 Task: Look for space in Vicenza, Italy from 12th July, 2023 to 16th July, 2023 for 8 adults in price range Rs.10000 to Rs.16000. Place can be private room with 8 bedrooms having 8 beds and 8 bathrooms. Property type can be house, flat, guest house, hotel. Amenities needed are: wifi, TV, free parkinig on premises, gym, breakfast. Booking option can be shelf check-in. Required host language is English.
Action: Mouse moved to (518, 109)
Screenshot: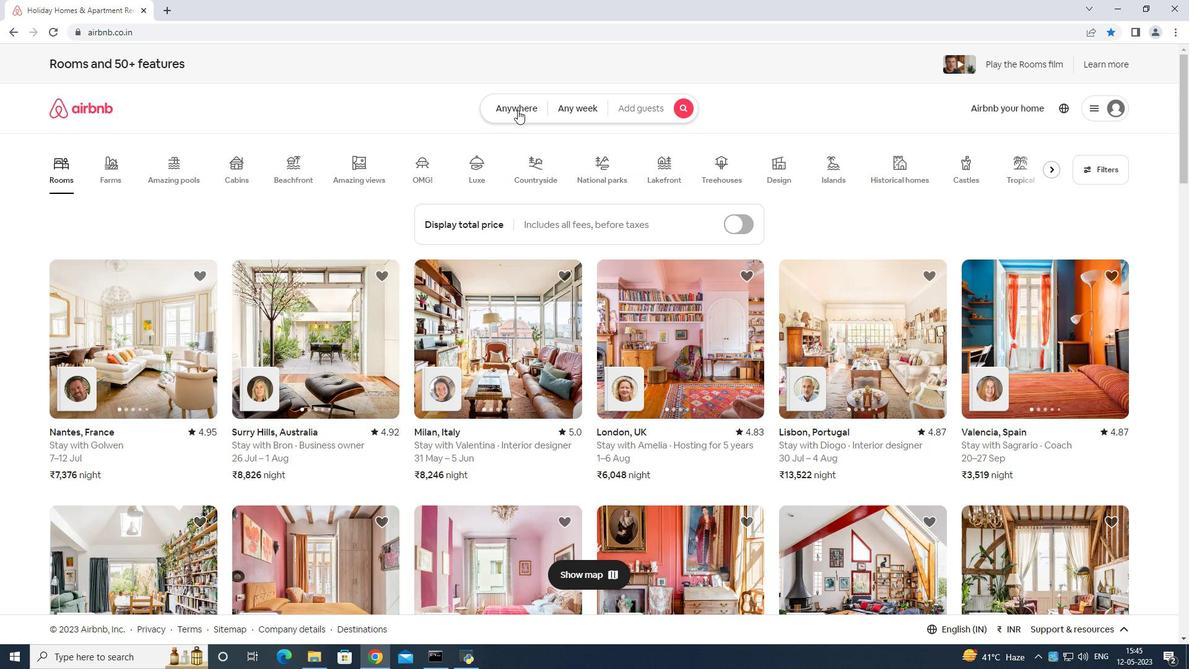 
Action: Mouse pressed left at (518, 109)
Screenshot: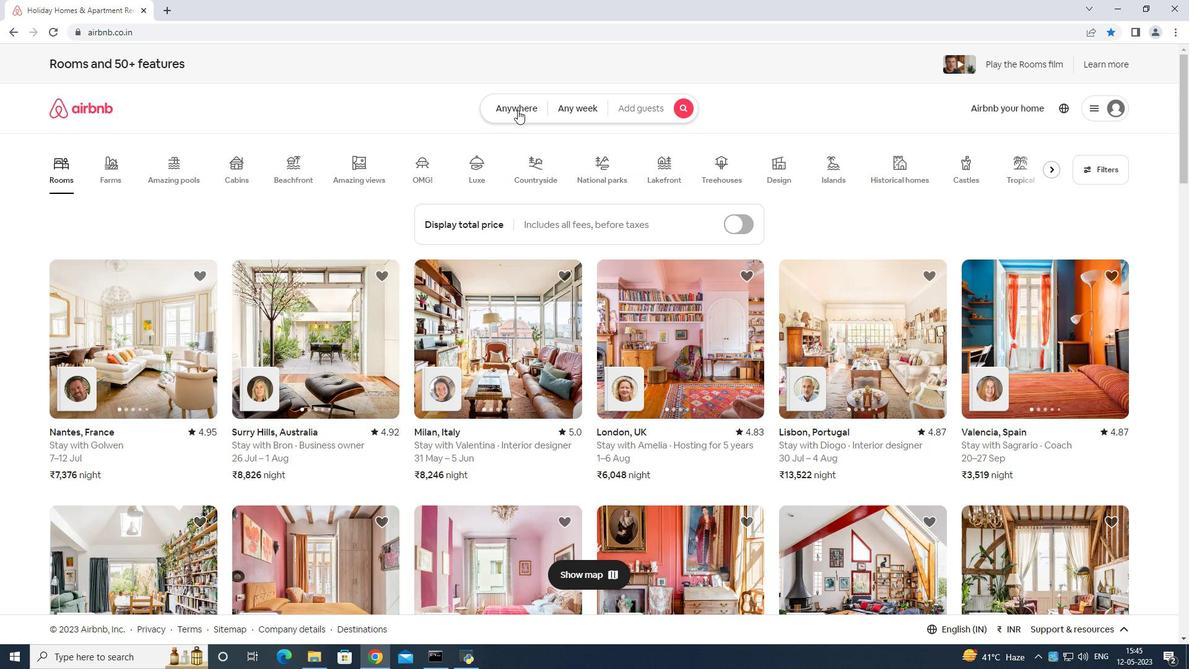 
Action: Mouse moved to (432, 154)
Screenshot: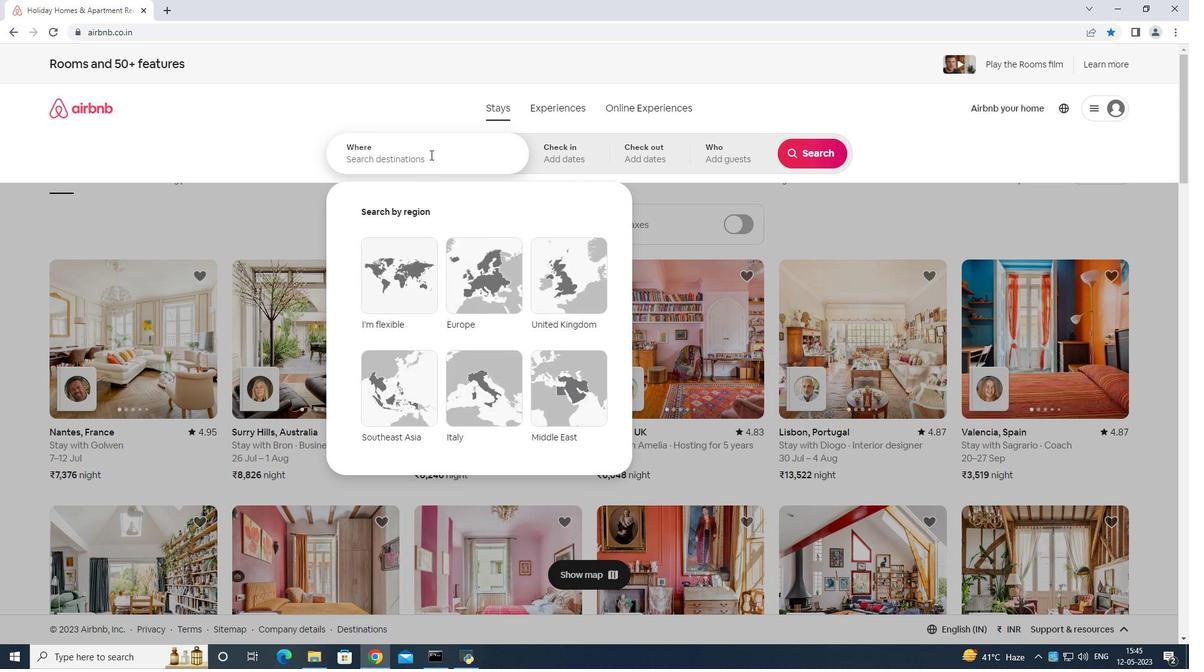 
Action: Mouse pressed left at (432, 154)
Screenshot: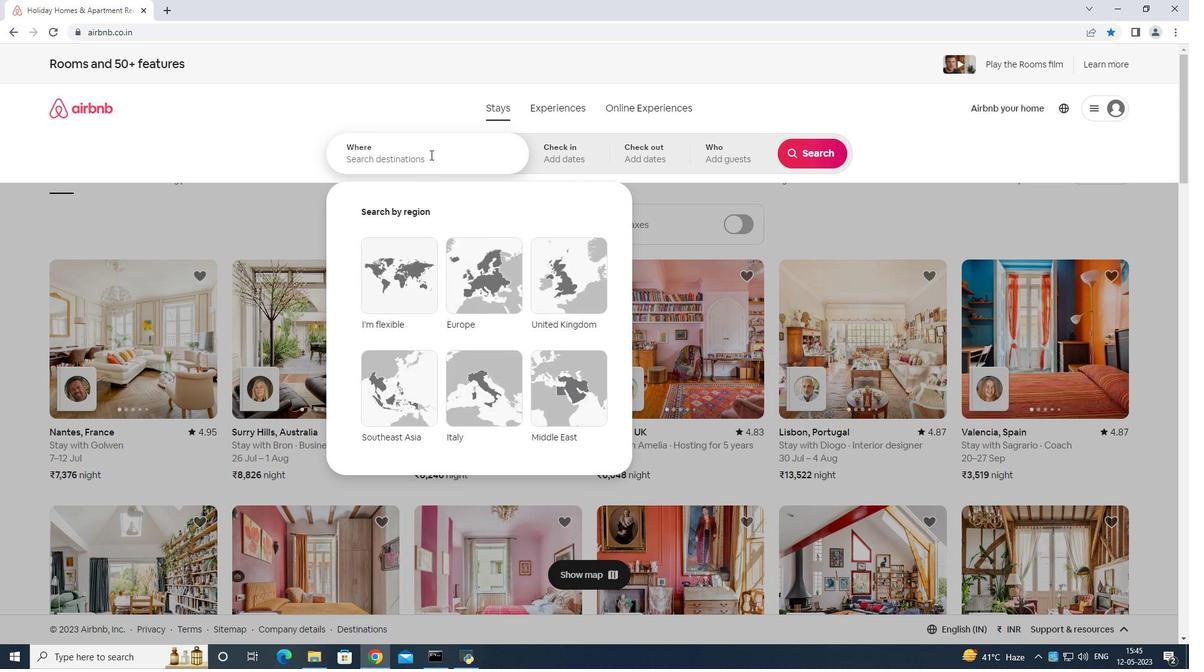 
Action: Mouse moved to (437, 158)
Screenshot: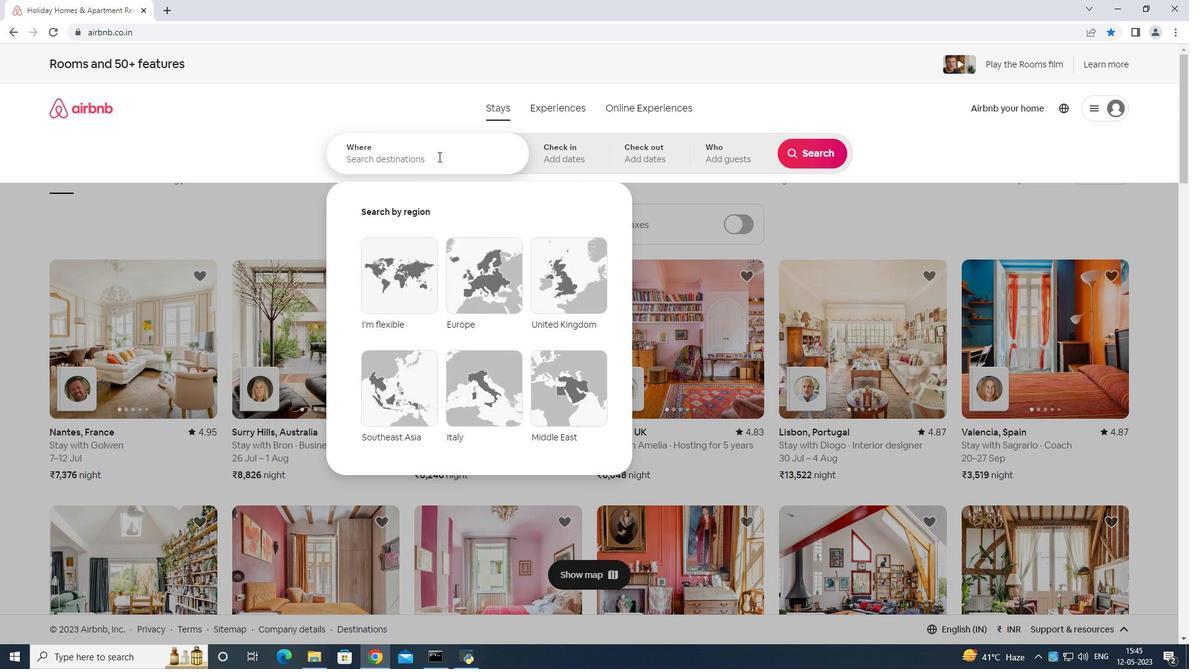 
Action: Key pressed <Key.shift>Vicenza<Key.space>itally<Key.backspace><Key.backspace>y<Key.enter>
Screenshot: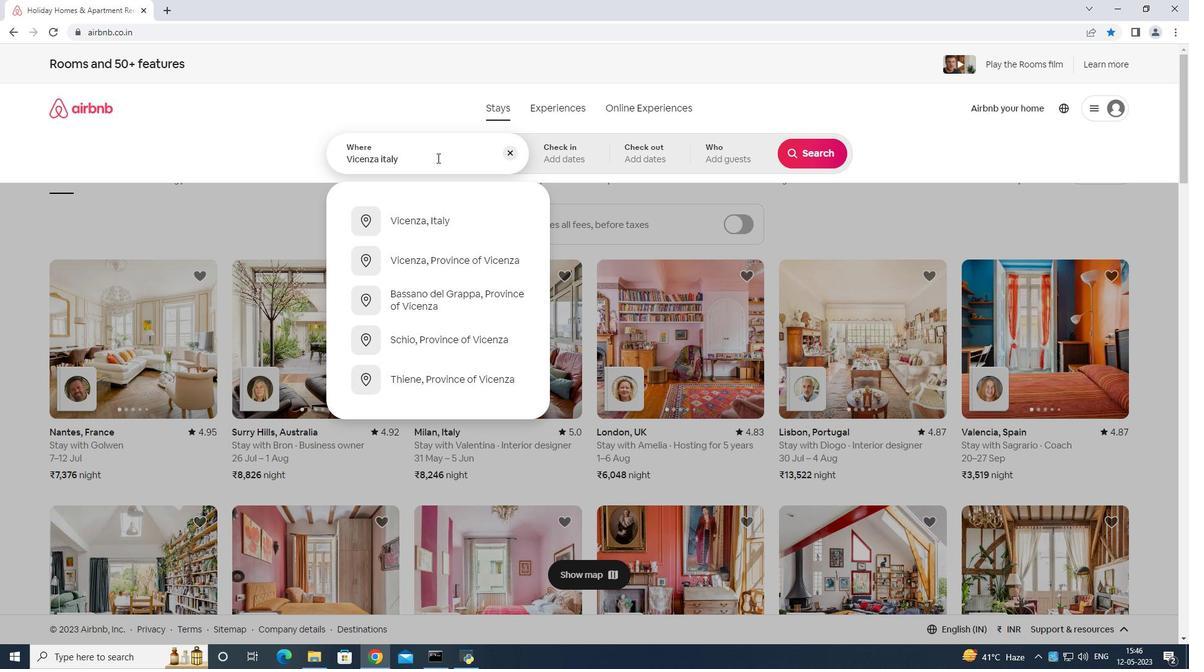 
Action: Mouse moved to (810, 258)
Screenshot: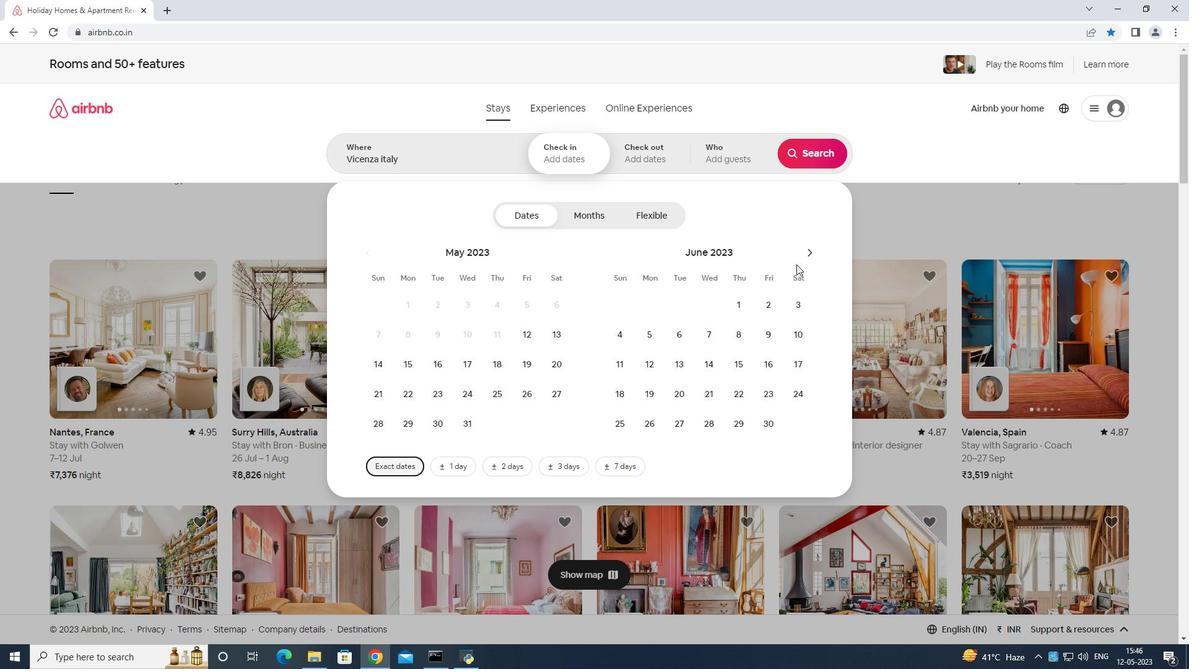 
Action: Mouse pressed left at (810, 258)
Screenshot: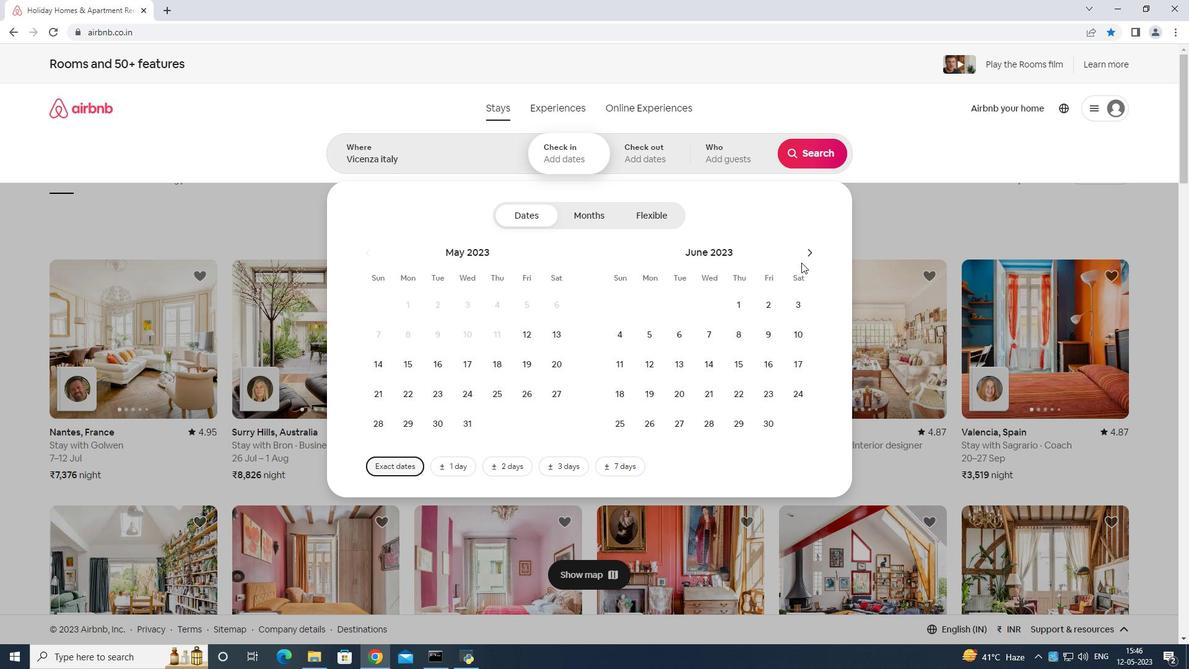 
Action: Mouse moved to (703, 361)
Screenshot: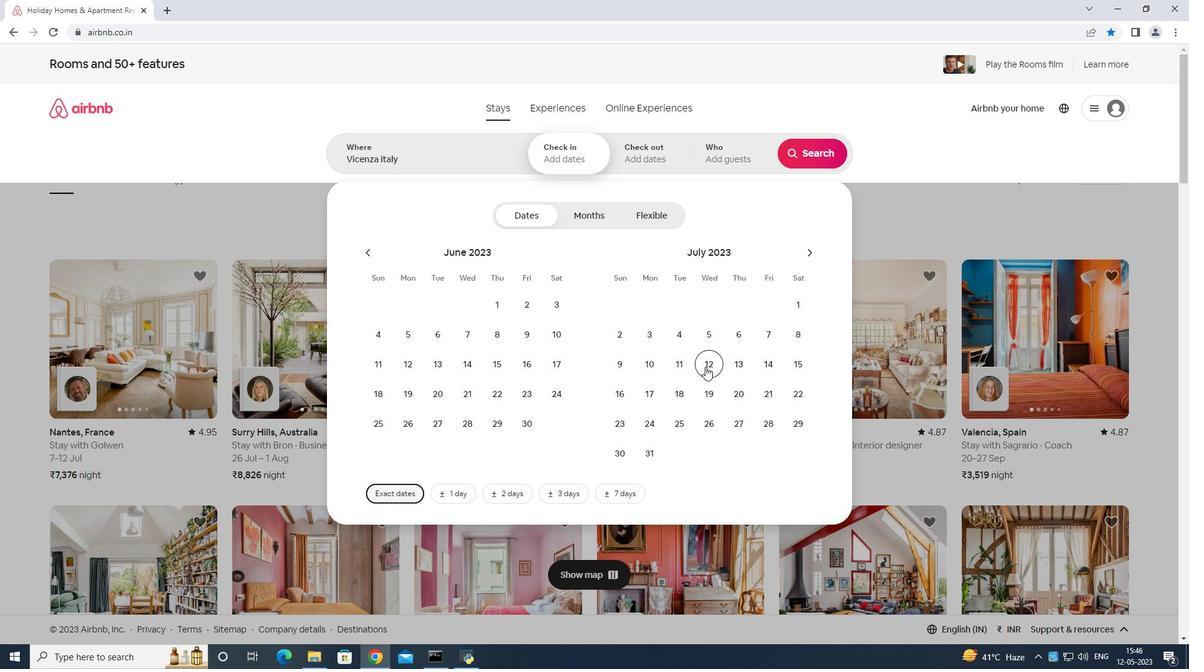 
Action: Mouse pressed left at (703, 361)
Screenshot: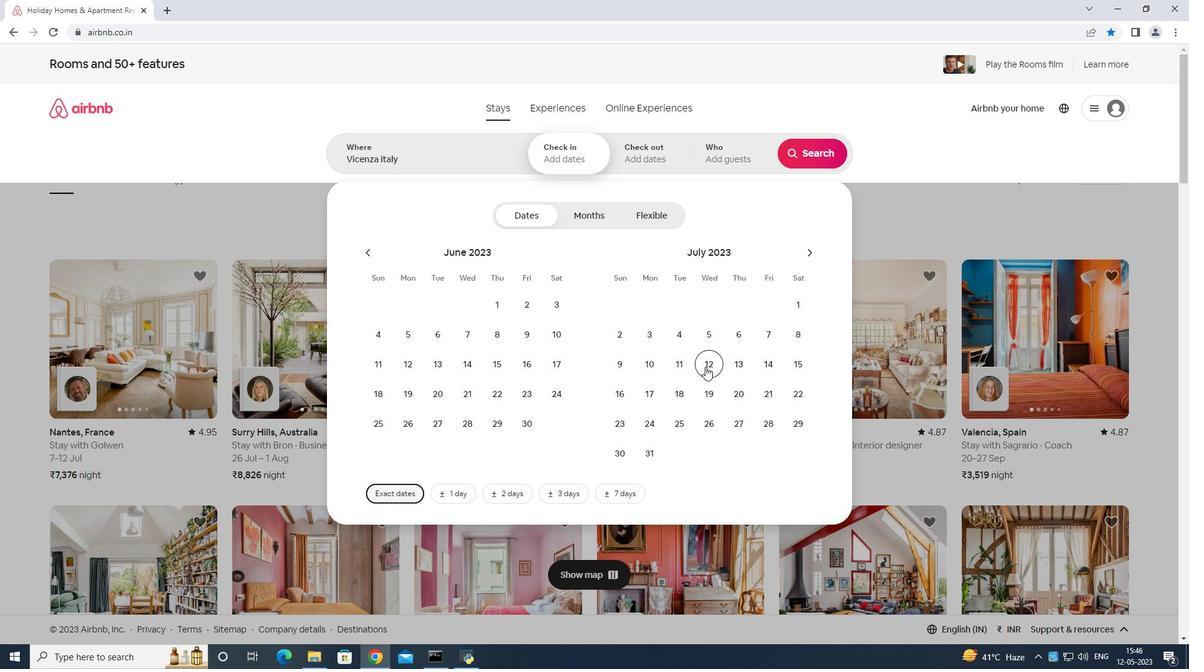 
Action: Mouse moved to (619, 386)
Screenshot: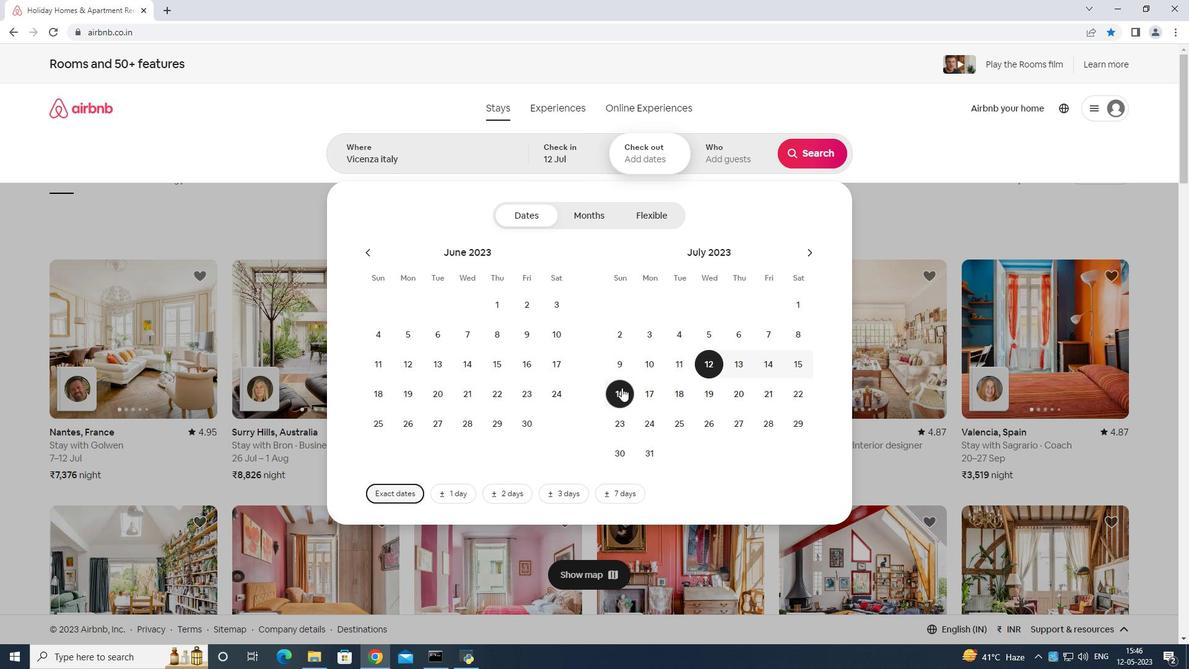
Action: Mouse pressed left at (619, 386)
Screenshot: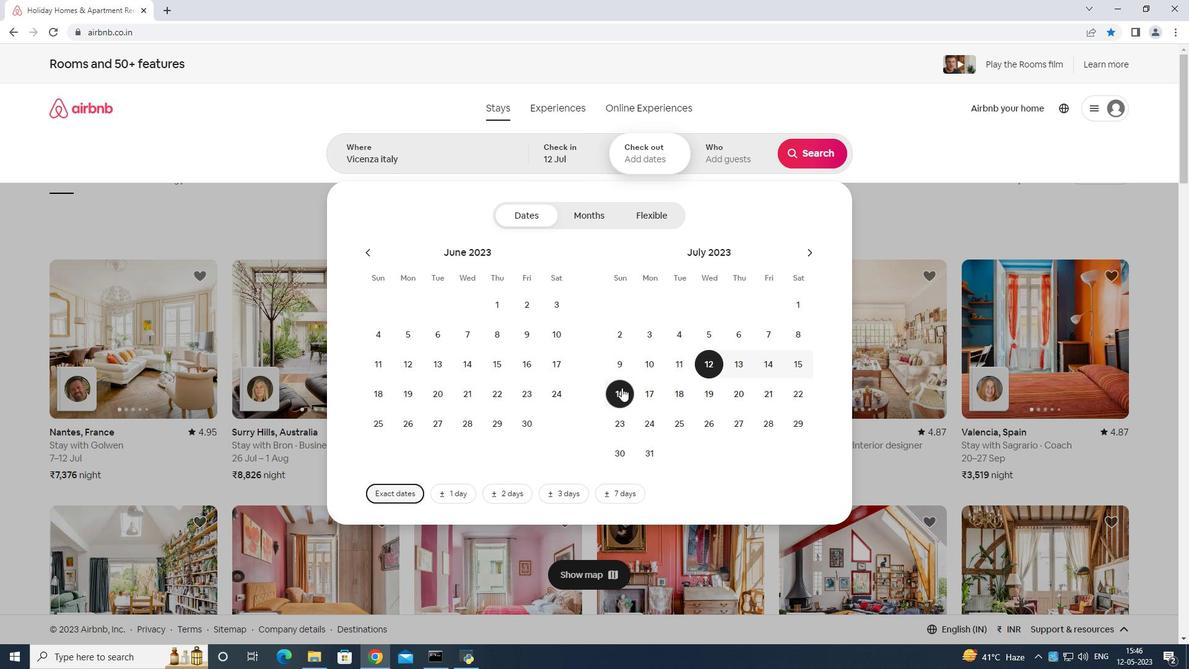 
Action: Mouse moved to (716, 151)
Screenshot: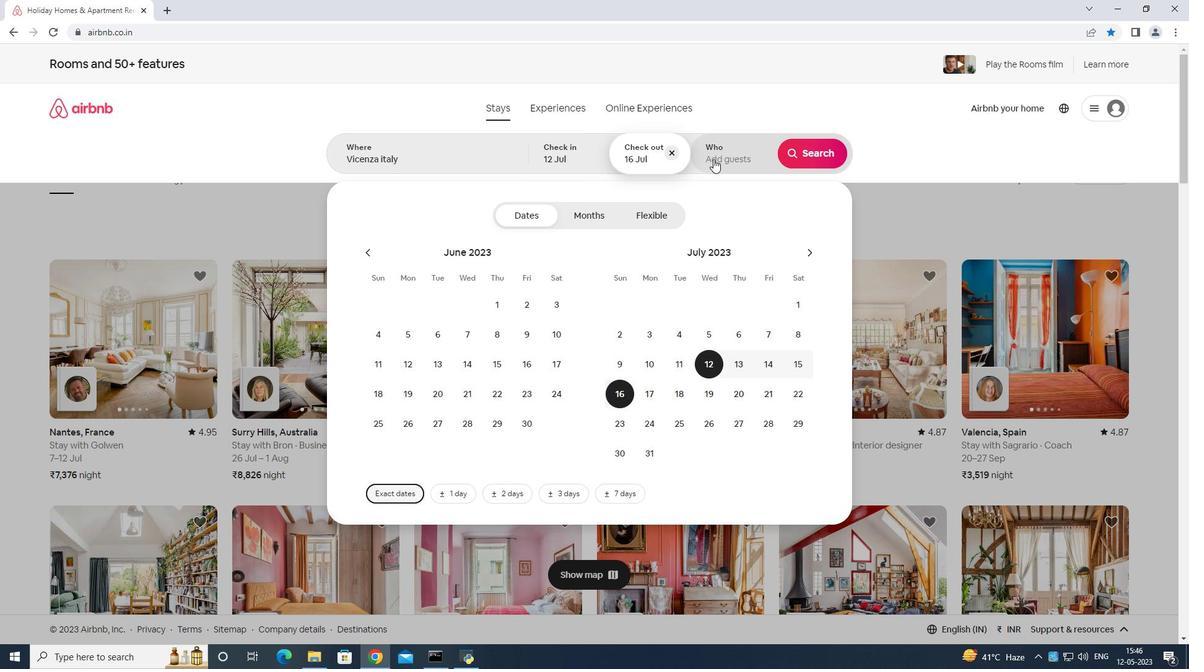 
Action: Mouse pressed left at (716, 151)
Screenshot: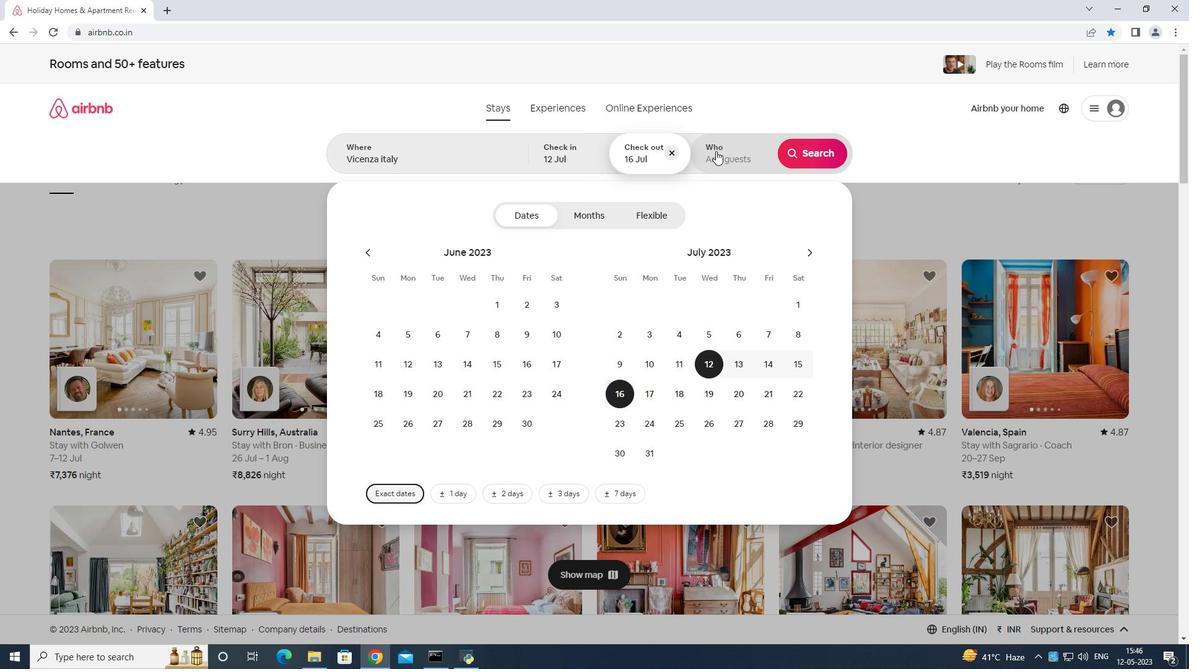 
Action: Mouse moved to (816, 216)
Screenshot: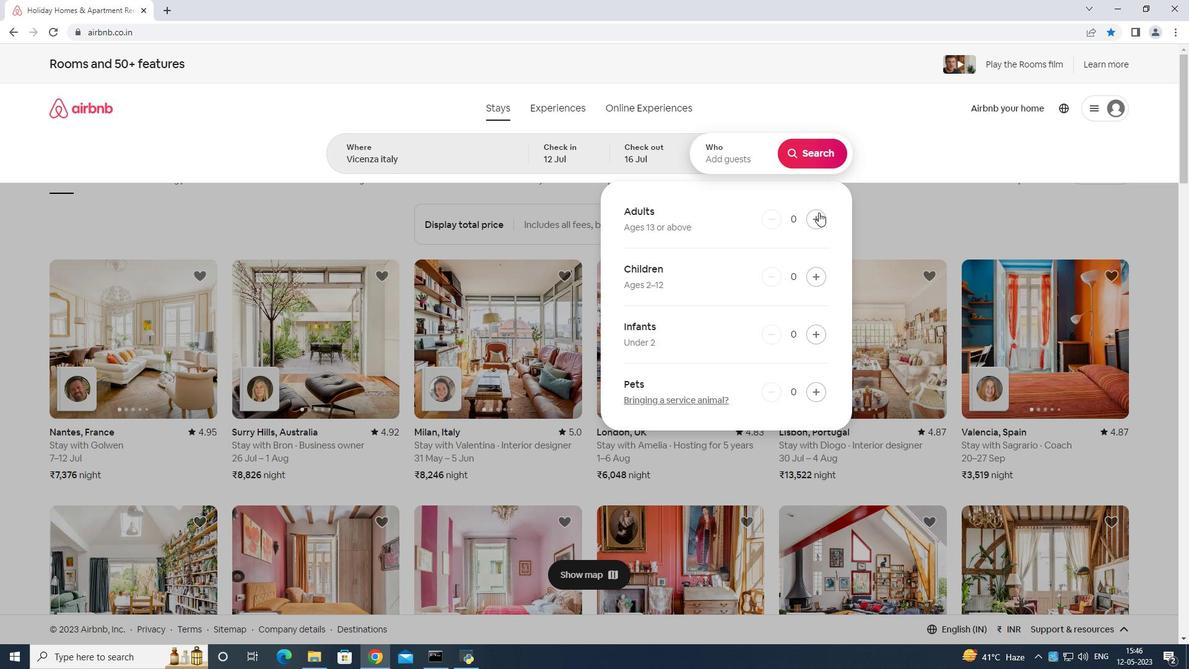 
Action: Mouse pressed left at (816, 216)
Screenshot: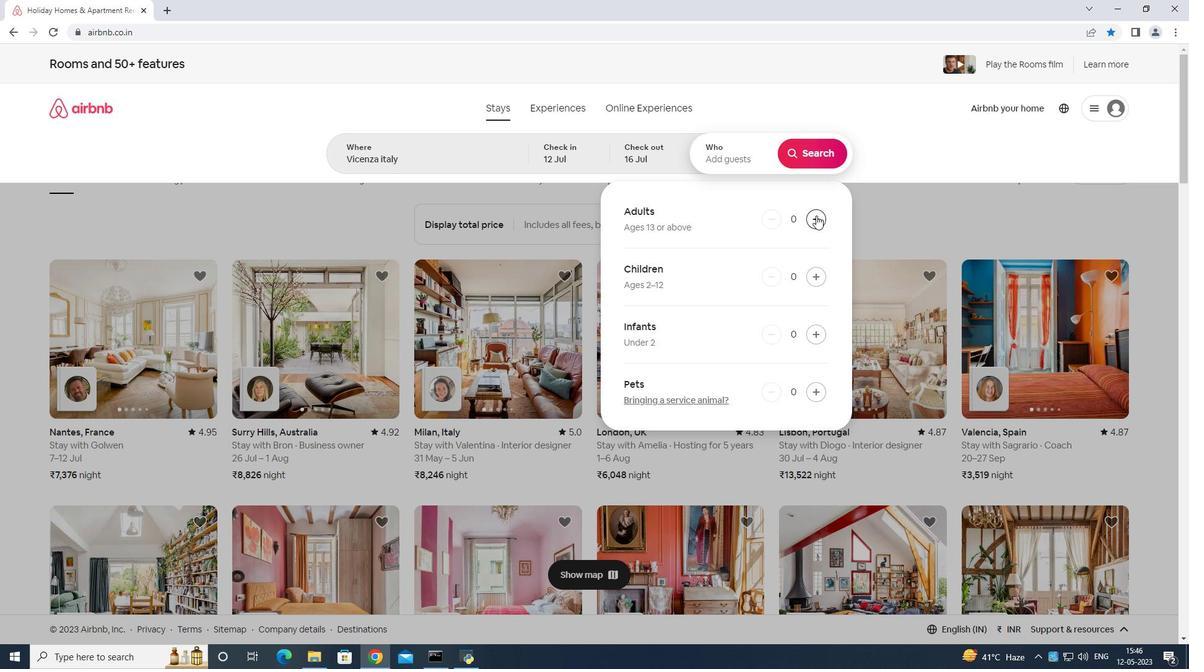 
Action: Mouse moved to (816, 216)
Screenshot: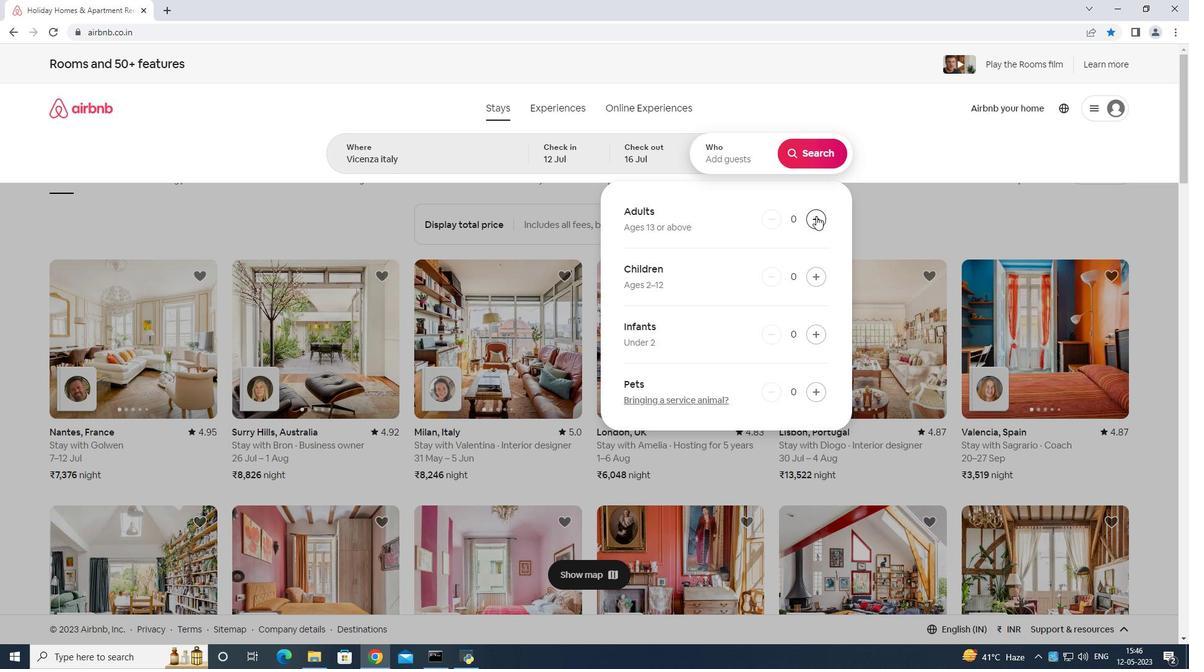 
Action: Mouse pressed left at (816, 216)
Screenshot: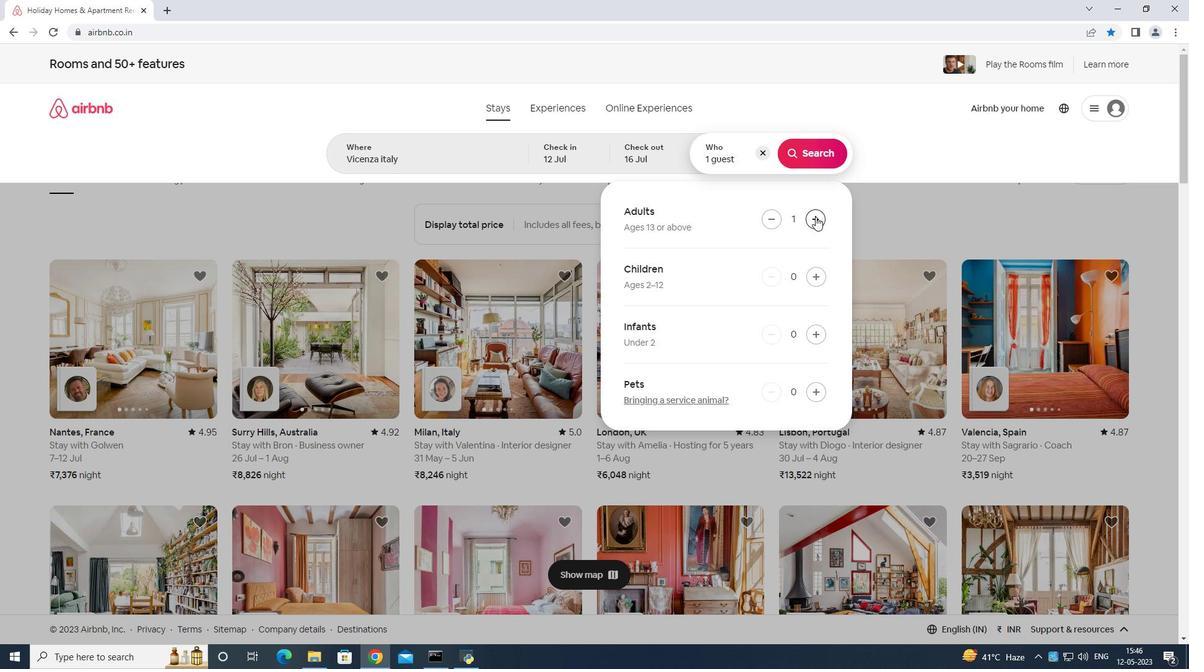 
Action: Mouse moved to (815, 216)
Screenshot: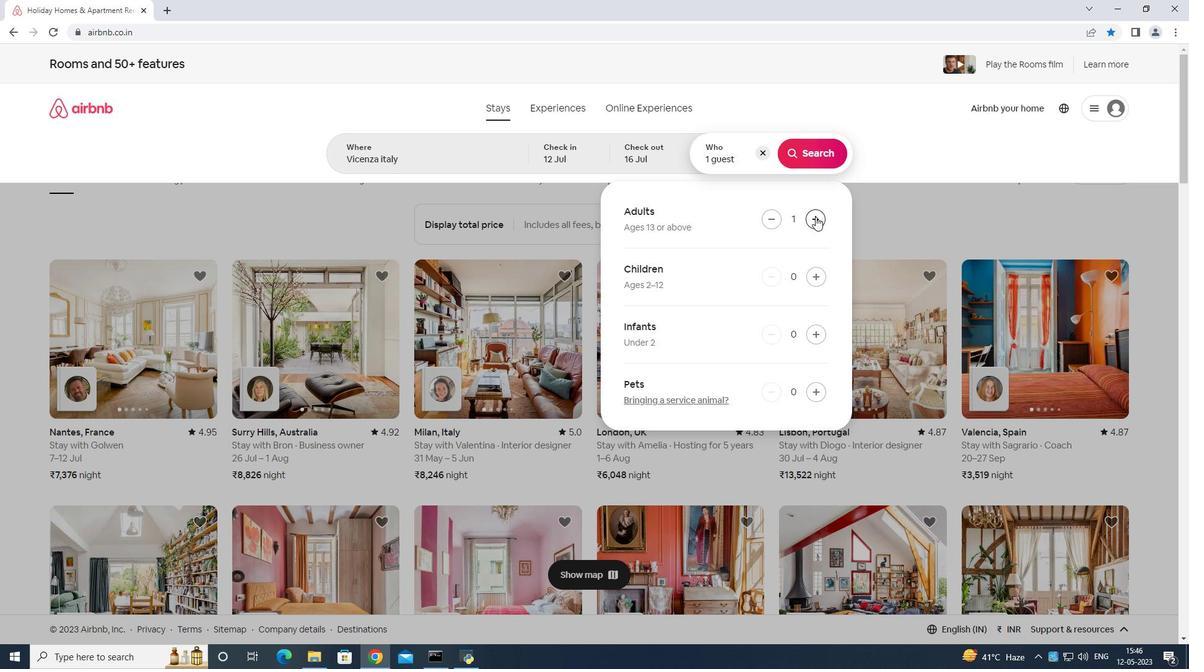 
Action: Mouse pressed left at (815, 216)
Screenshot: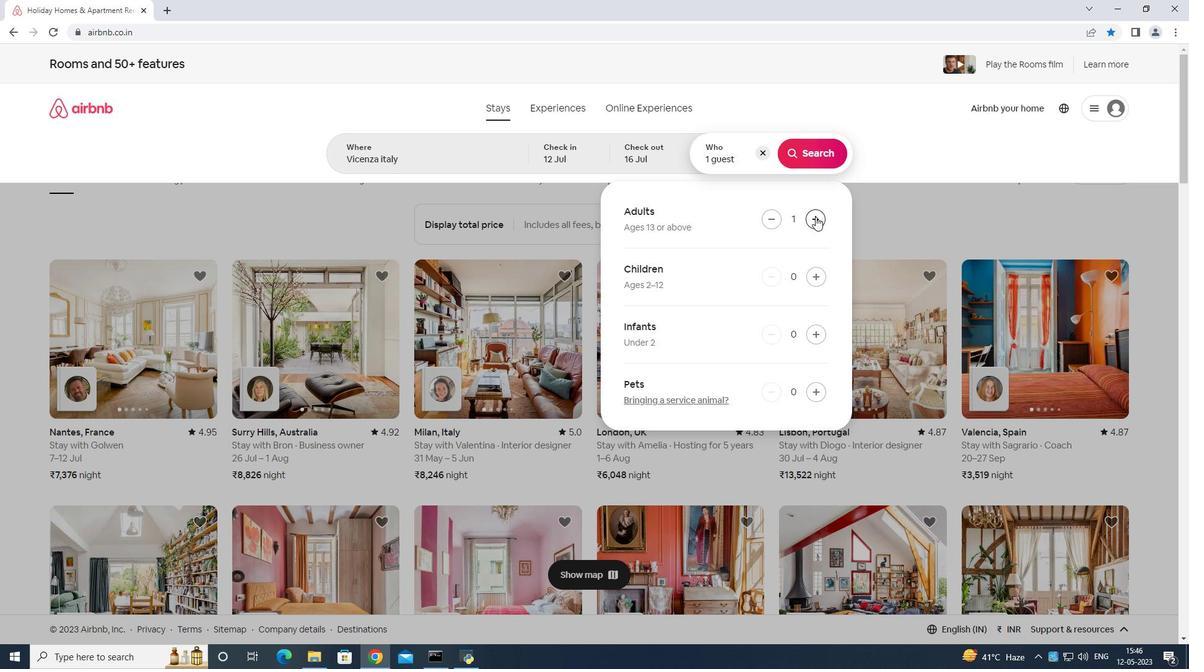 
Action: Mouse pressed left at (815, 216)
Screenshot: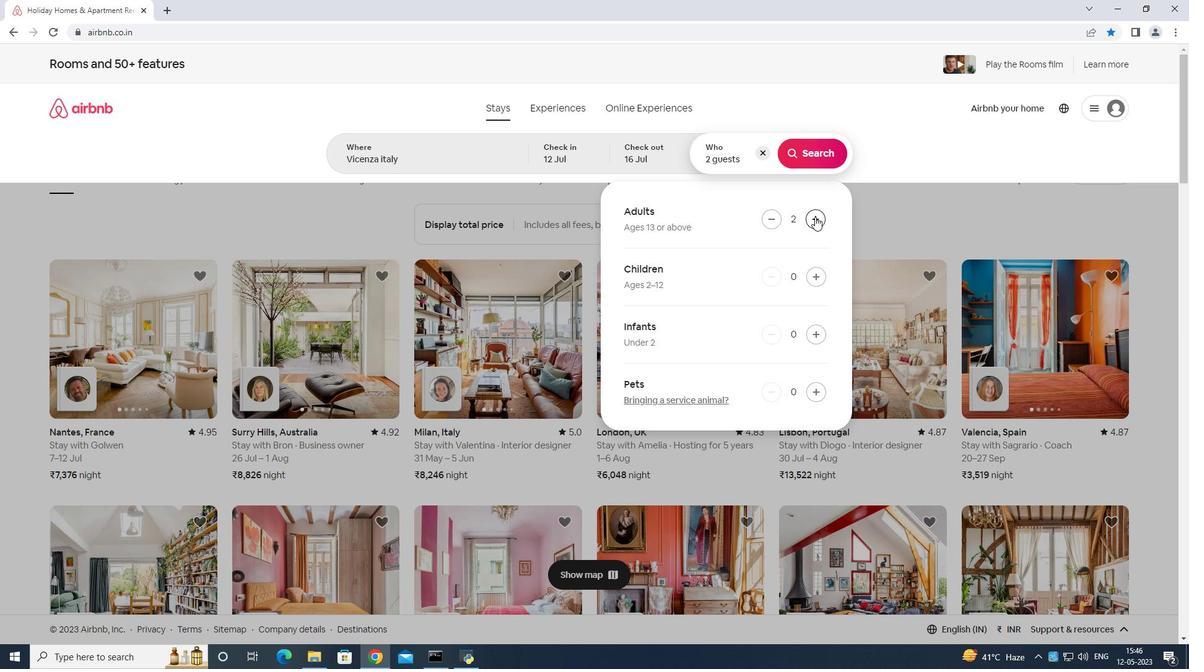 
Action: Mouse moved to (816, 216)
Screenshot: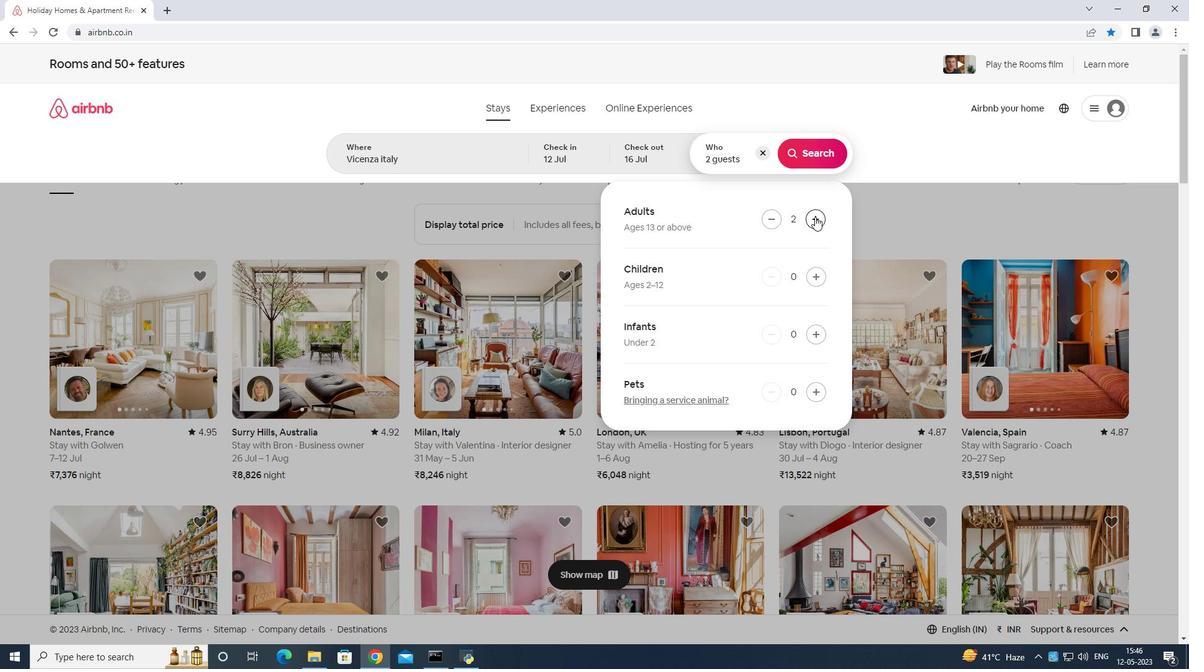 
Action: Mouse pressed left at (816, 216)
Screenshot: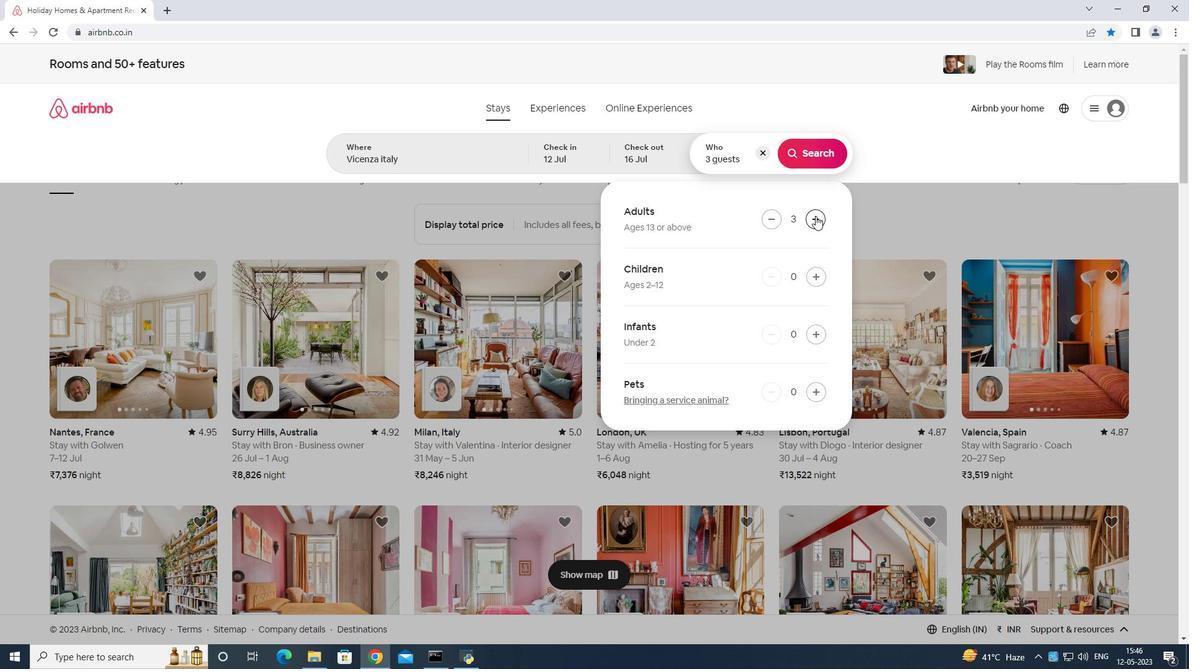 
Action: Mouse moved to (817, 216)
Screenshot: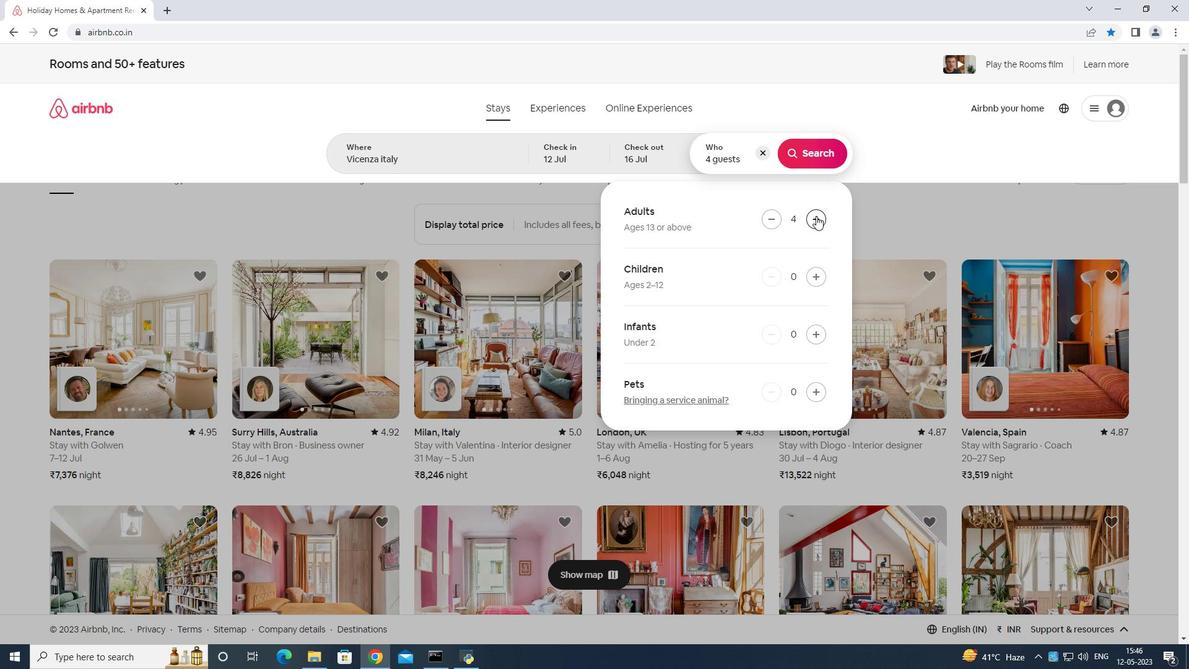 
Action: Mouse pressed left at (817, 216)
Screenshot: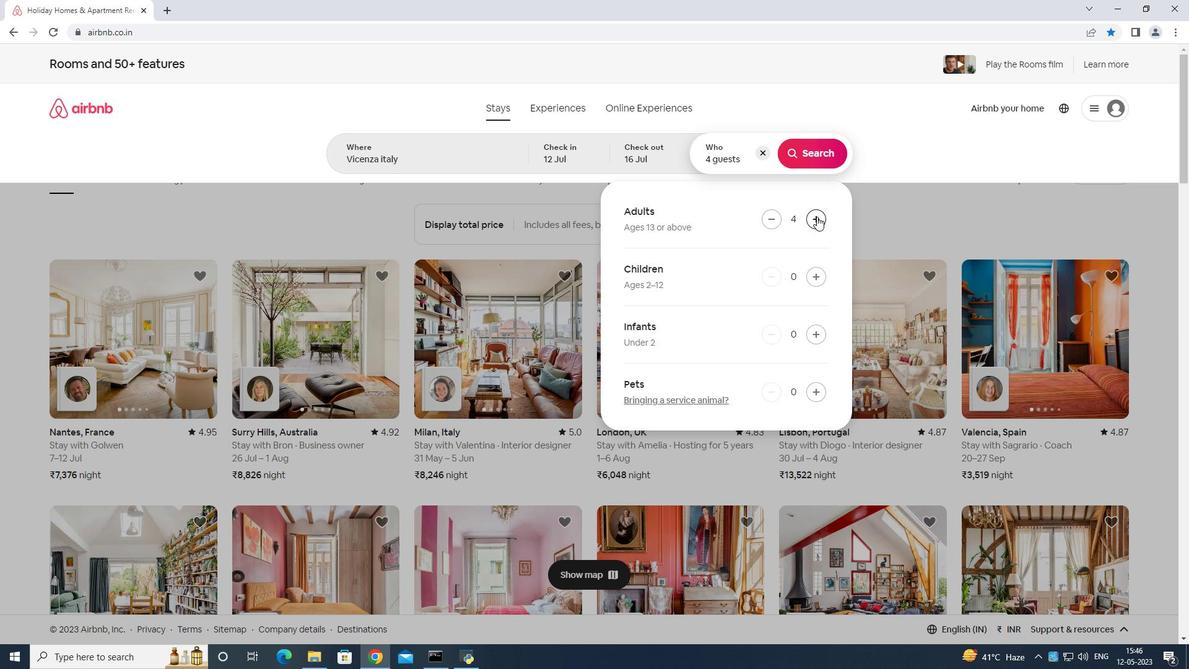 
Action: Mouse pressed left at (817, 216)
Screenshot: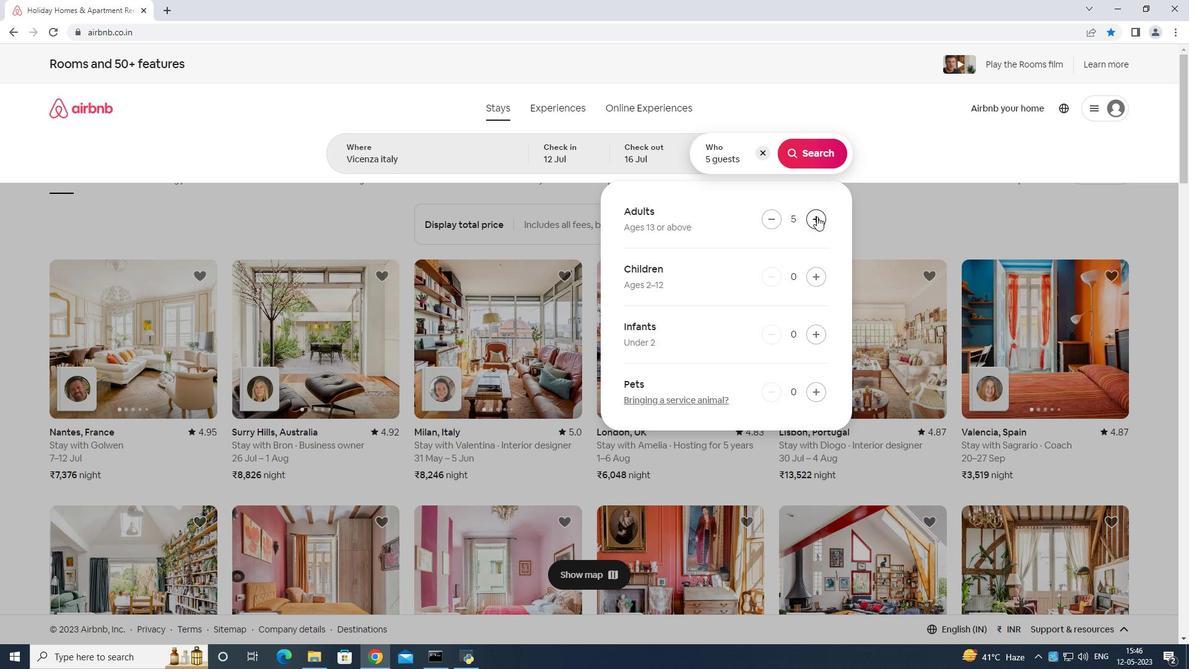 
Action: Mouse pressed left at (817, 216)
Screenshot: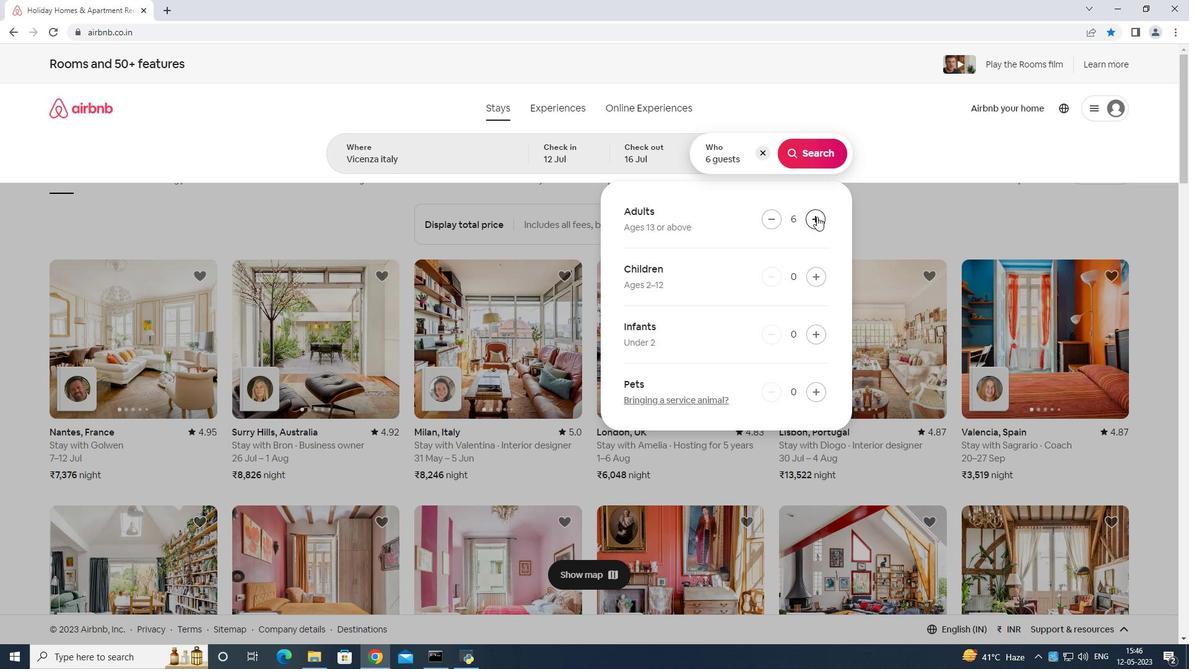 
Action: Mouse moved to (826, 157)
Screenshot: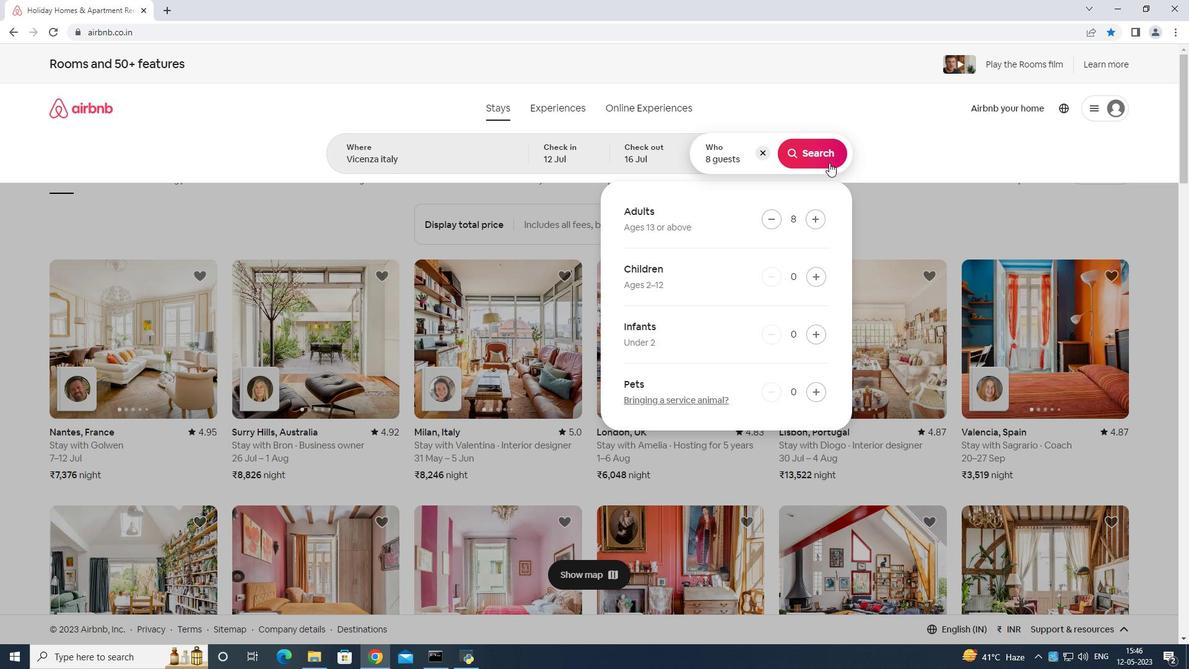 
Action: Mouse pressed left at (826, 157)
Screenshot: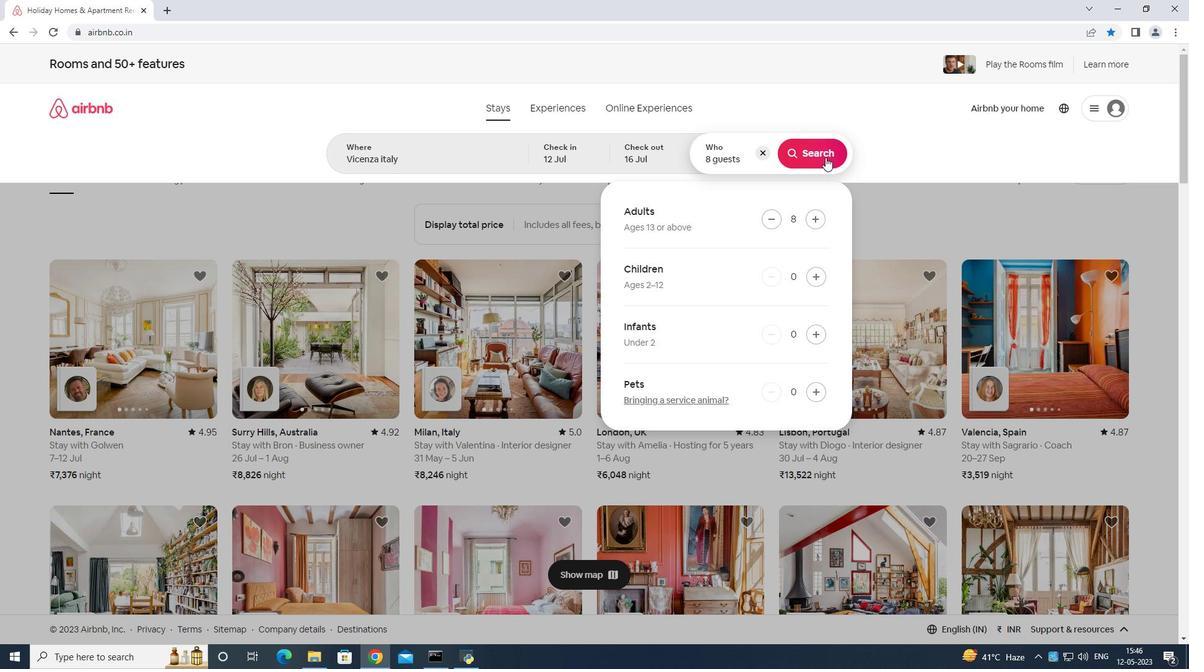 
Action: Mouse moved to (1122, 118)
Screenshot: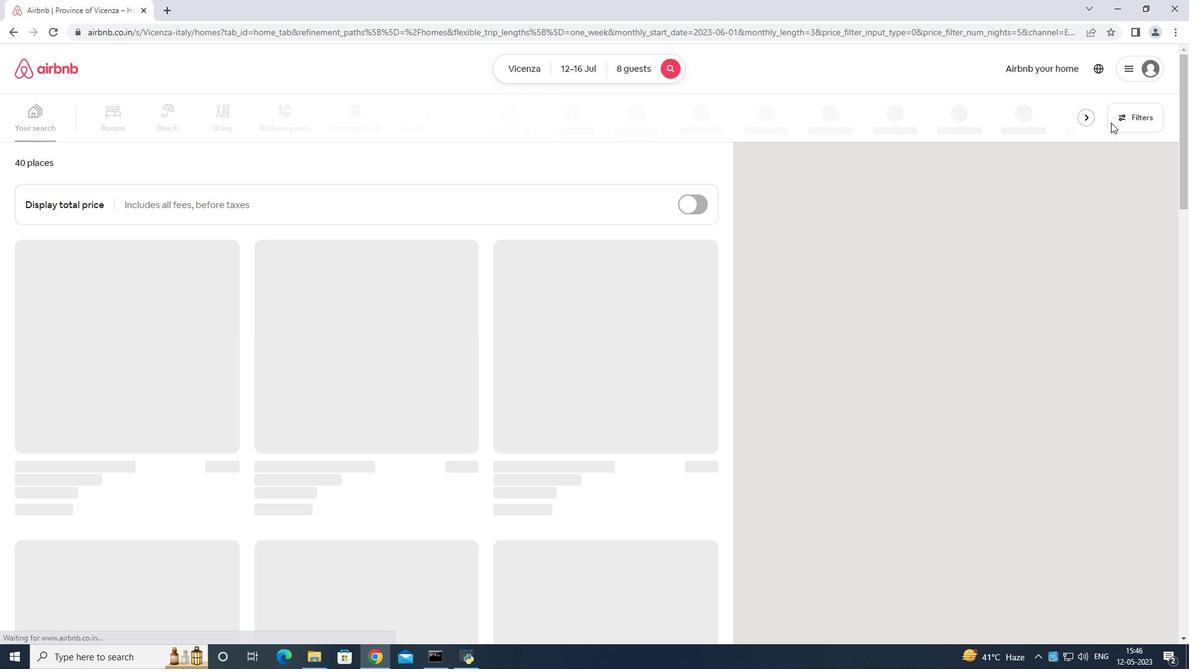 
Action: Mouse pressed left at (1122, 118)
Screenshot: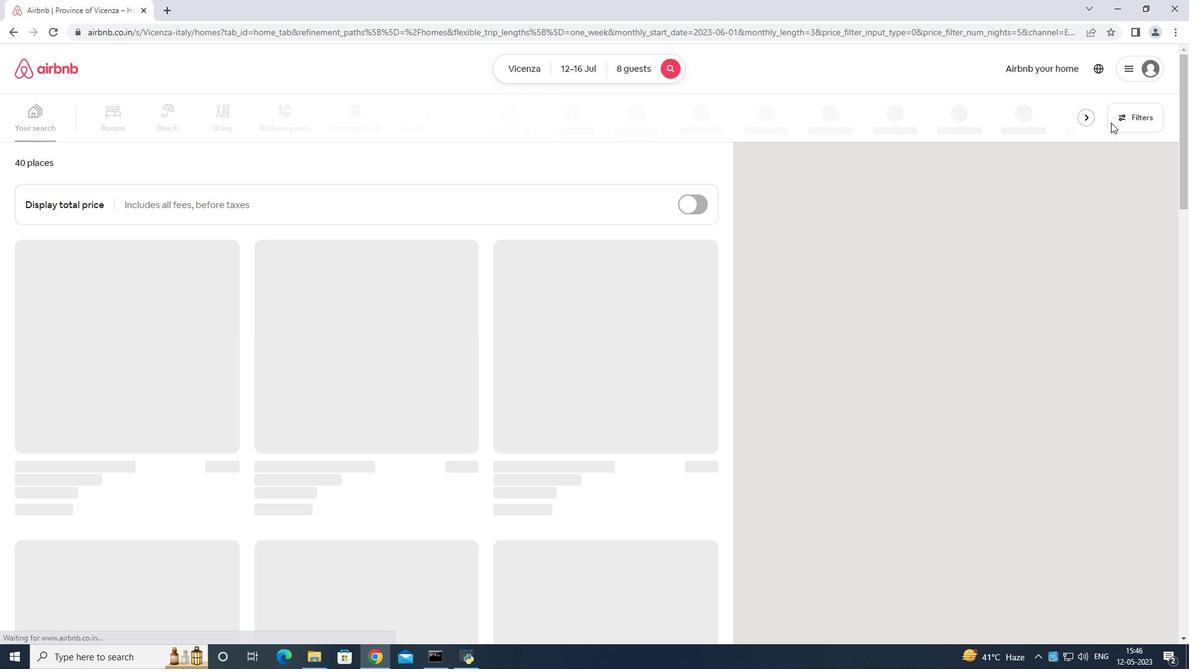 
Action: Mouse moved to (531, 405)
Screenshot: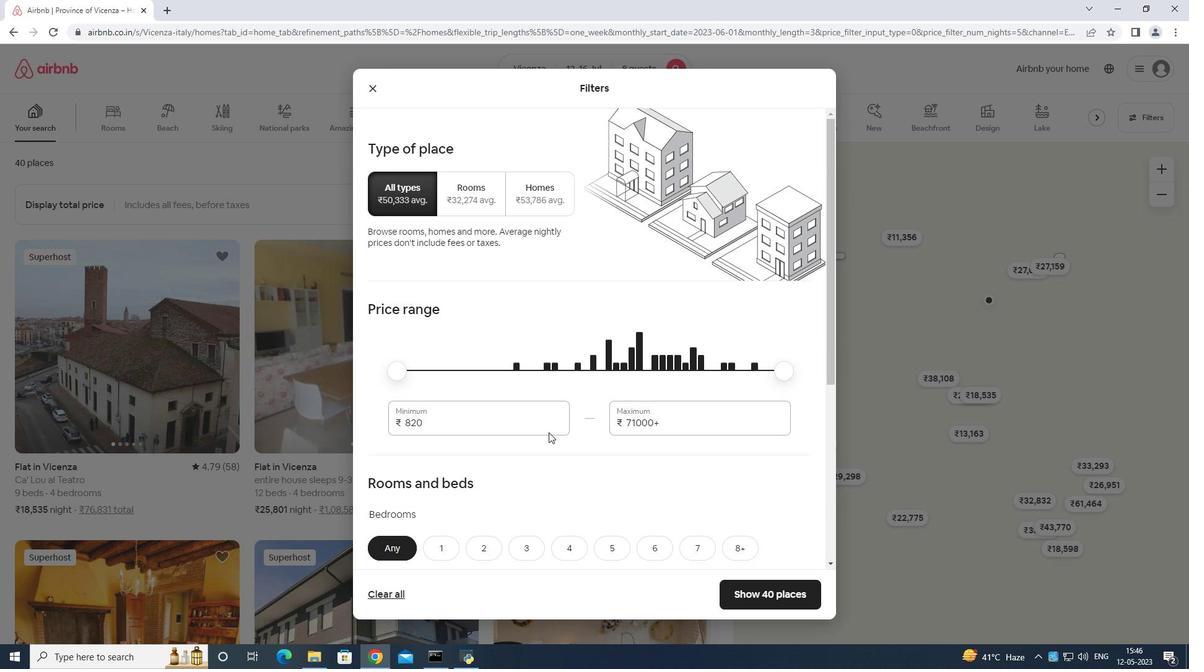 
Action: Mouse pressed left at (531, 405)
Screenshot: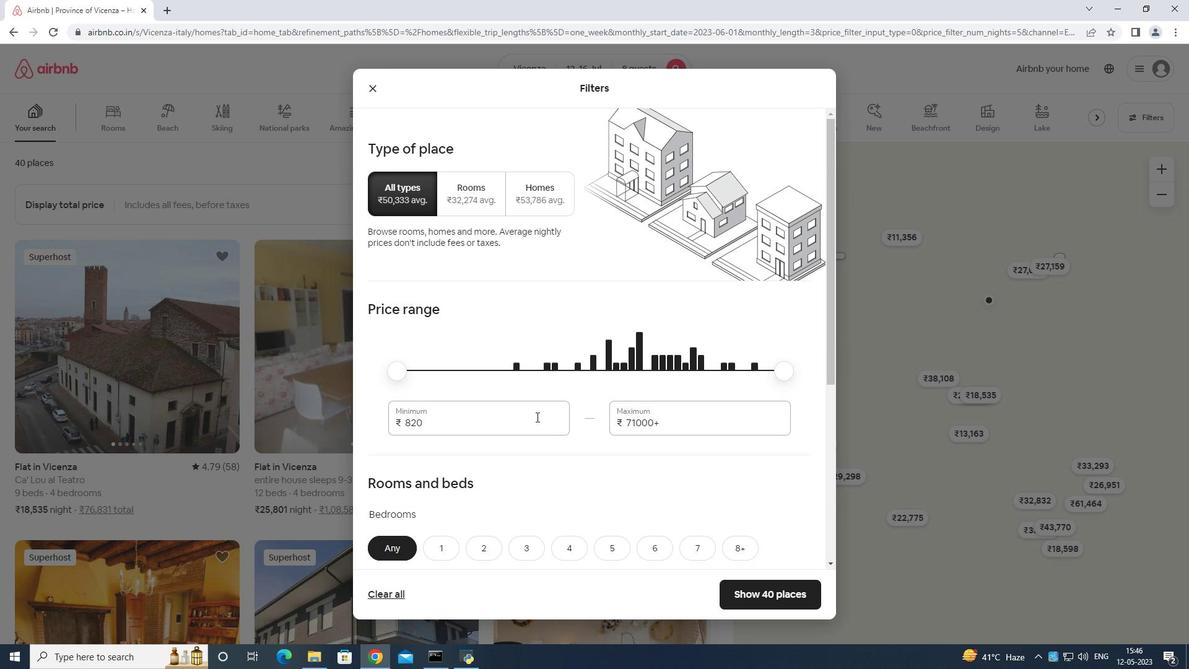 
Action: Mouse moved to (531, 404)
Screenshot: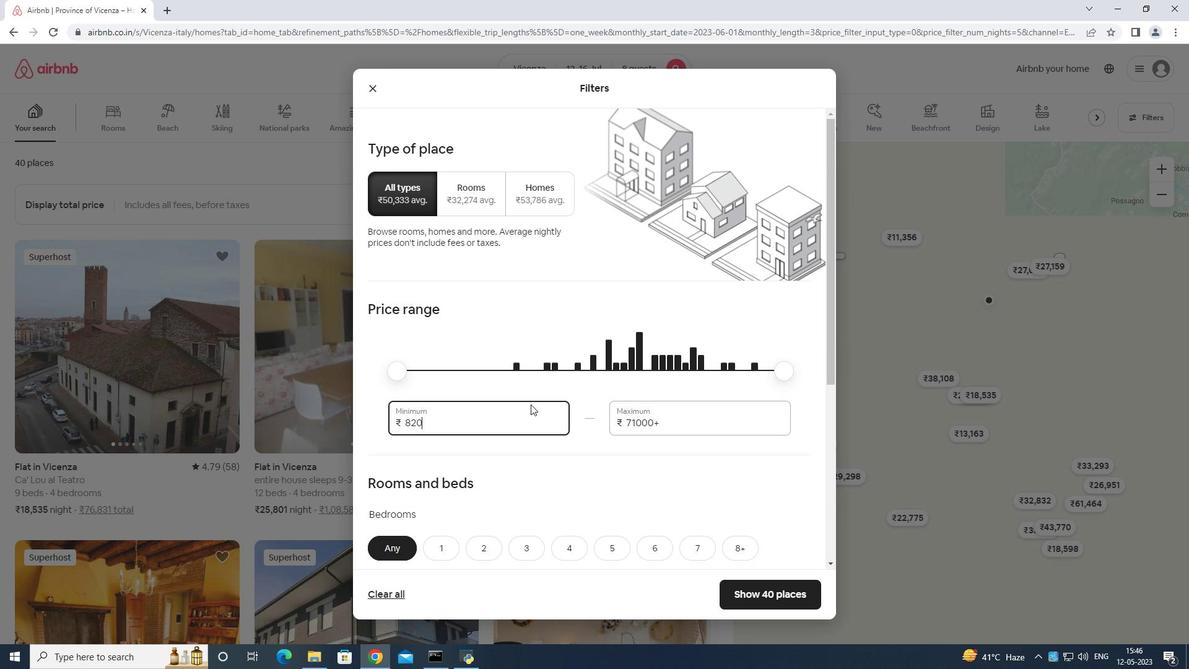 
Action: Key pressed <Key.backspace><Key.backspace><Key.backspace><Key.backspace><Key.backspace><Key.backspace><Key.backspace><Key.backspace><Key.backspace><Key.backspace><Key.backspace><Key.backspace><Key.backspace><Key.backspace>1
Screenshot: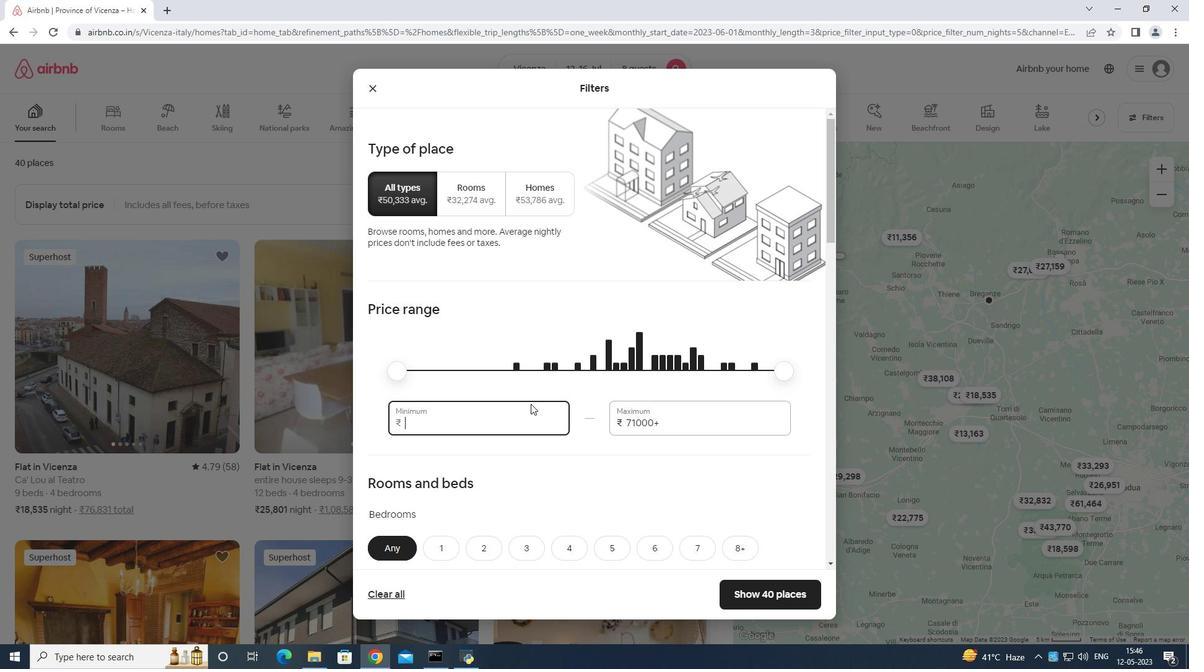 
Action: Mouse moved to (535, 401)
Screenshot: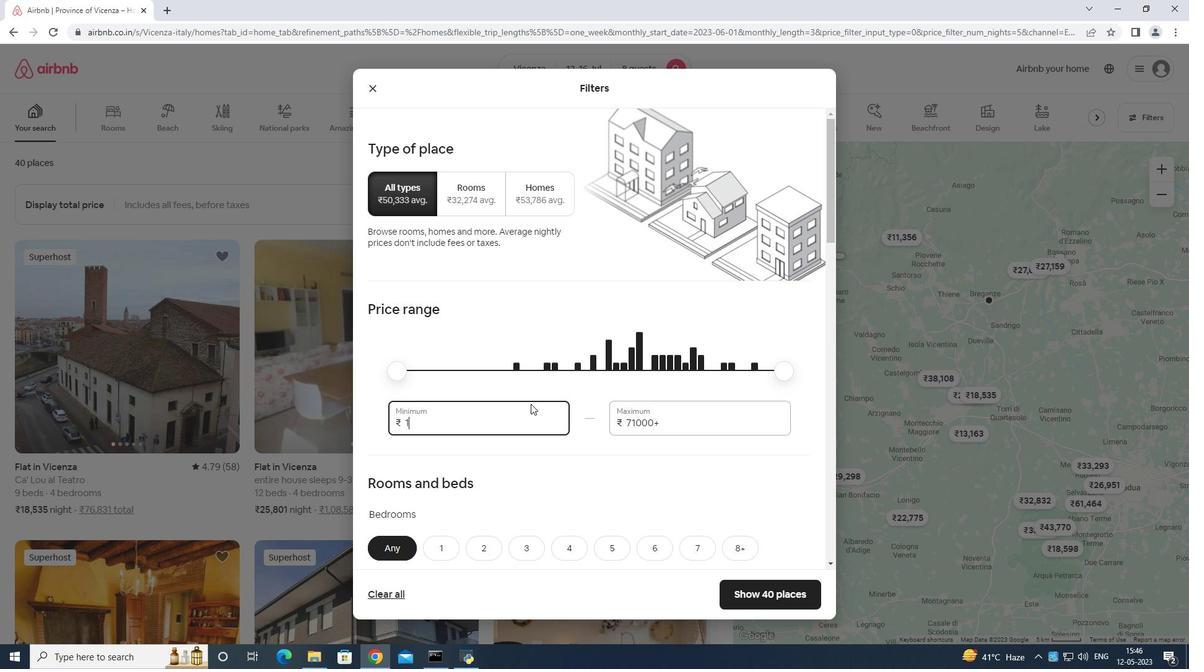 
Action: Key pressed 0000
Screenshot: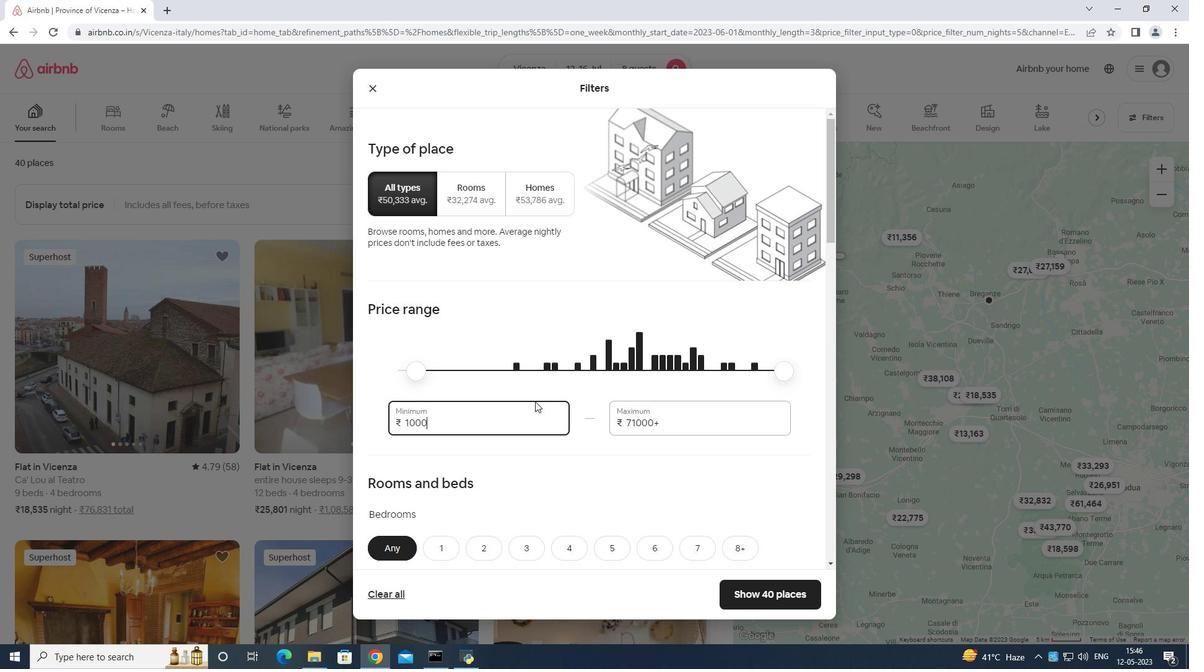 
Action: Mouse moved to (687, 419)
Screenshot: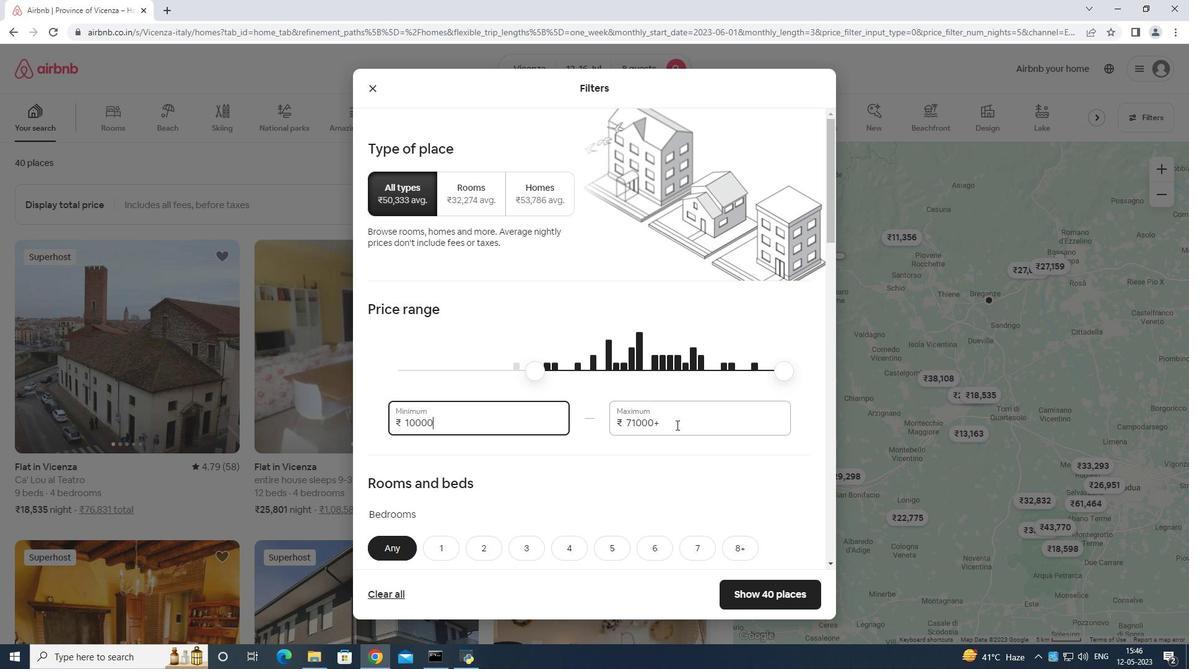 
Action: Mouse pressed left at (687, 419)
Screenshot: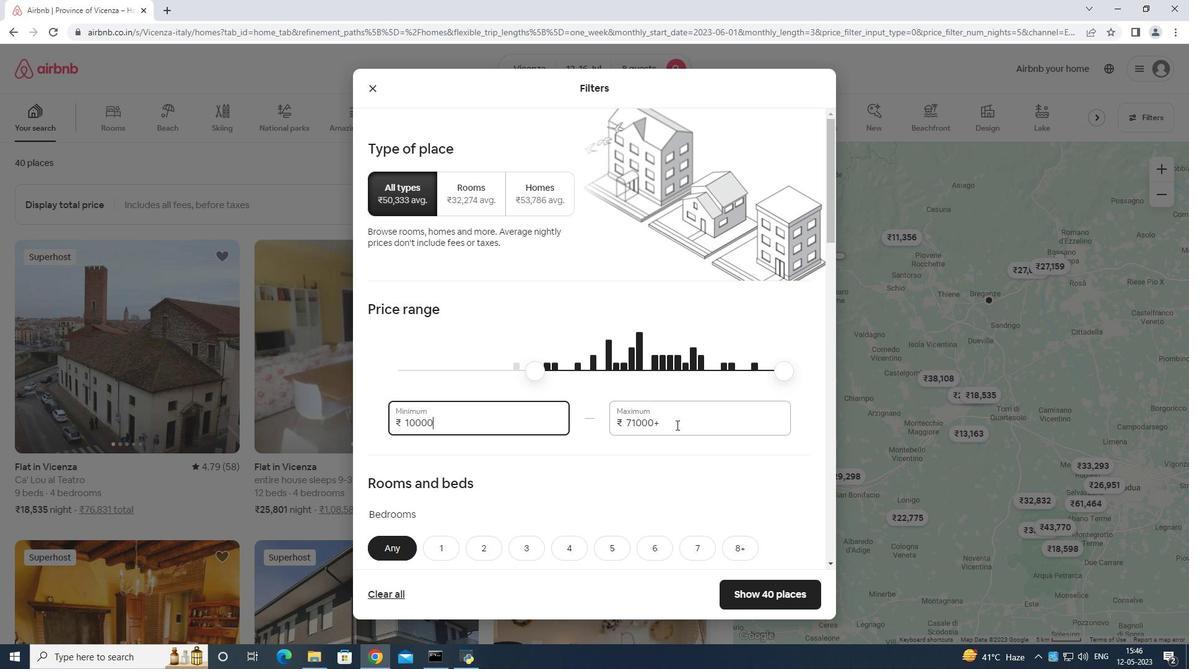 
Action: Mouse moved to (690, 408)
Screenshot: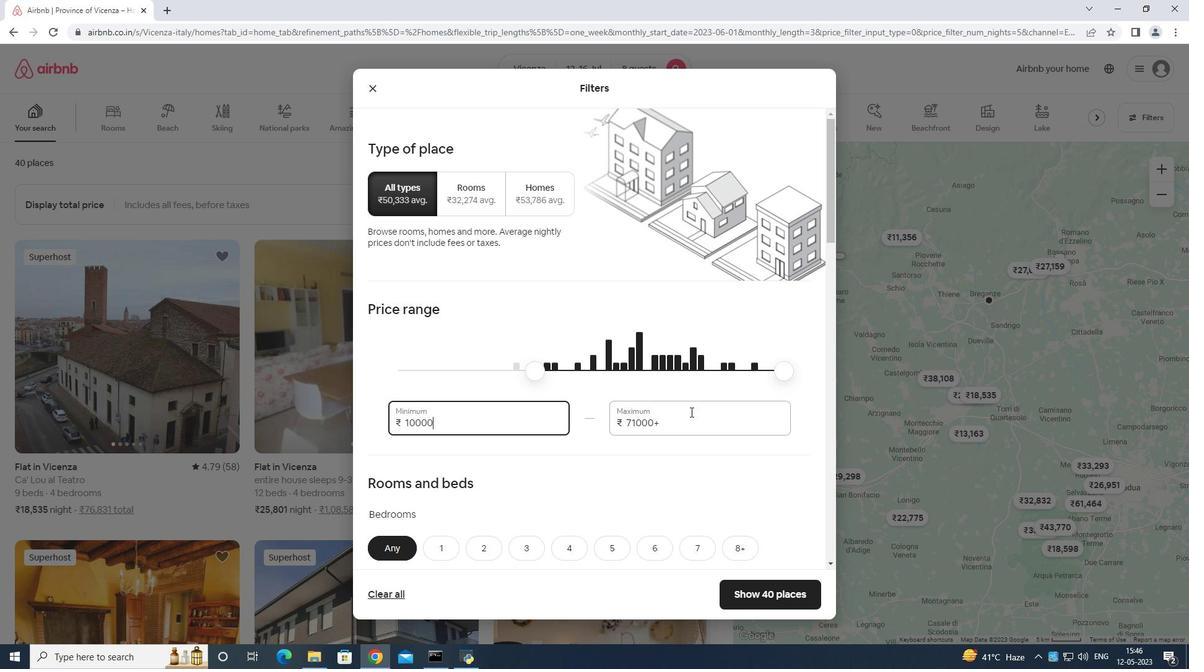 
Action: Key pressed <Key.backspace><Key.backspace><Key.backspace><Key.backspace><Key.backspace><Key.backspace><Key.backspace><Key.backspace><Key.backspace><Key.backspace><Key.backspace><Key.backspace>
Screenshot: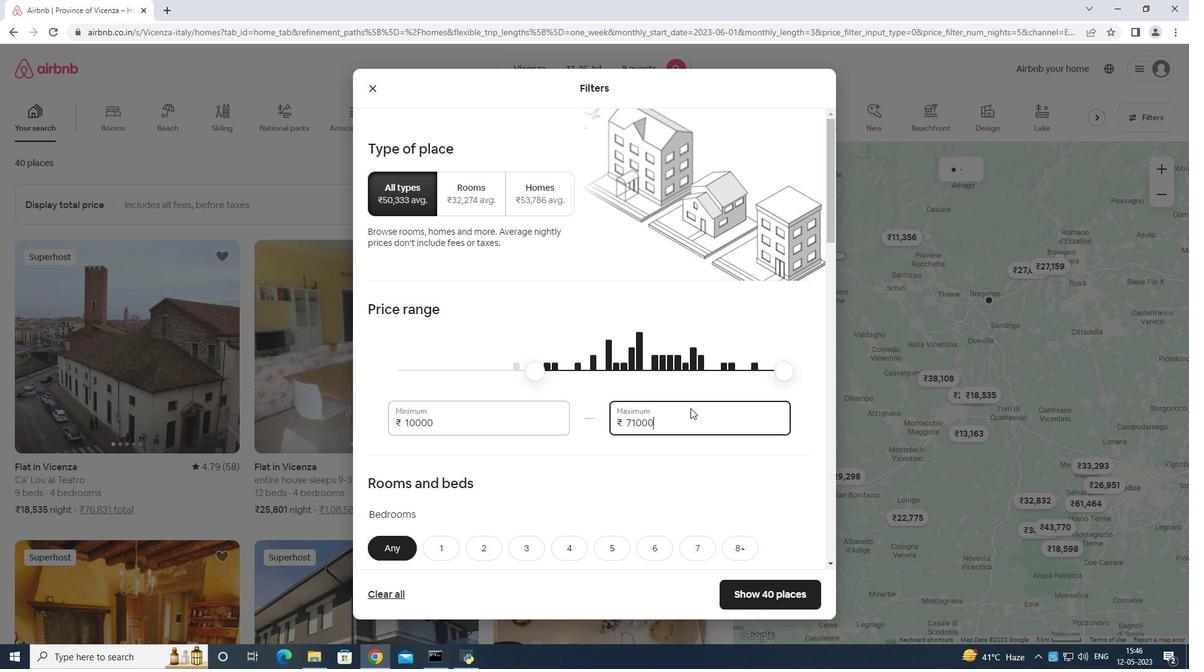 
Action: Mouse moved to (691, 407)
Screenshot: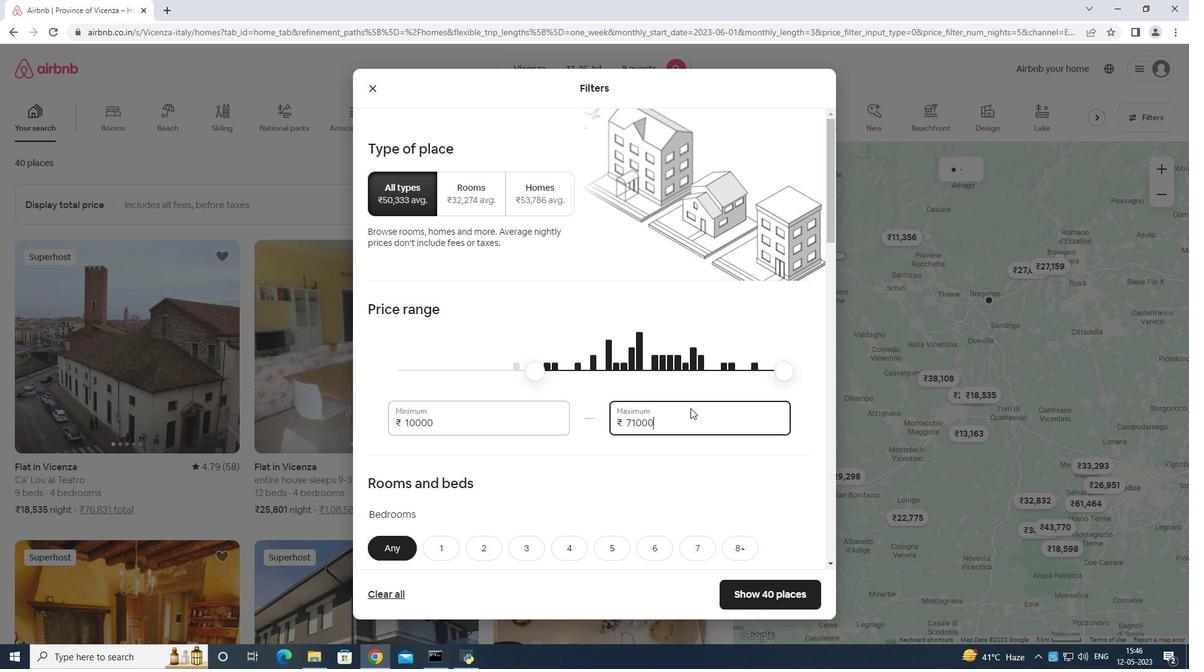 
Action: Key pressed <Key.backspace>
Screenshot: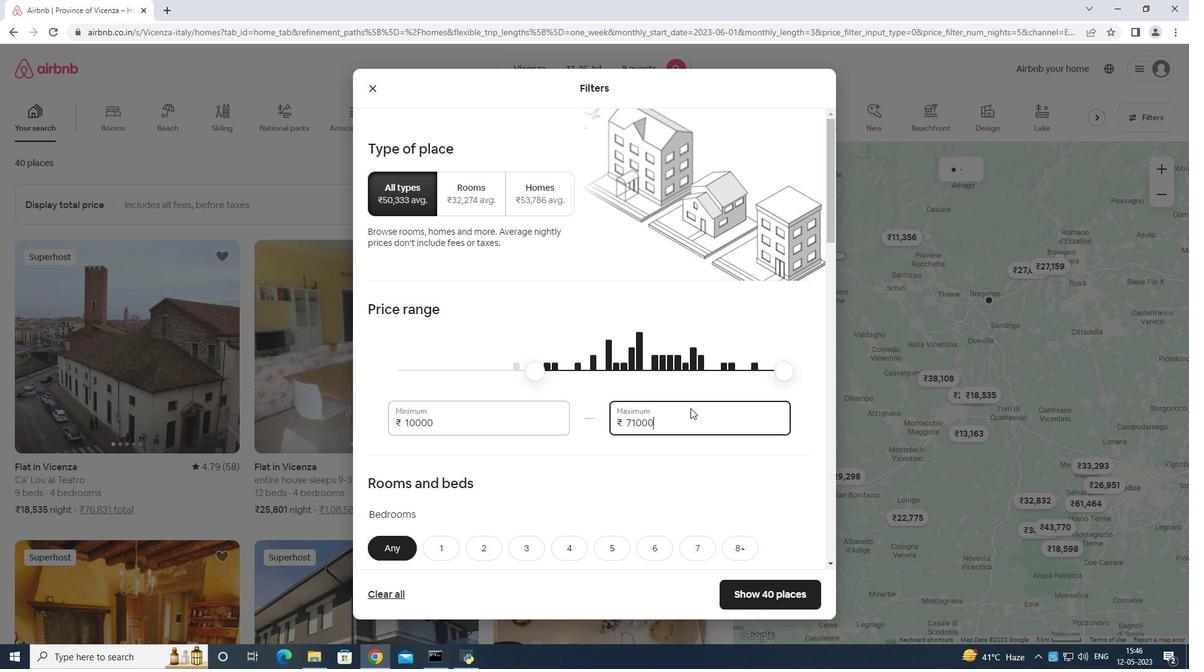 
Action: Mouse moved to (692, 407)
Screenshot: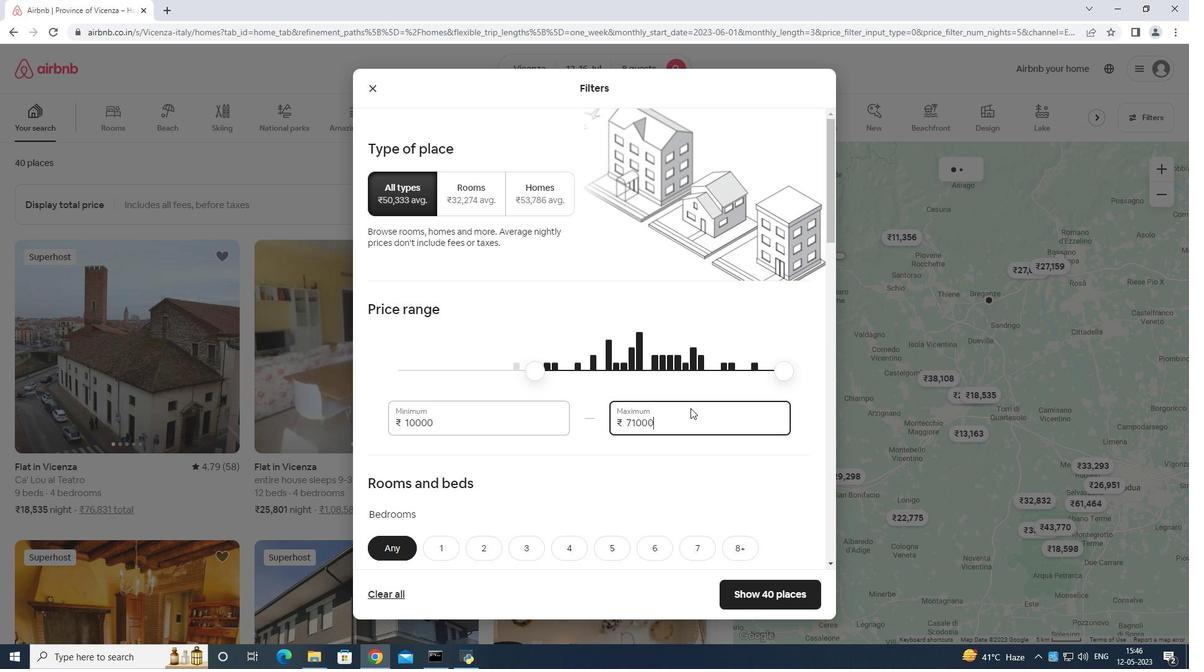 
Action: Key pressed 1
Screenshot: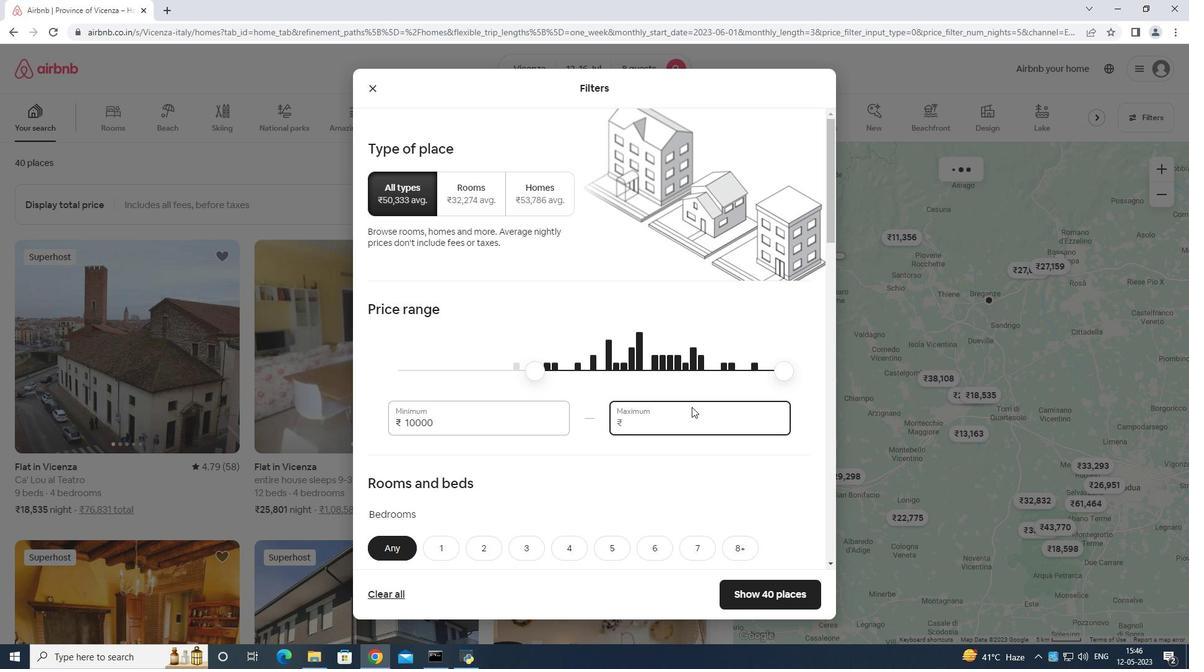 
Action: Mouse moved to (692, 406)
Screenshot: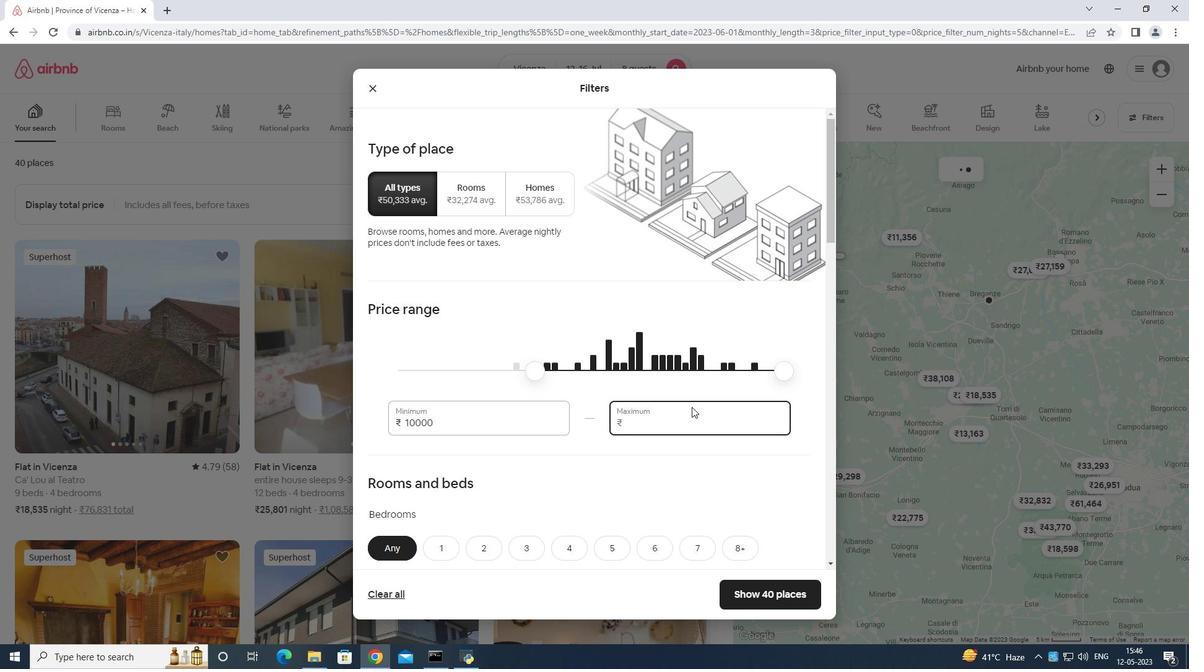 
Action: Key pressed 6
Screenshot: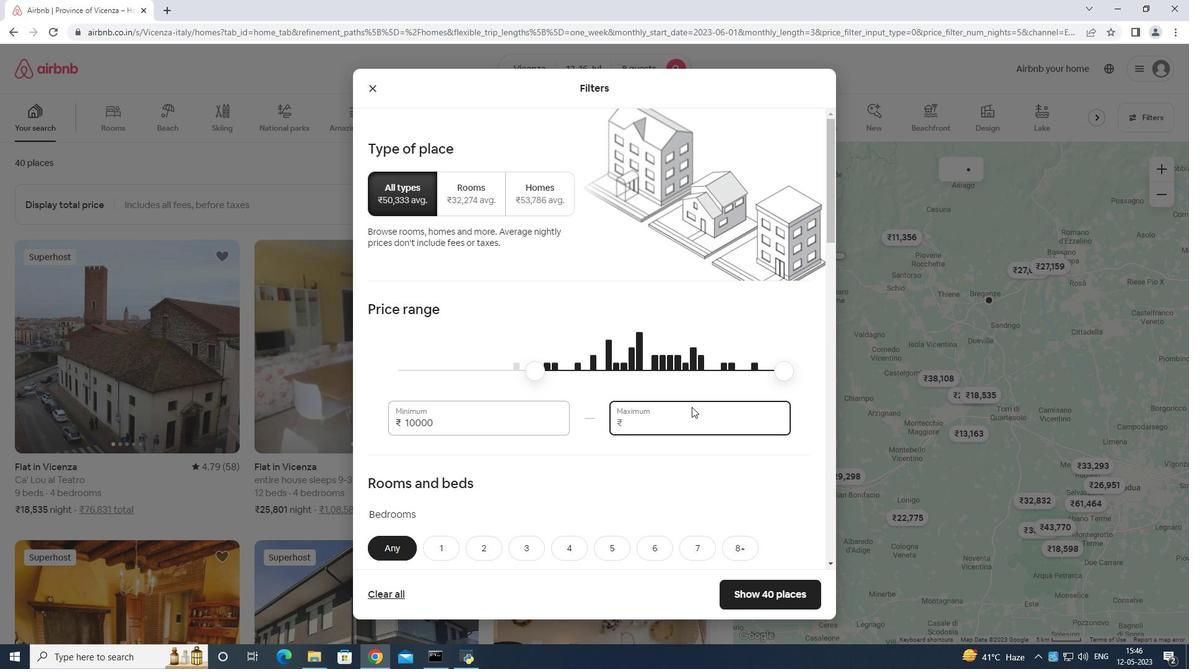 
Action: Mouse moved to (694, 406)
Screenshot: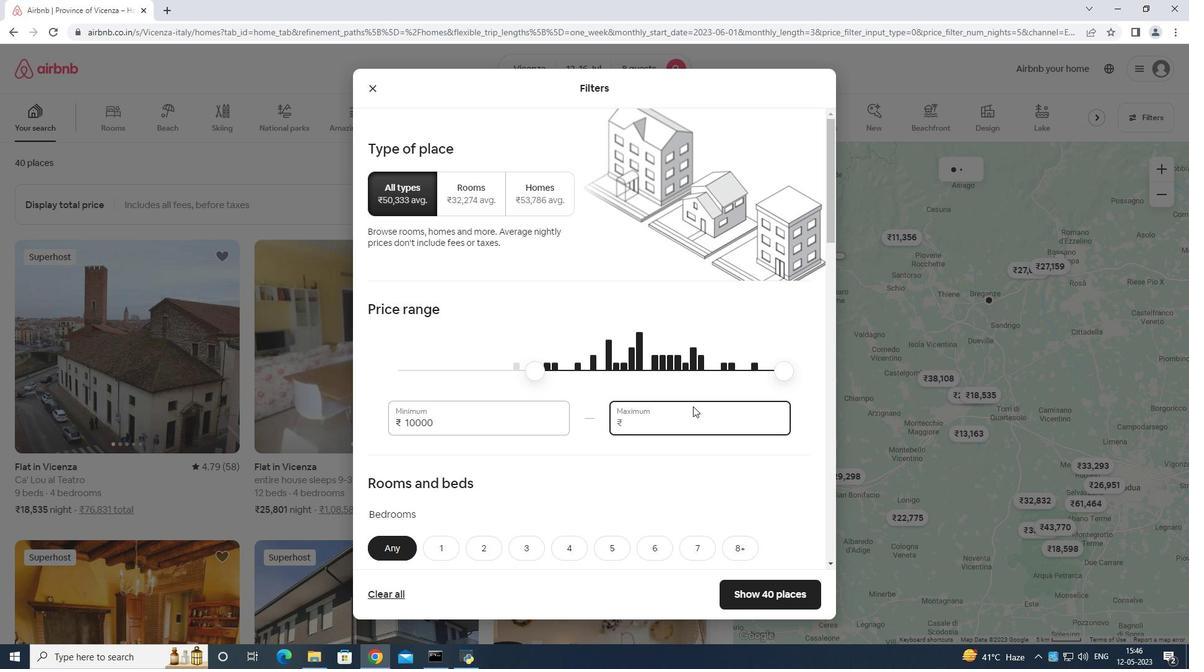 
Action: Key pressed 000
Screenshot: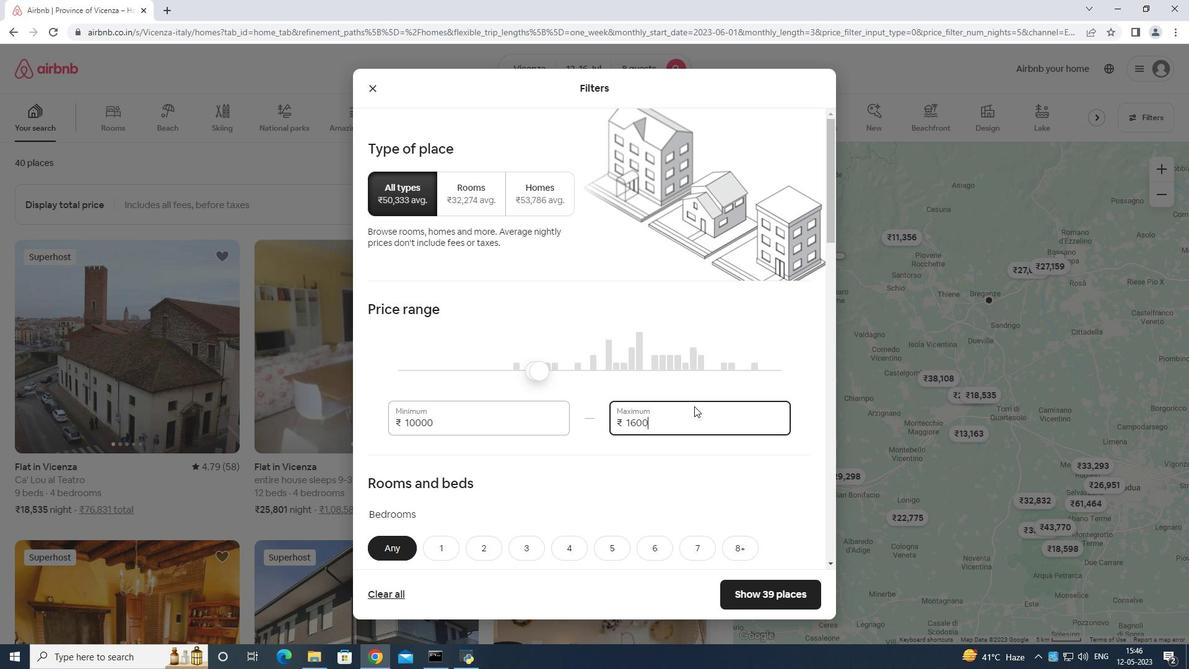 
Action: Mouse moved to (693, 405)
Screenshot: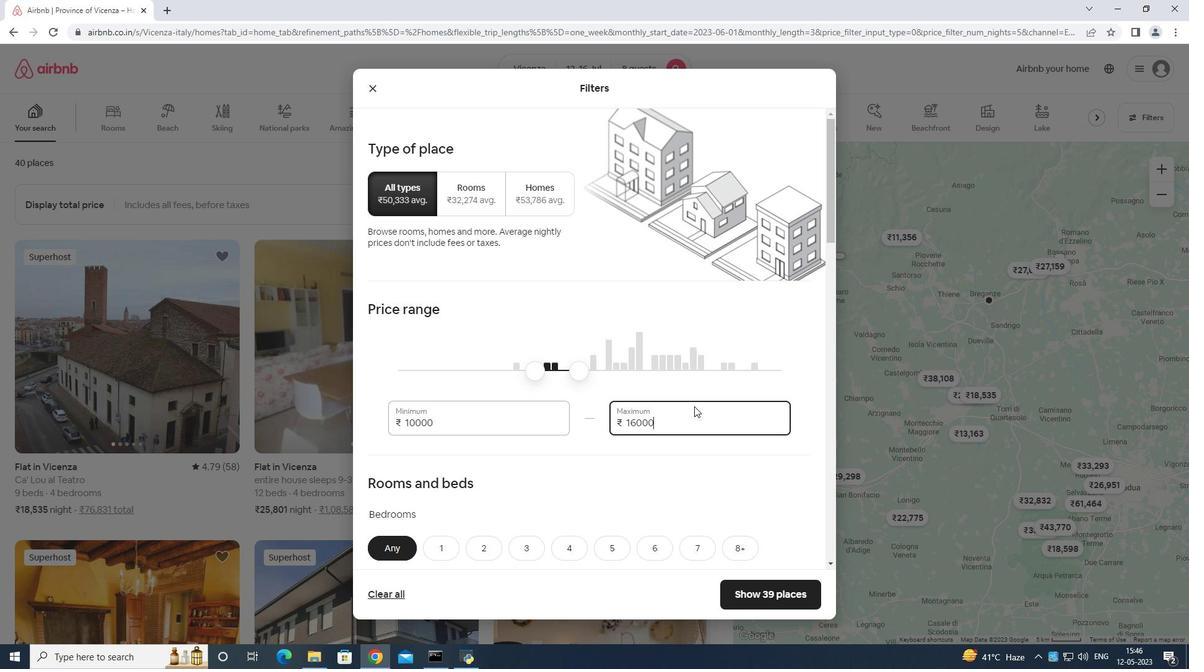 
Action: Mouse scrolled (693, 405) with delta (0, 0)
Screenshot: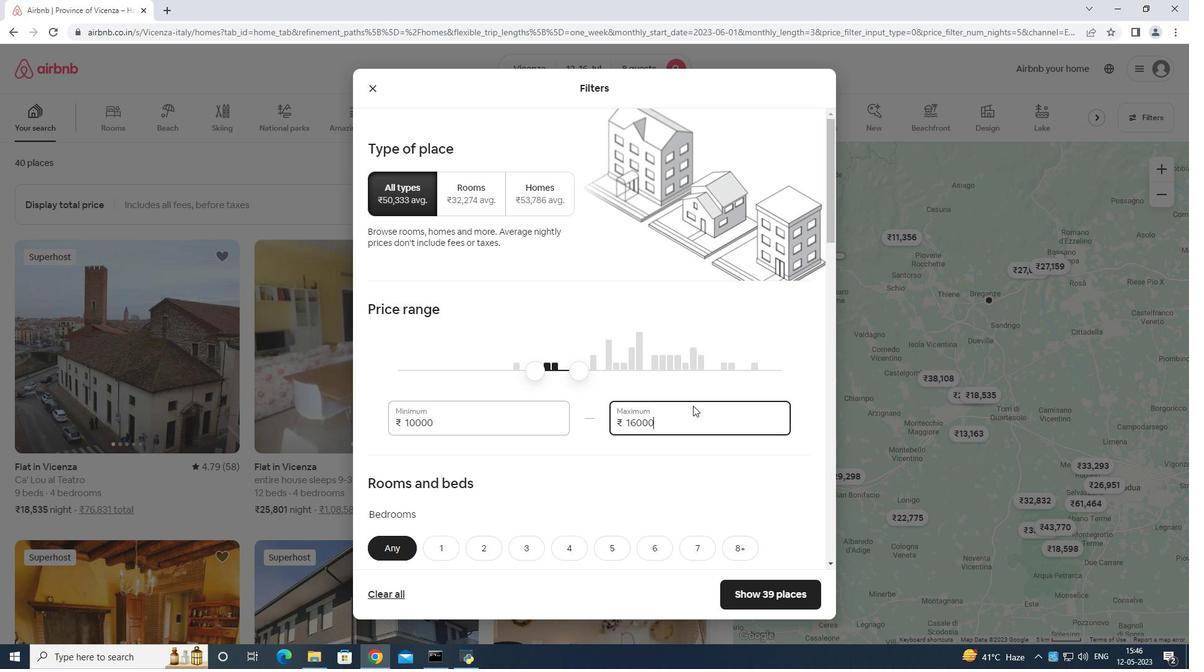 
Action: Mouse scrolled (693, 405) with delta (0, 0)
Screenshot: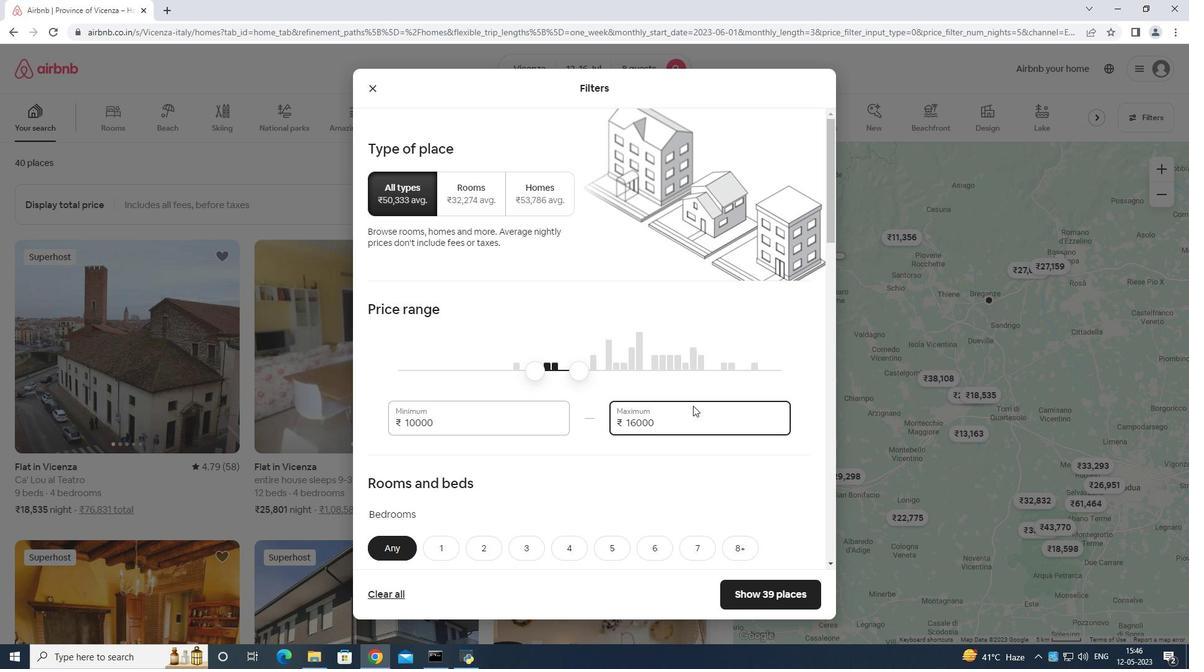 
Action: Mouse scrolled (693, 405) with delta (0, 0)
Screenshot: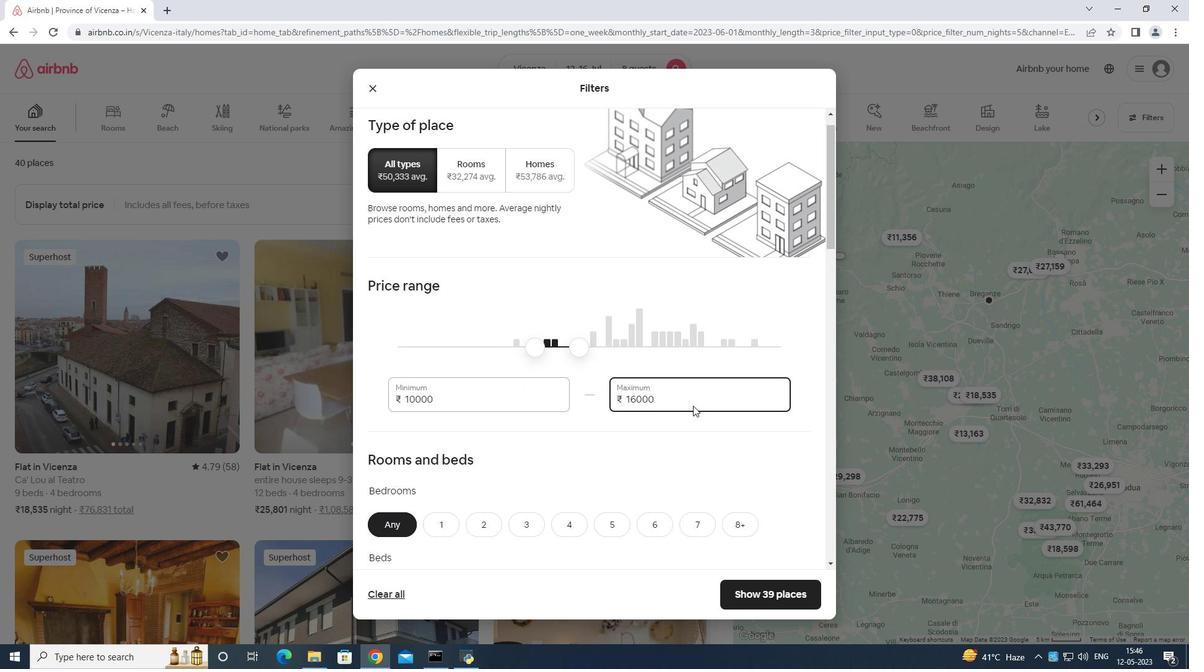 
Action: Mouse moved to (739, 365)
Screenshot: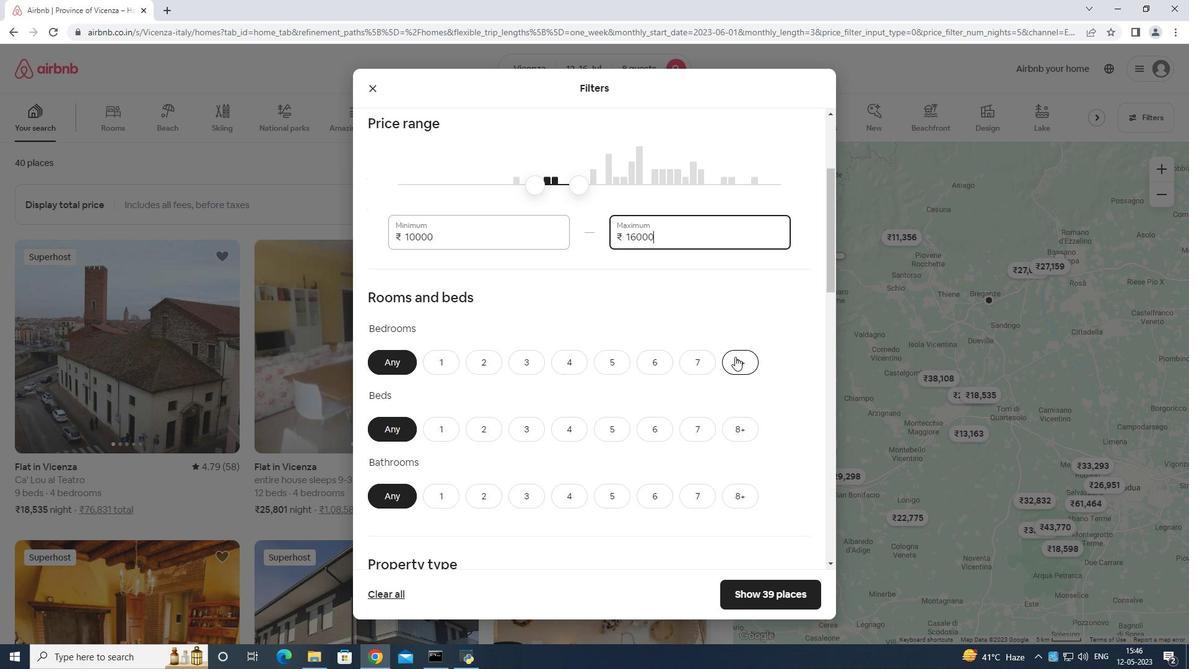 
Action: Mouse pressed left at (739, 365)
Screenshot: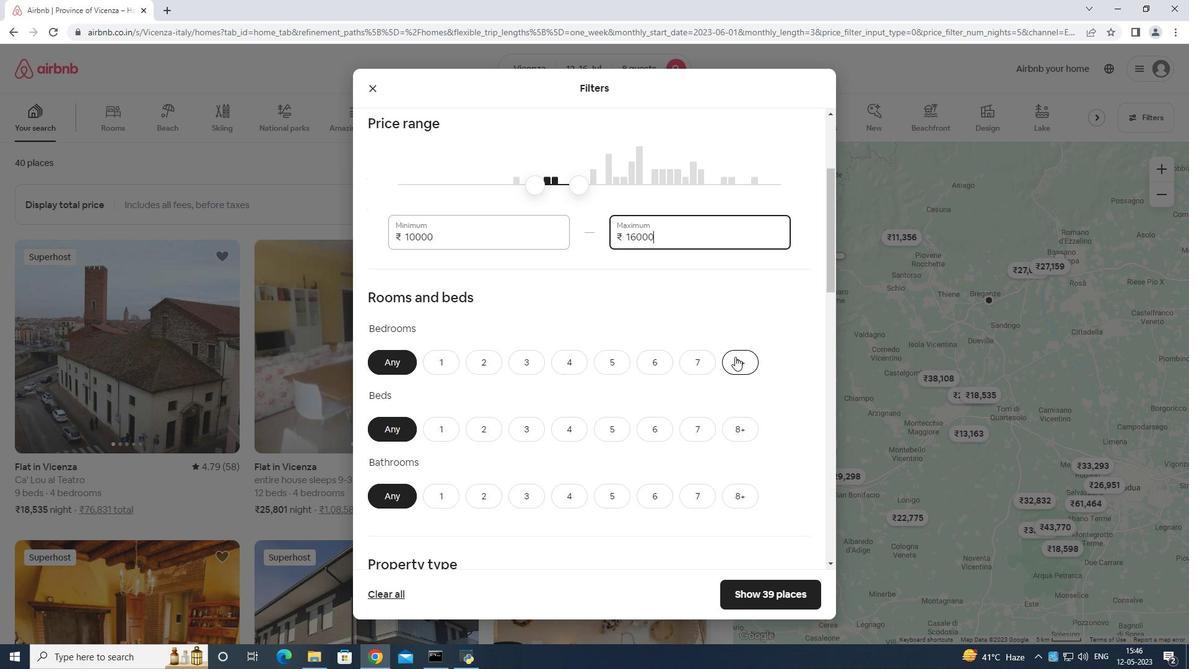 
Action: Mouse moved to (737, 427)
Screenshot: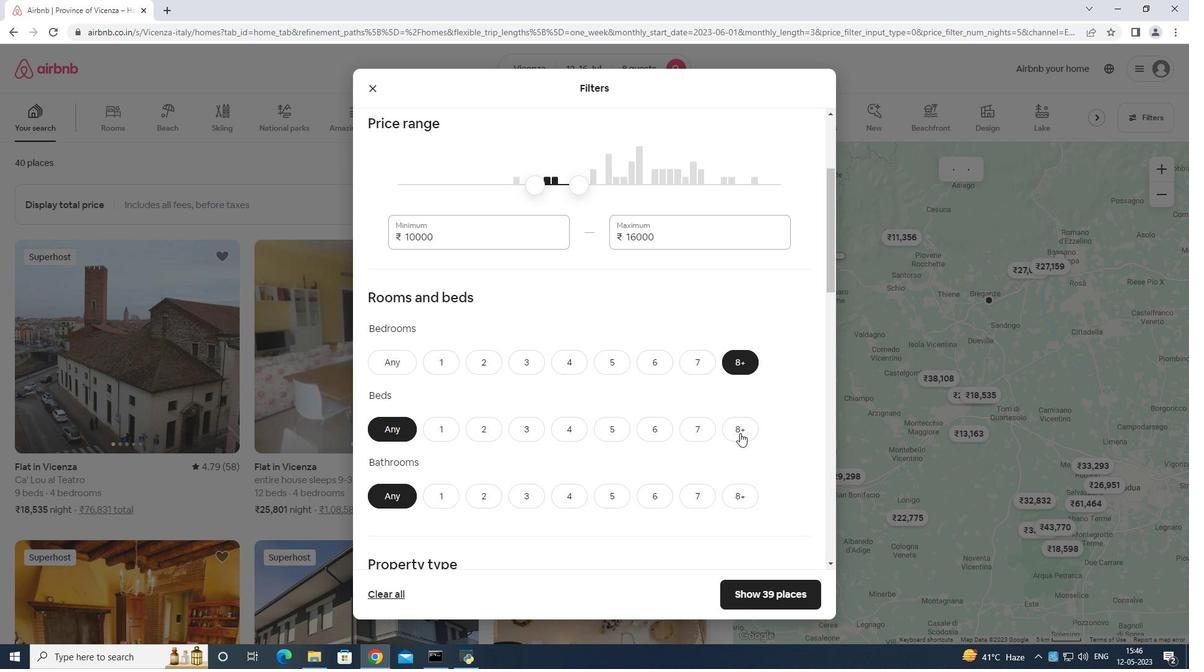
Action: Mouse pressed left at (737, 427)
Screenshot: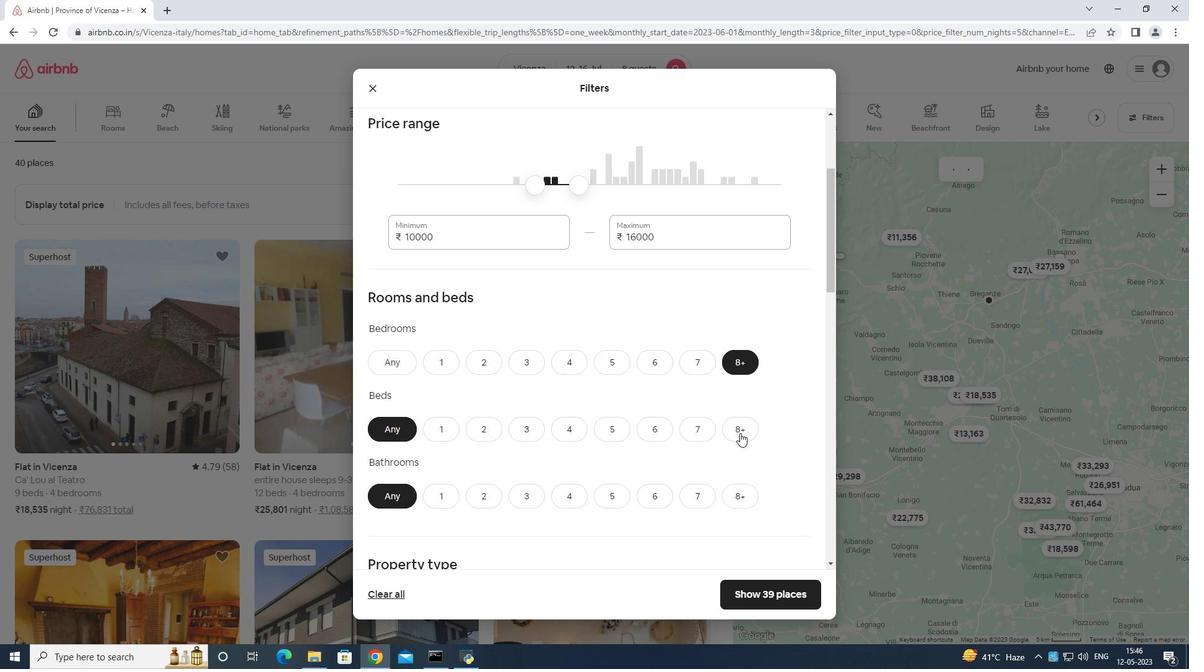 
Action: Mouse moved to (736, 492)
Screenshot: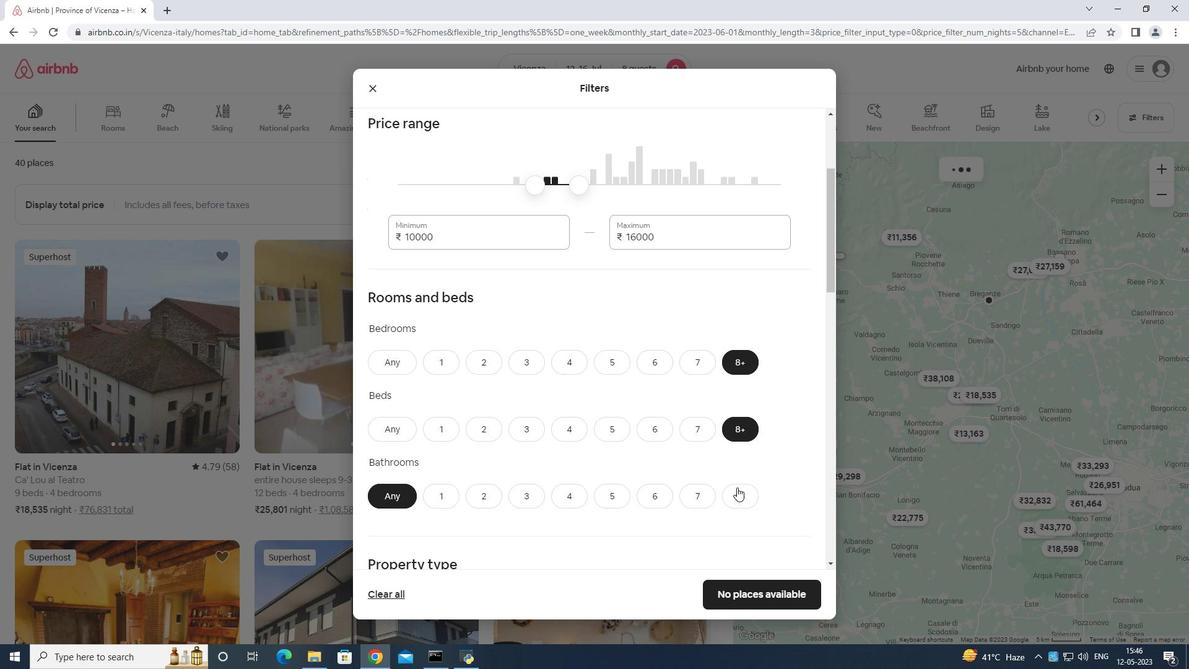 
Action: Mouse pressed left at (736, 492)
Screenshot: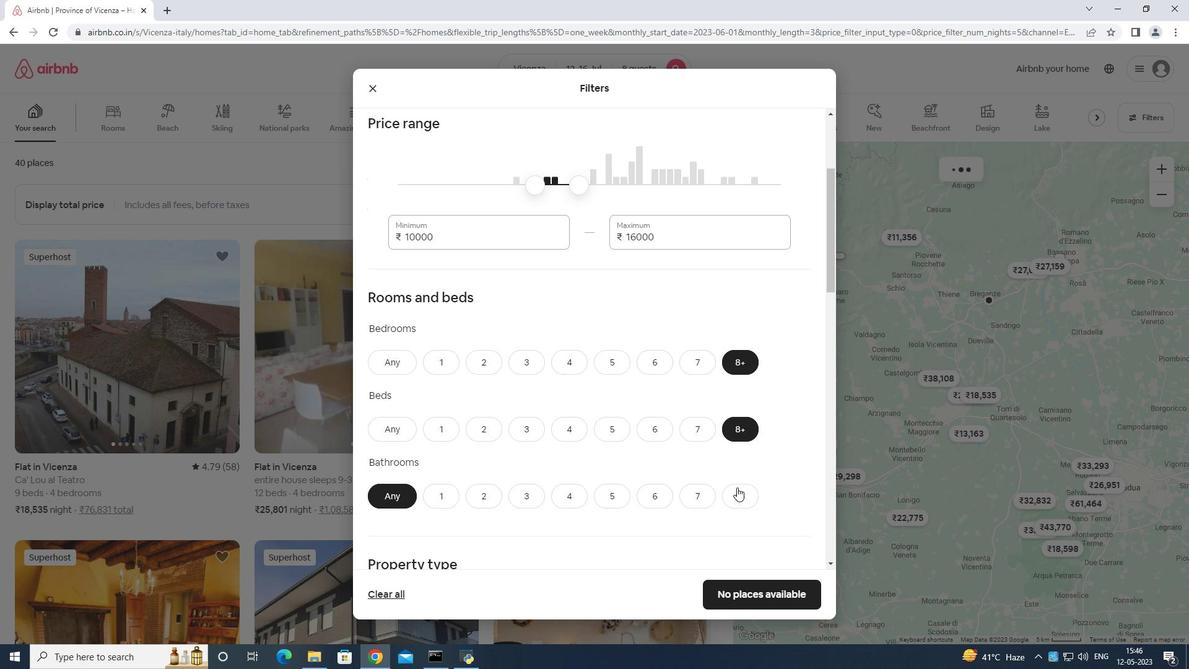 
Action: Mouse moved to (736, 465)
Screenshot: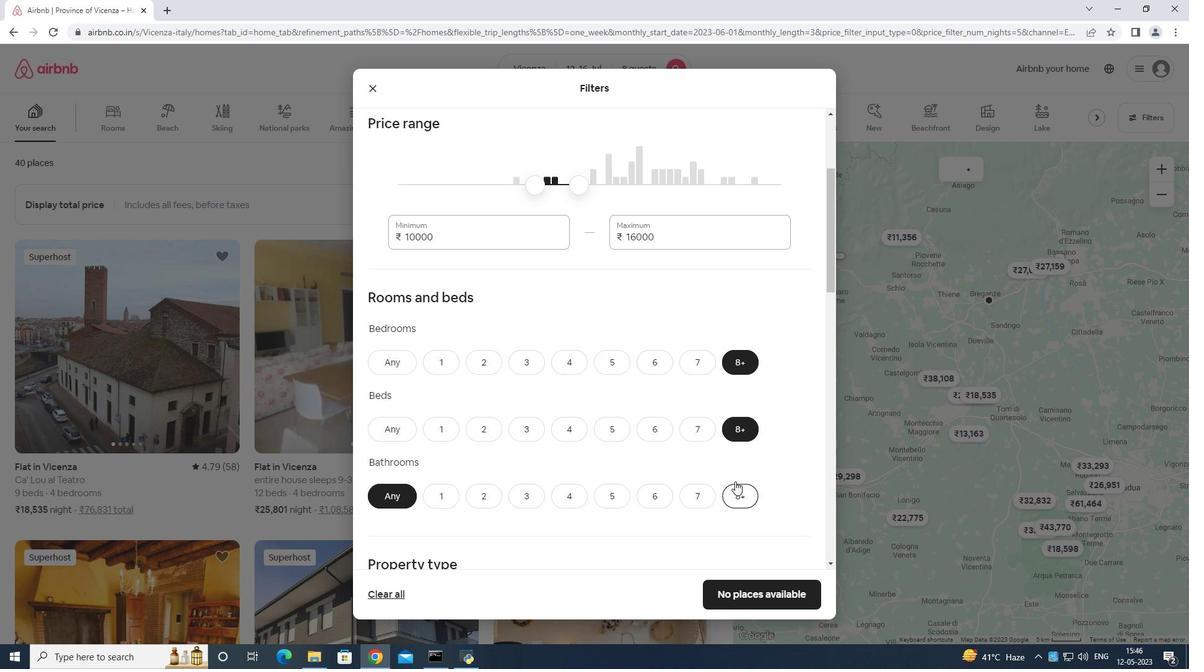 
Action: Mouse scrolled (736, 464) with delta (0, 0)
Screenshot: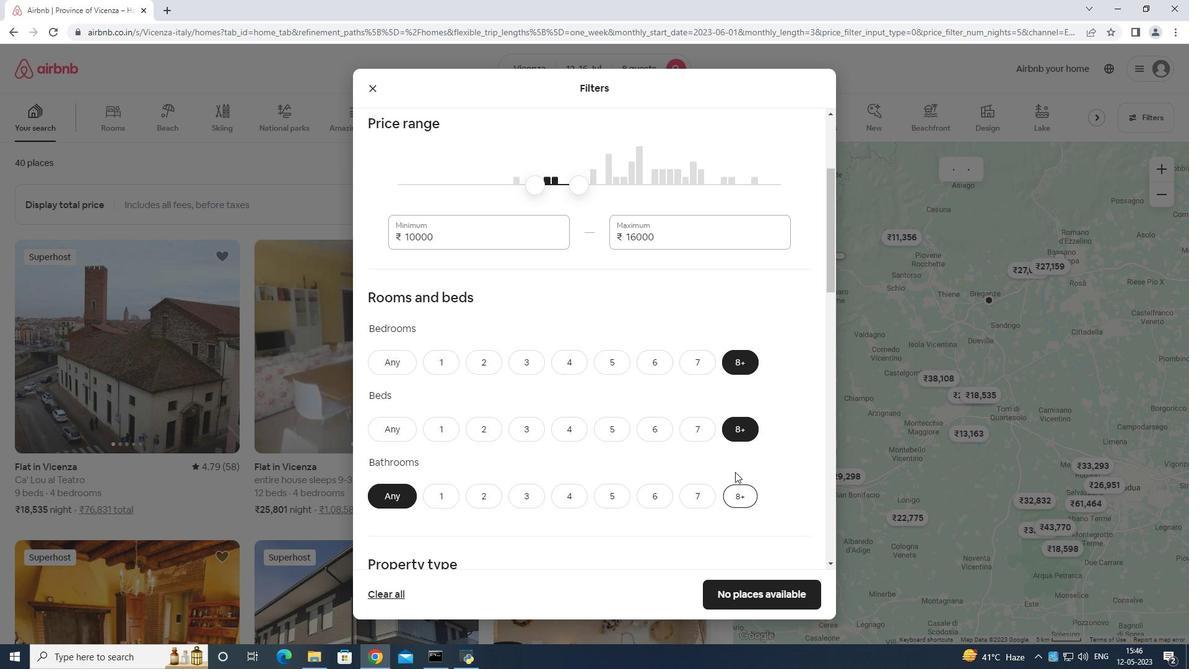 
Action: Mouse scrolled (736, 464) with delta (0, 0)
Screenshot: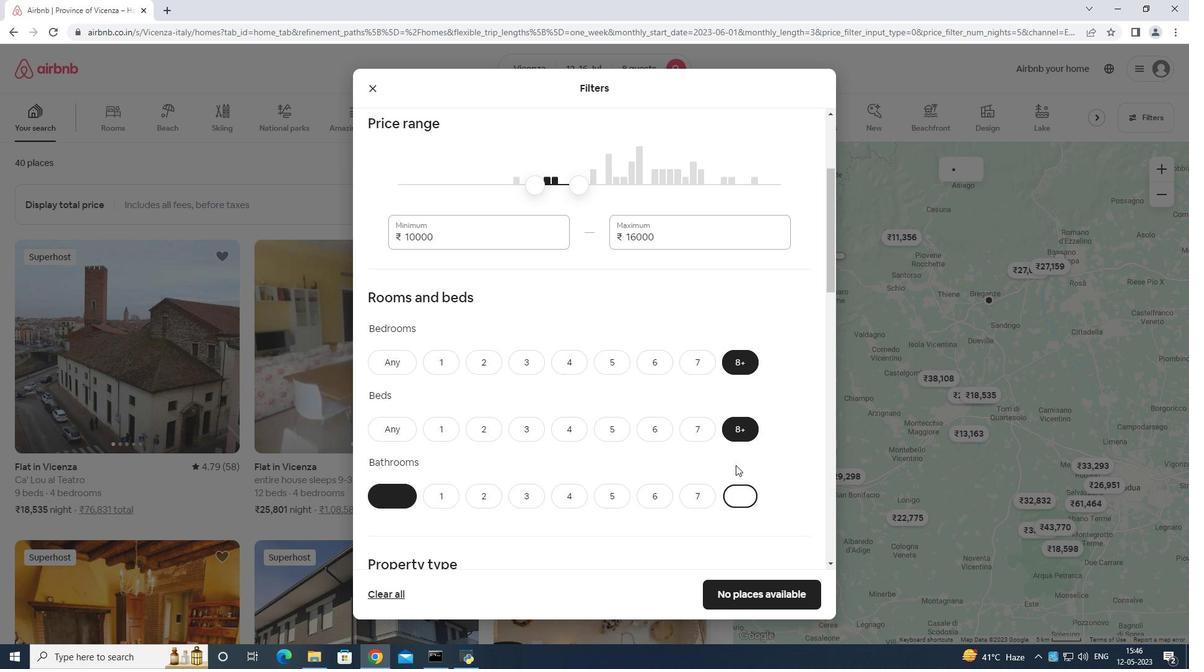 
Action: Mouse moved to (738, 463)
Screenshot: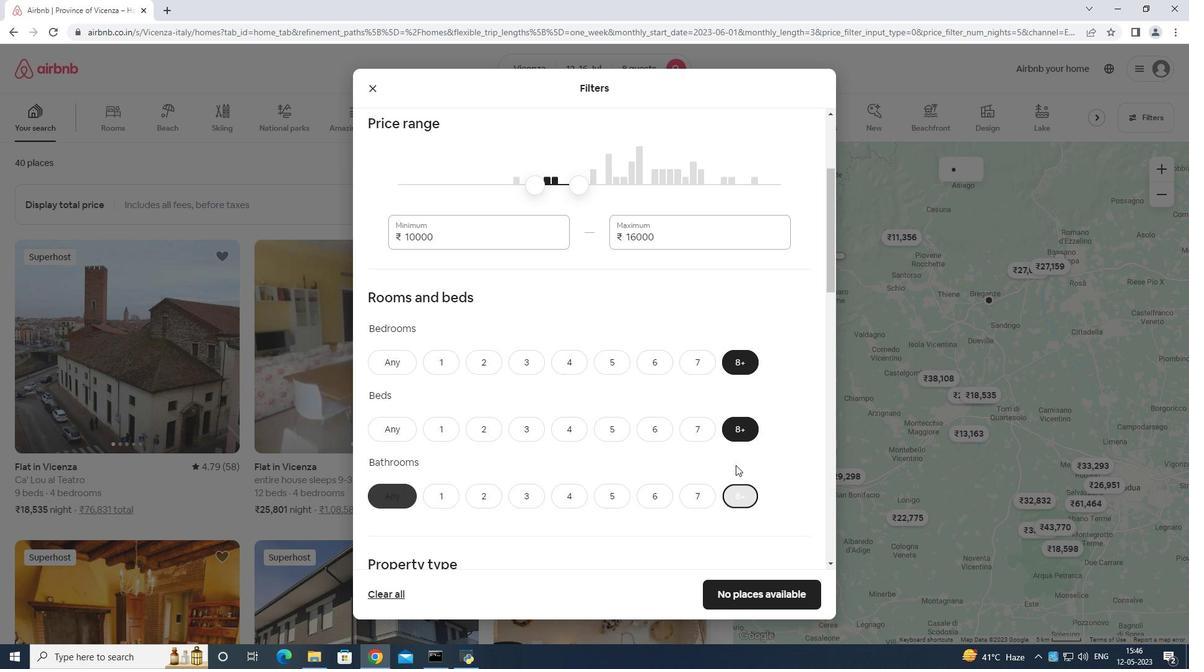 
Action: Mouse scrolled (738, 462) with delta (0, 0)
Screenshot: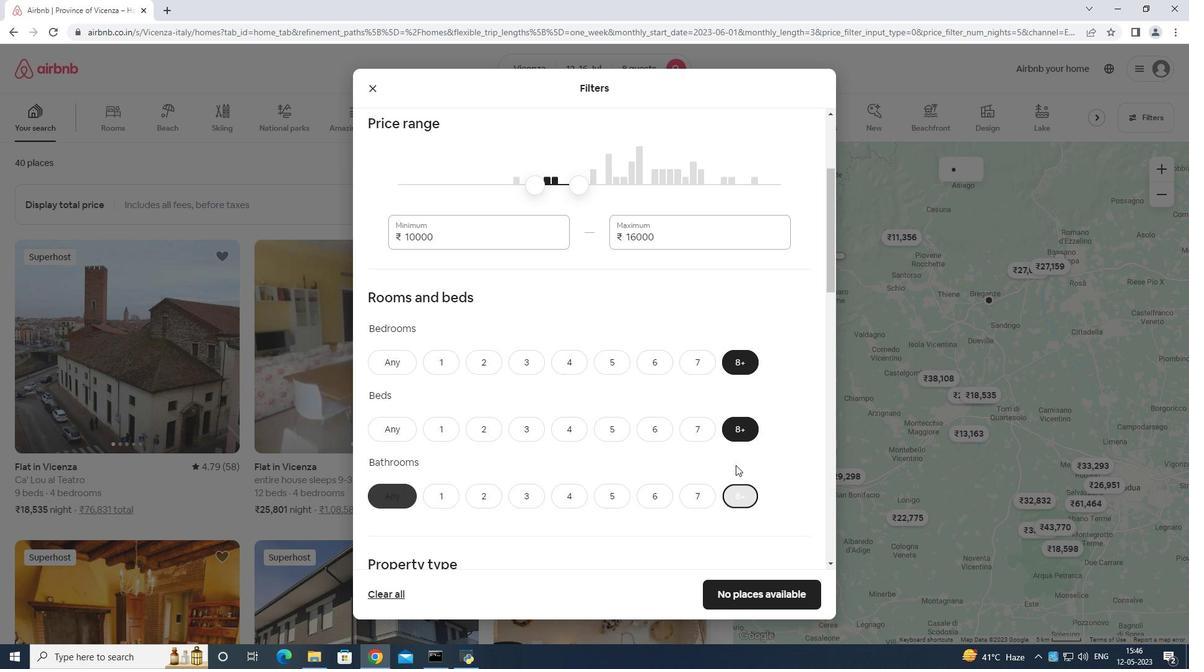 
Action: Mouse moved to (739, 460)
Screenshot: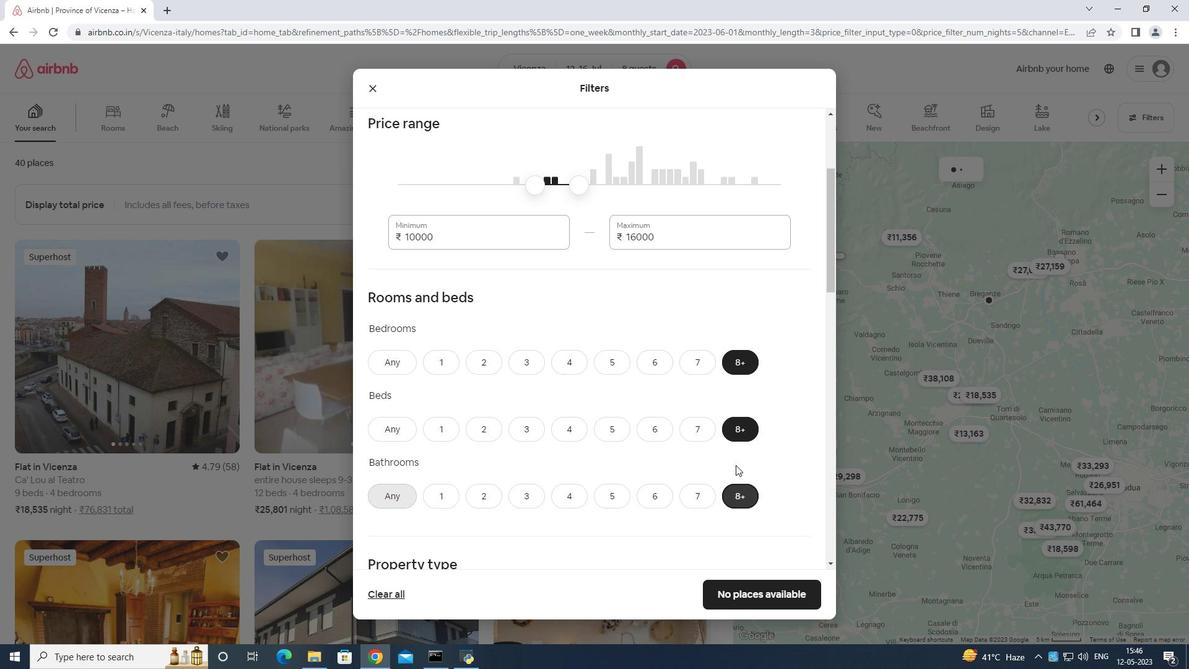 
Action: Mouse scrolled (739, 459) with delta (0, 0)
Screenshot: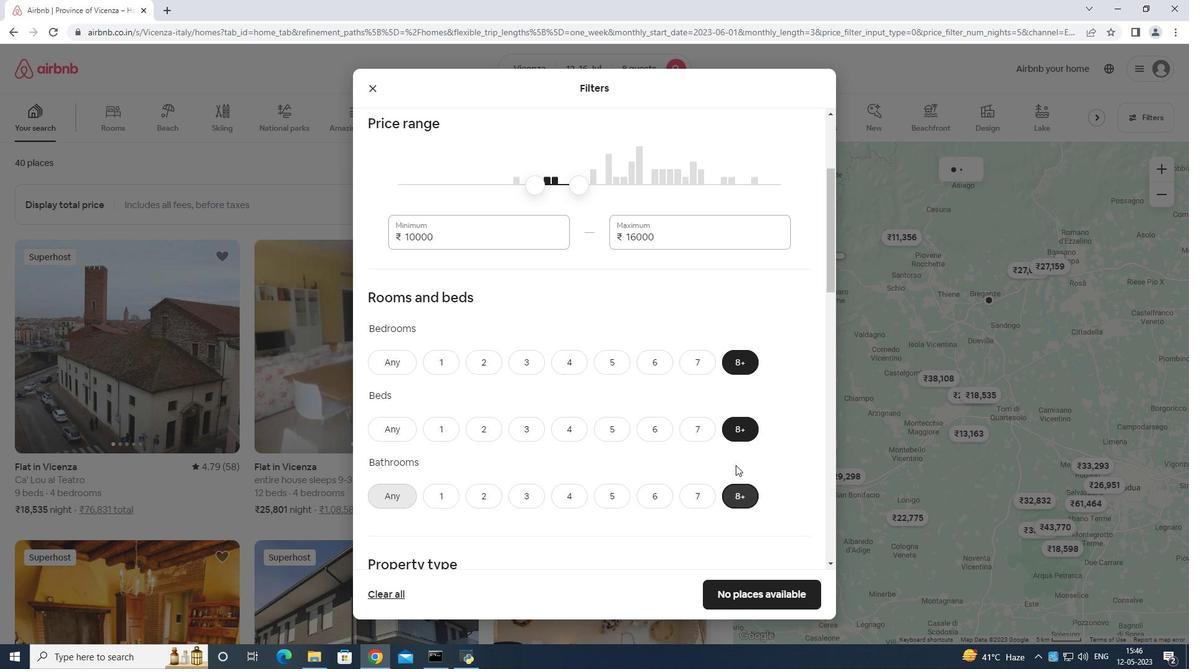 
Action: Mouse moved to (739, 456)
Screenshot: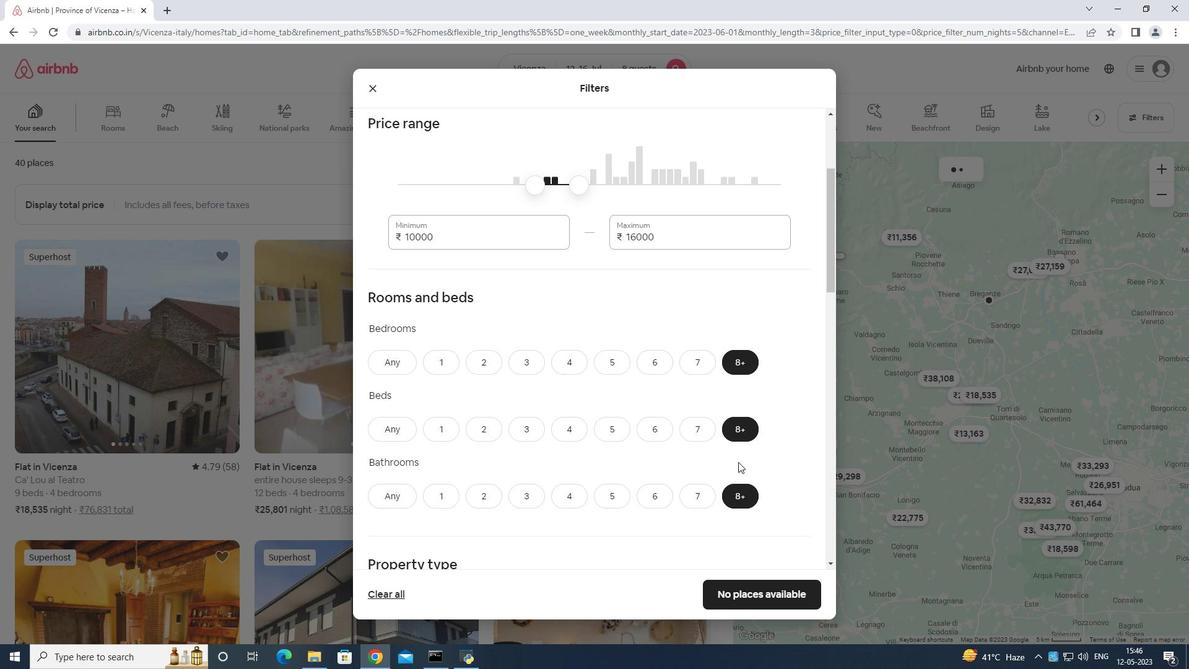 
Action: Mouse scrolled (739, 455) with delta (0, 0)
Screenshot: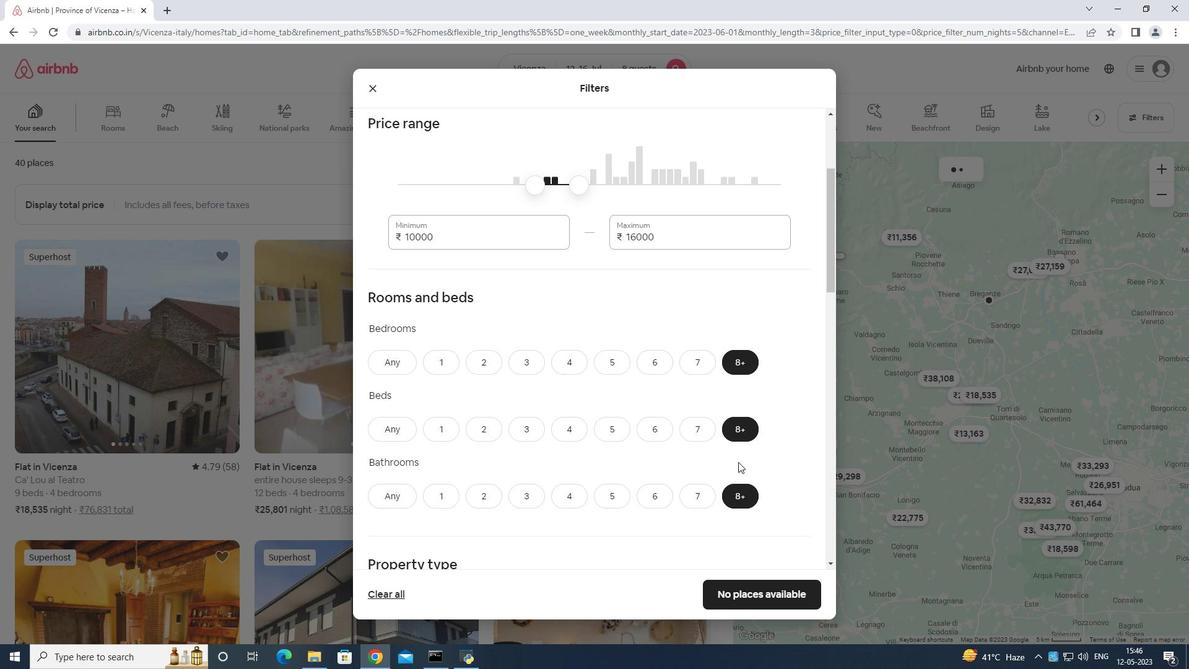 
Action: Mouse moved to (439, 327)
Screenshot: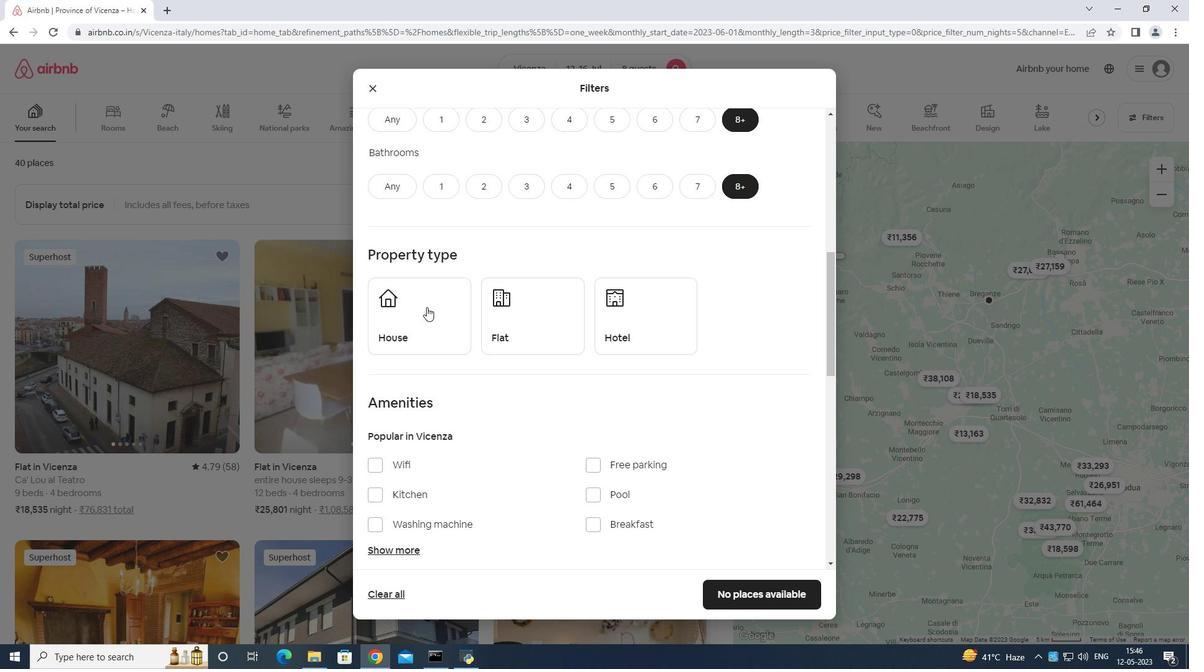
Action: Mouse pressed left at (439, 327)
Screenshot: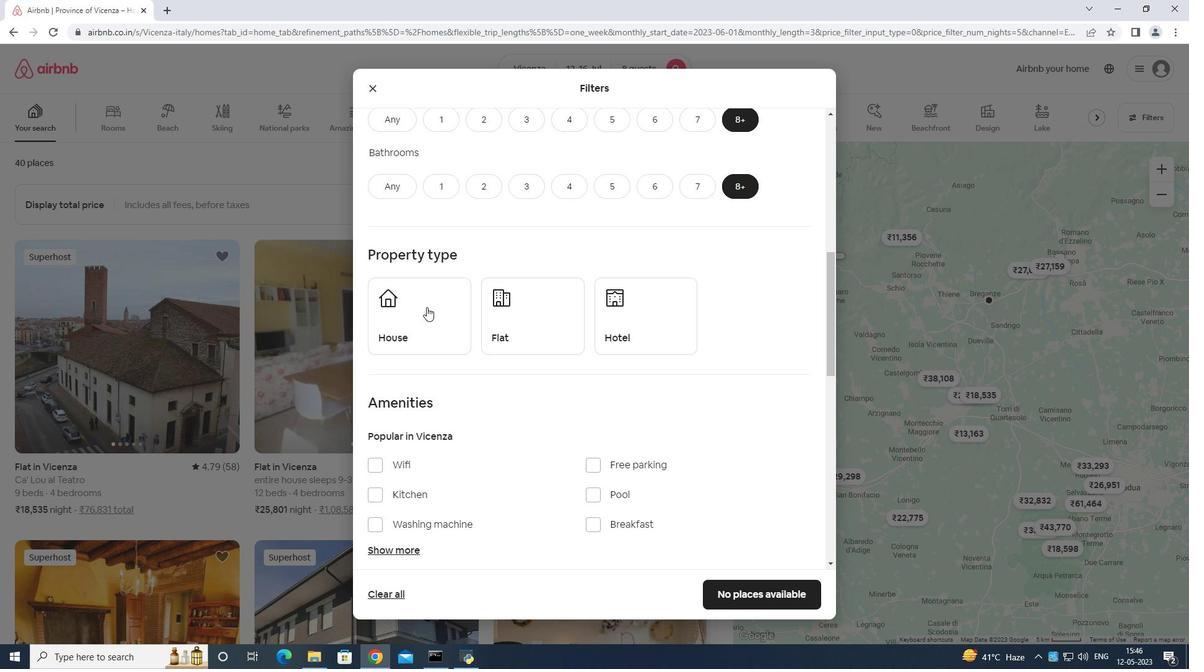 
Action: Mouse moved to (531, 314)
Screenshot: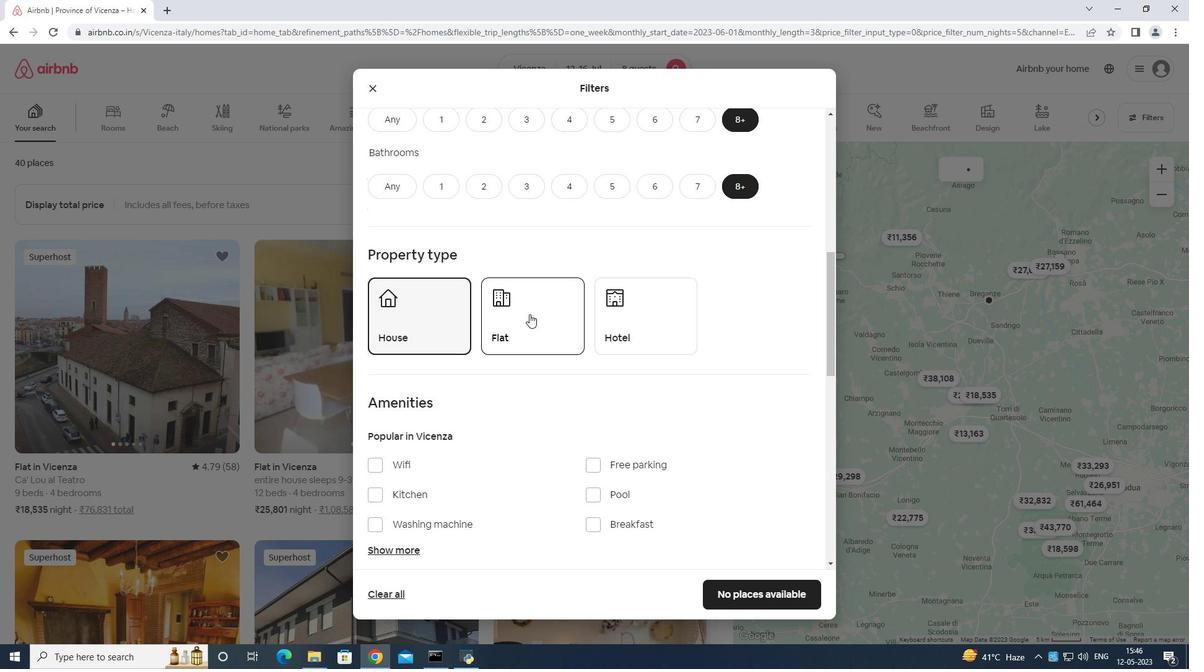 
Action: Mouse pressed left at (531, 314)
Screenshot: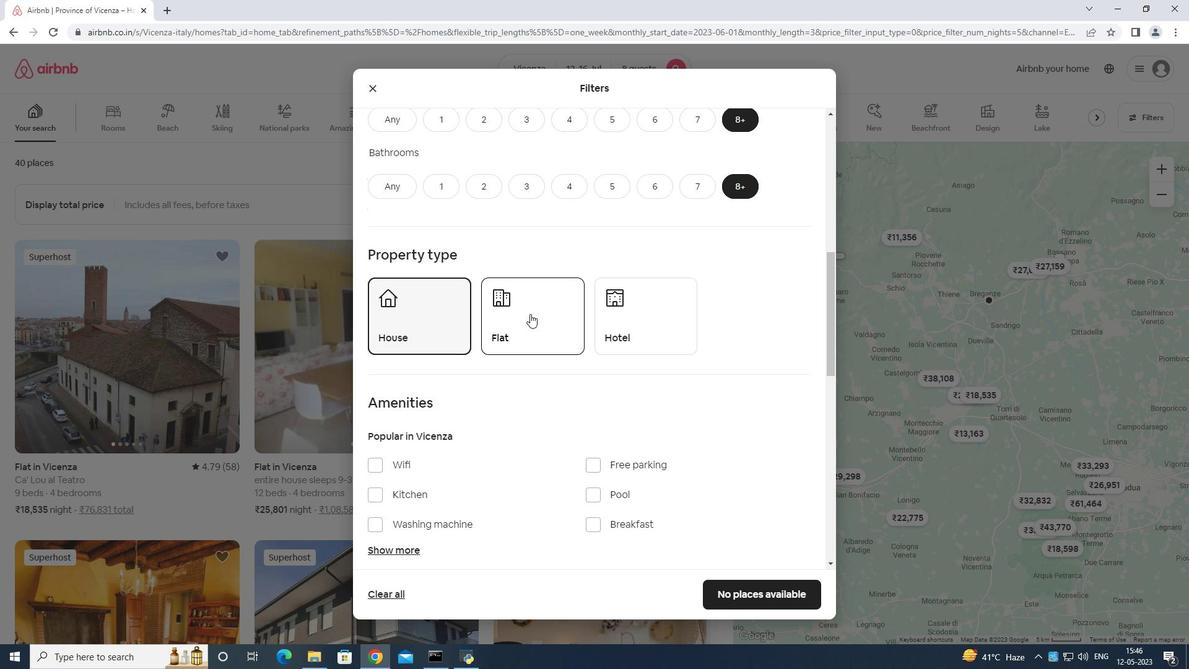 
Action: Mouse moved to (544, 307)
Screenshot: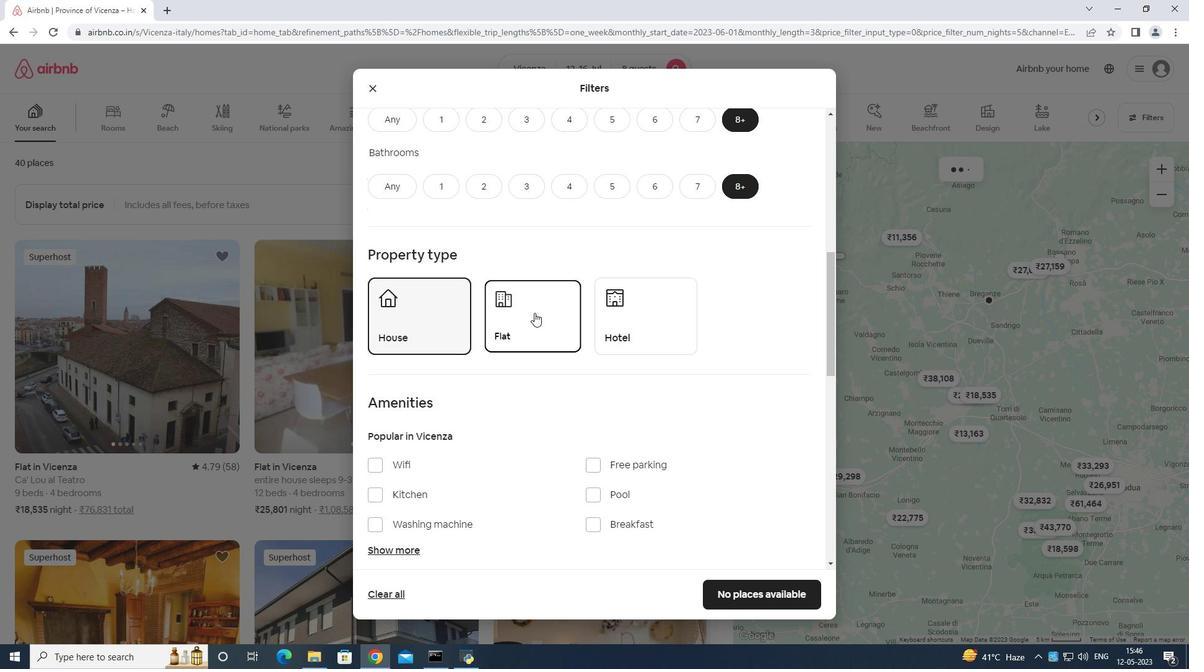 
Action: Mouse scrolled (544, 307) with delta (0, 0)
Screenshot: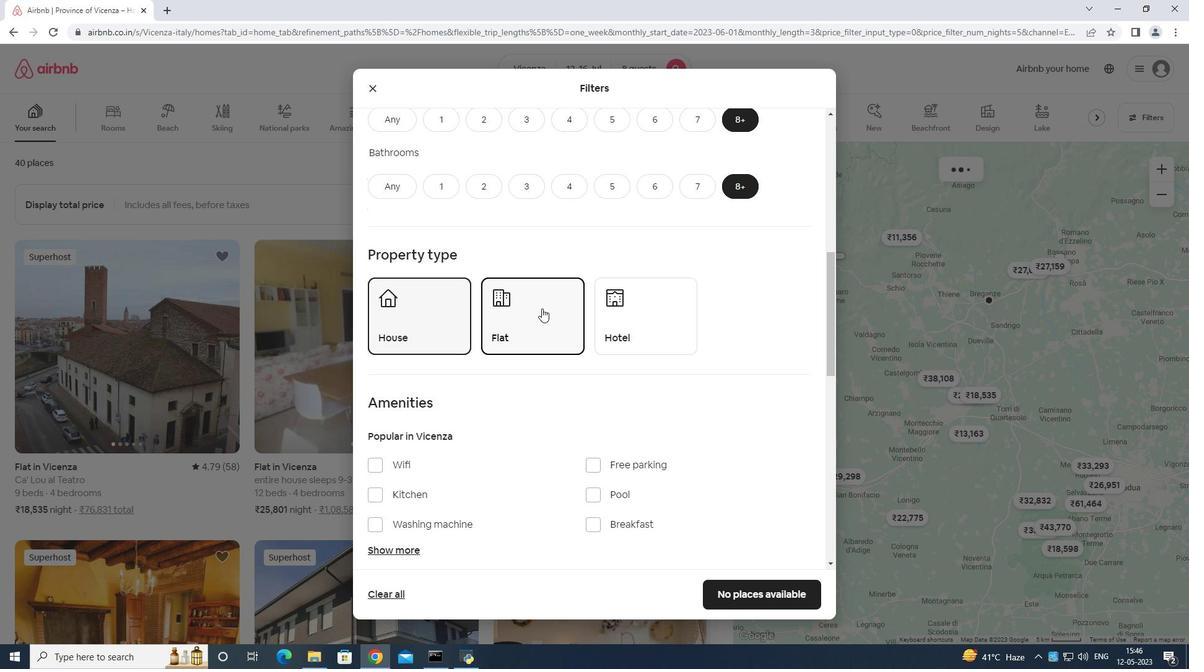 
Action: Mouse scrolled (544, 307) with delta (0, 0)
Screenshot: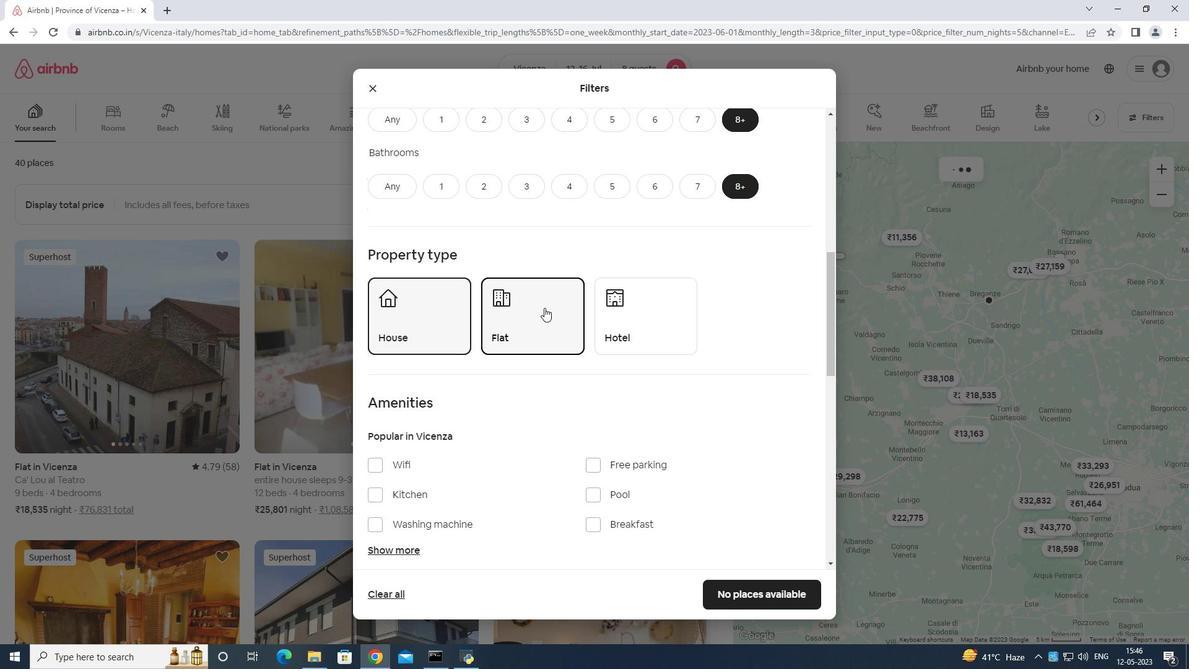 
Action: Mouse scrolled (544, 307) with delta (0, 0)
Screenshot: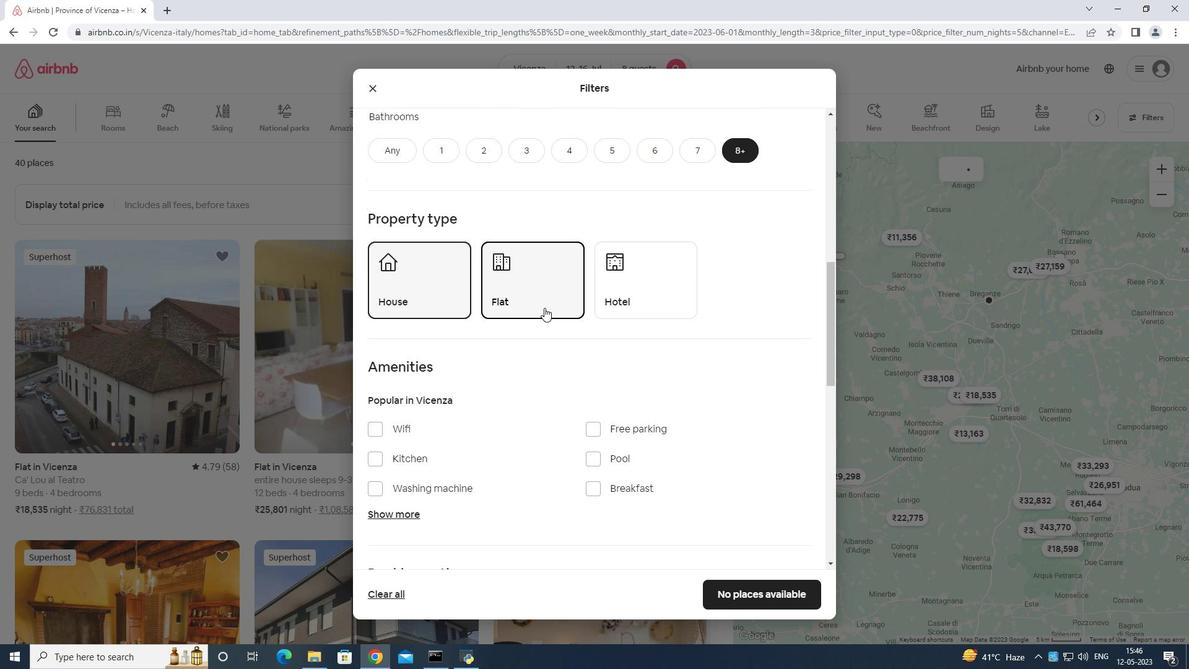 
Action: Mouse moved to (381, 275)
Screenshot: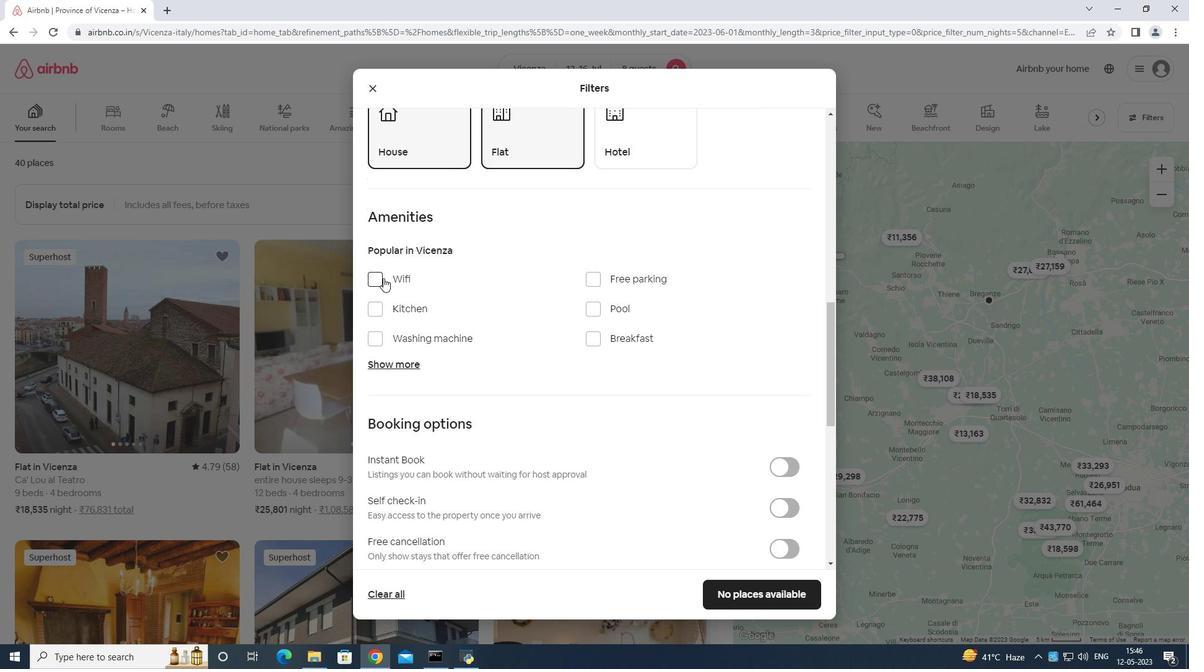 
Action: Mouse pressed left at (381, 275)
Screenshot: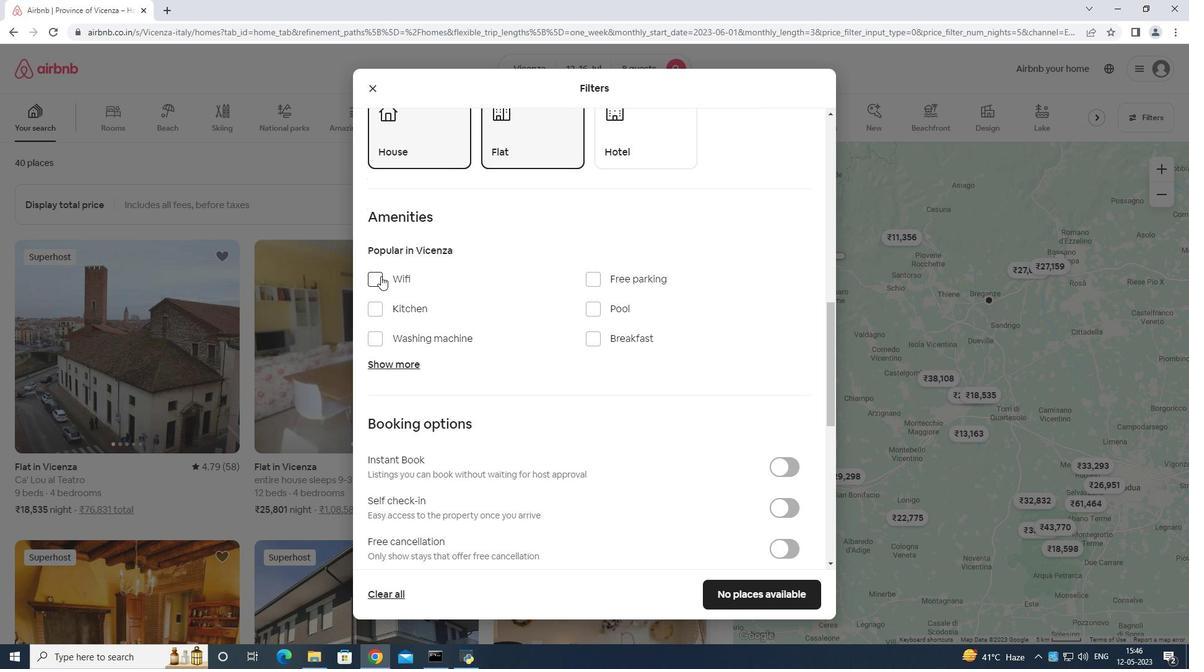 
Action: Mouse moved to (598, 337)
Screenshot: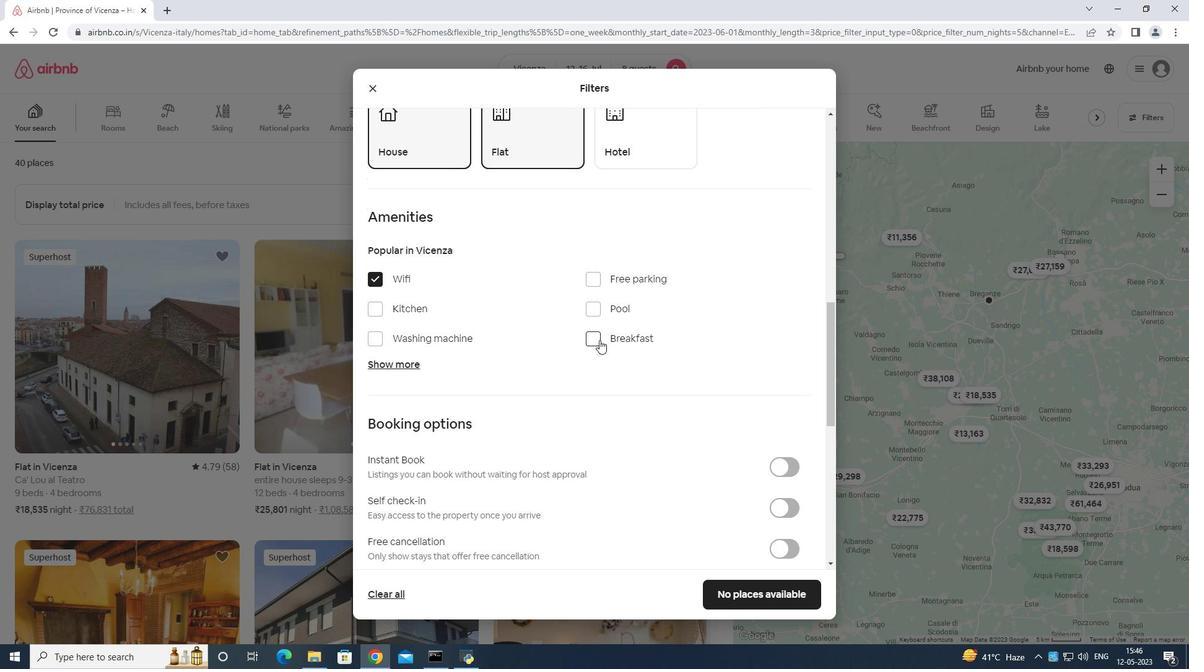 
Action: Mouse pressed left at (598, 337)
Screenshot: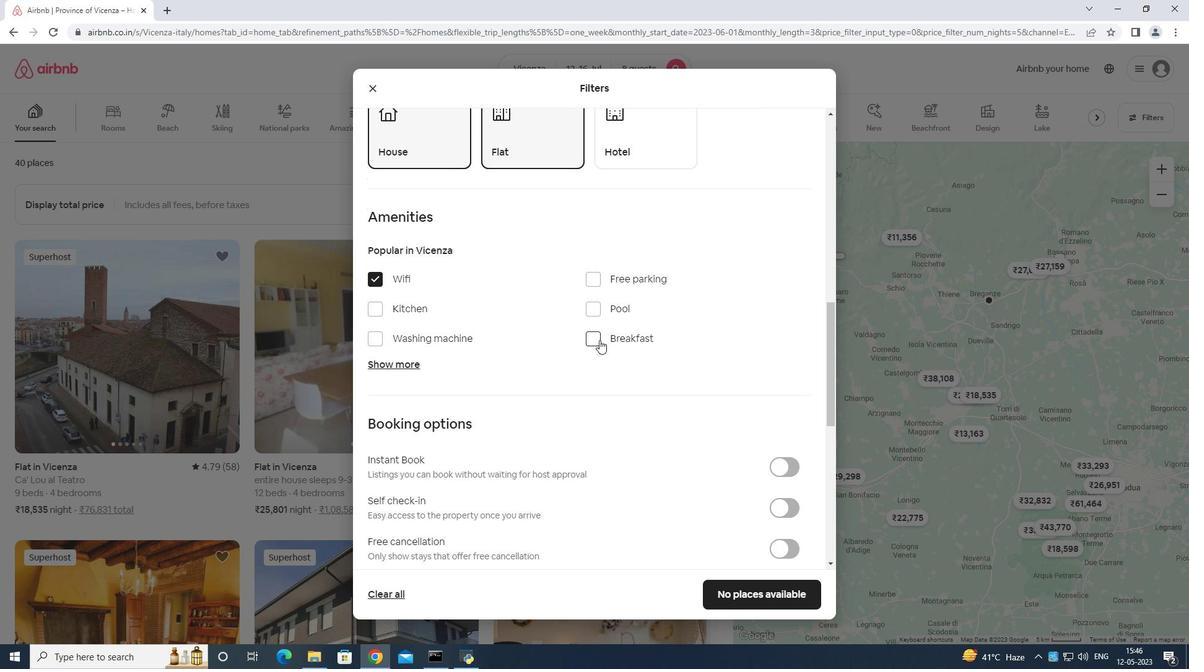 
Action: Mouse moved to (586, 280)
Screenshot: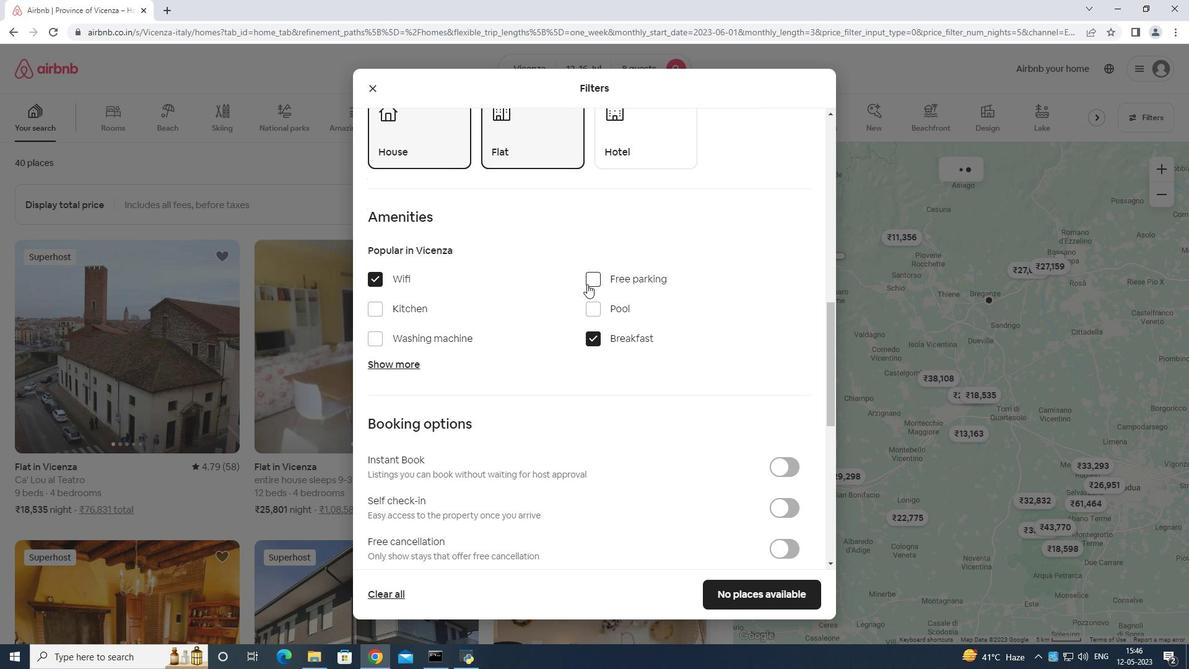 
Action: Mouse pressed left at (586, 280)
Screenshot: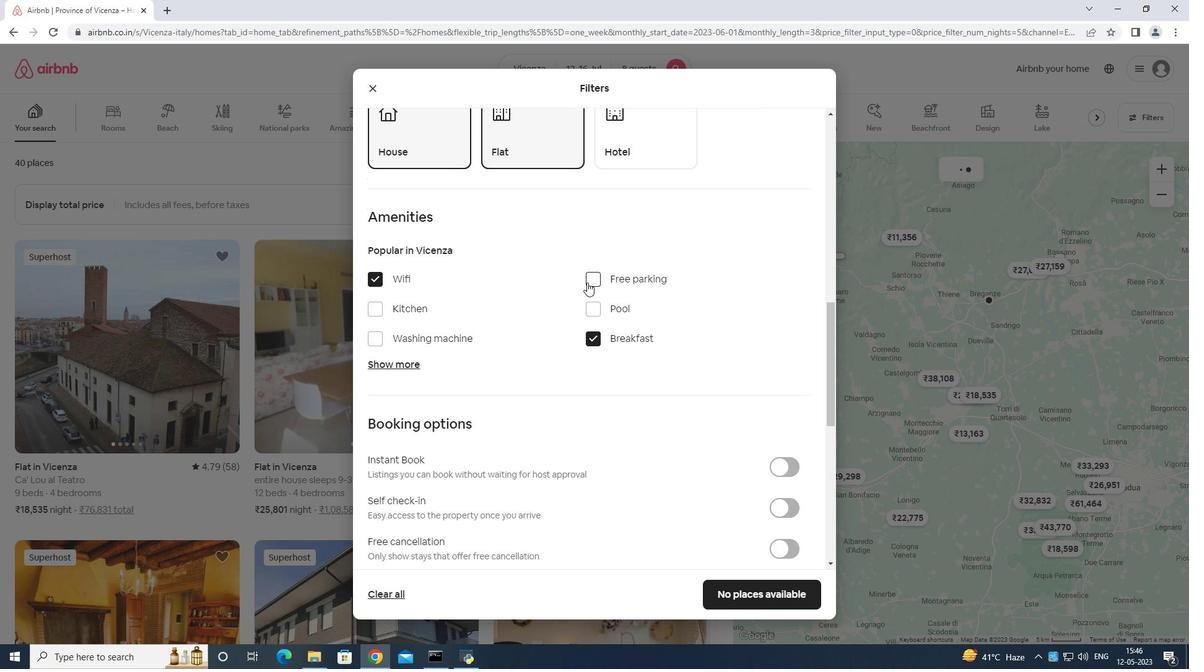 
Action: Mouse moved to (405, 364)
Screenshot: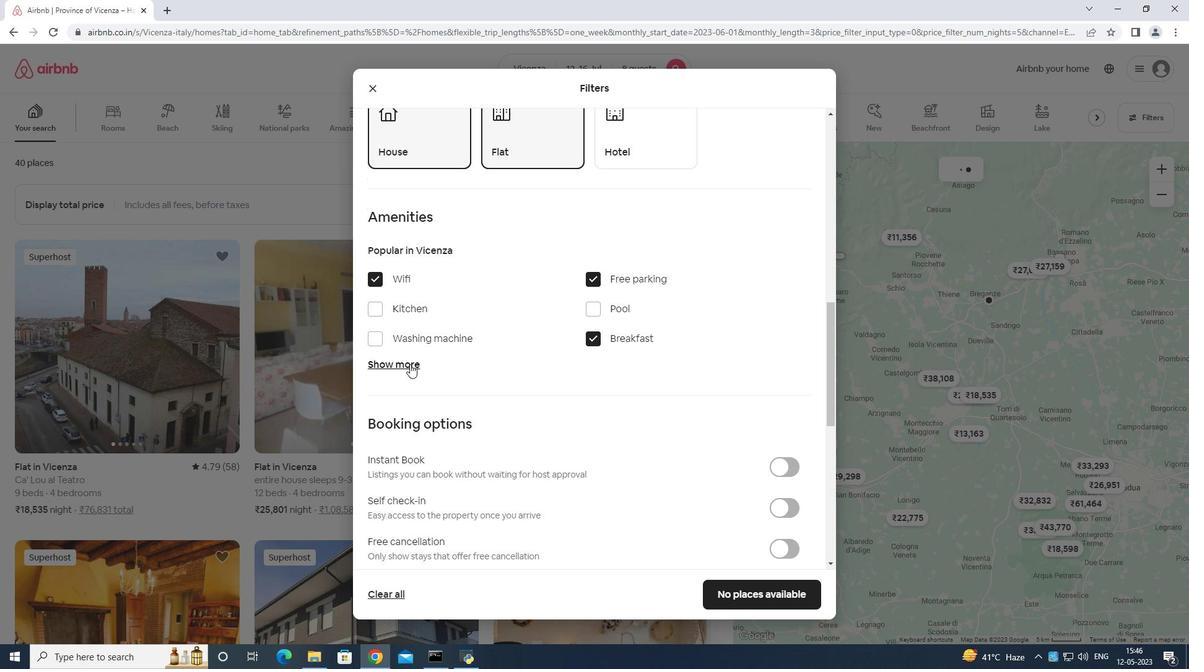 
Action: Mouse pressed left at (405, 364)
Screenshot: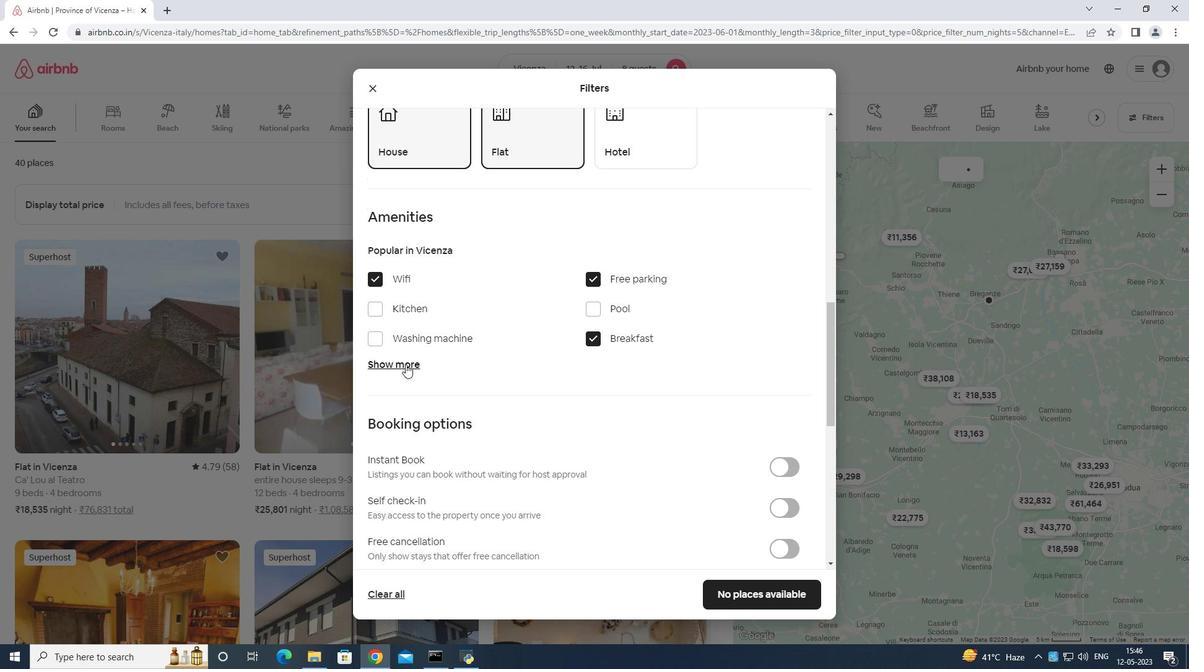 
Action: Mouse moved to (371, 464)
Screenshot: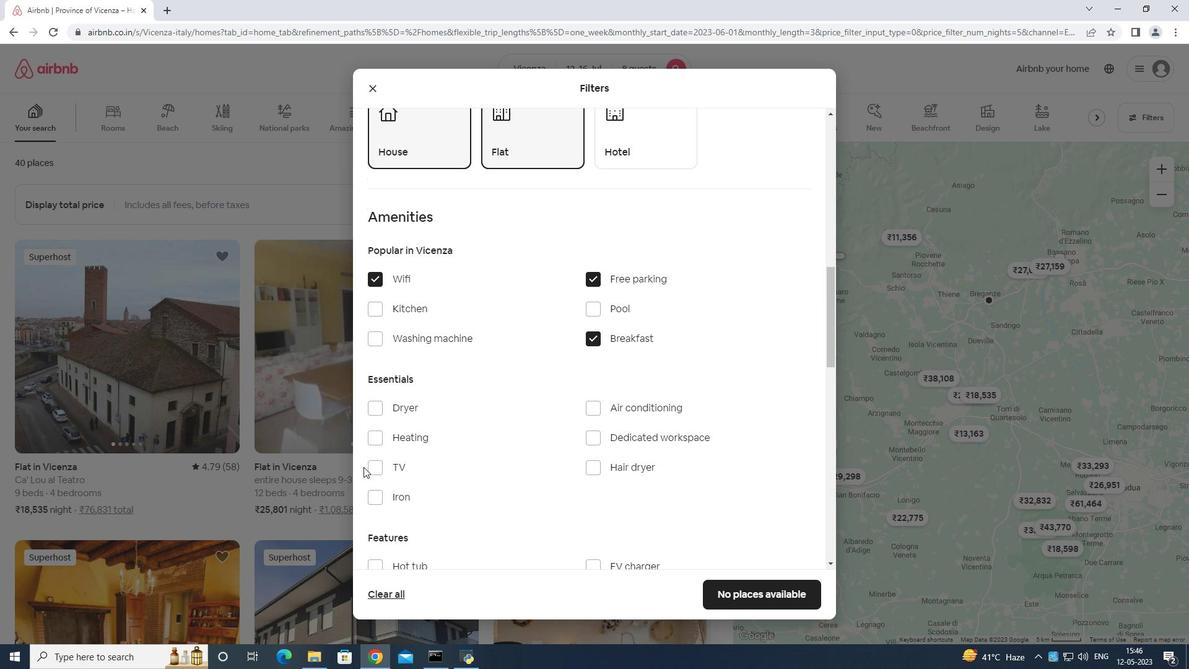
Action: Mouse pressed left at (371, 464)
Screenshot: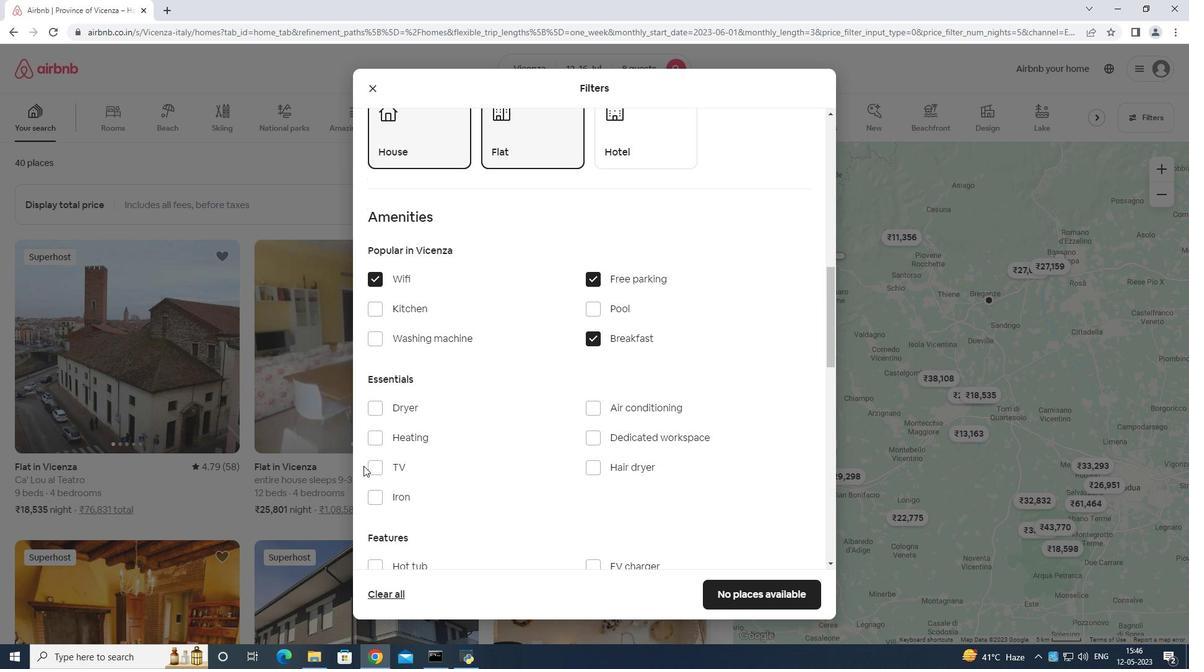 
Action: Mouse moved to (403, 449)
Screenshot: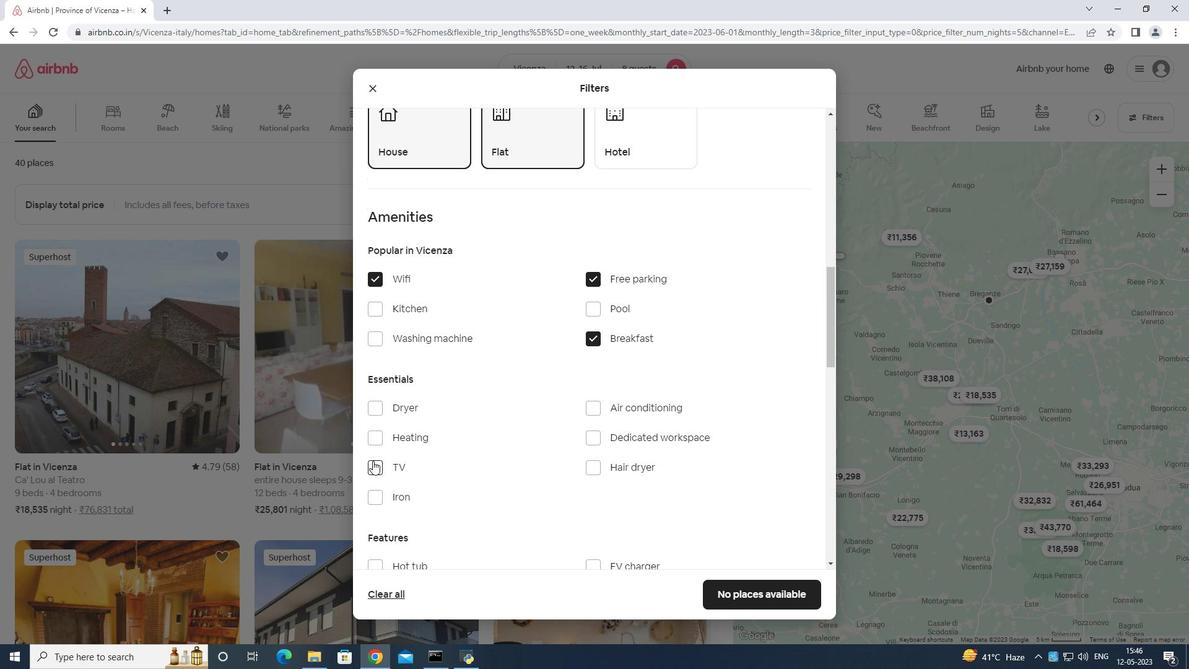 
Action: Mouse scrolled (403, 449) with delta (0, 0)
Screenshot: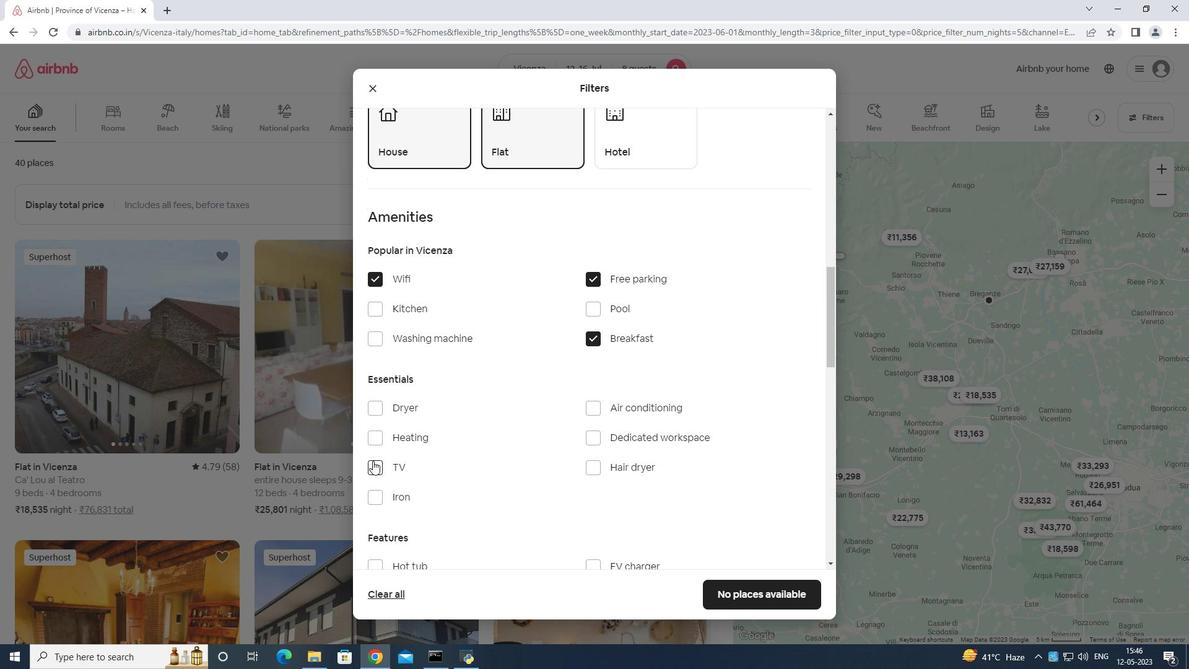 
Action: Mouse moved to (419, 451)
Screenshot: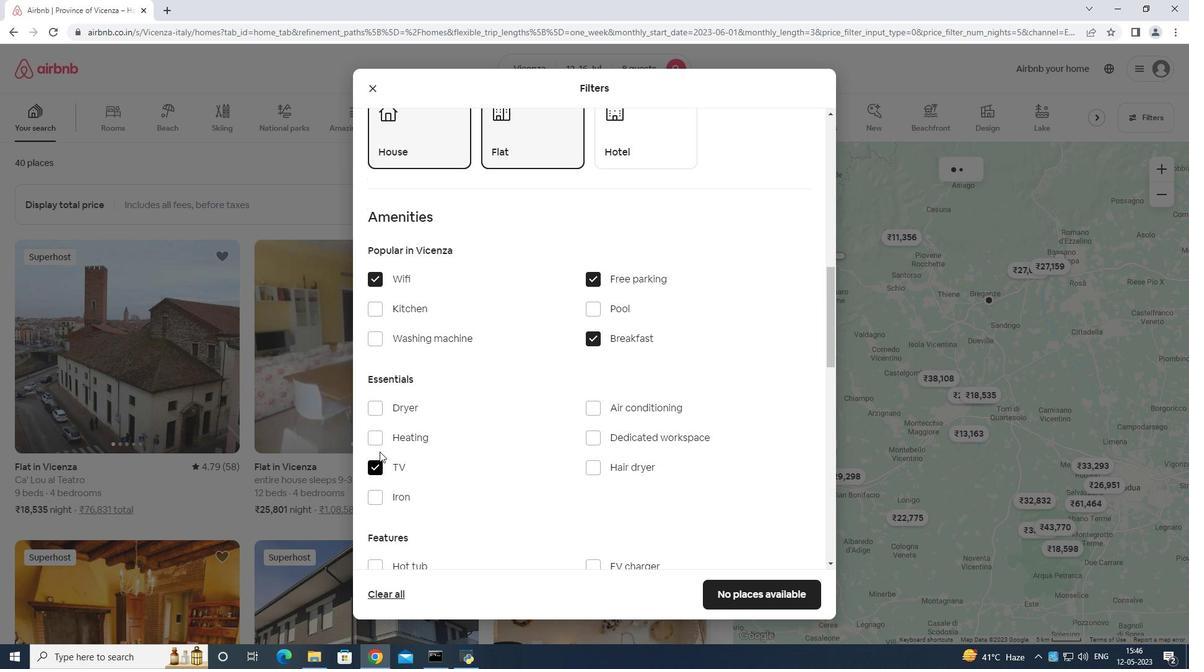 
Action: Mouse scrolled (419, 450) with delta (0, 0)
Screenshot: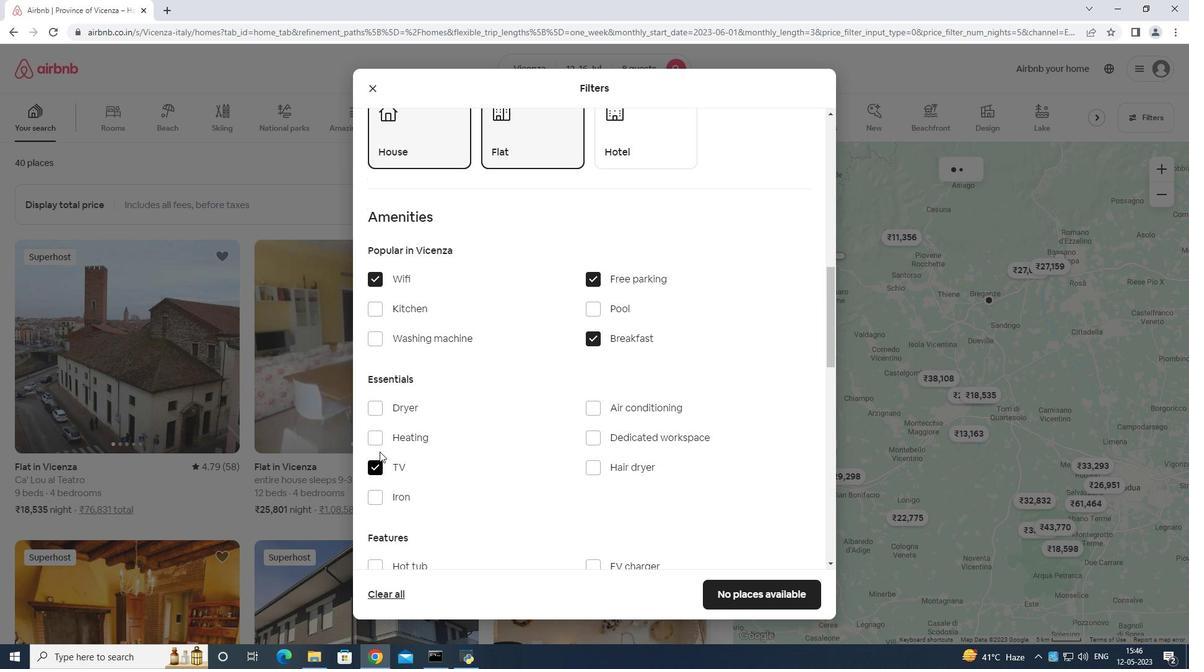 
Action: Mouse moved to (435, 446)
Screenshot: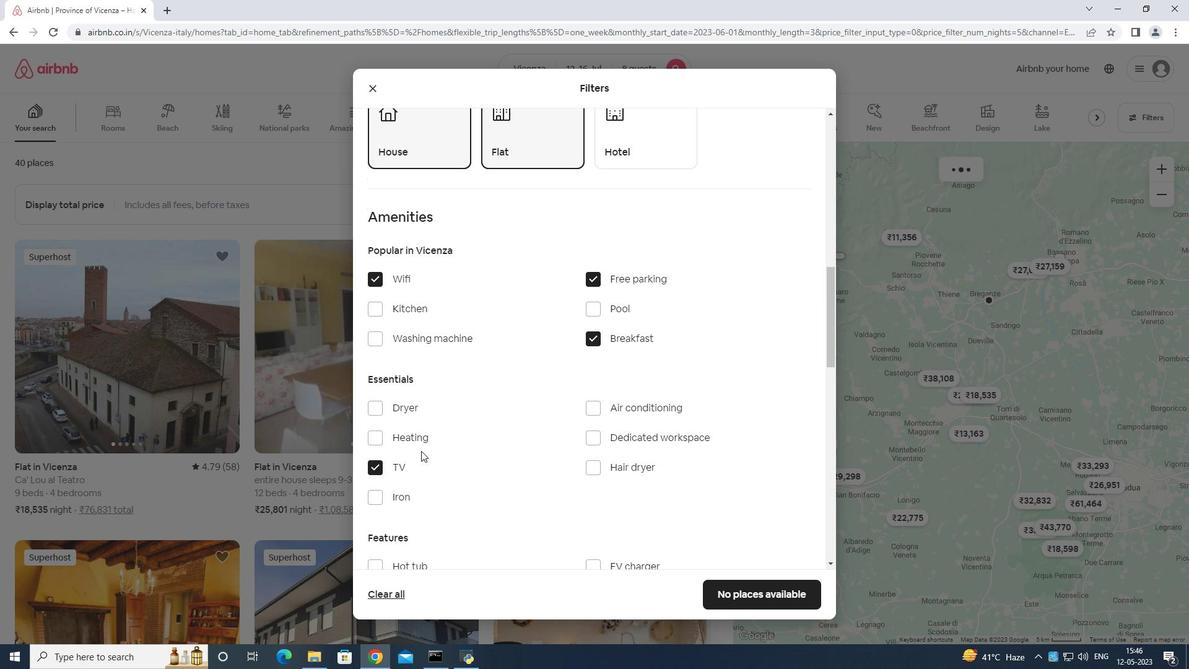 
Action: Mouse scrolled (435, 445) with delta (0, 0)
Screenshot: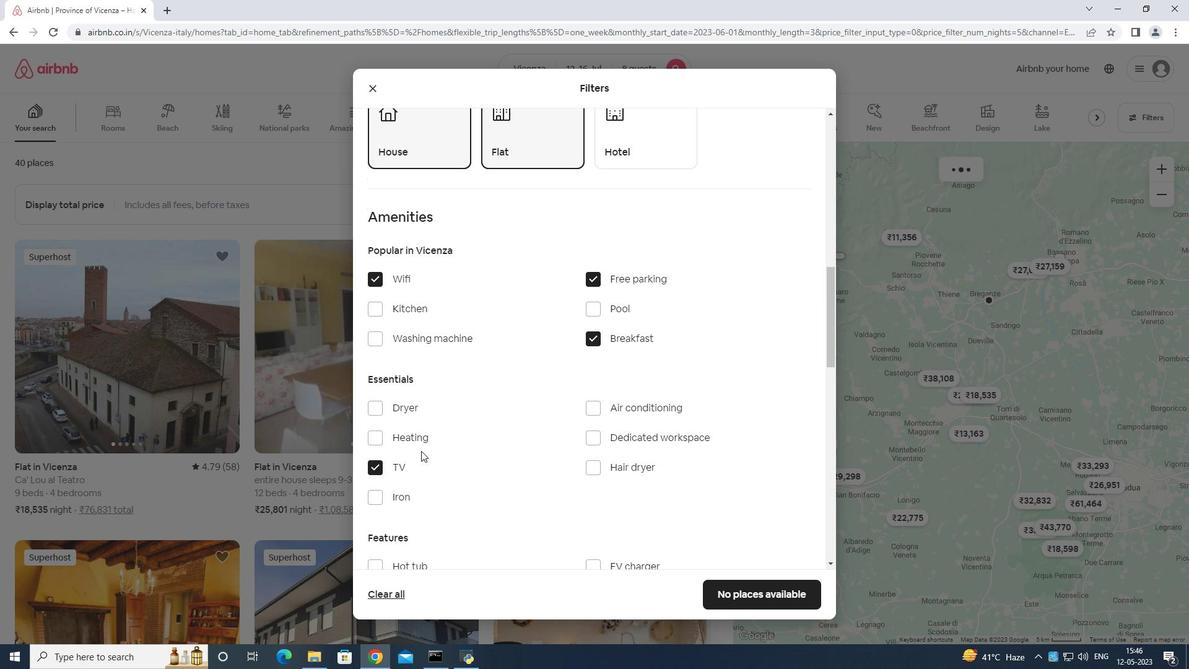 
Action: Mouse moved to (591, 416)
Screenshot: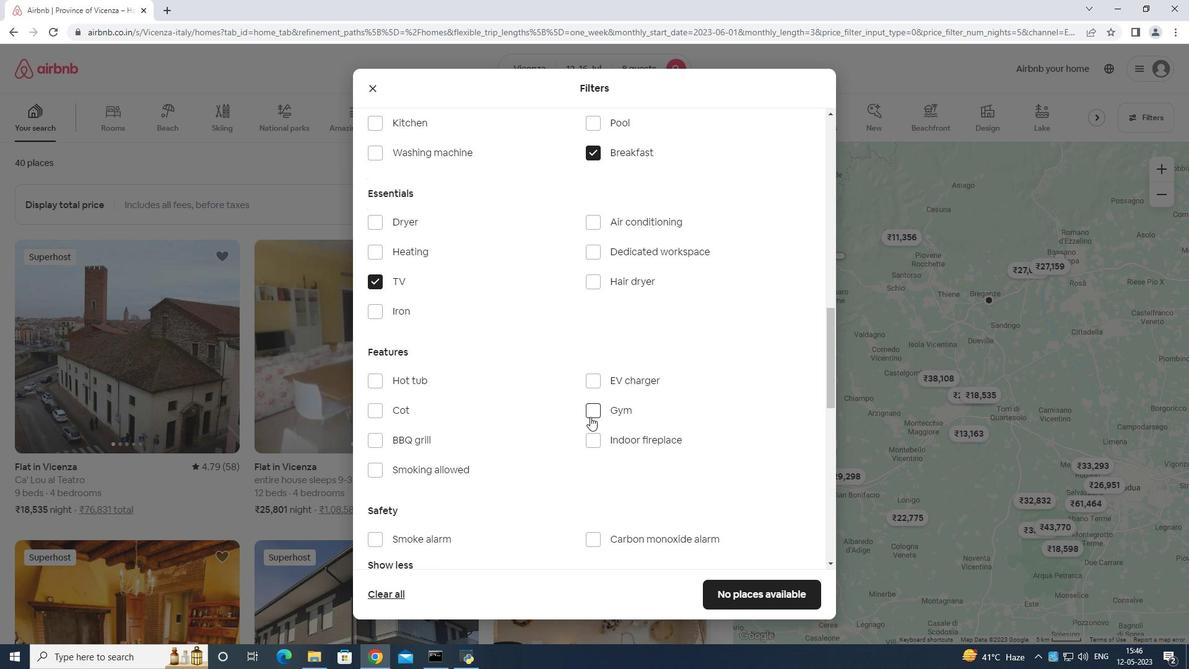 
Action: Mouse pressed left at (591, 416)
Screenshot: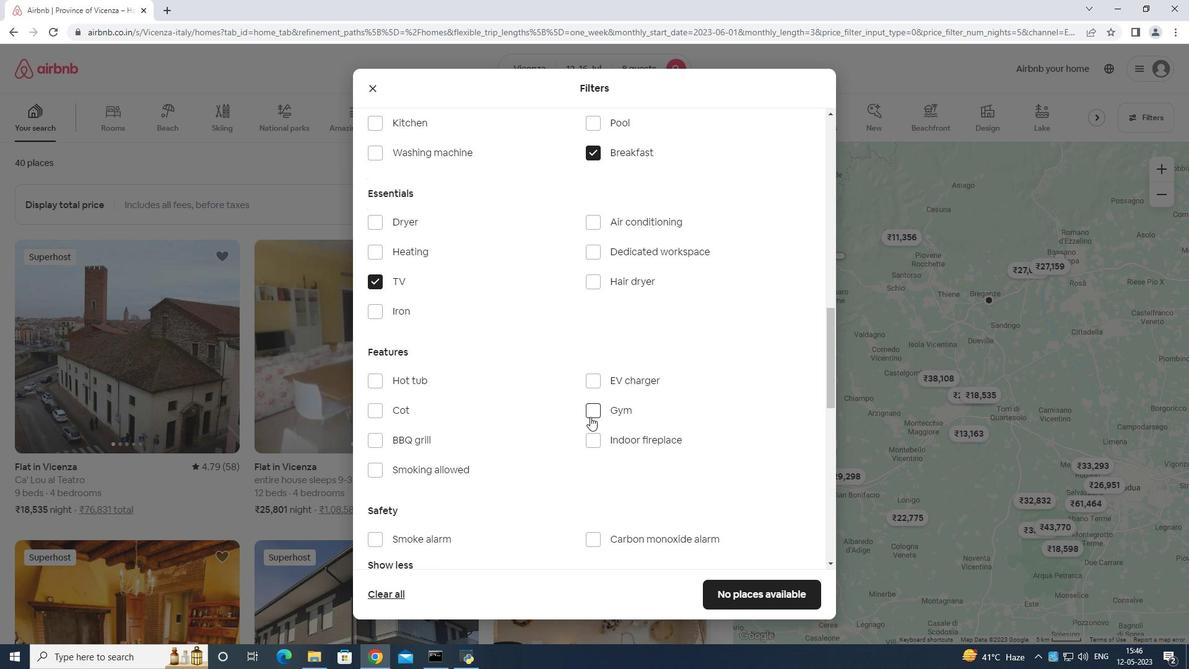 
Action: Mouse moved to (598, 412)
Screenshot: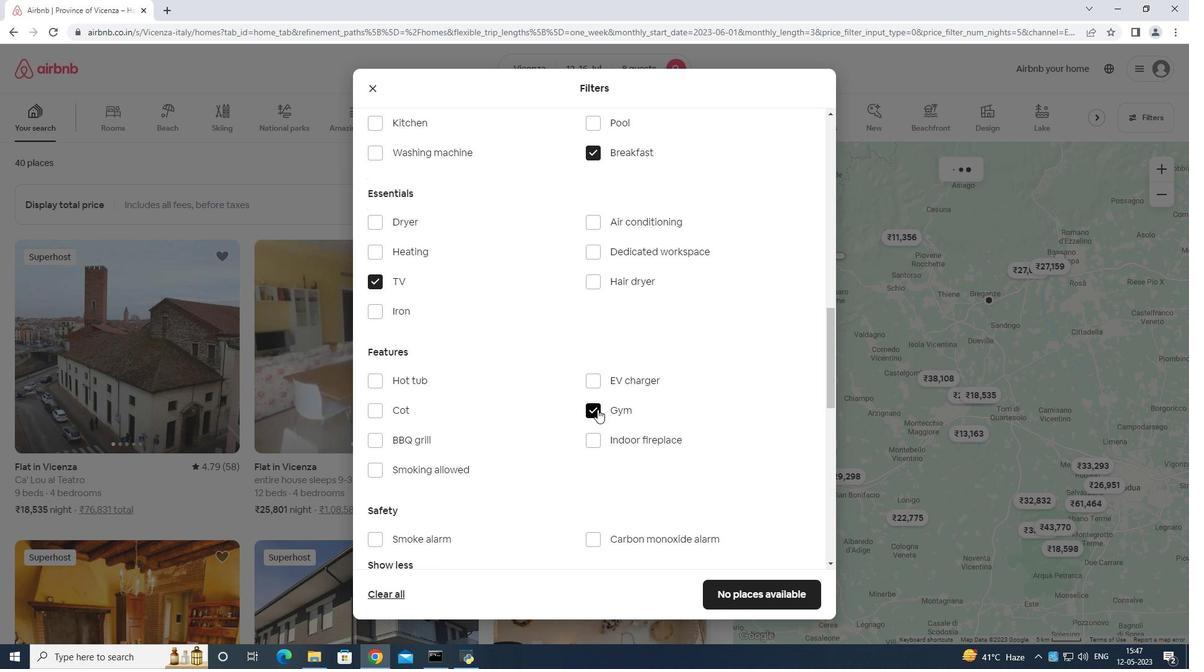 
Action: Mouse scrolled (598, 411) with delta (0, 0)
Screenshot: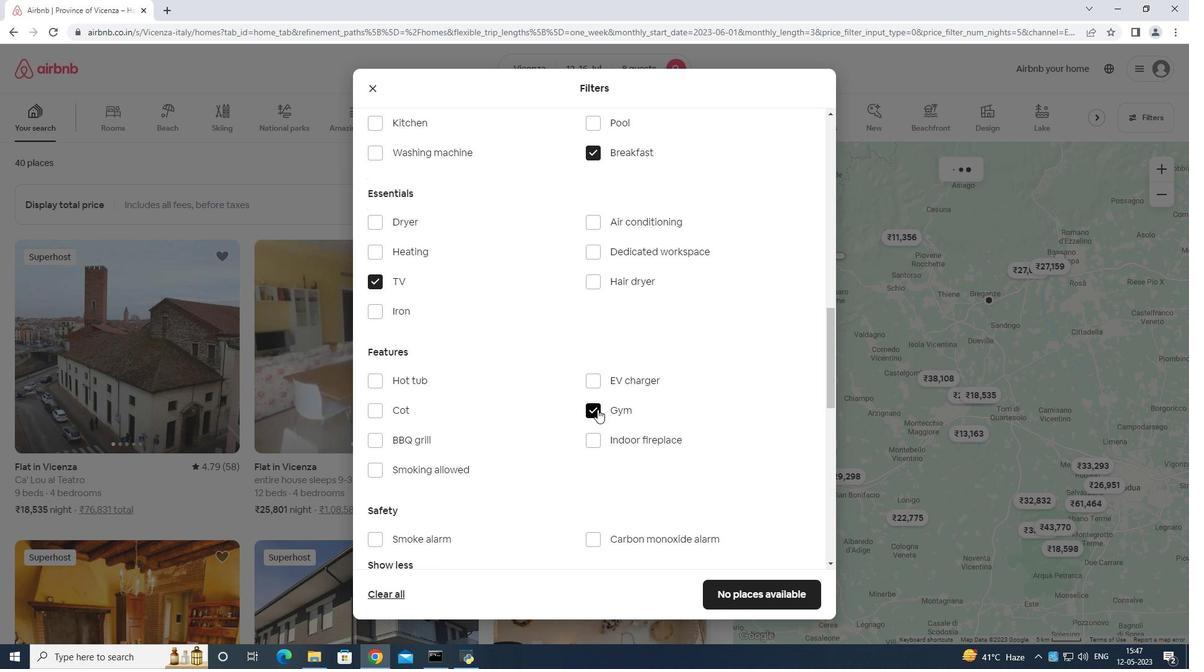 
Action: Mouse moved to (598, 411)
Screenshot: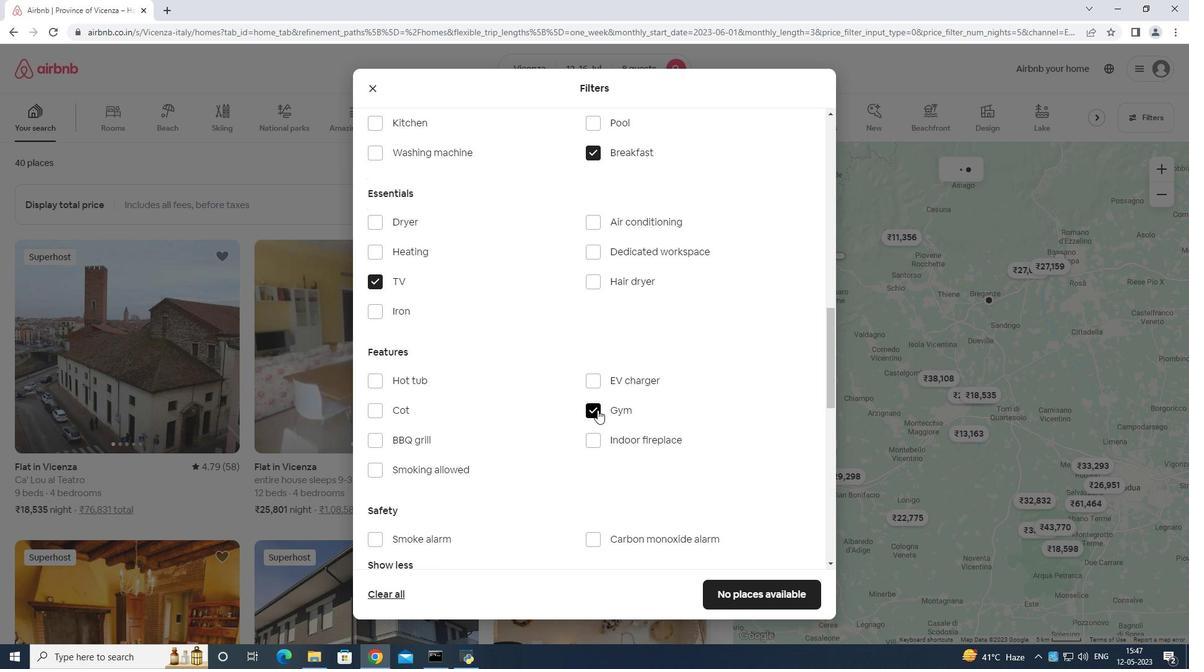 
Action: Mouse scrolled (598, 412) with delta (0, 0)
Screenshot: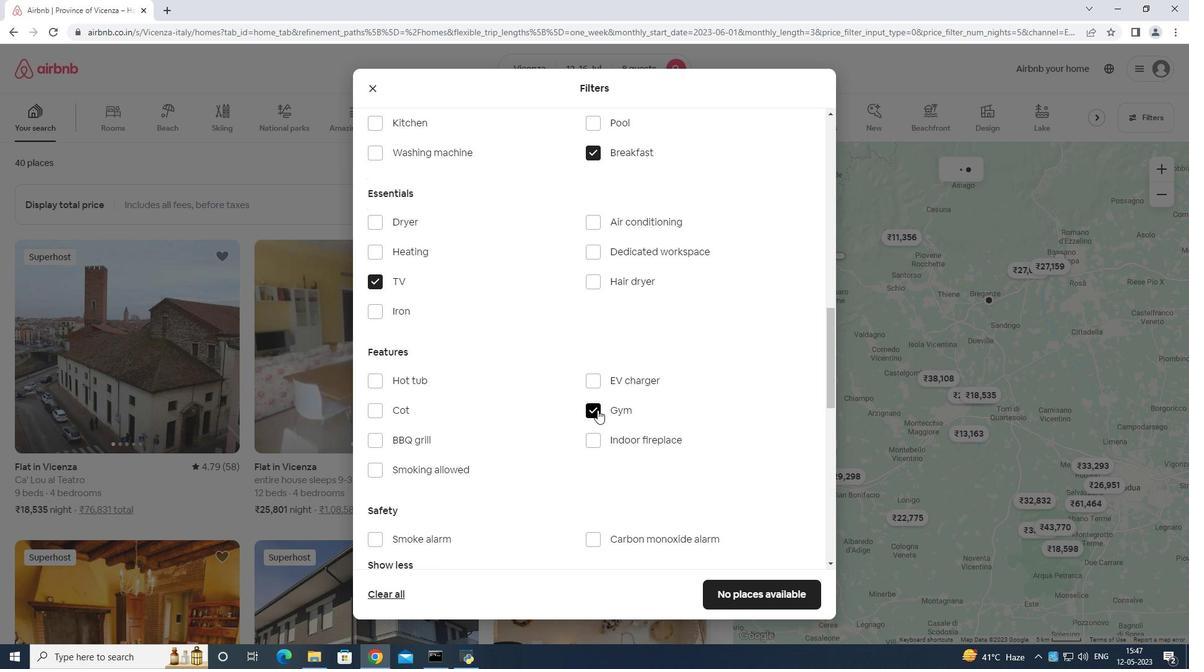 
Action: Mouse moved to (601, 402)
Screenshot: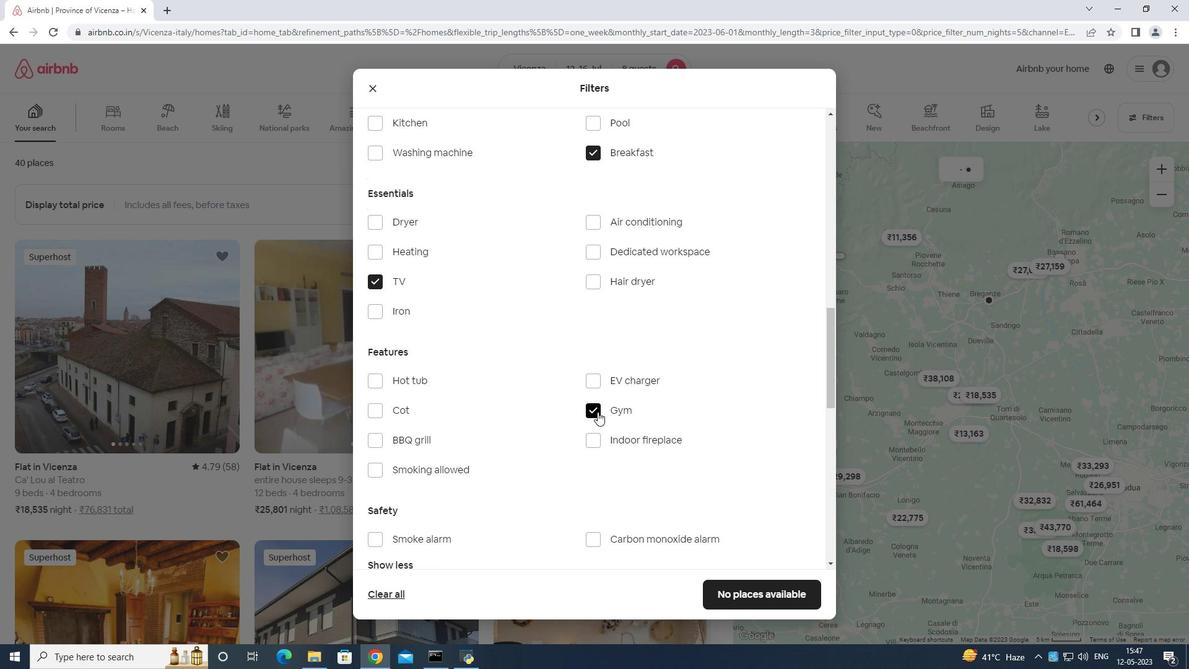 
Action: Mouse scrolled (599, 408) with delta (0, 0)
Screenshot: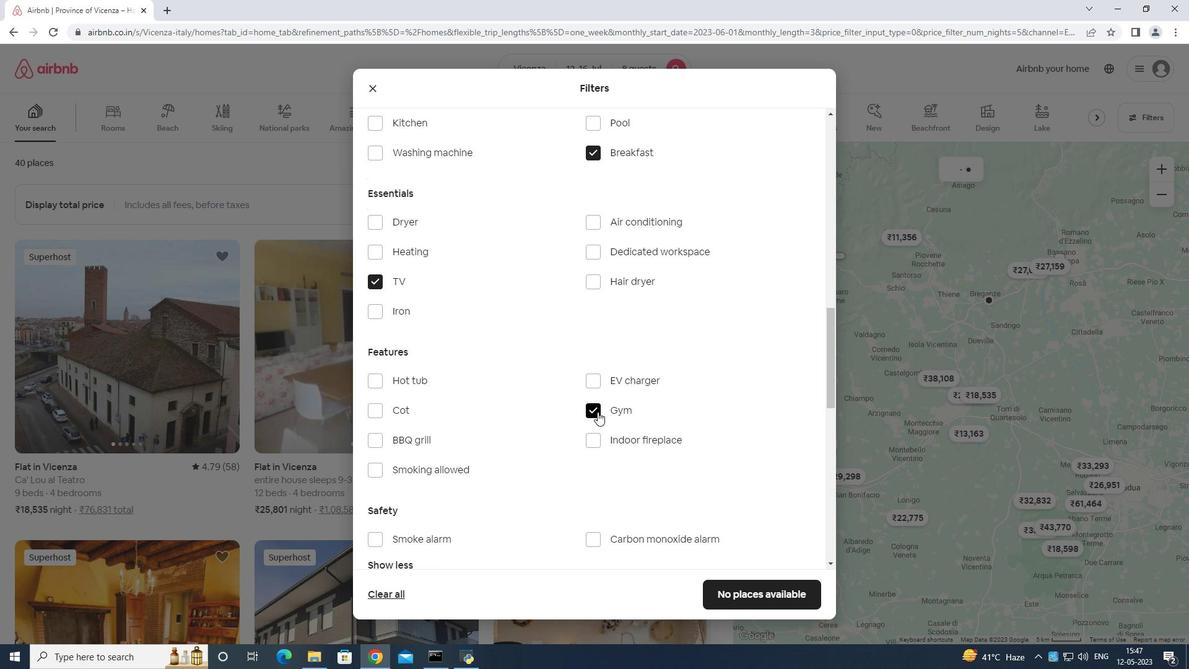 
Action: Mouse moved to (601, 402)
Screenshot: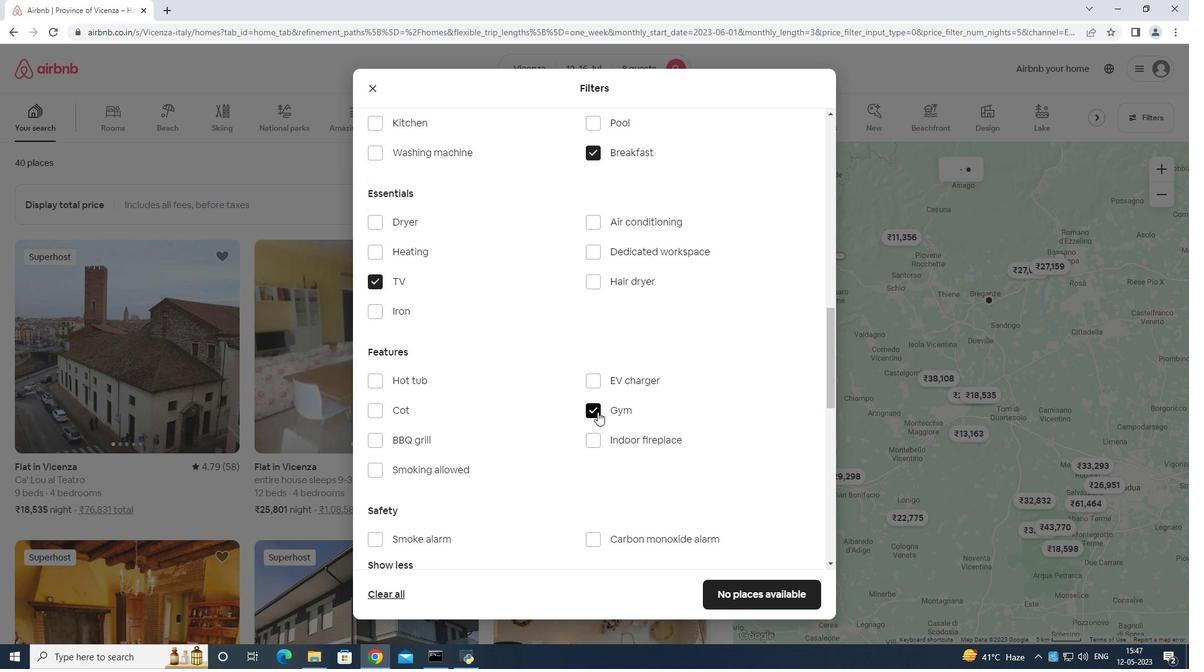 
Action: Mouse scrolled (601, 405) with delta (0, 0)
Screenshot: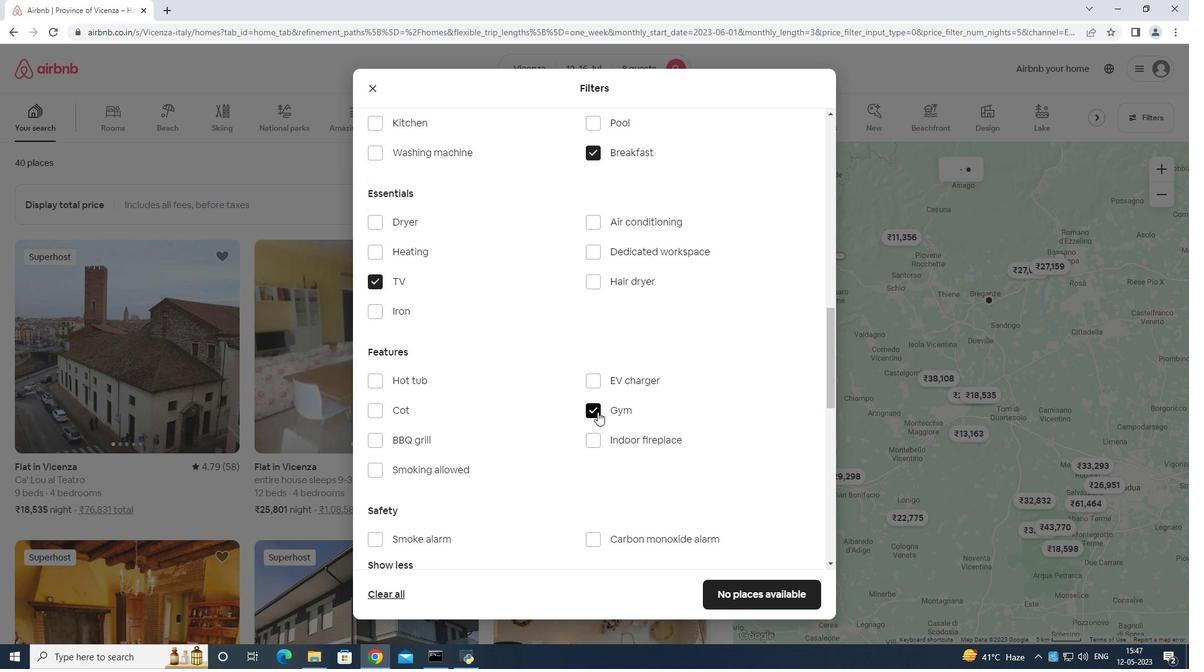 
Action: Mouse moved to (601, 403)
Screenshot: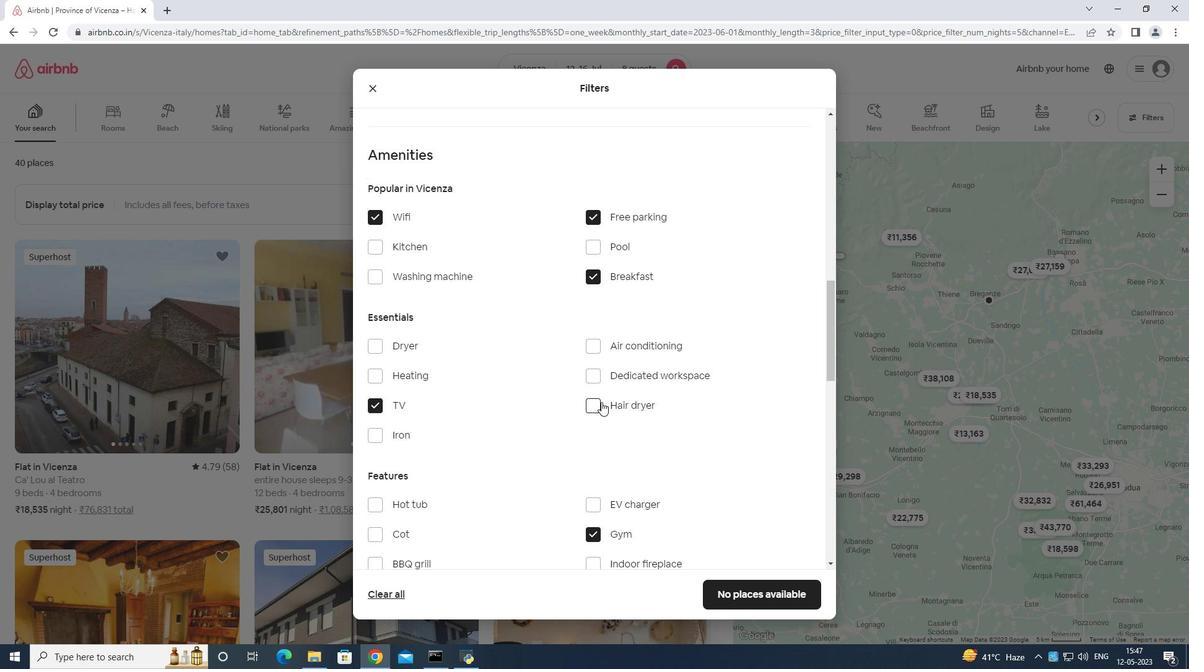 
Action: Mouse scrolled (601, 402) with delta (0, 0)
Screenshot: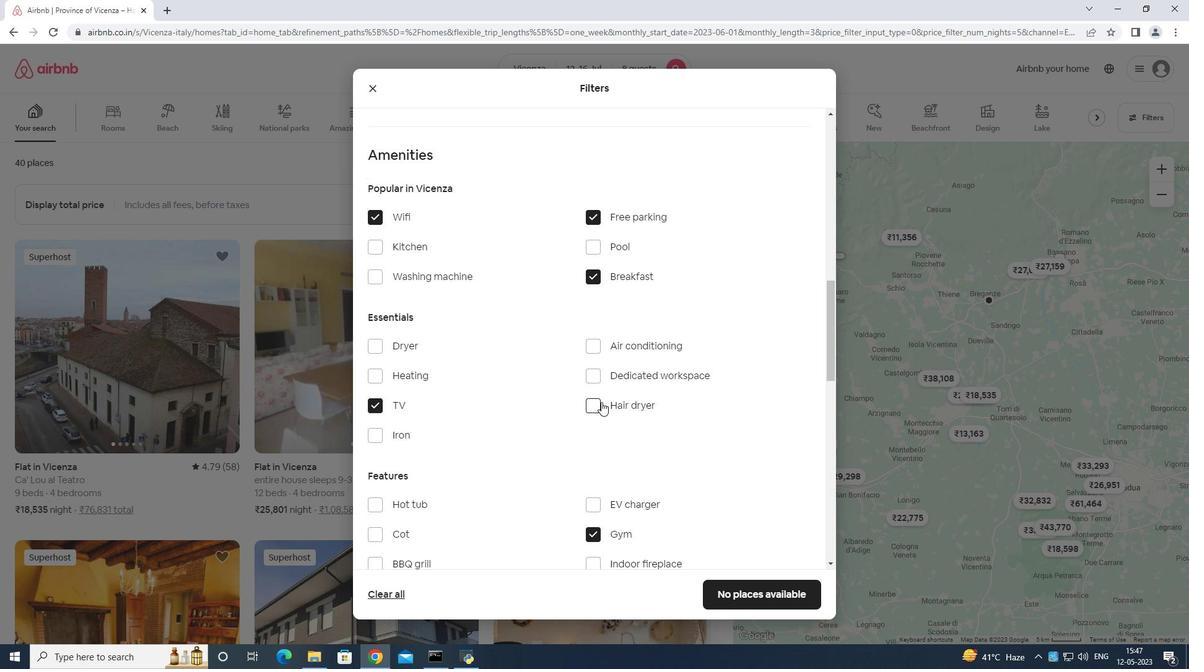 
Action: Mouse scrolled (601, 402) with delta (0, 0)
Screenshot: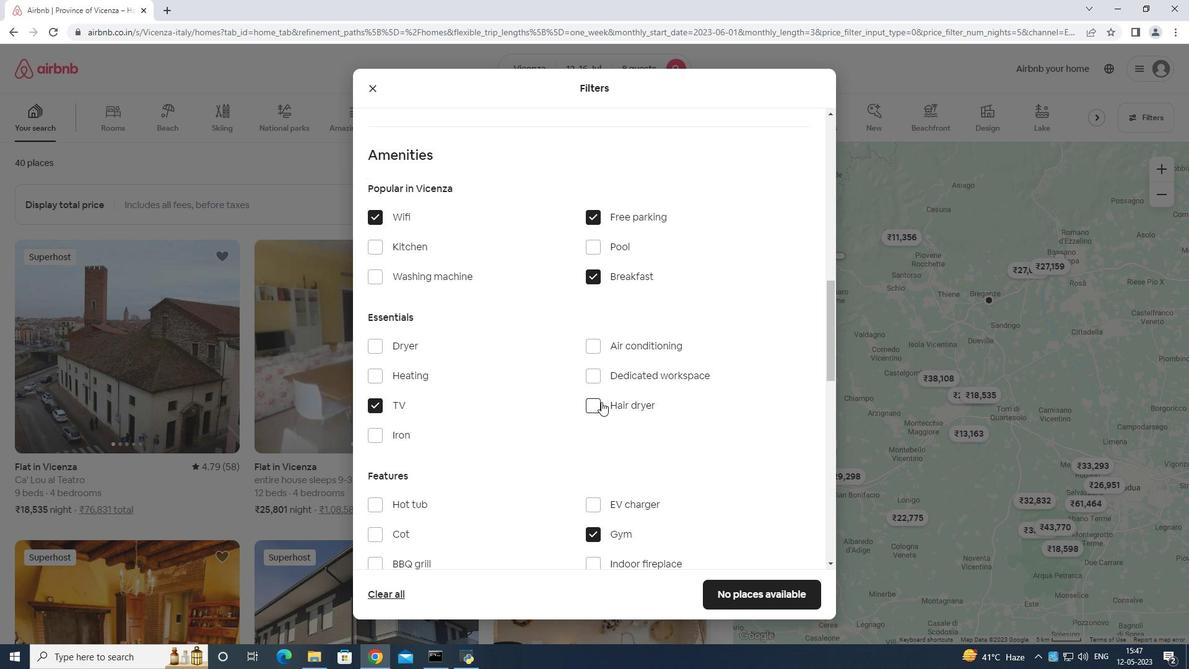 
Action: Mouse scrolled (601, 402) with delta (0, 0)
Screenshot: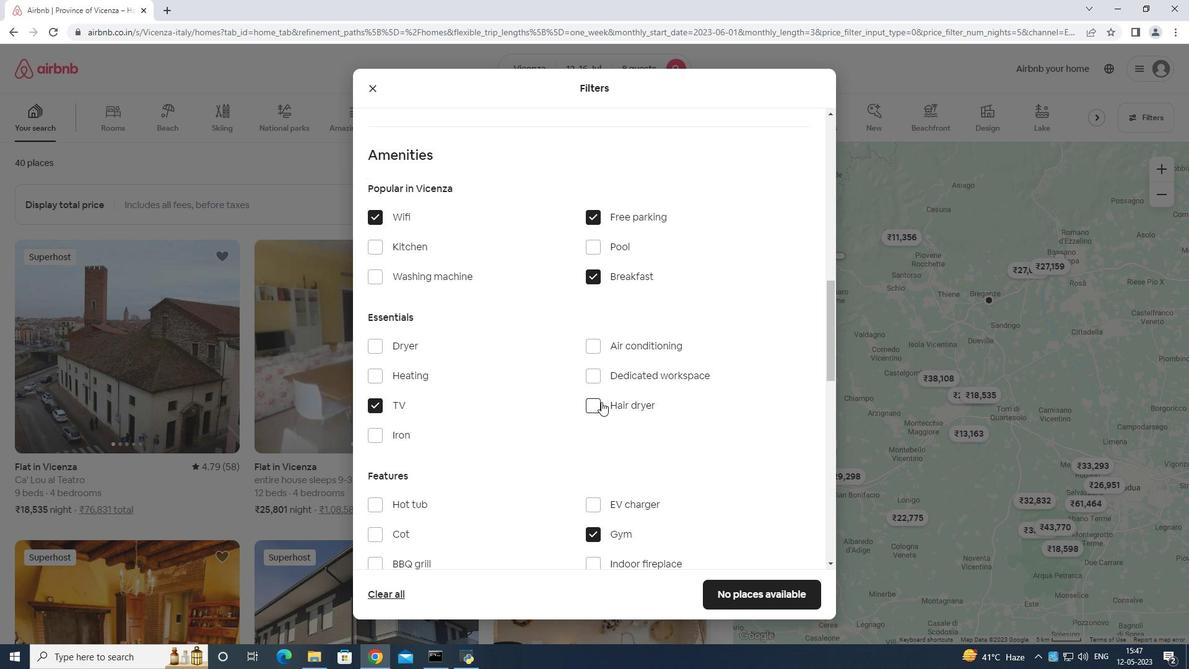 
Action: Mouse moved to (601, 404)
Screenshot: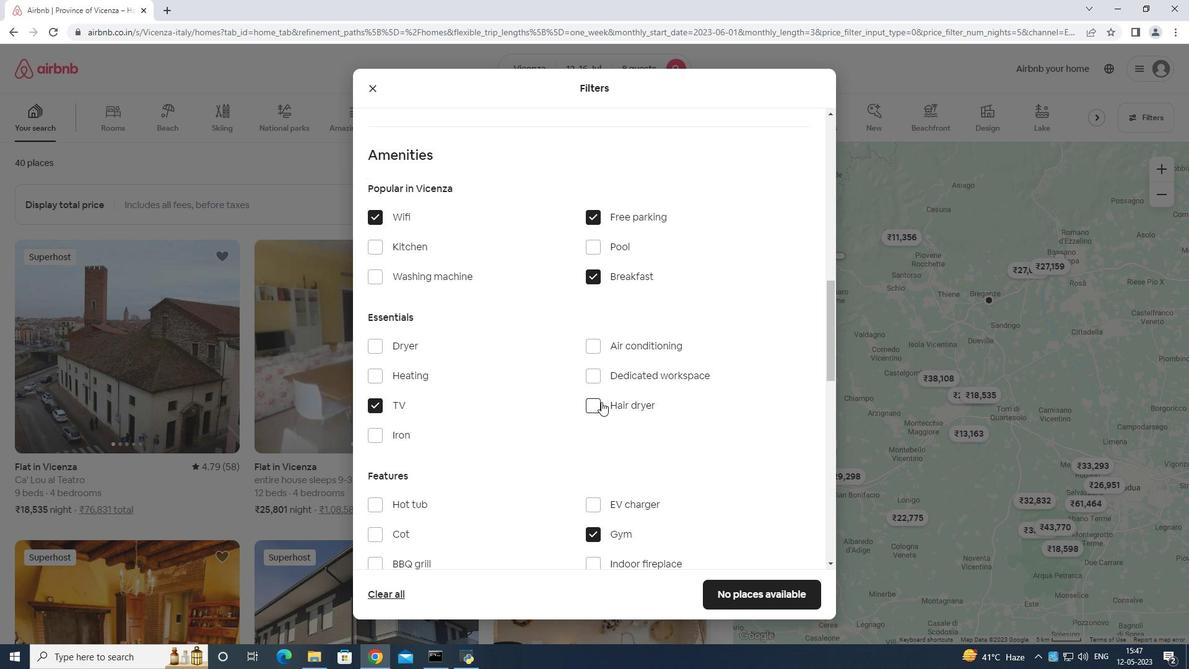 
Action: Mouse scrolled (601, 403) with delta (0, 0)
Screenshot: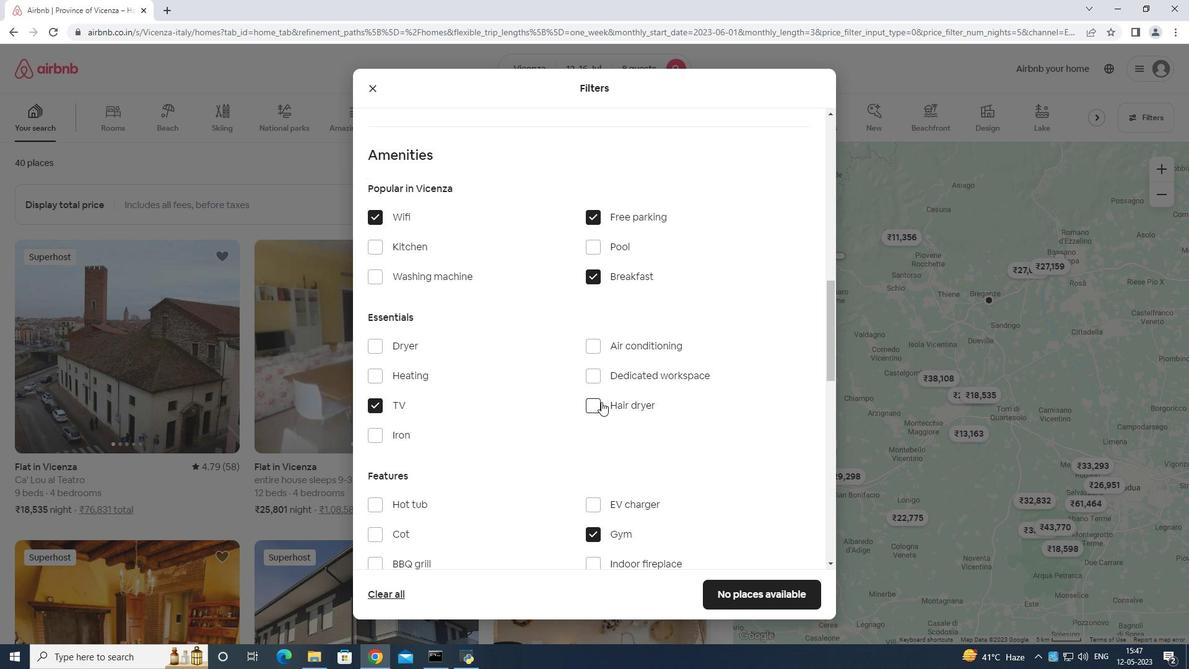 
Action: Mouse moved to (601, 404)
Screenshot: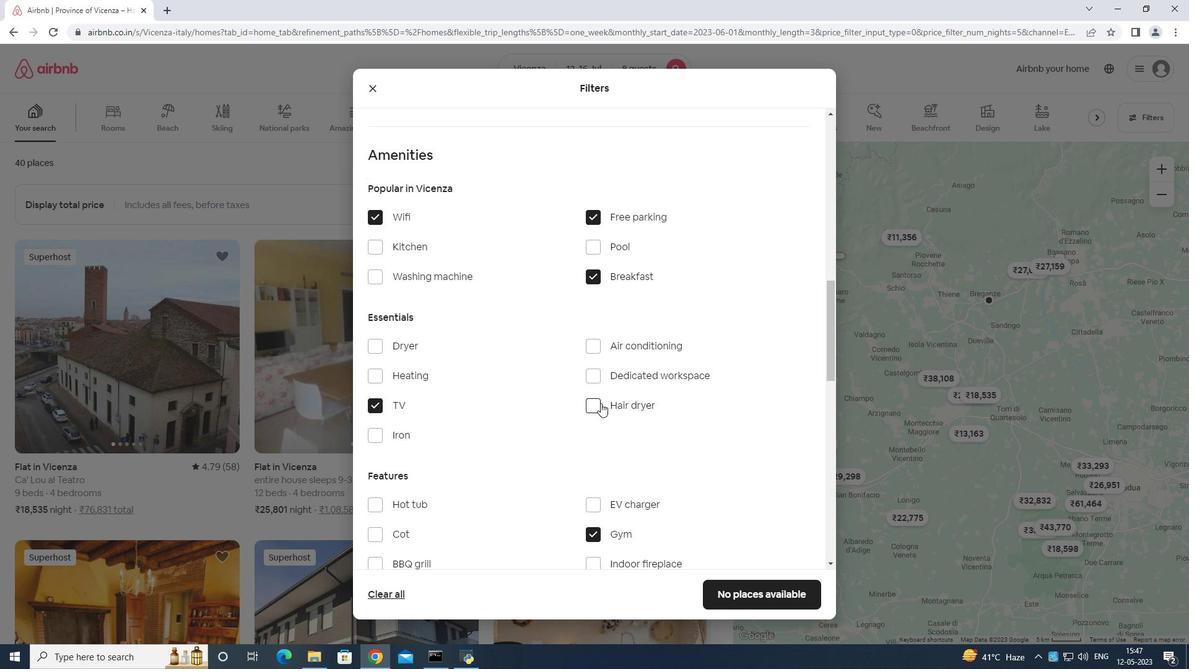
Action: Mouse scrolled (601, 404) with delta (0, 0)
Screenshot: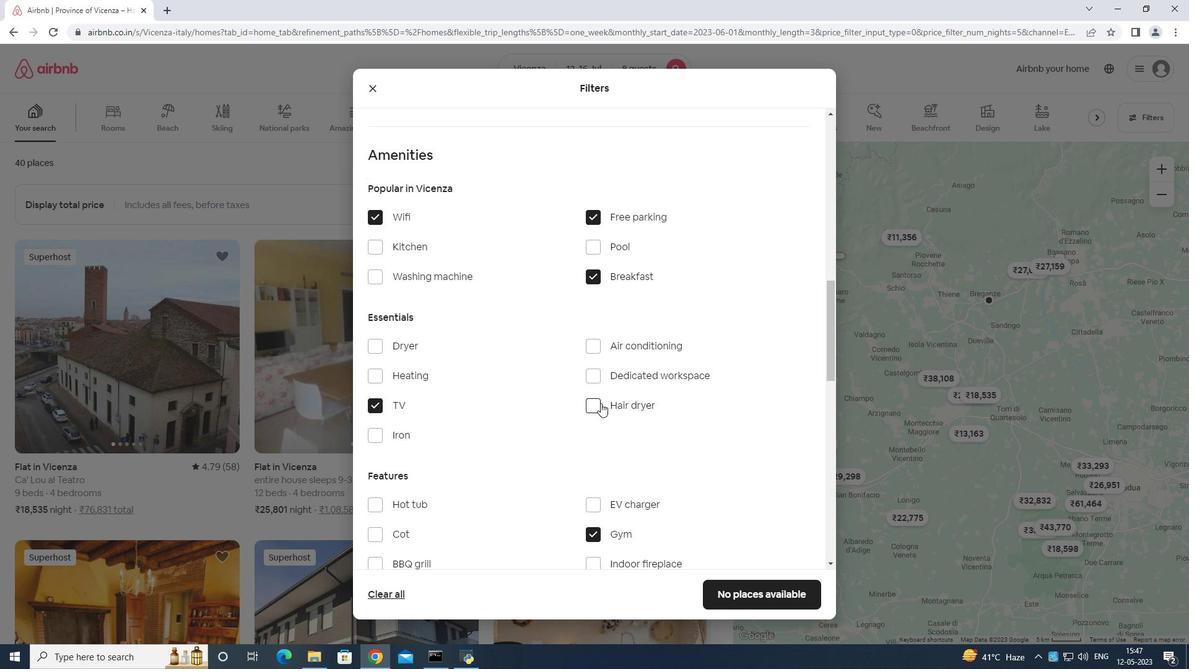 
Action: Mouse moved to (601, 404)
Screenshot: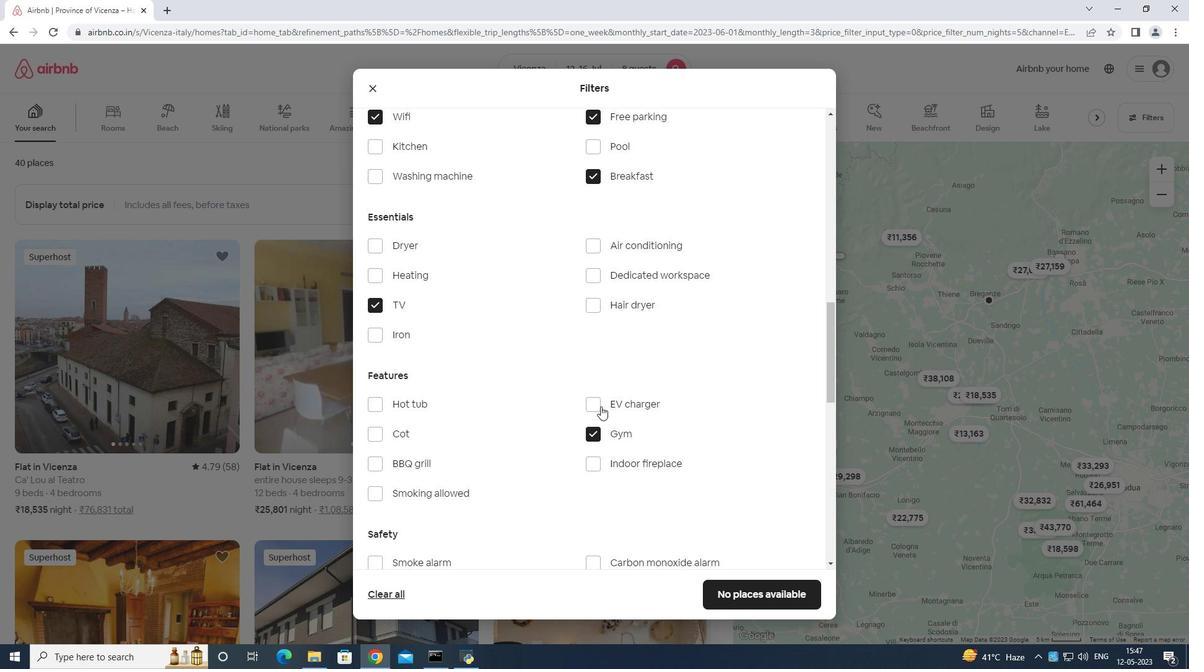 
Action: Mouse scrolled (601, 404) with delta (0, 0)
Screenshot: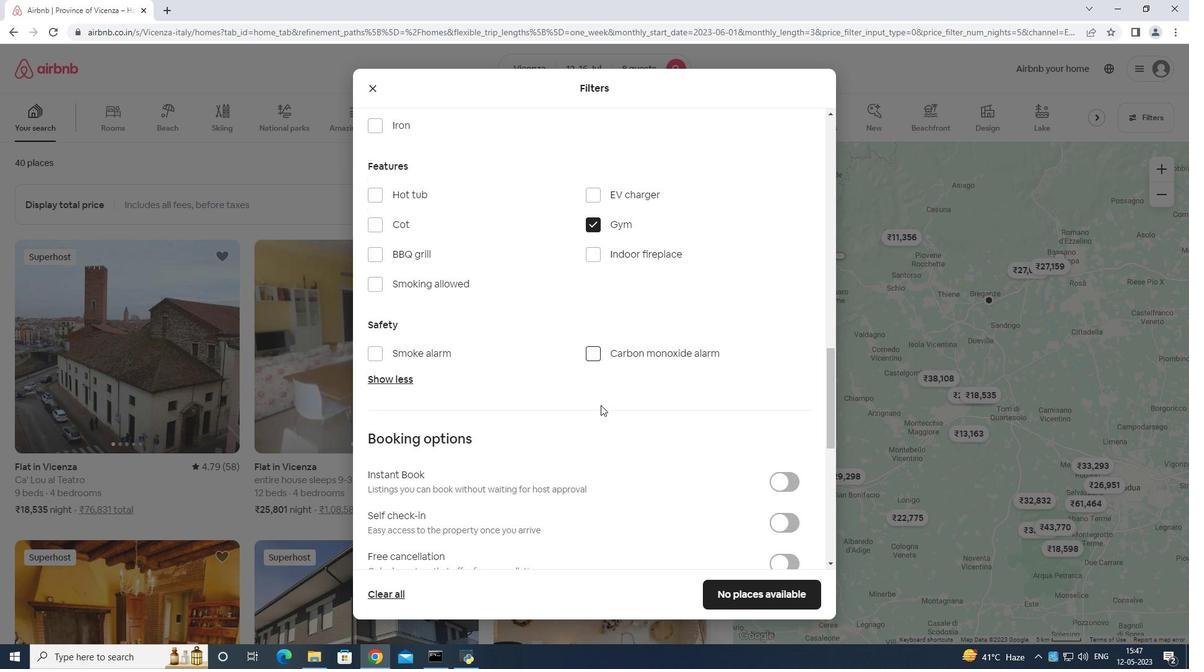 
Action: Mouse scrolled (601, 404) with delta (0, 0)
Screenshot: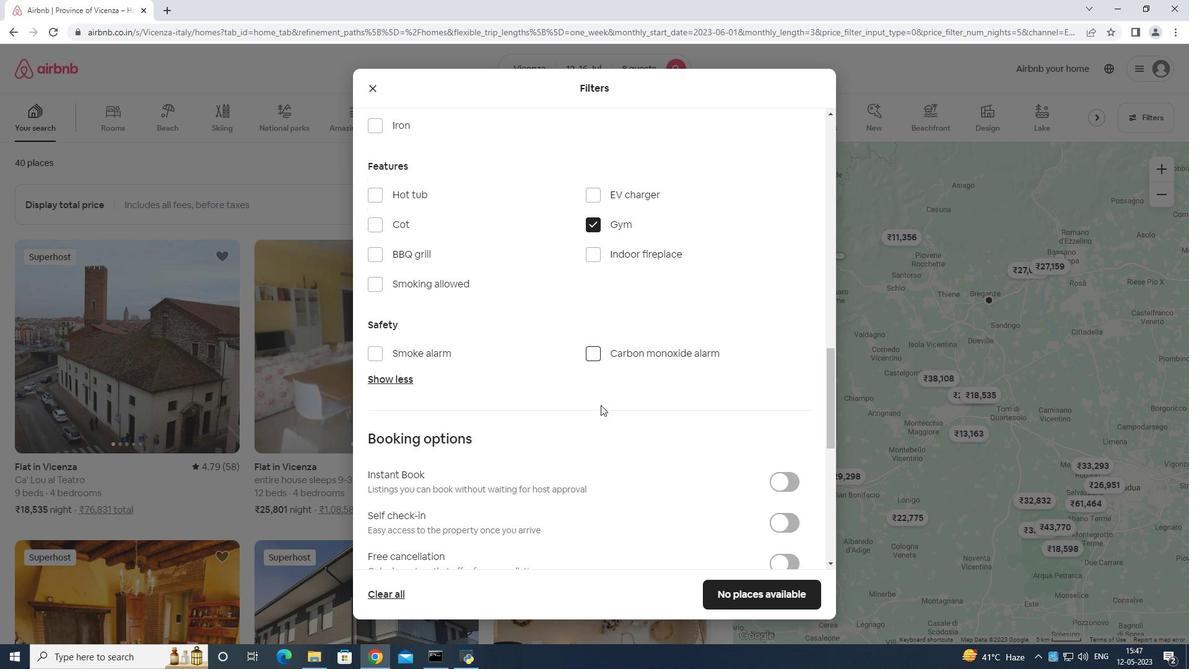 
Action: Mouse moved to (602, 404)
Screenshot: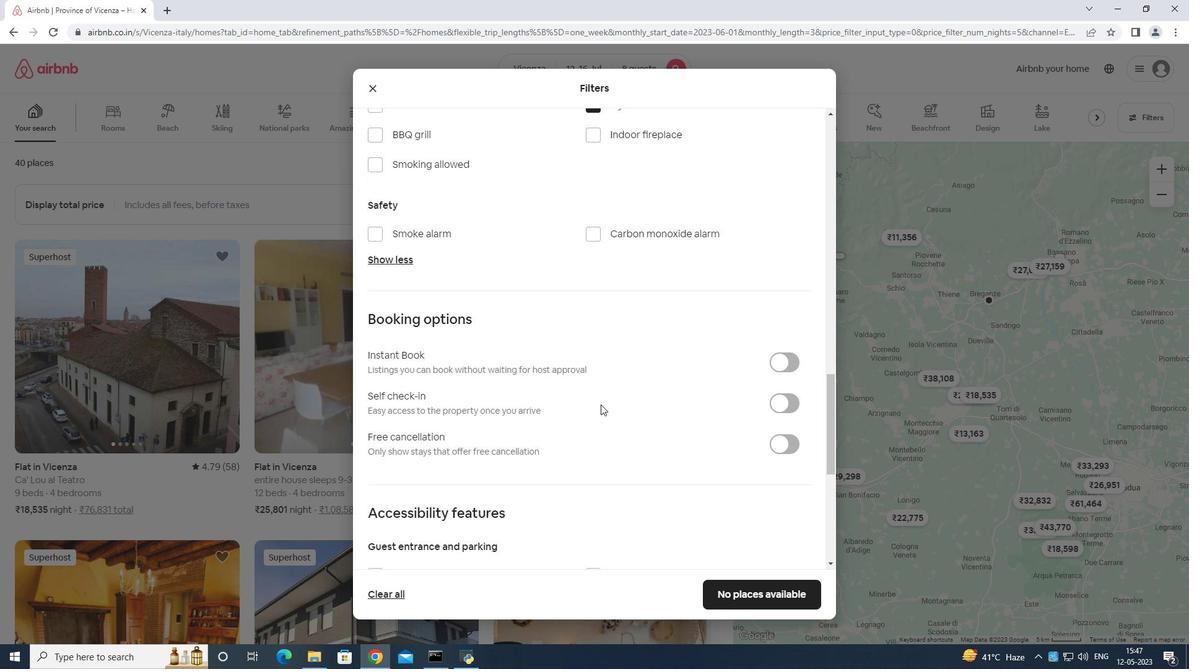 
Action: Mouse scrolled (602, 405) with delta (0, 0)
Screenshot: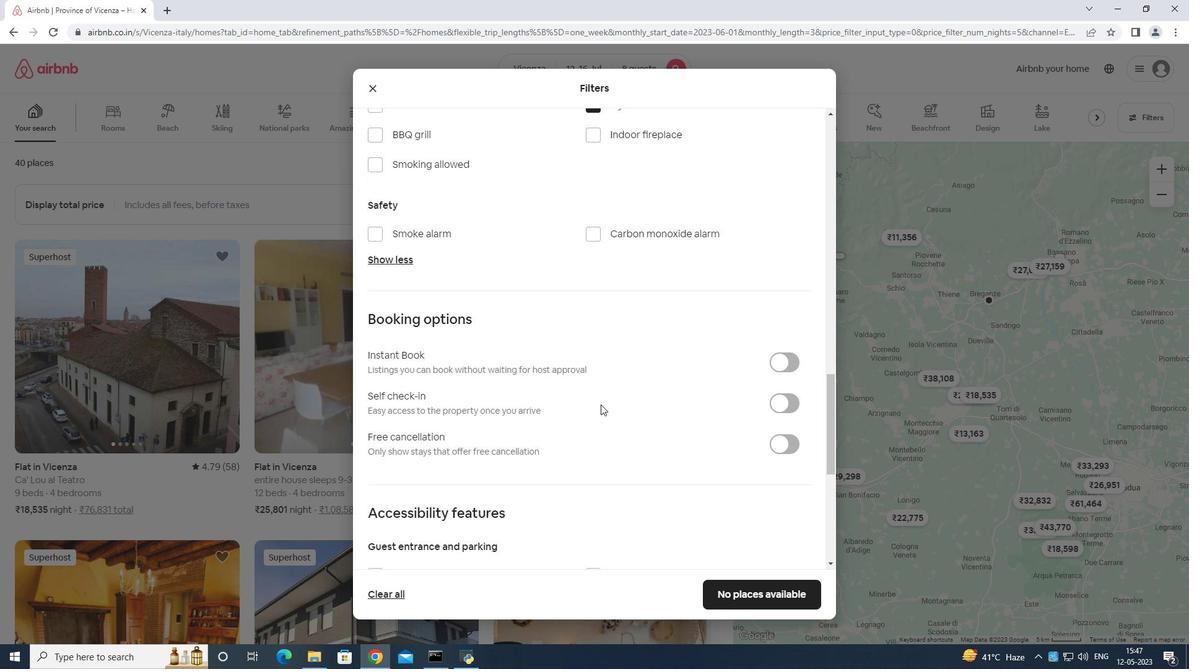 
Action: Mouse moved to (602, 404)
Screenshot: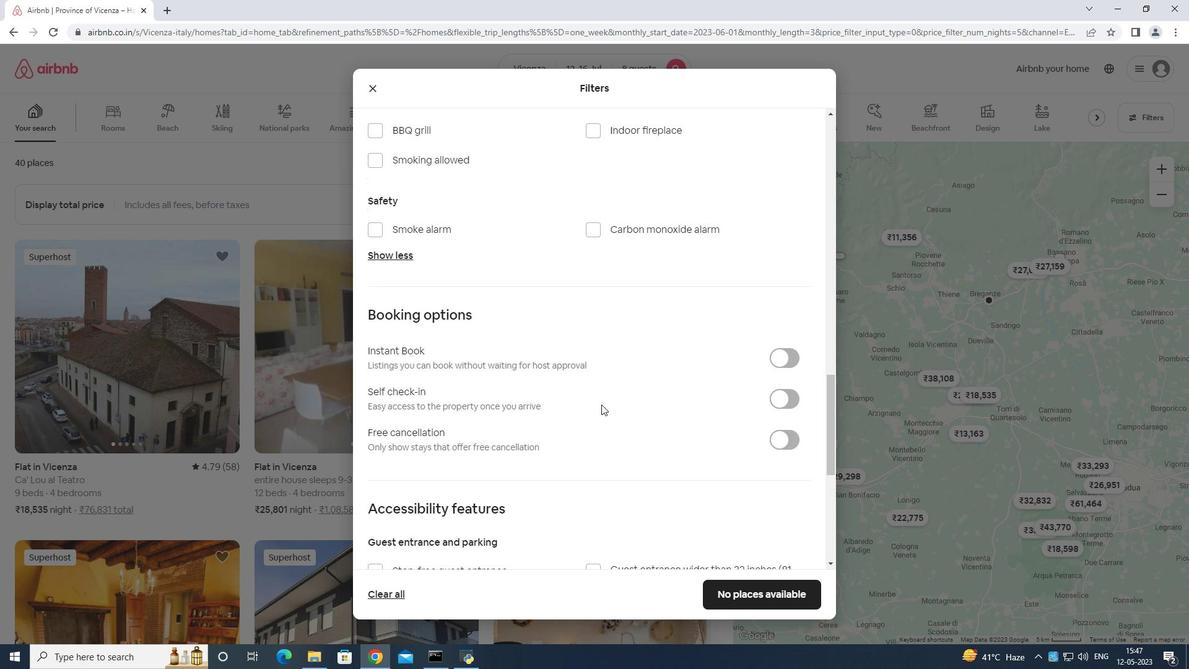 
Action: Mouse scrolled (602, 405) with delta (0, 0)
Screenshot: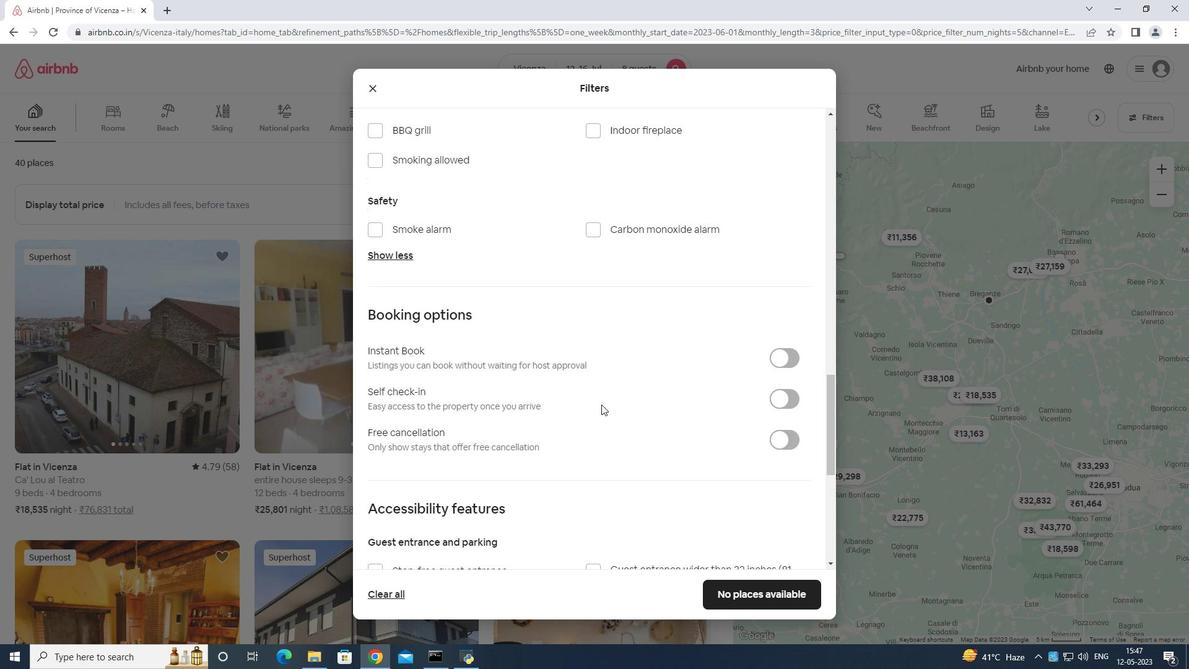 
Action: Mouse moved to (604, 402)
Screenshot: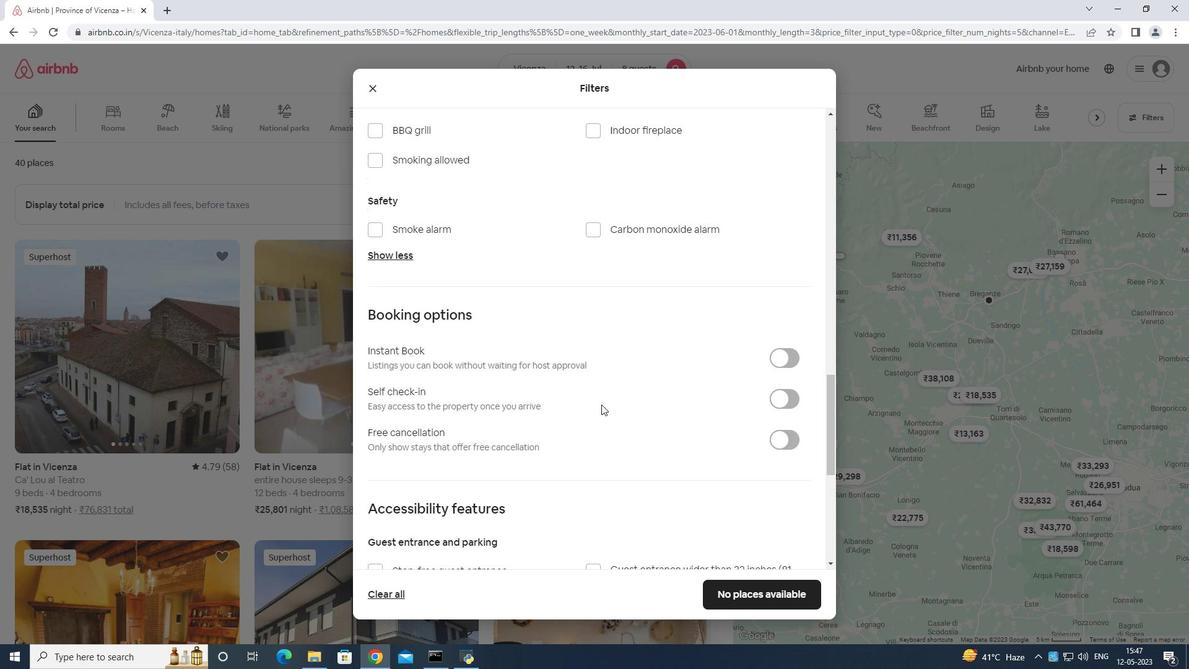 
Action: Mouse scrolled (604, 403) with delta (0, 0)
Screenshot: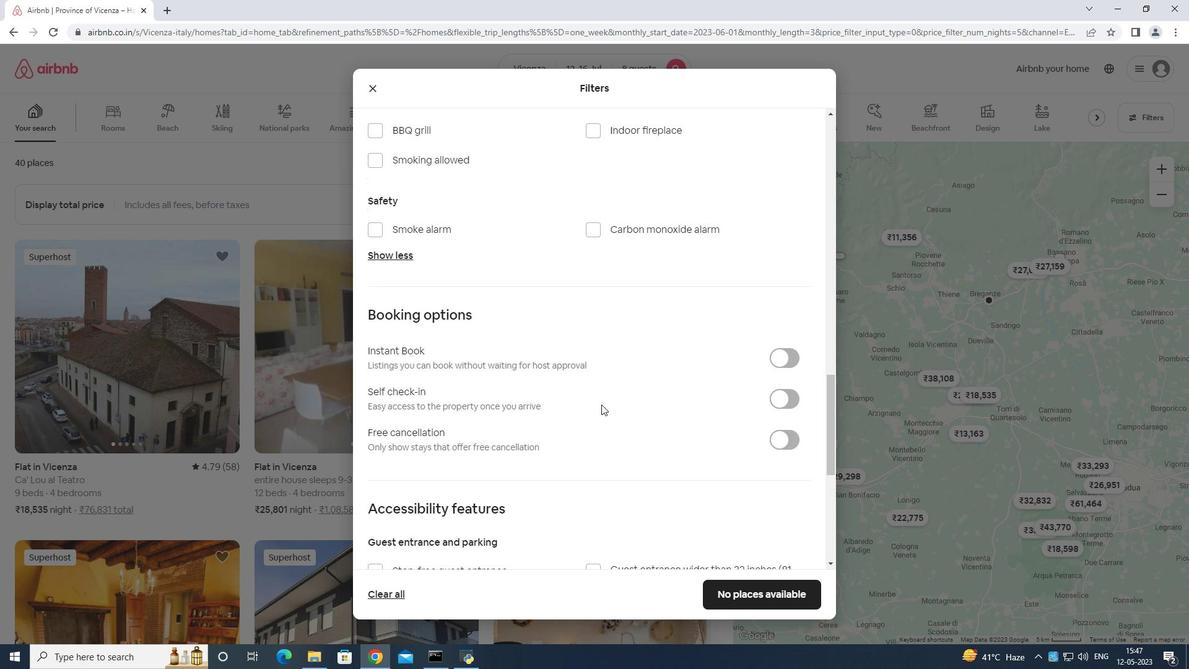 
Action: Mouse moved to (605, 402)
Screenshot: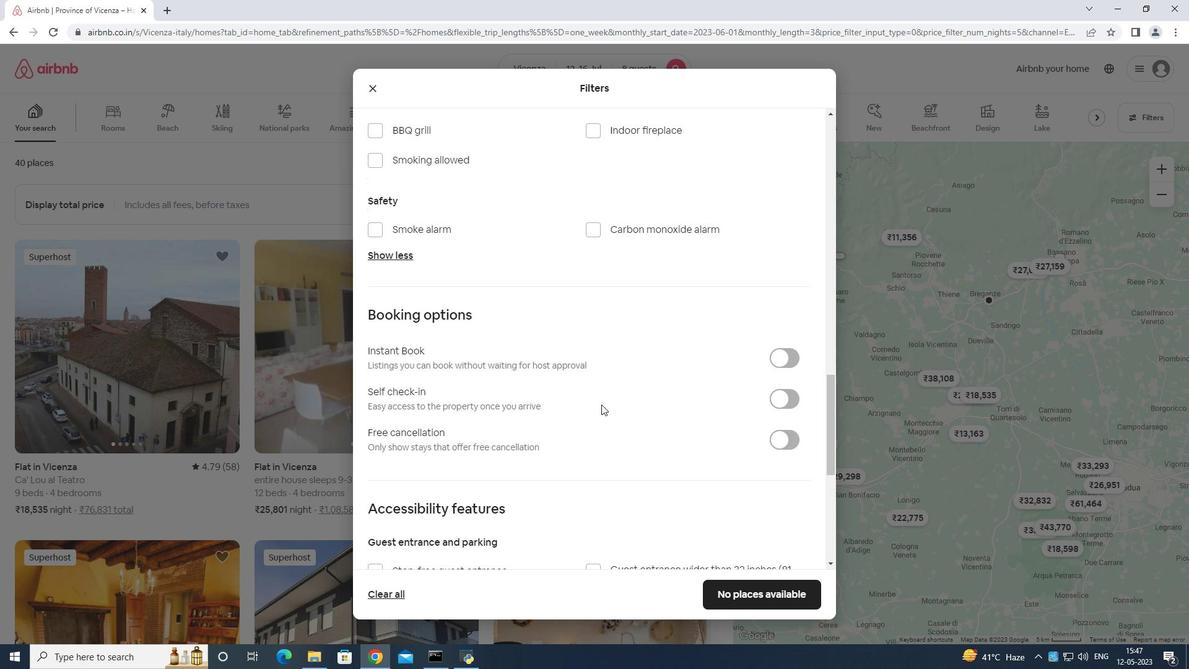 
Action: Mouse scrolled (605, 403) with delta (0, 0)
Screenshot: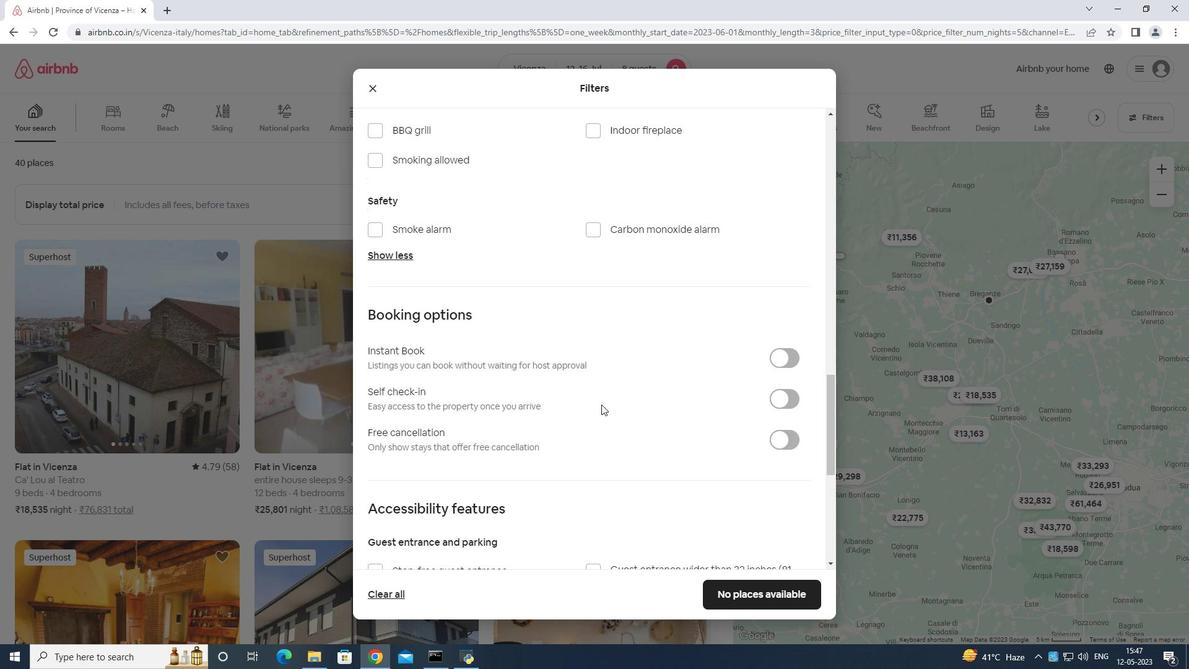 
Action: Mouse moved to (607, 400)
Screenshot: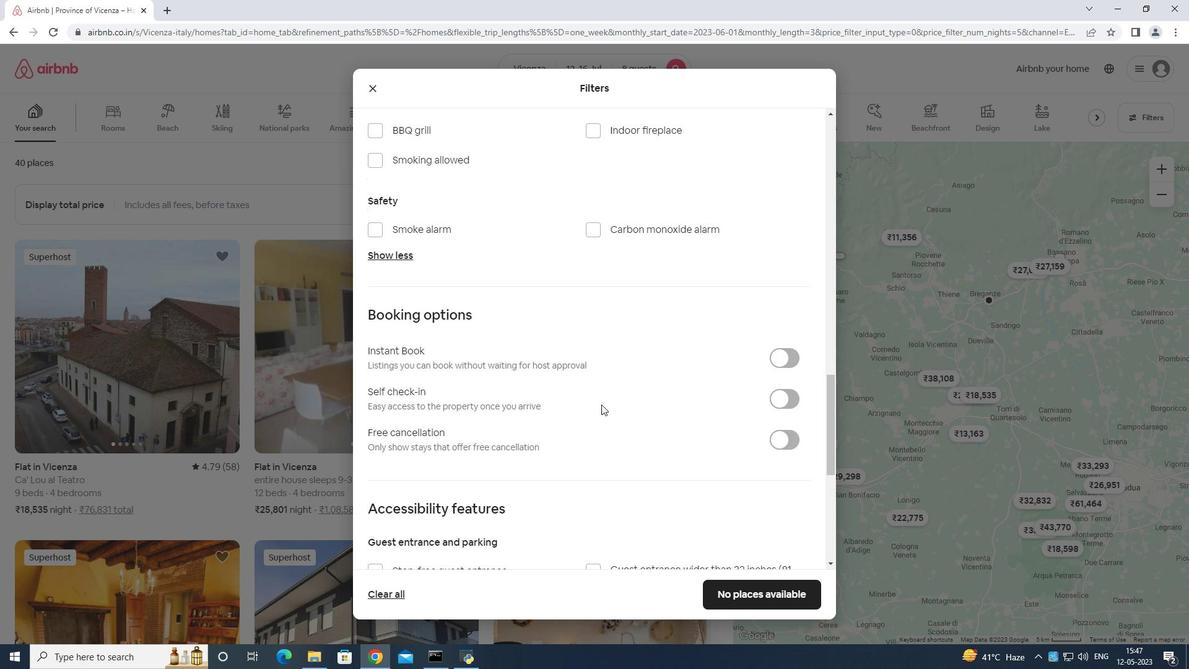 
Action: Mouse scrolled (607, 401) with delta (0, 0)
Screenshot: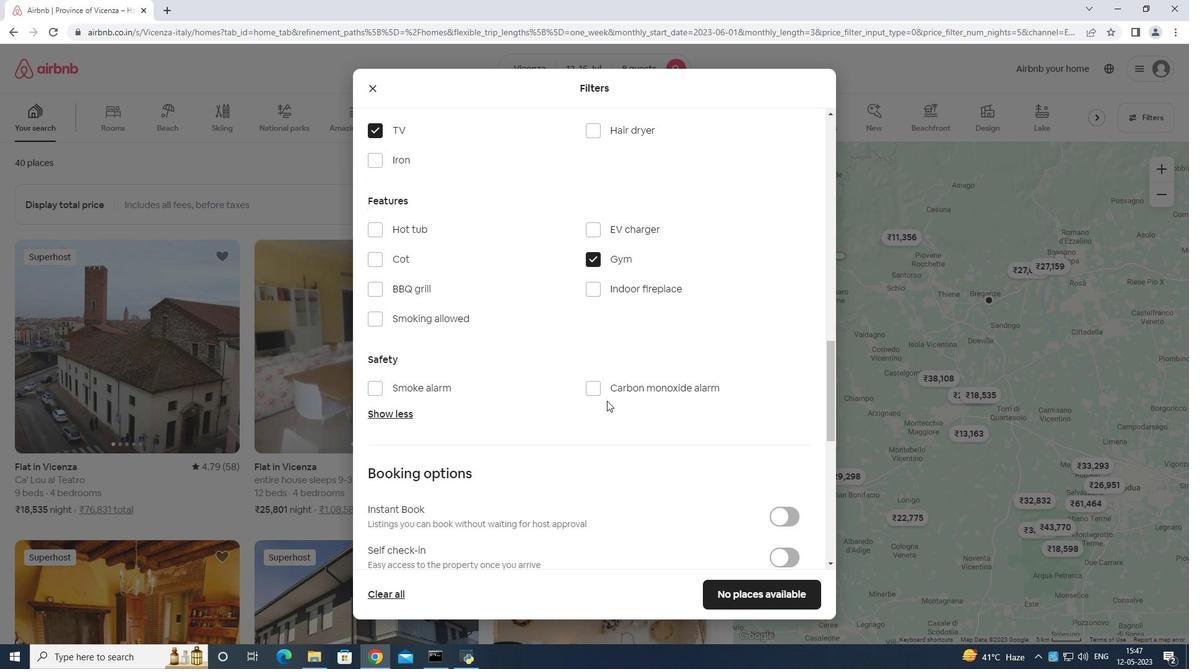 
Action: Mouse scrolled (607, 401) with delta (0, 0)
Screenshot: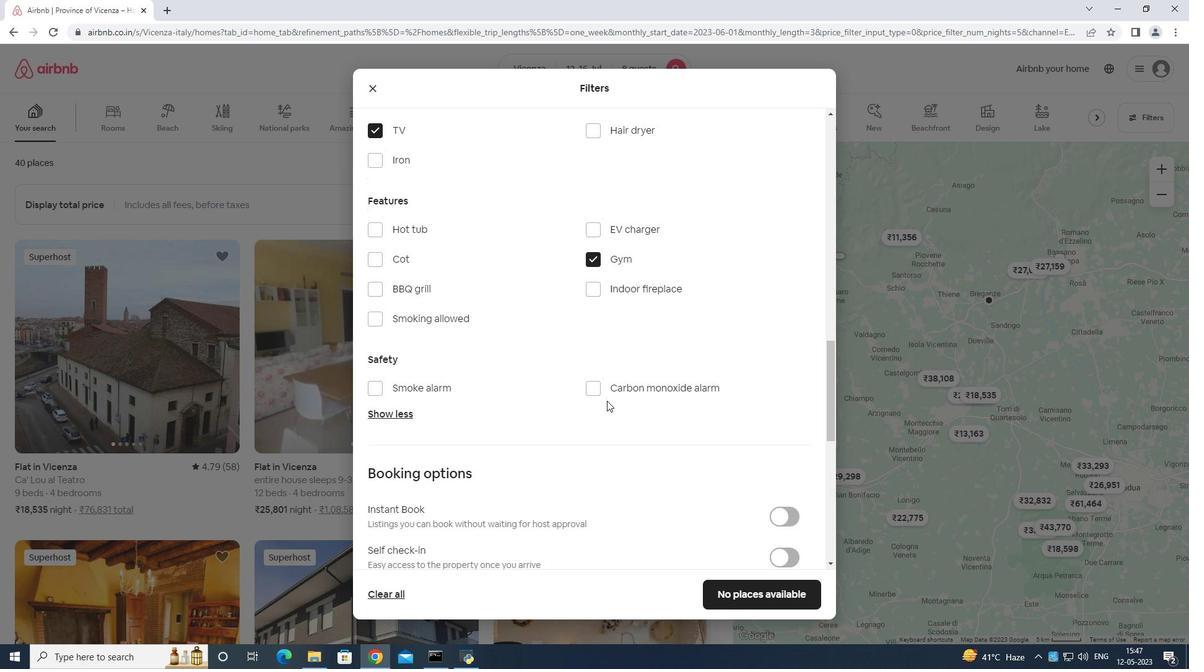 
Action: Mouse scrolled (607, 401) with delta (0, 0)
Screenshot: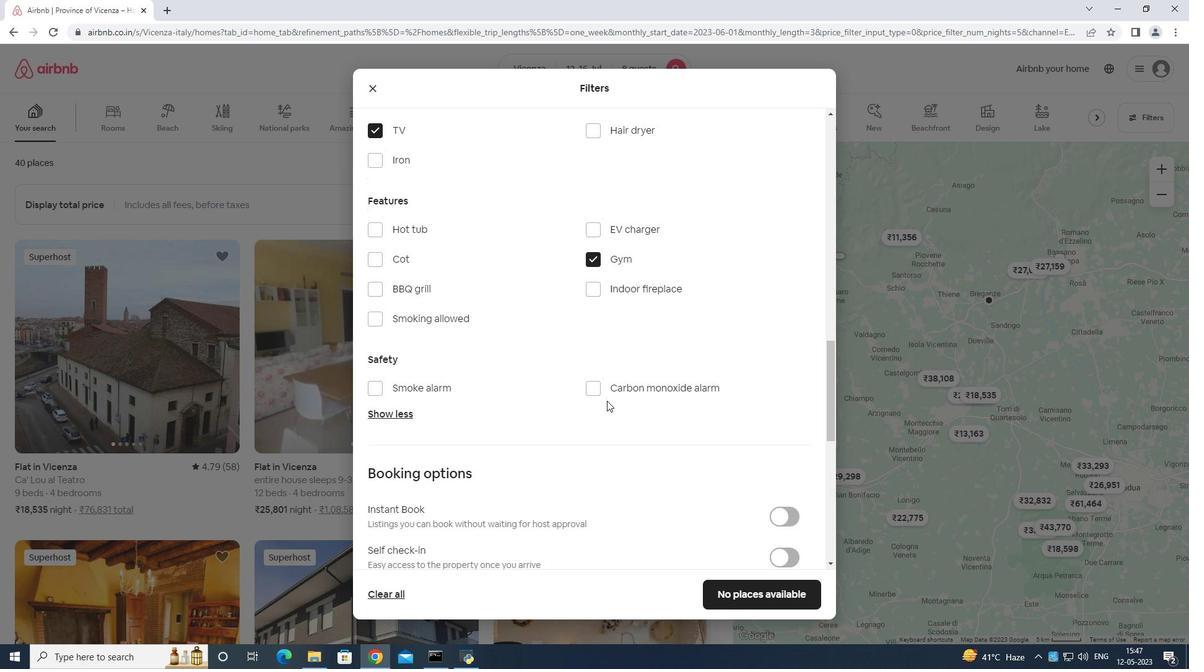 
Action: Mouse moved to (607, 400)
Screenshot: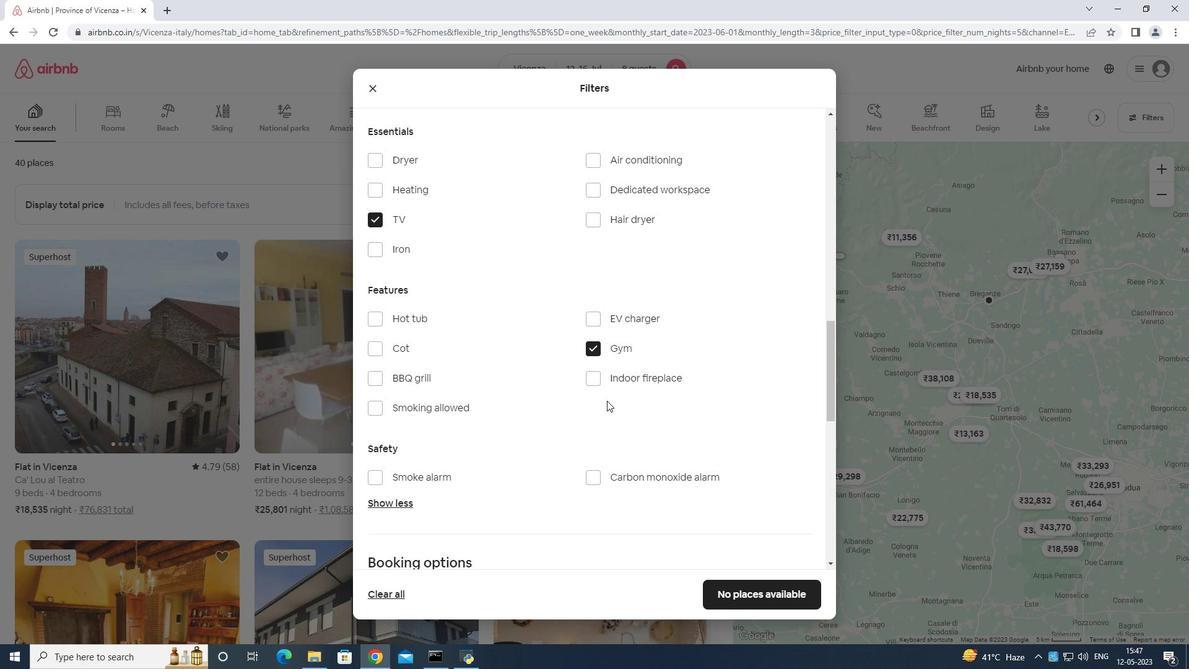 
Action: Mouse scrolled (607, 400) with delta (0, 0)
Screenshot: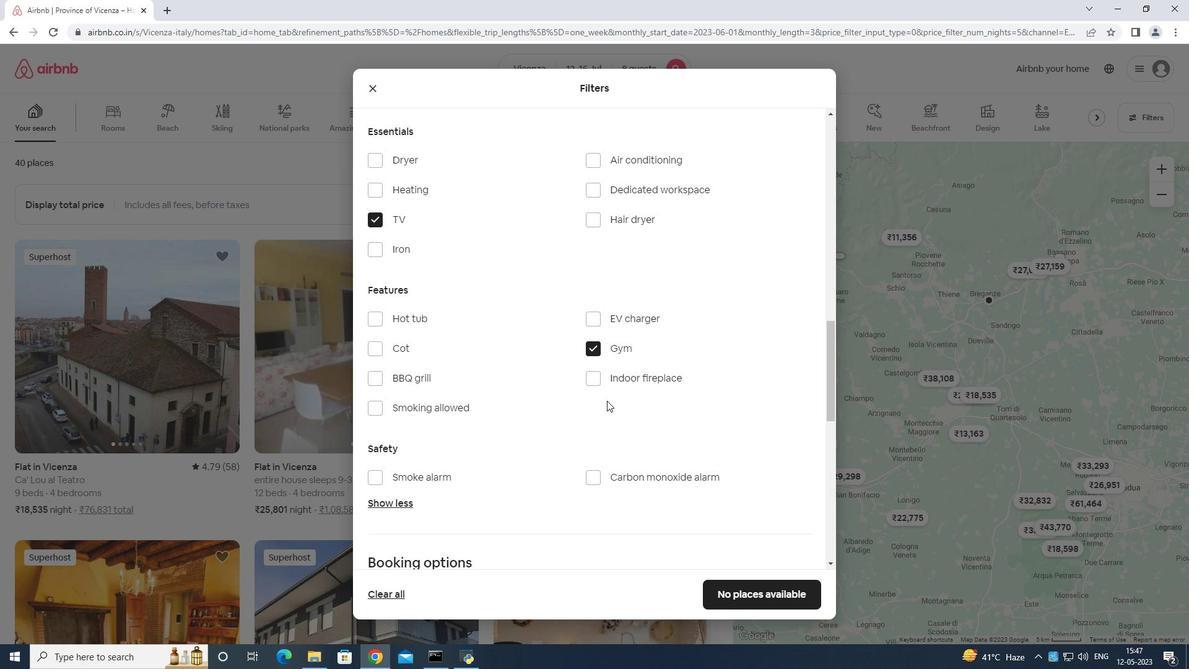 
Action: Mouse scrolled (607, 400) with delta (0, 0)
Screenshot: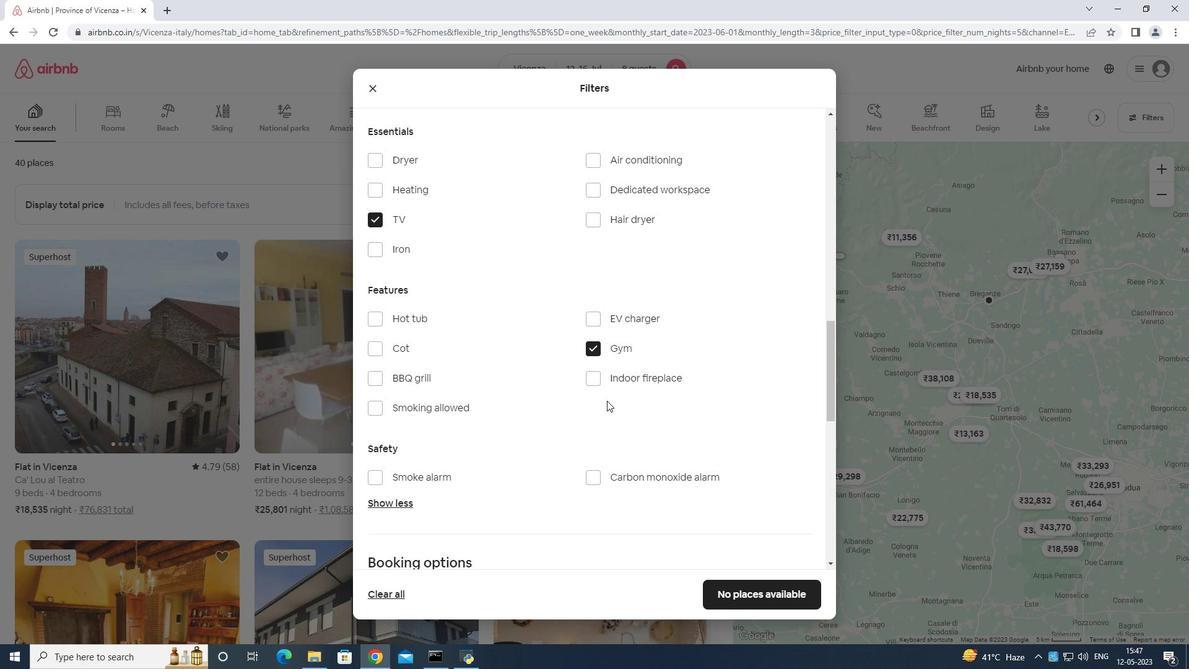 
Action: Mouse moved to (607, 400)
Screenshot: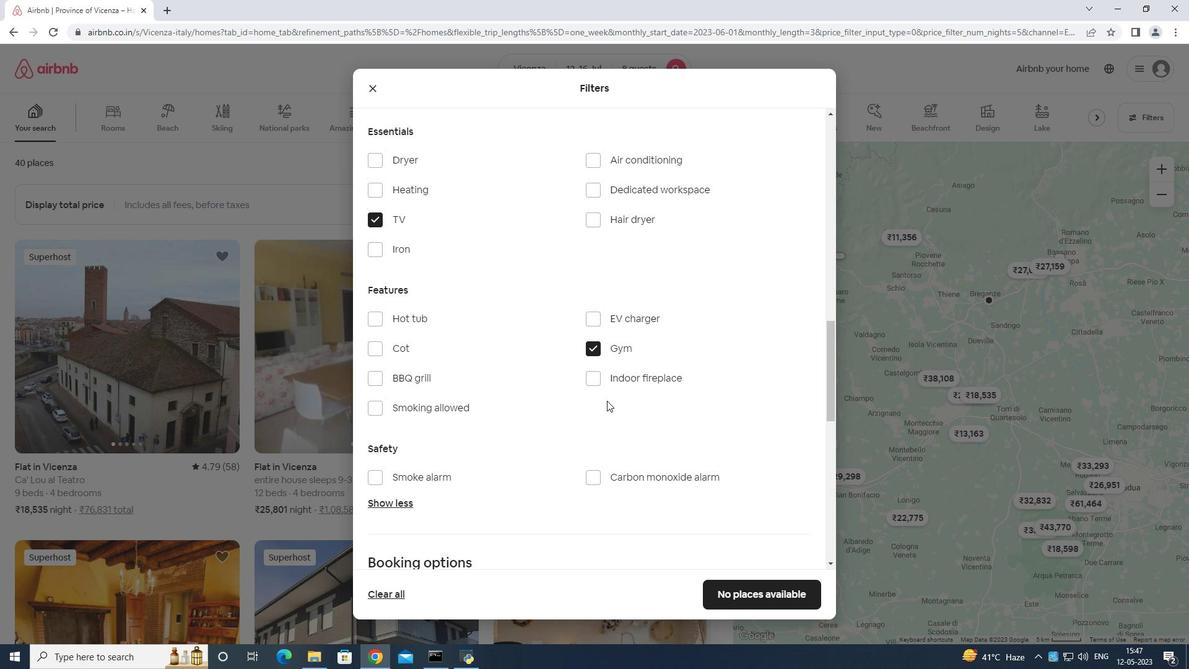 
Action: Mouse scrolled (607, 400) with delta (0, 0)
Screenshot: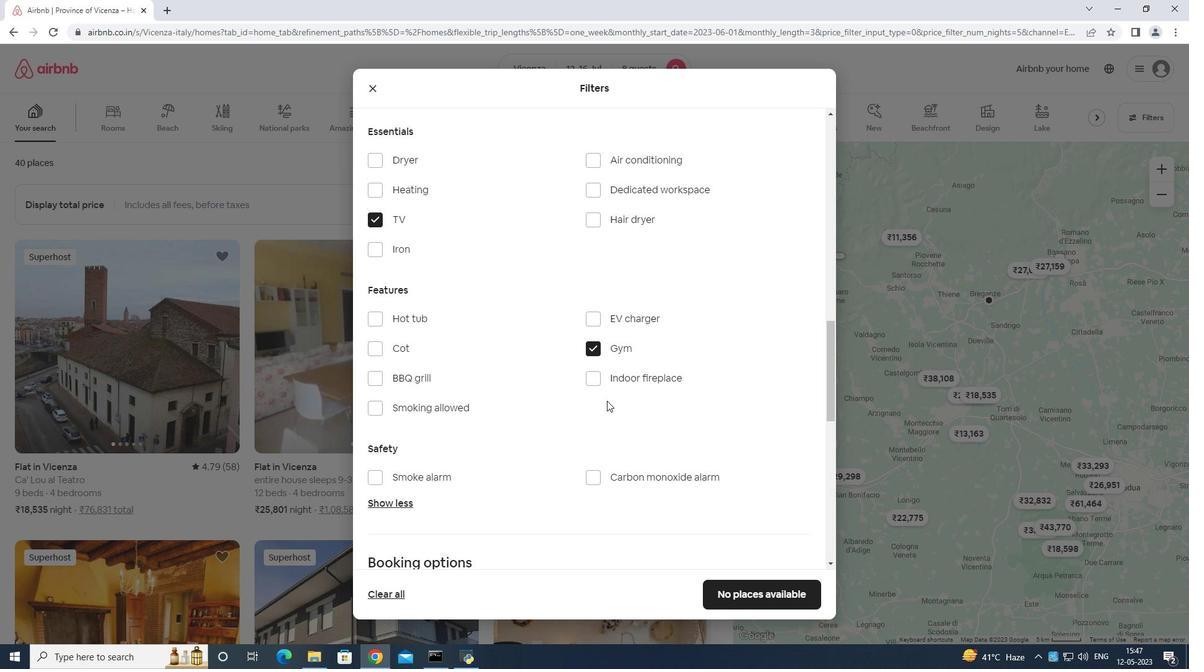 
Action: Mouse moved to (608, 402)
Screenshot: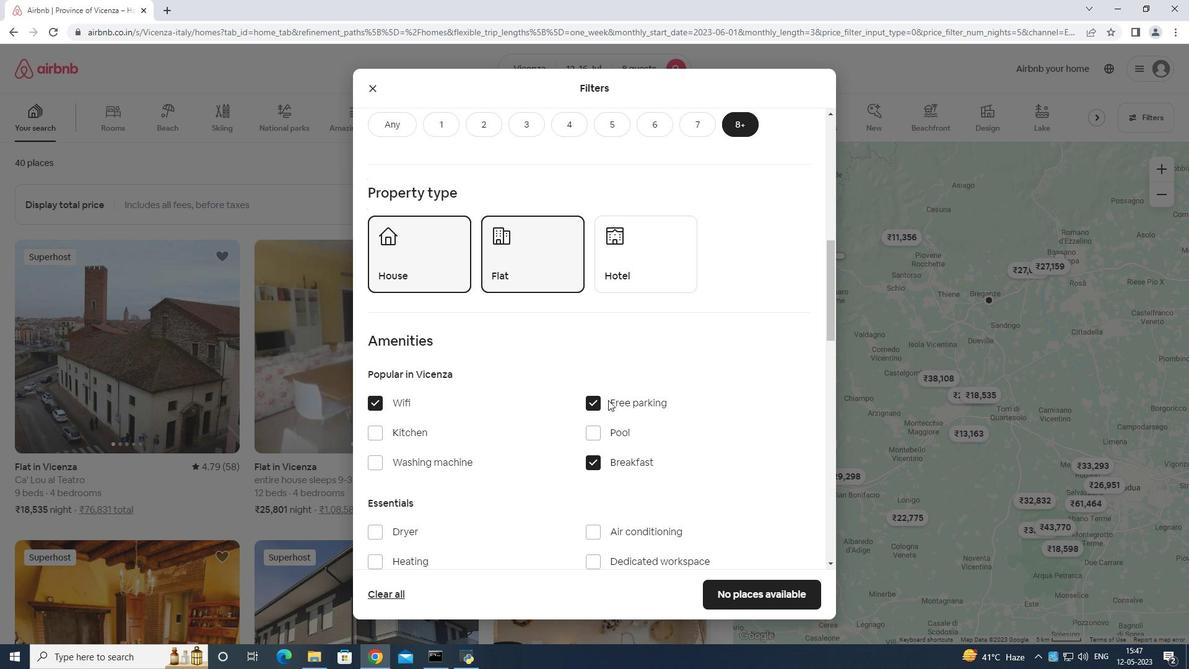 
Action: Mouse scrolled (608, 401) with delta (0, 0)
Screenshot: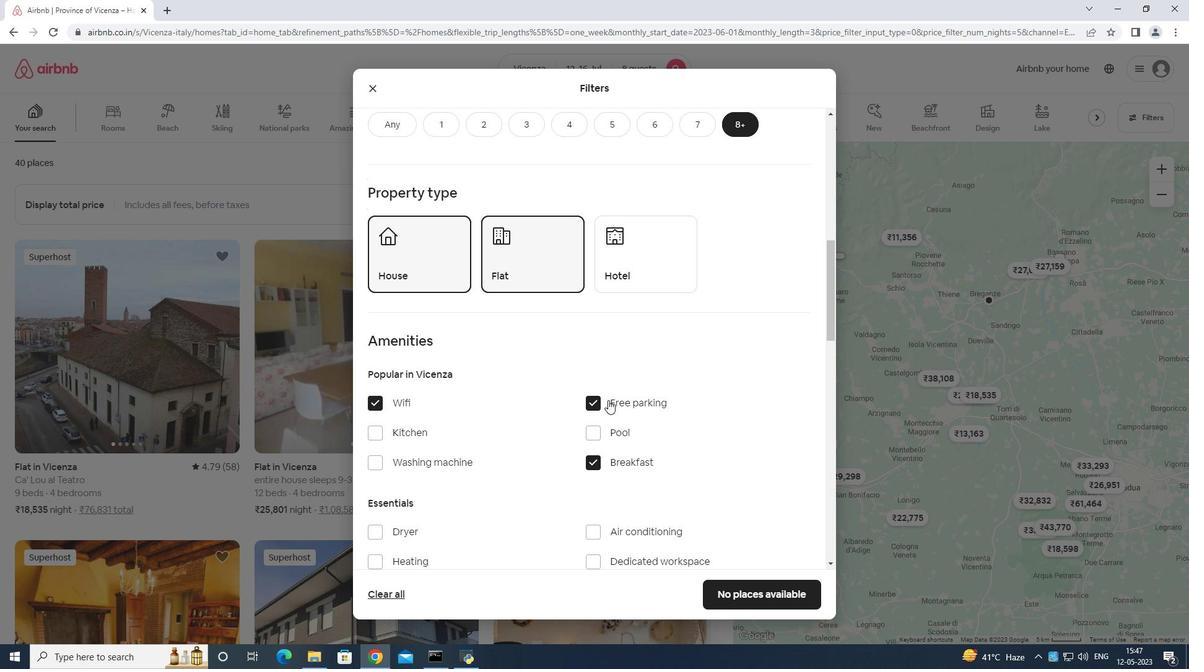 
Action: Mouse moved to (608, 404)
Screenshot: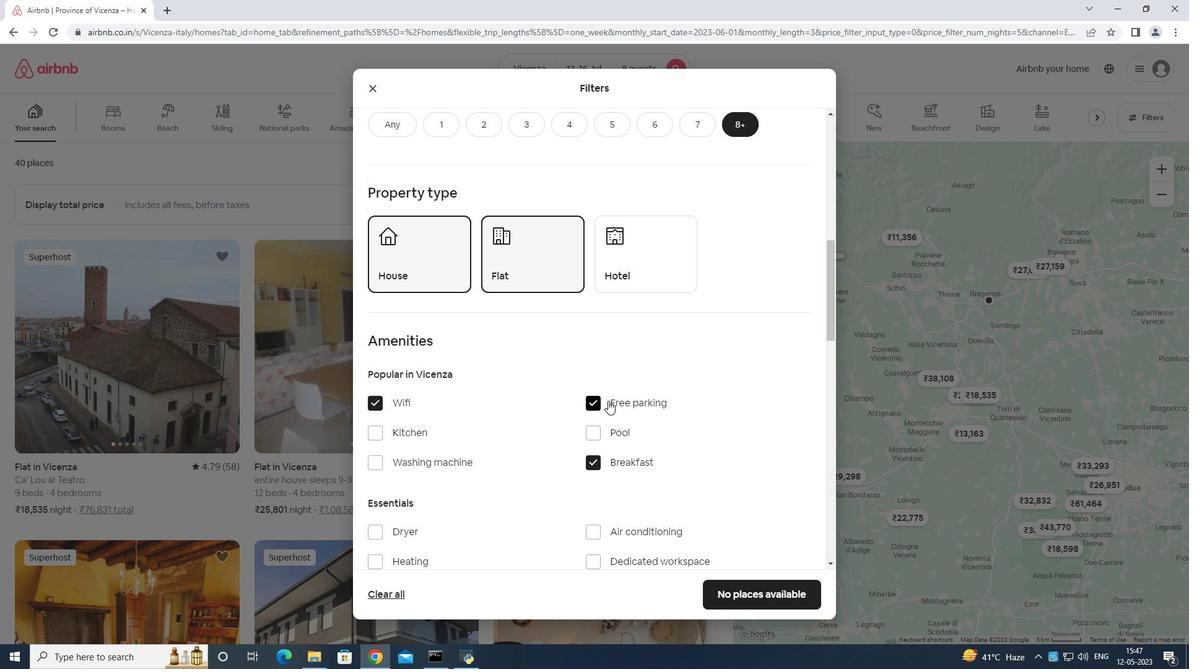 
Action: Mouse scrolled (608, 403) with delta (0, 0)
Screenshot: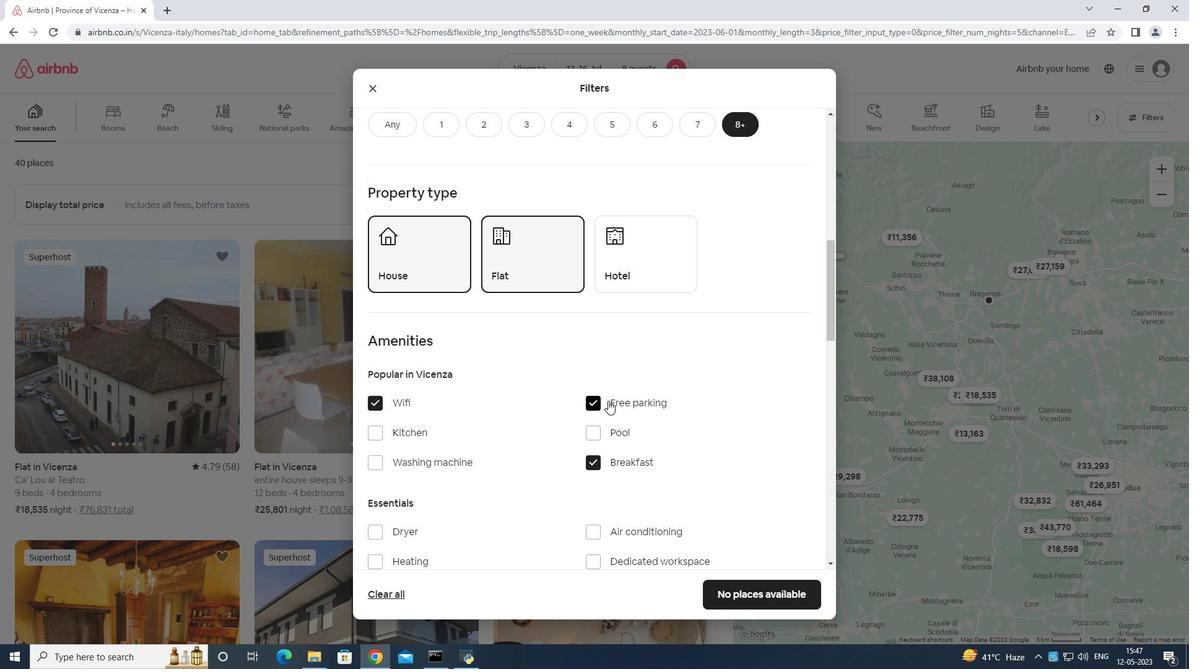 
Action: Mouse moved to (608, 404)
Screenshot: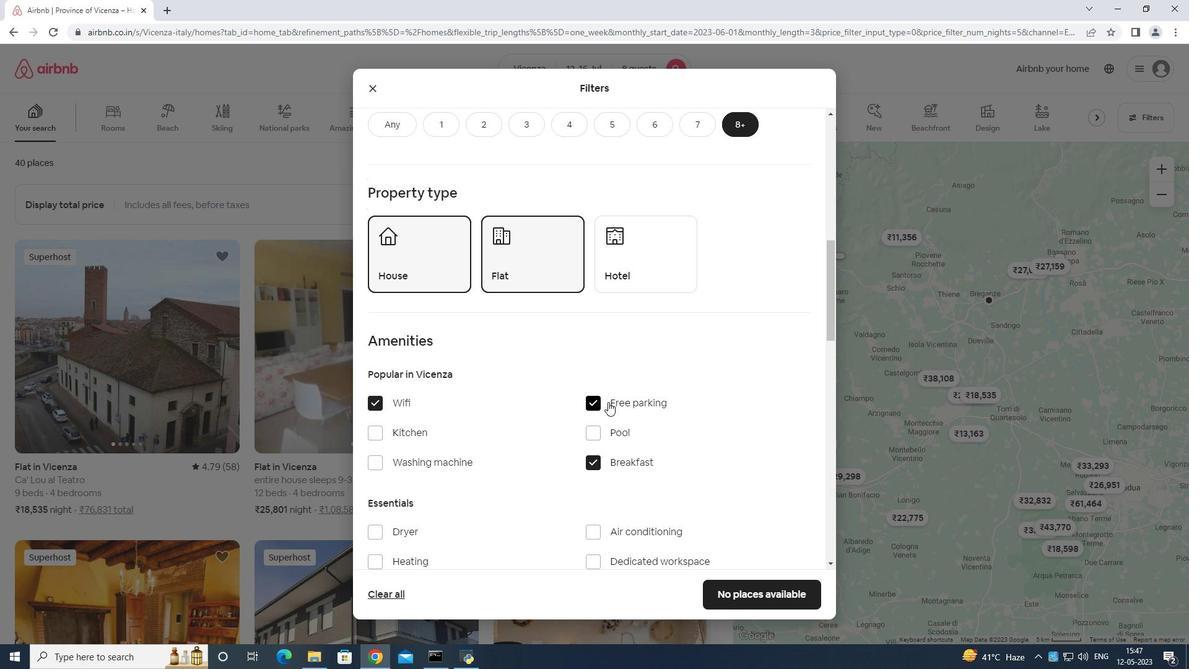 
Action: Mouse scrolled (608, 404) with delta (0, 0)
Screenshot: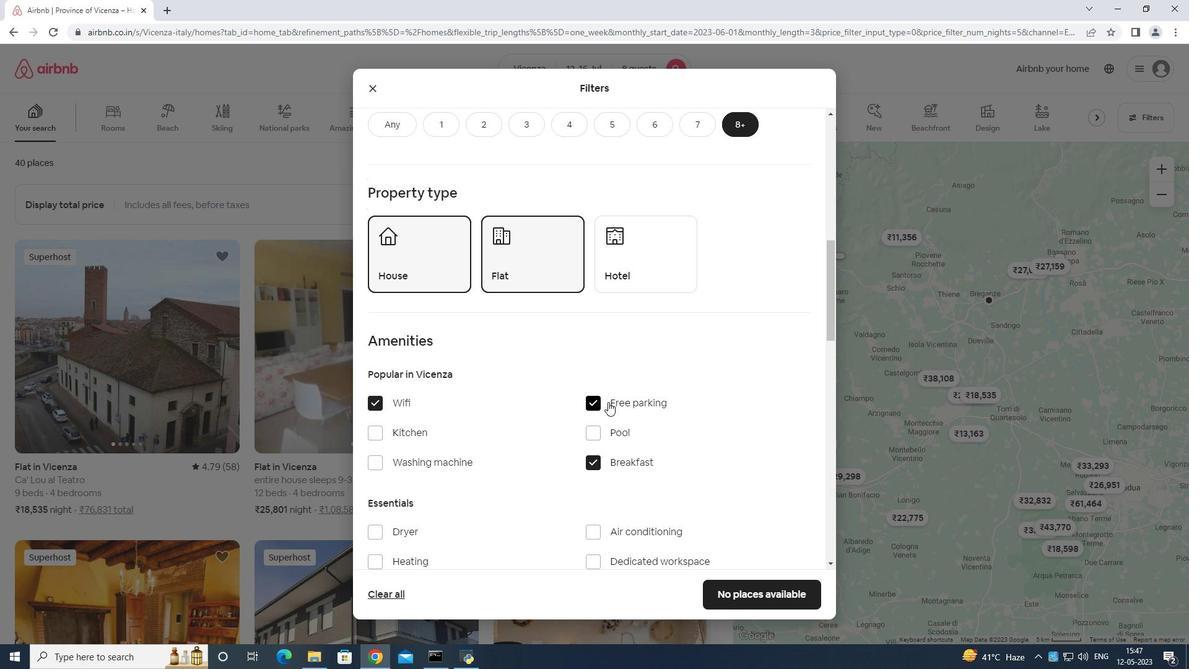 
Action: Mouse moved to (608, 405)
Screenshot: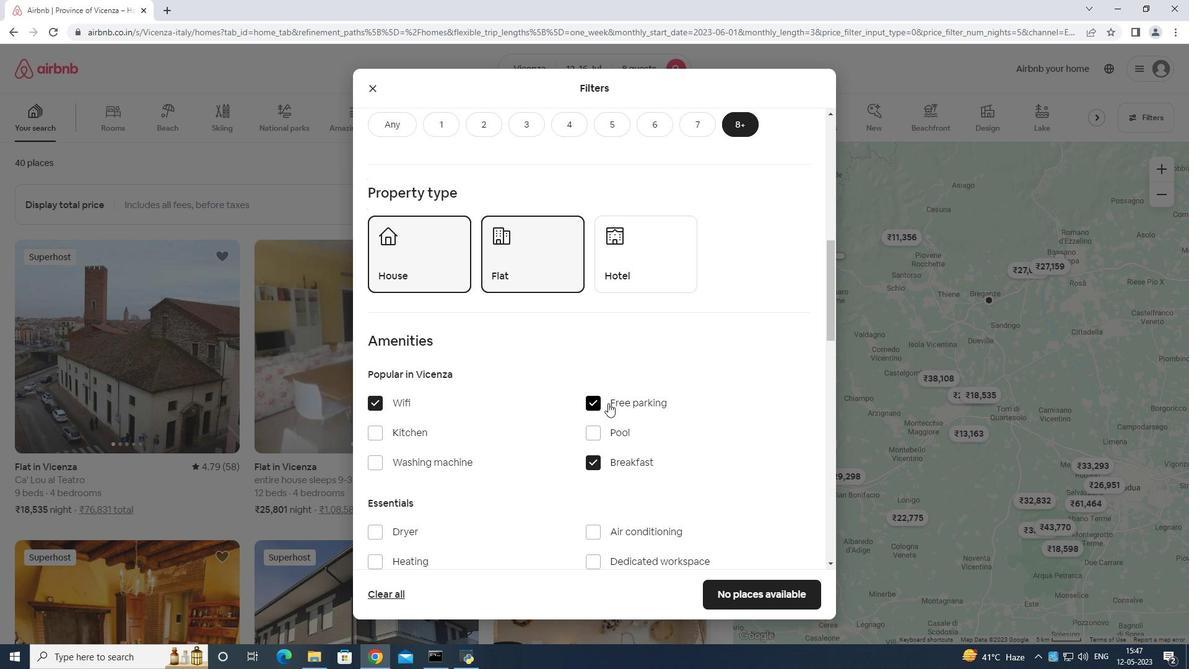 
Action: Mouse scrolled (608, 405) with delta (0, 0)
Screenshot: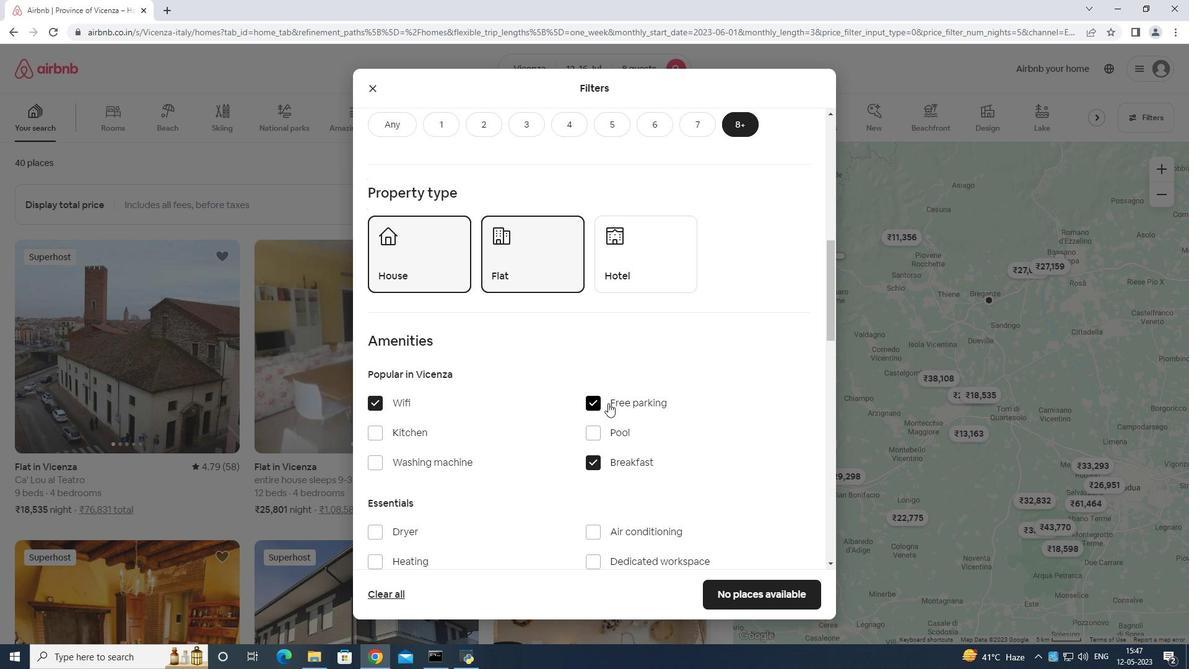 
Action: Mouse scrolled (608, 405) with delta (0, 0)
Screenshot: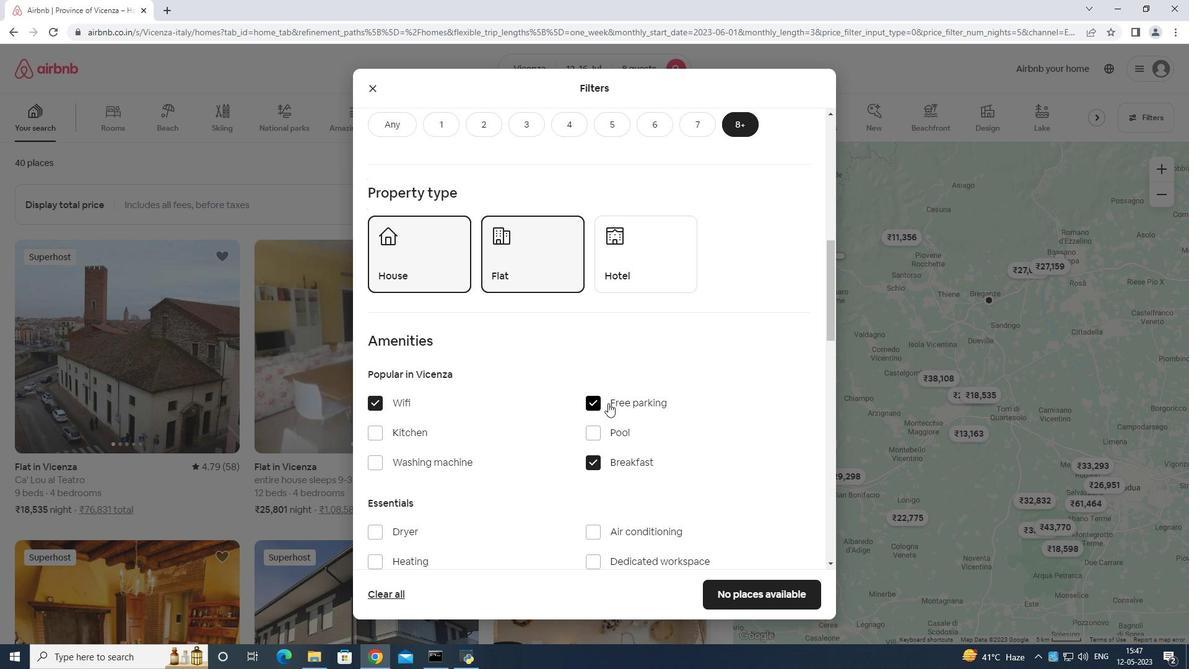 
Action: Mouse moved to (608, 406)
Screenshot: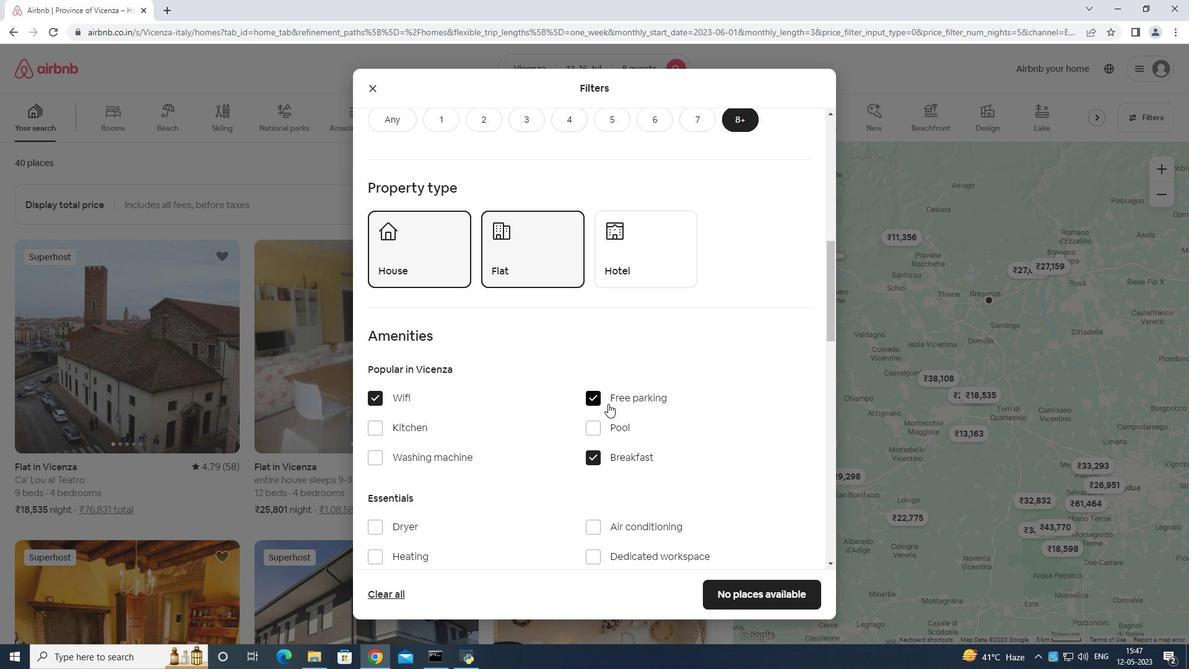 
Action: Mouse scrolled (608, 405) with delta (0, 0)
Screenshot: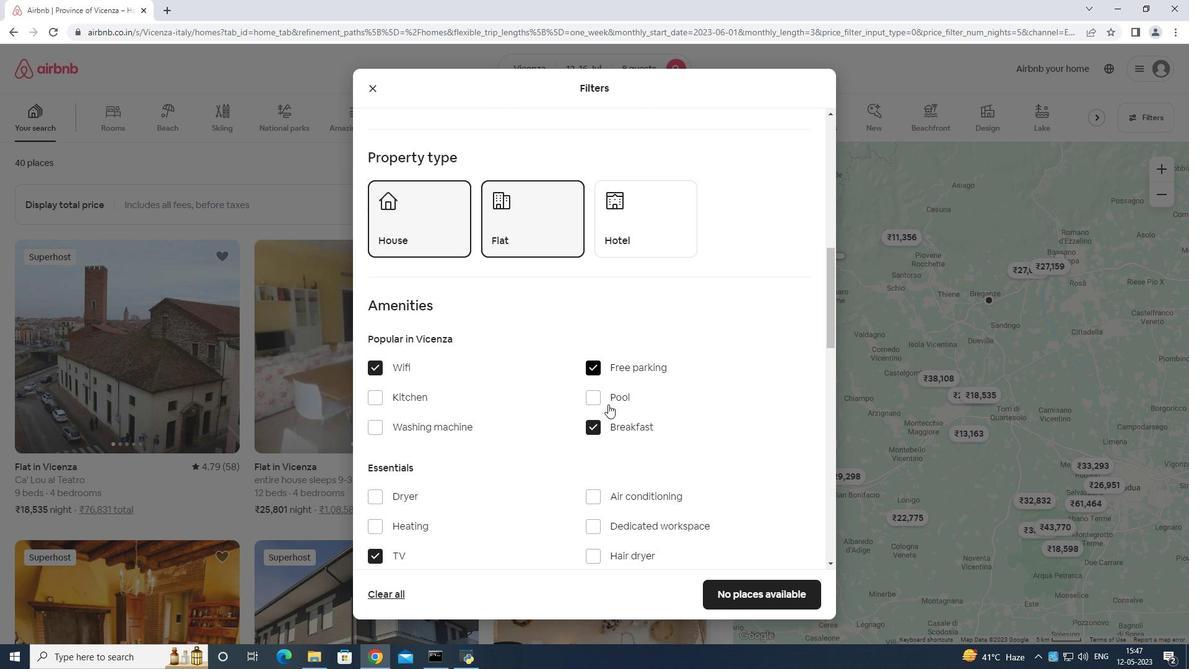 
Action: Mouse moved to (608, 407)
Screenshot: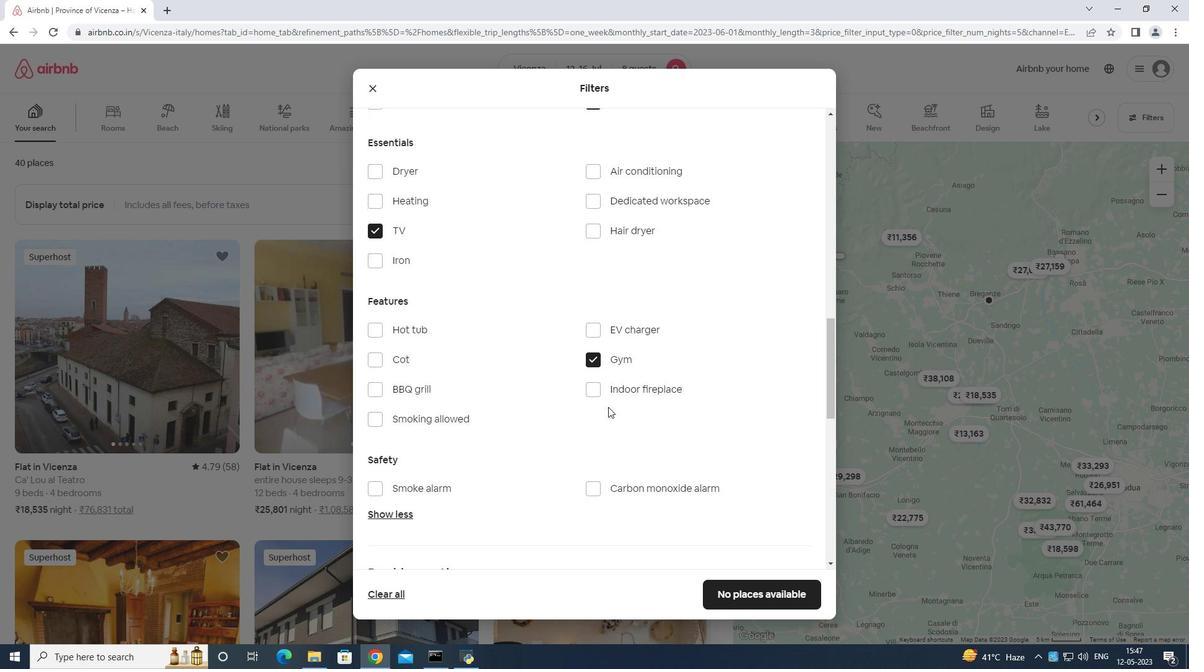 
Action: Mouse scrolled (608, 407) with delta (0, 0)
Screenshot: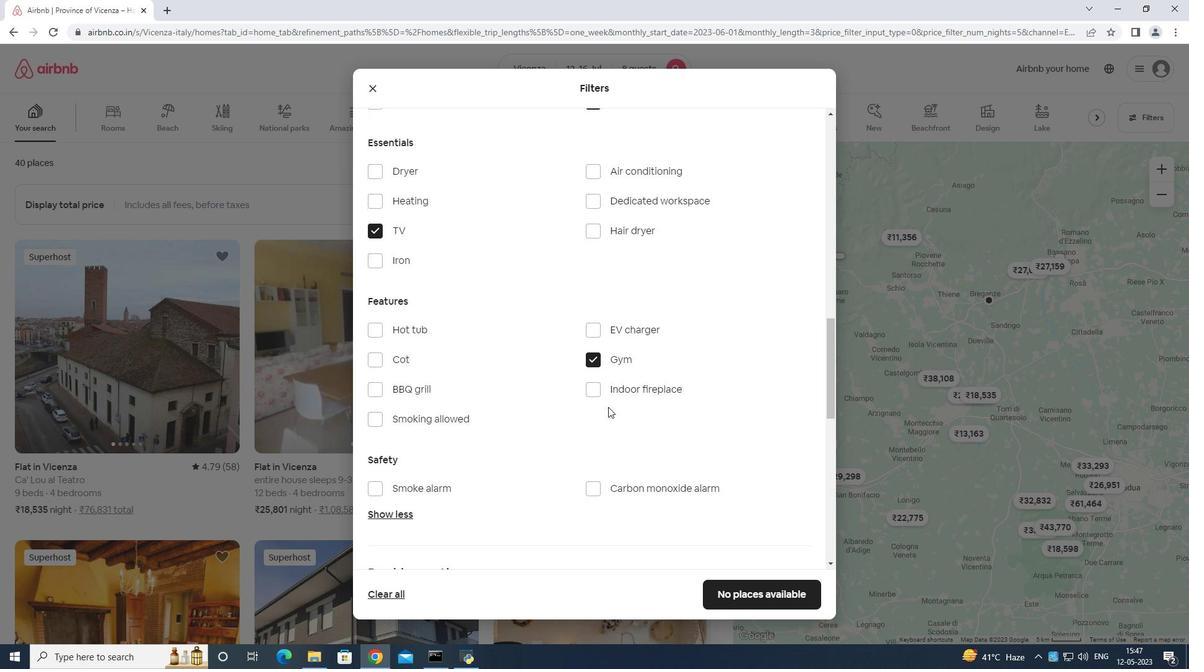 
Action: Mouse moved to (608, 407)
Screenshot: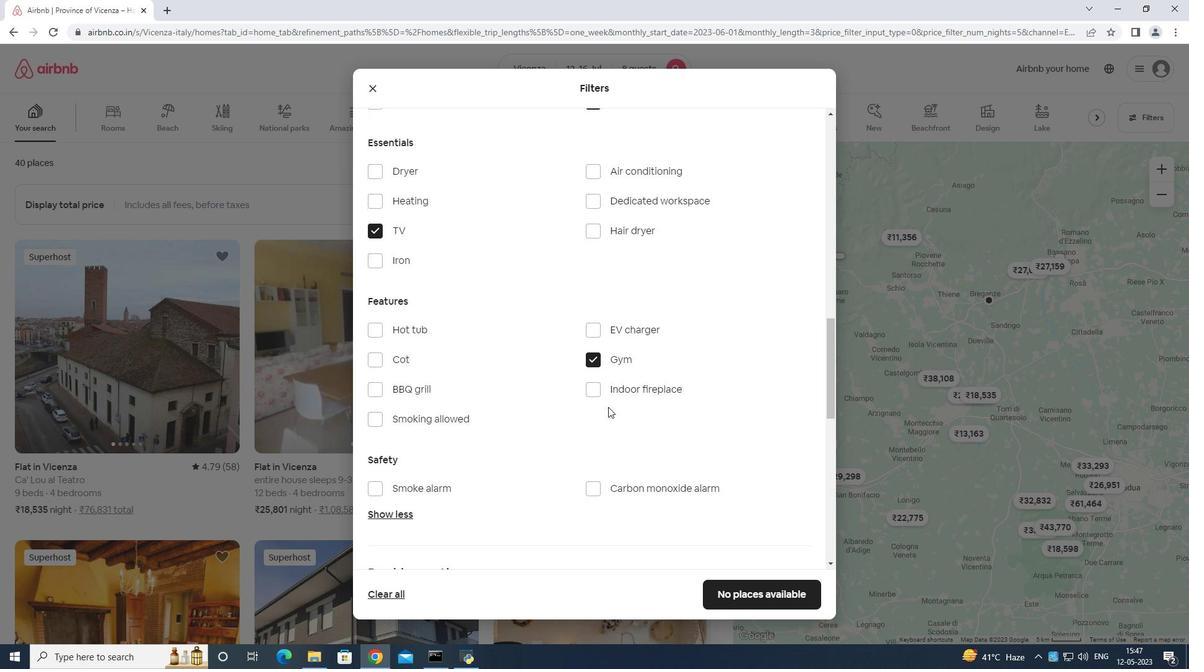 
Action: Mouse scrolled (608, 407) with delta (0, 0)
Screenshot: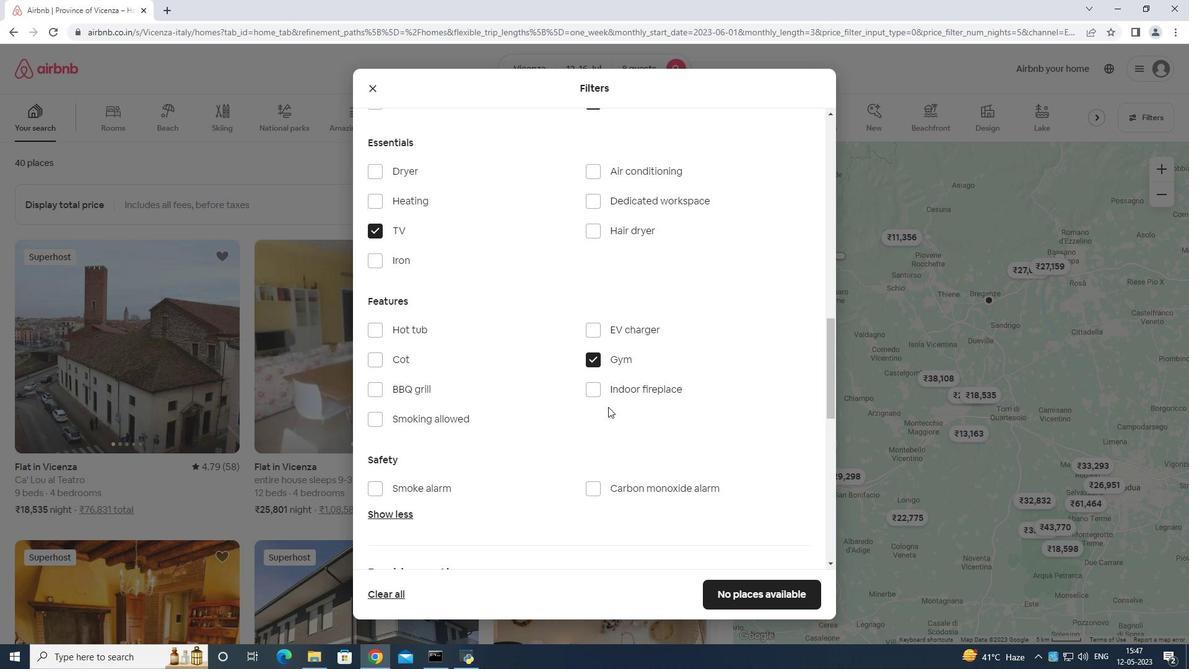 
Action: Mouse scrolled (608, 407) with delta (0, 0)
Screenshot: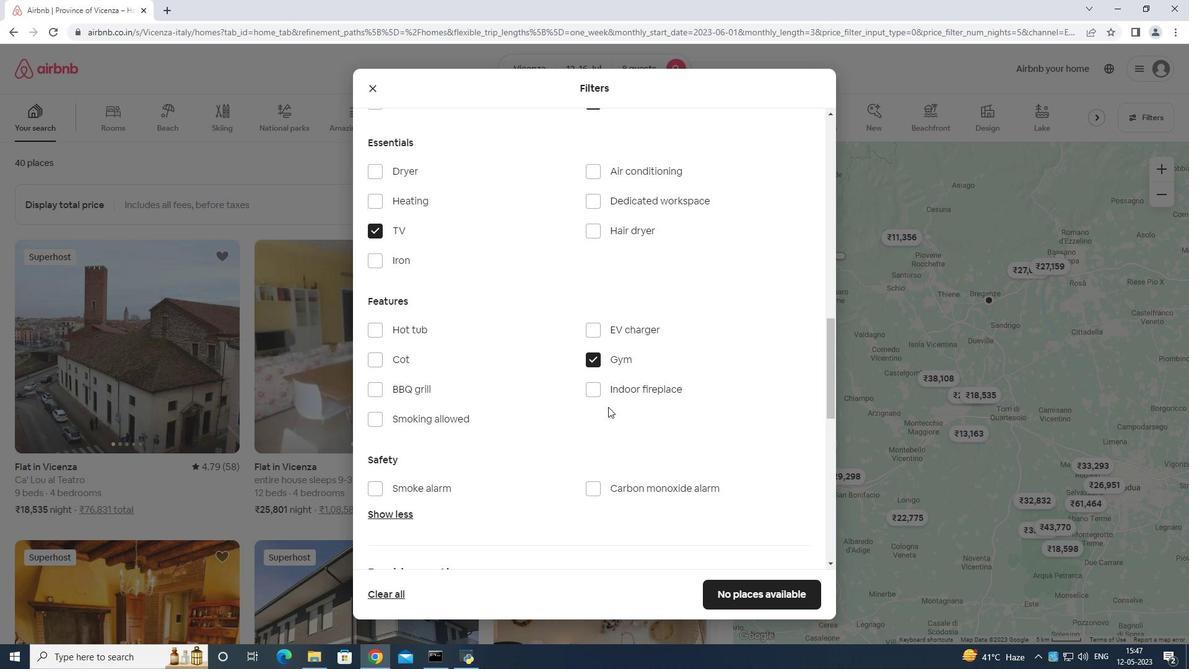 
Action: Mouse scrolled (608, 407) with delta (0, 0)
Screenshot: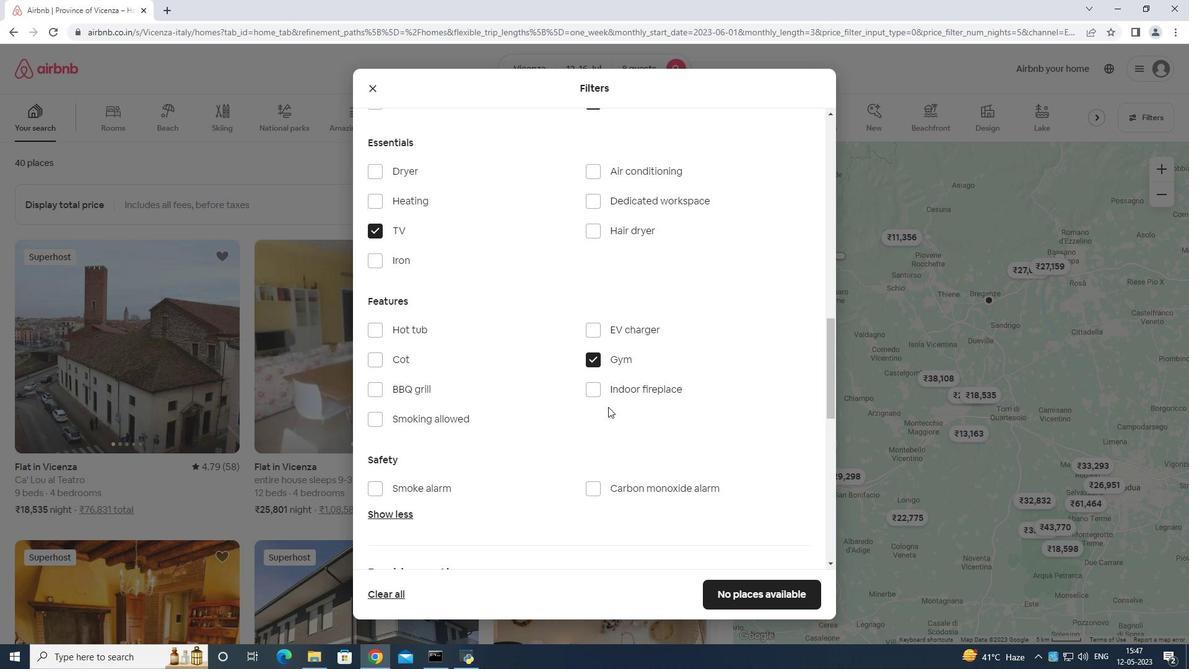 
Action: Mouse moved to (608, 408)
Screenshot: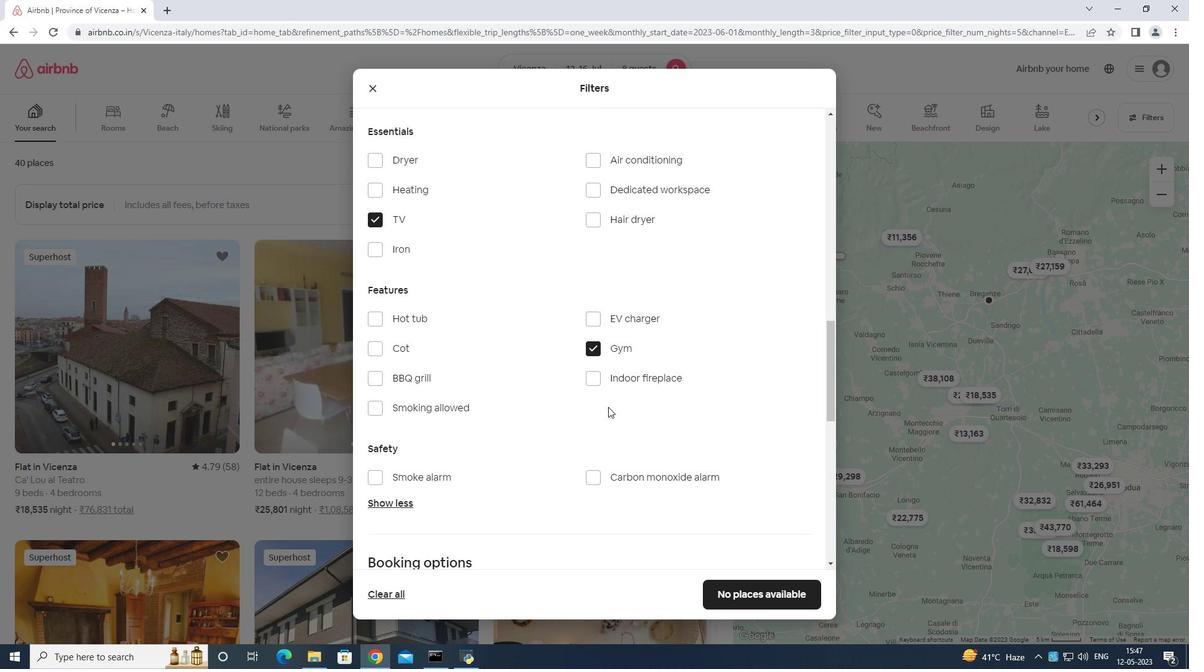 
Action: Mouse scrolled (608, 407) with delta (0, 0)
Screenshot: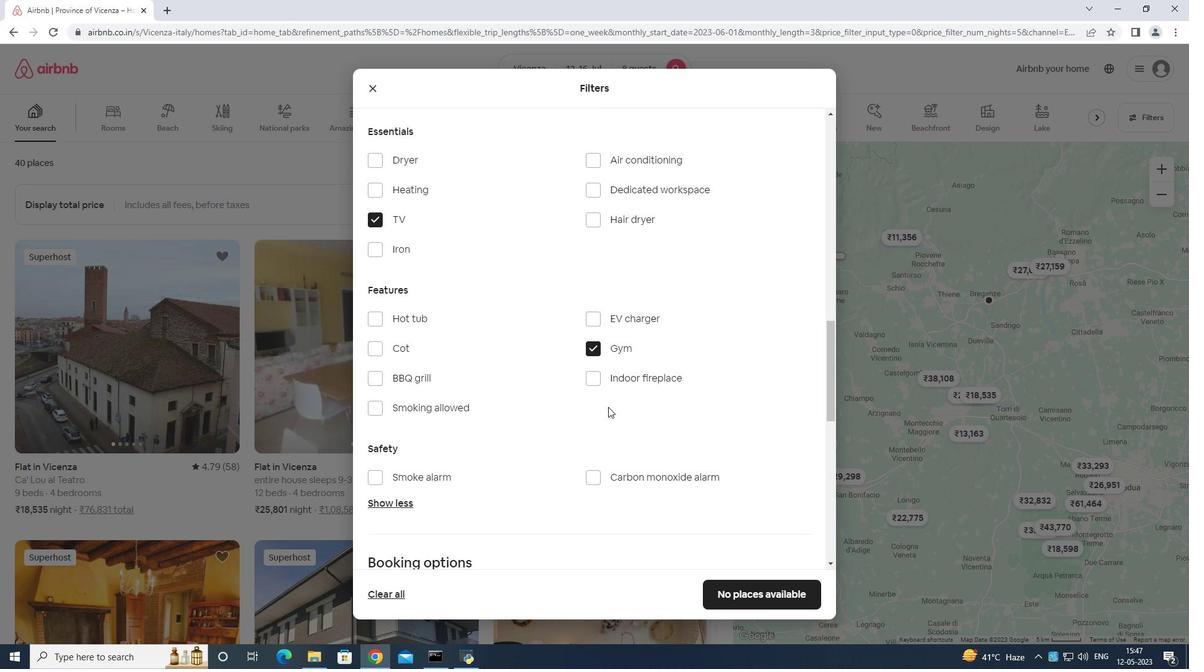 
Action: Mouse moved to (783, 336)
Screenshot: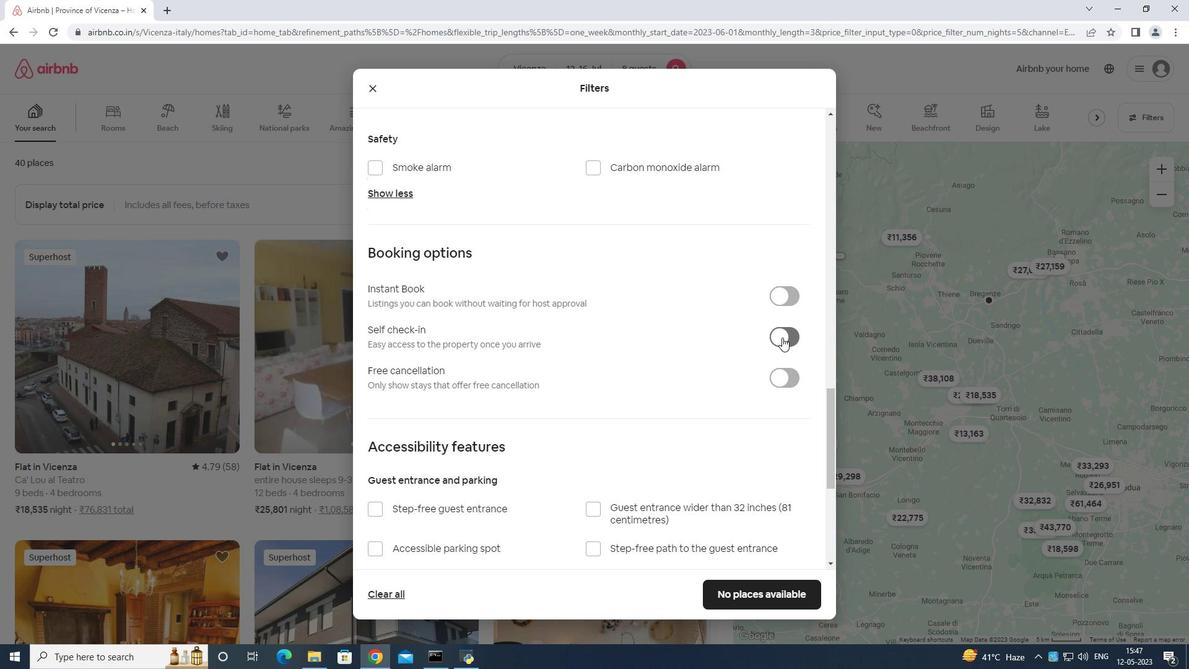 
Action: Mouse pressed left at (783, 336)
Screenshot: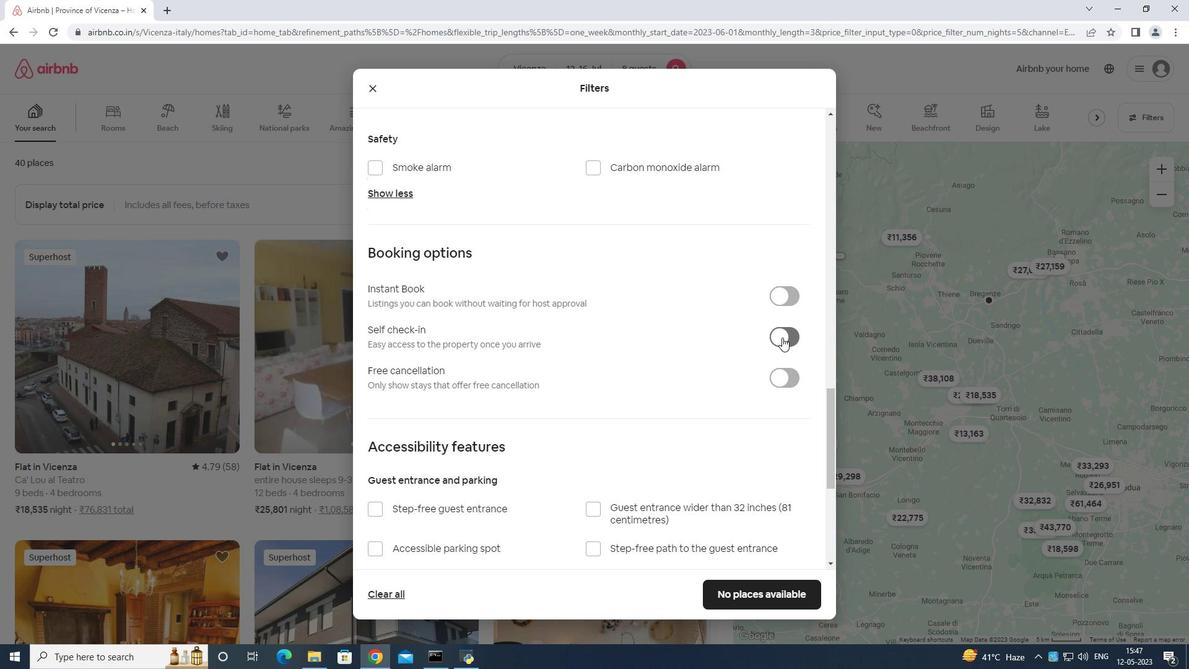 
Action: Mouse moved to (790, 328)
Screenshot: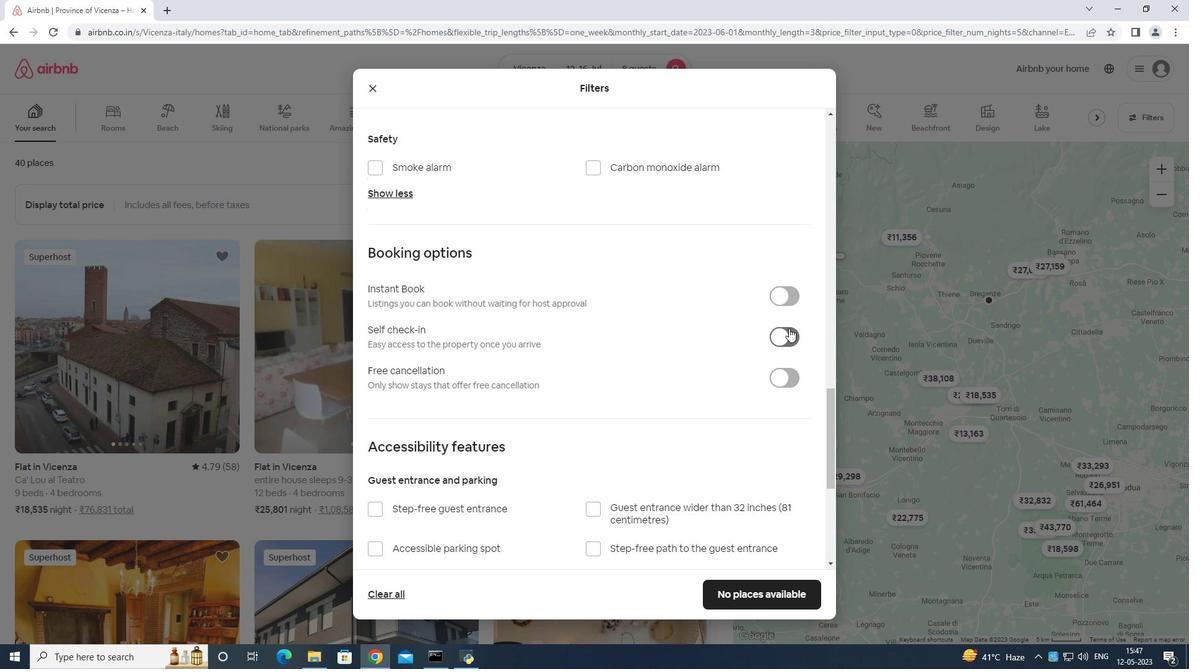 
Action: Mouse scrolled (790, 327) with delta (0, 0)
Screenshot: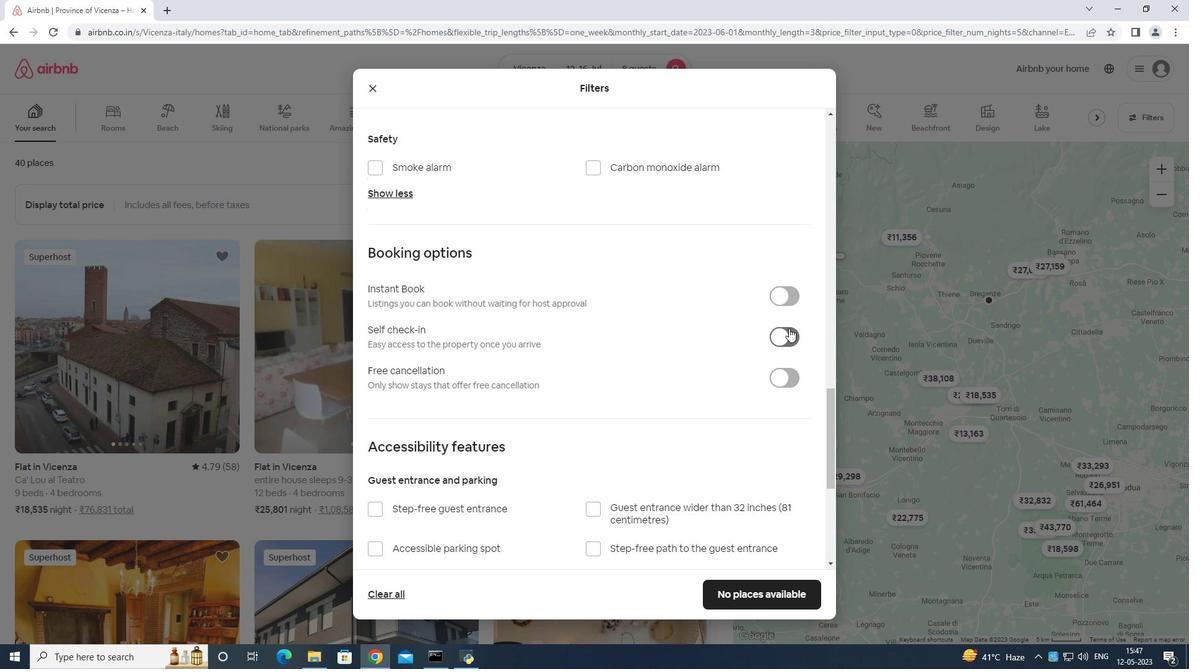
Action: Mouse moved to (790, 335)
Screenshot: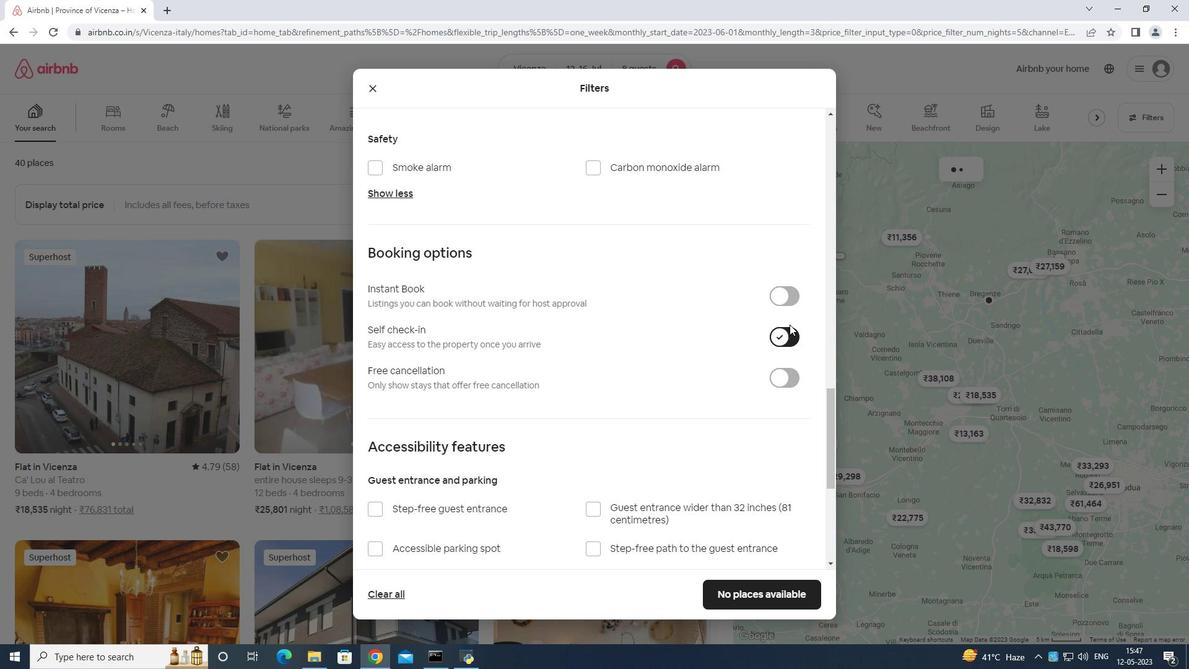 
Action: Mouse scrolled (790, 334) with delta (0, 0)
Screenshot: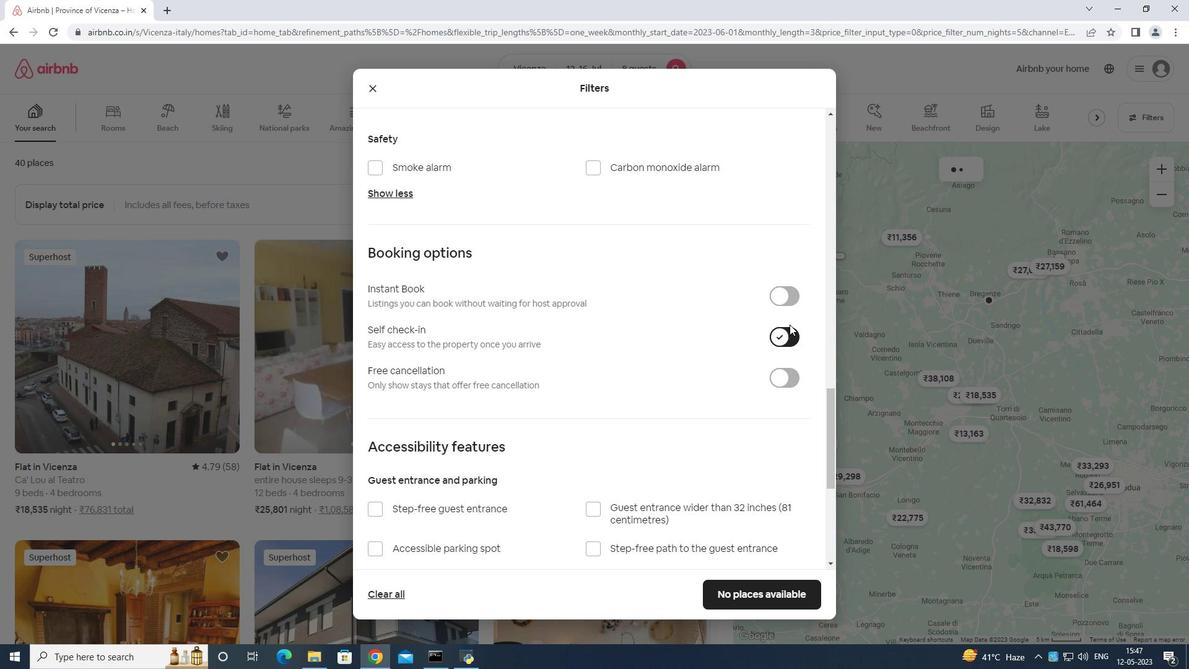 
Action: Mouse moved to (790, 338)
Screenshot: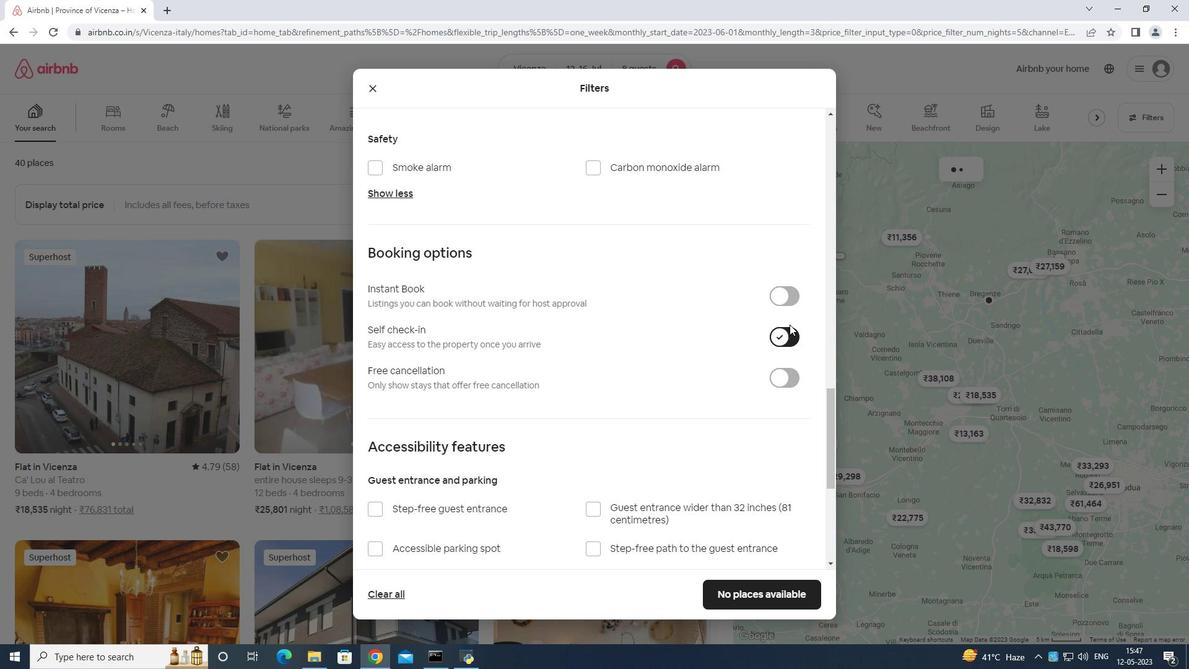 
Action: Mouse scrolled (790, 337) with delta (0, 0)
Screenshot: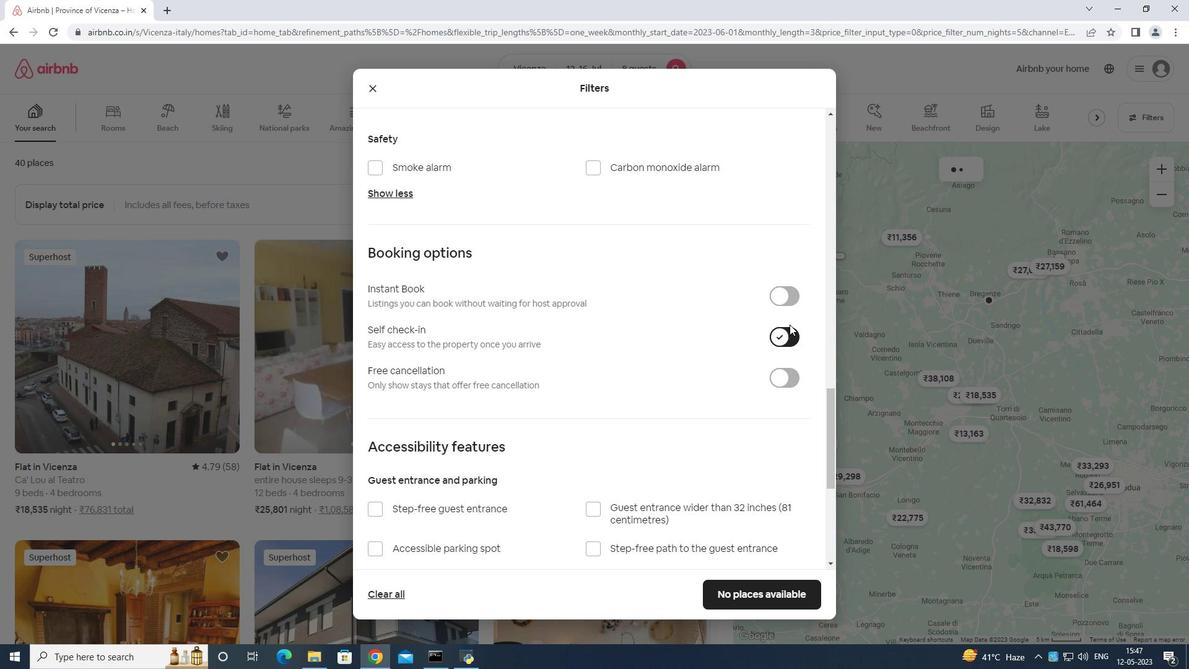 
Action: Mouse moved to (788, 340)
Screenshot: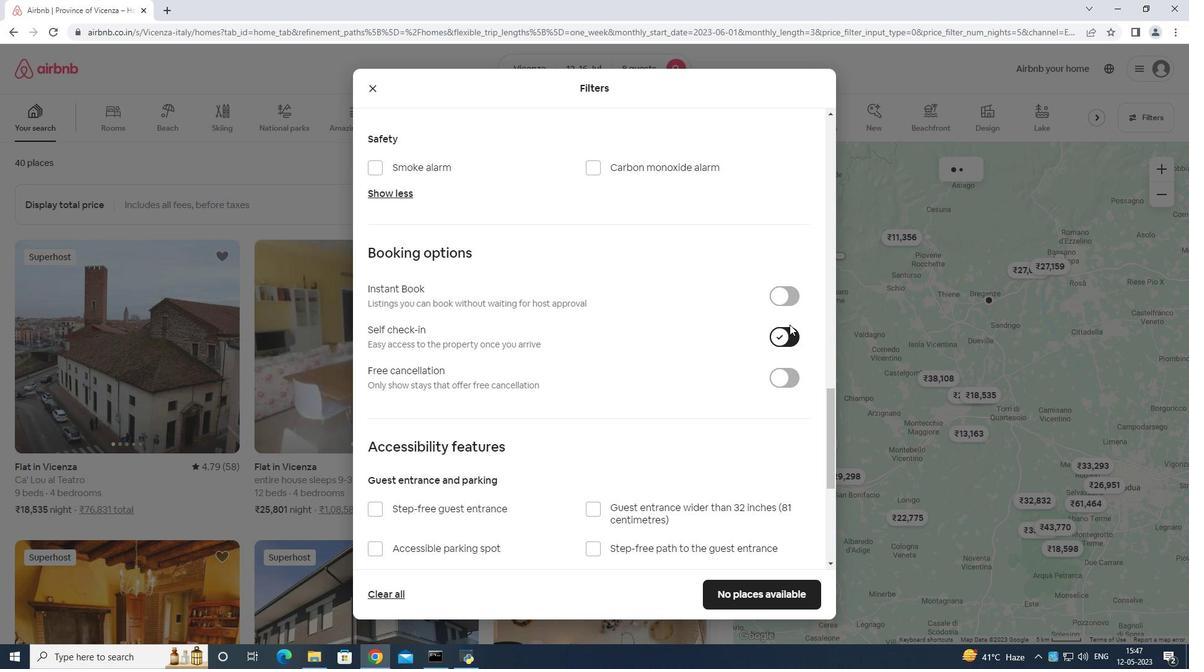 
Action: Mouse scrolled (788, 339) with delta (0, 0)
Screenshot: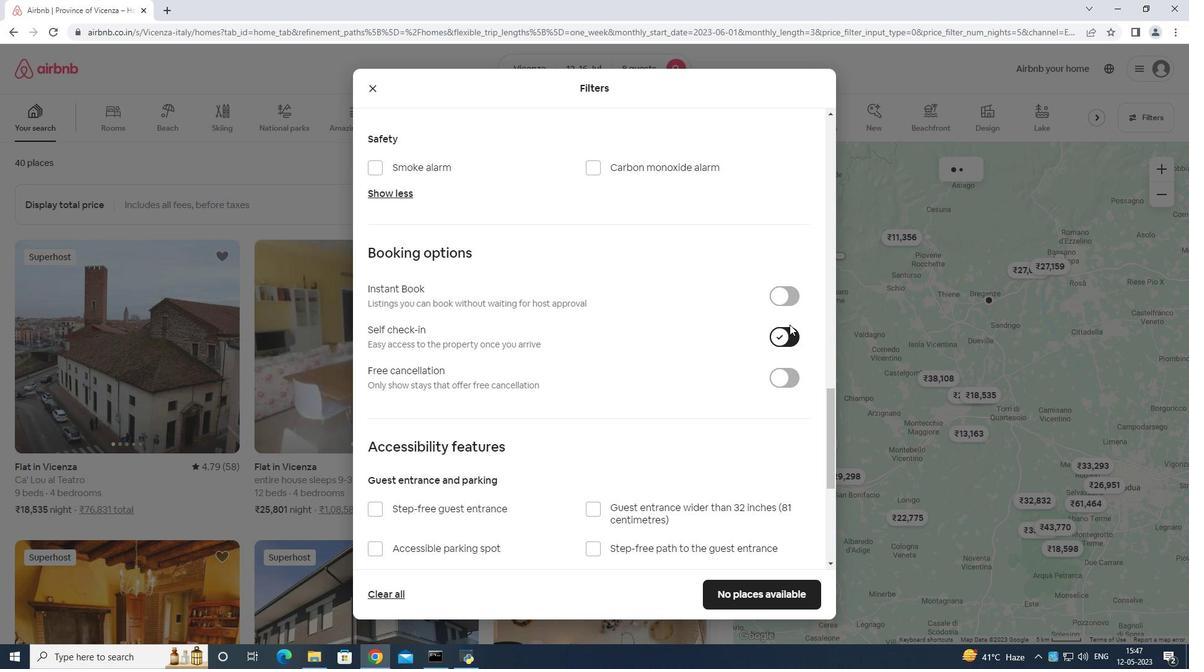 
Action: Mouse moved to (783, 350)
Screenshot: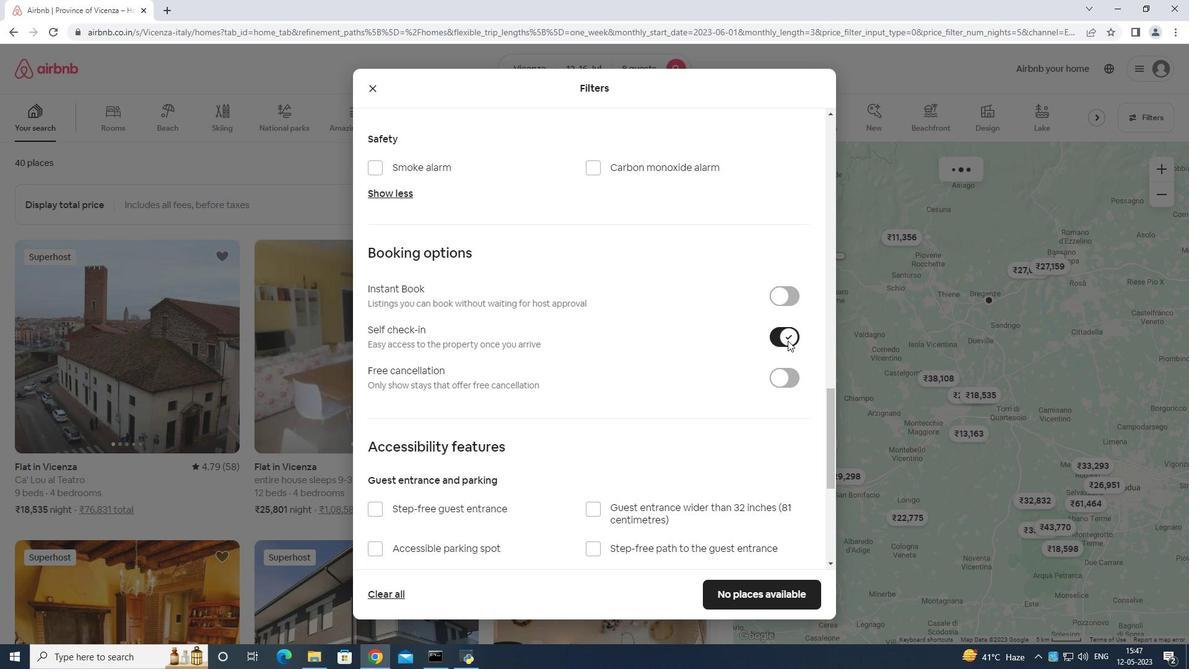 
Action: Mouse scrolled (783, 350) with delta (0, 0)
Screenshot: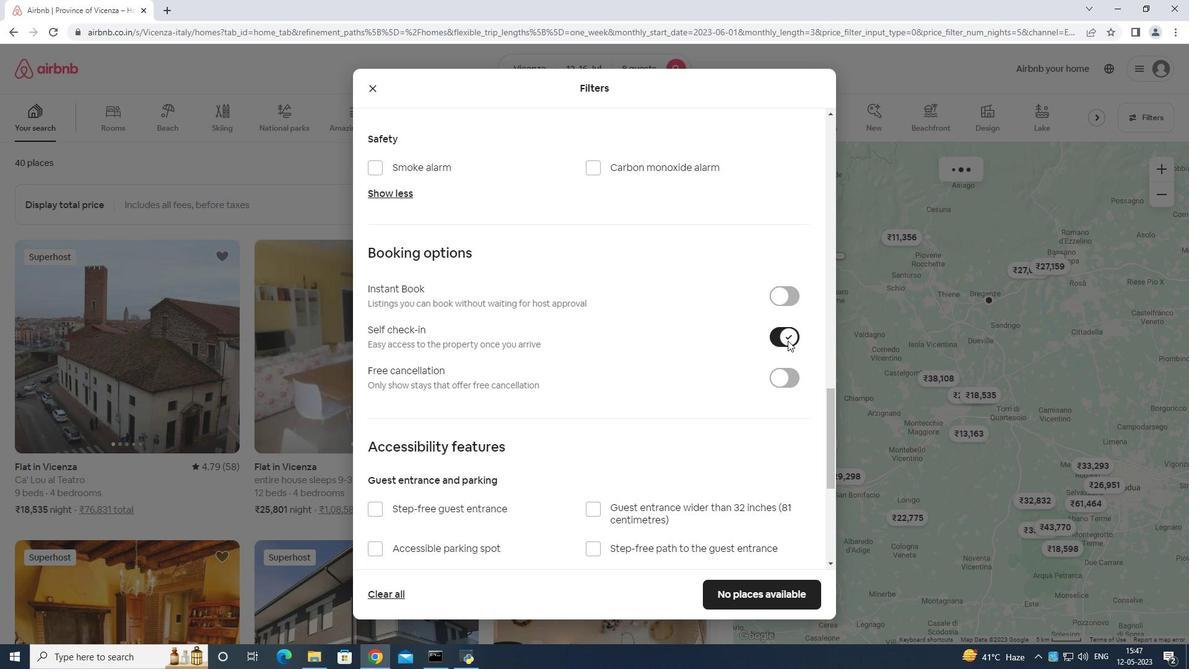 
Action: Mouse moved to (782, 351)
Screenshot: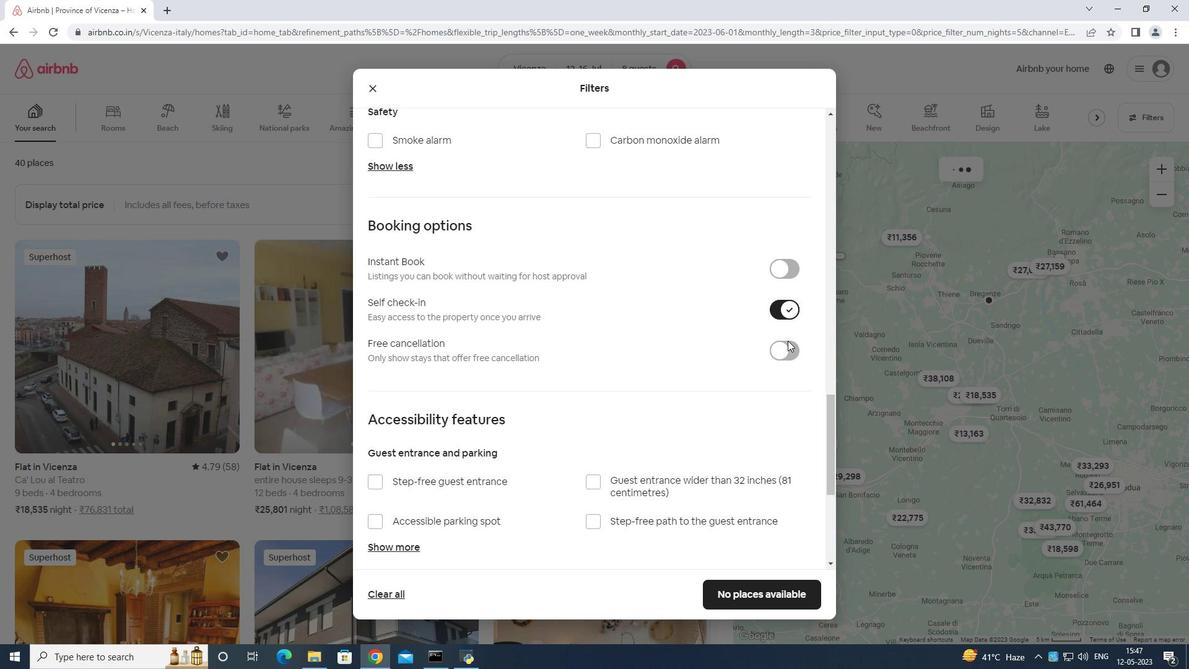 
Action: Mouse scrolled (782, 350) with delta (0, 0)
Screenshot: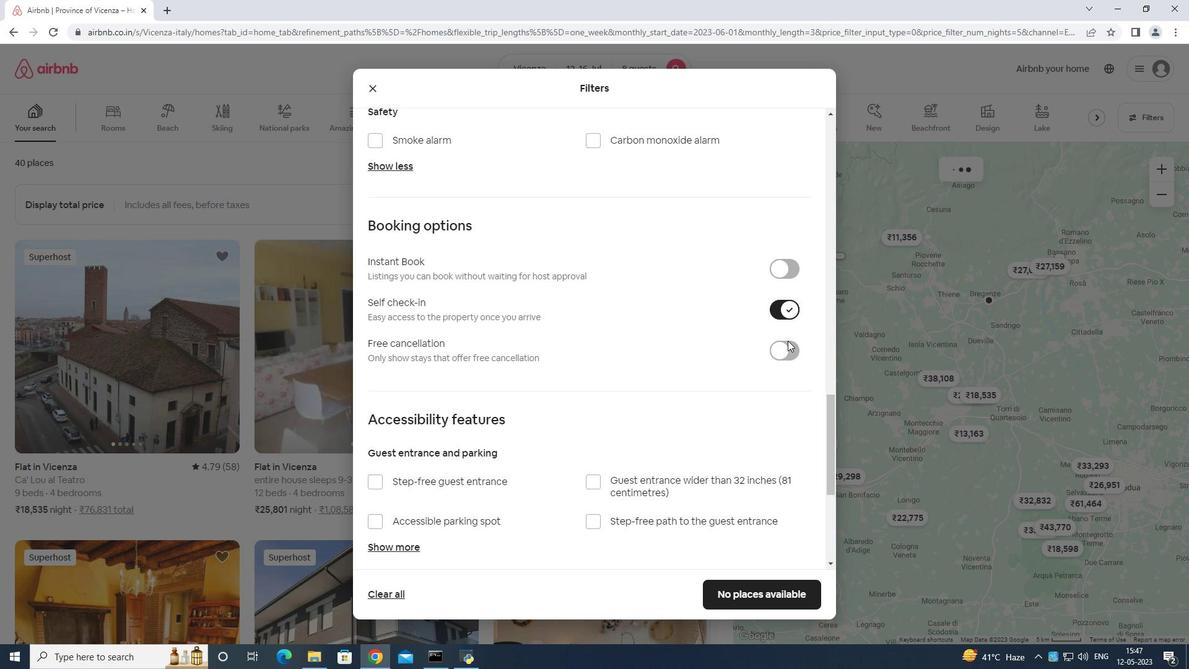 
Action: Mouse moved to (782, 351)
Screenshot: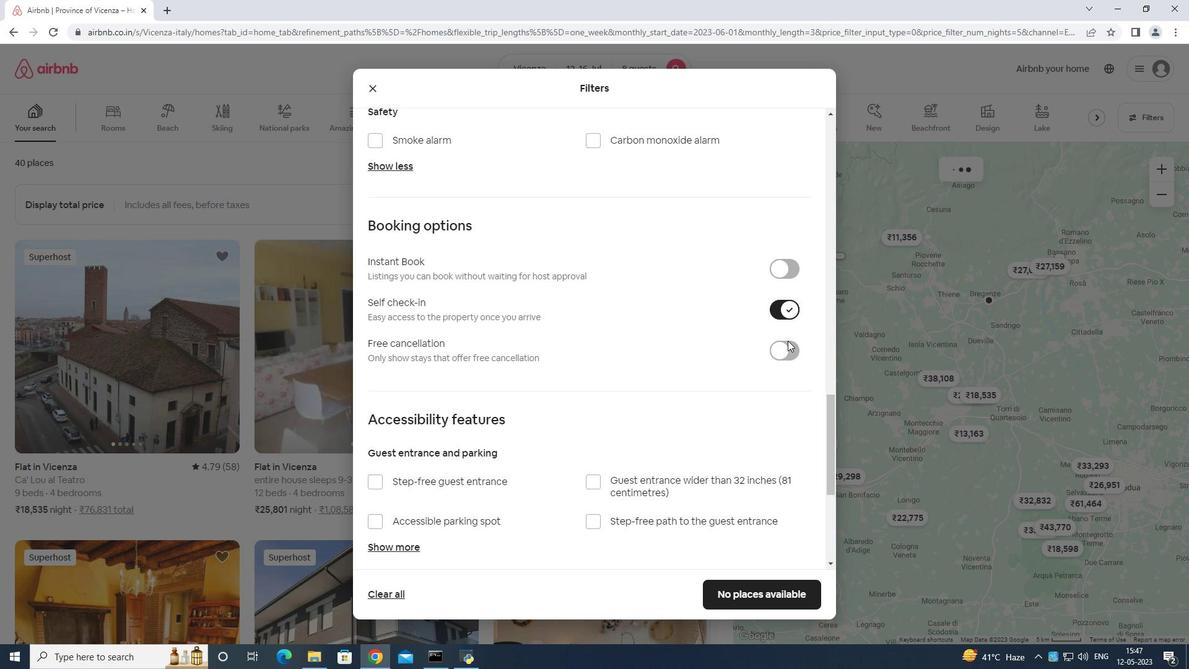 
Action: Mouse scrolled (782, 351) with delta (0, 0)
Screenshot: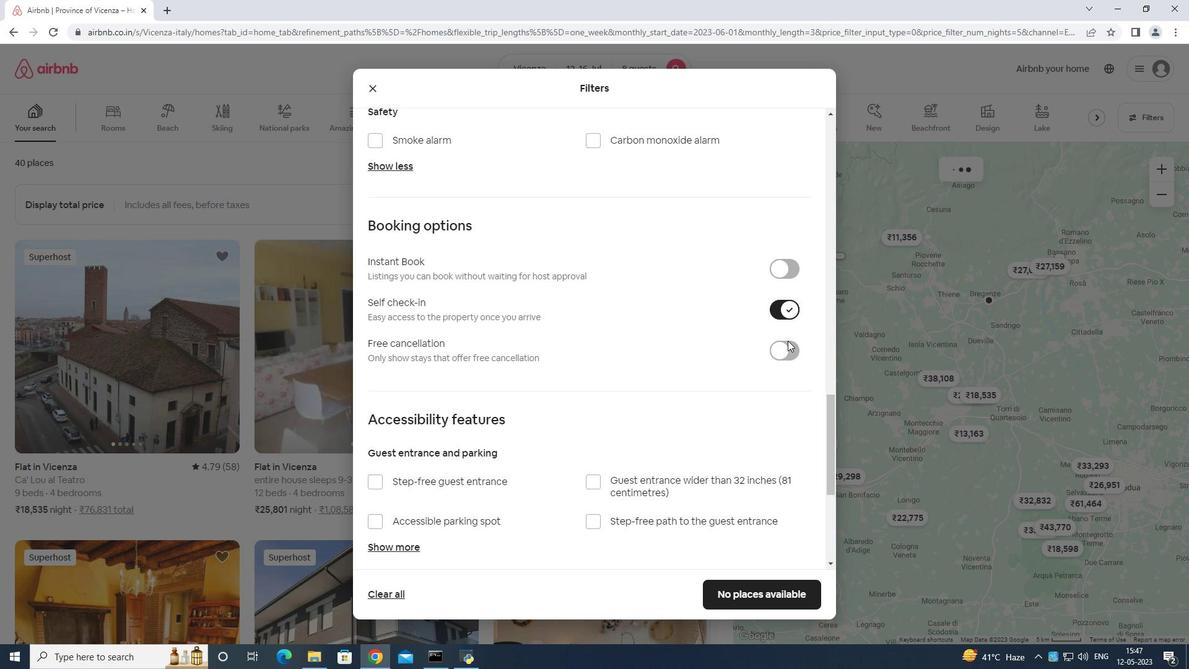 
Action: Mouse moved to (775, 359)
Screenshot: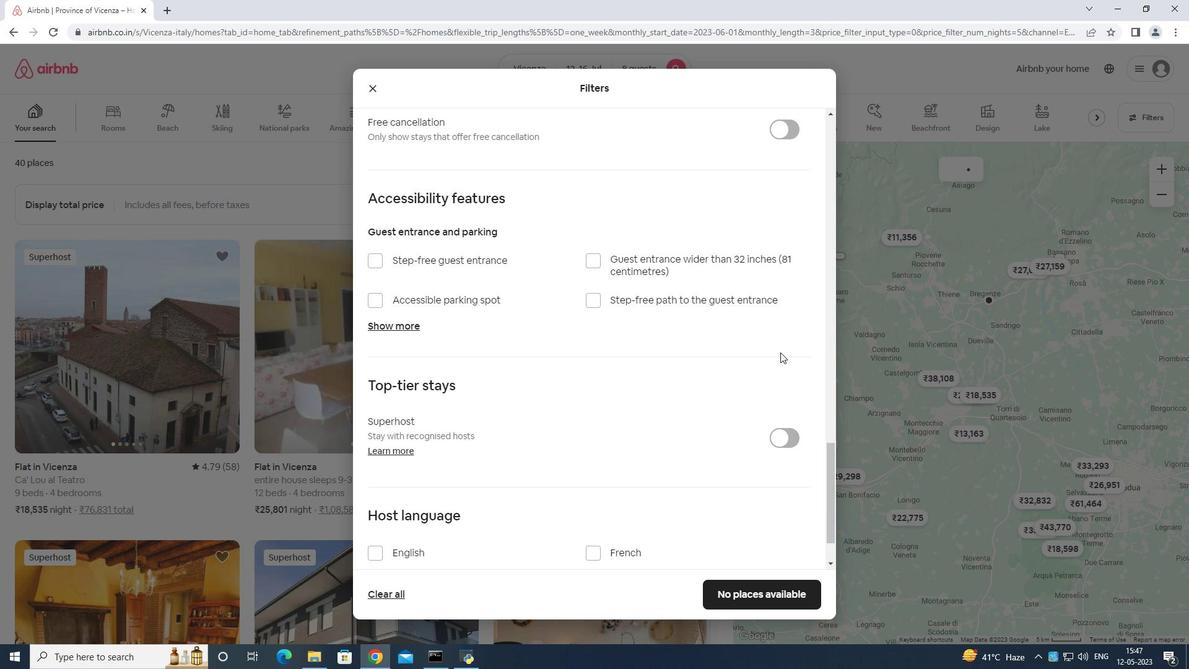 
Action: Mouse scrolled (775, 358) with delta (0, 0)
Screenshot: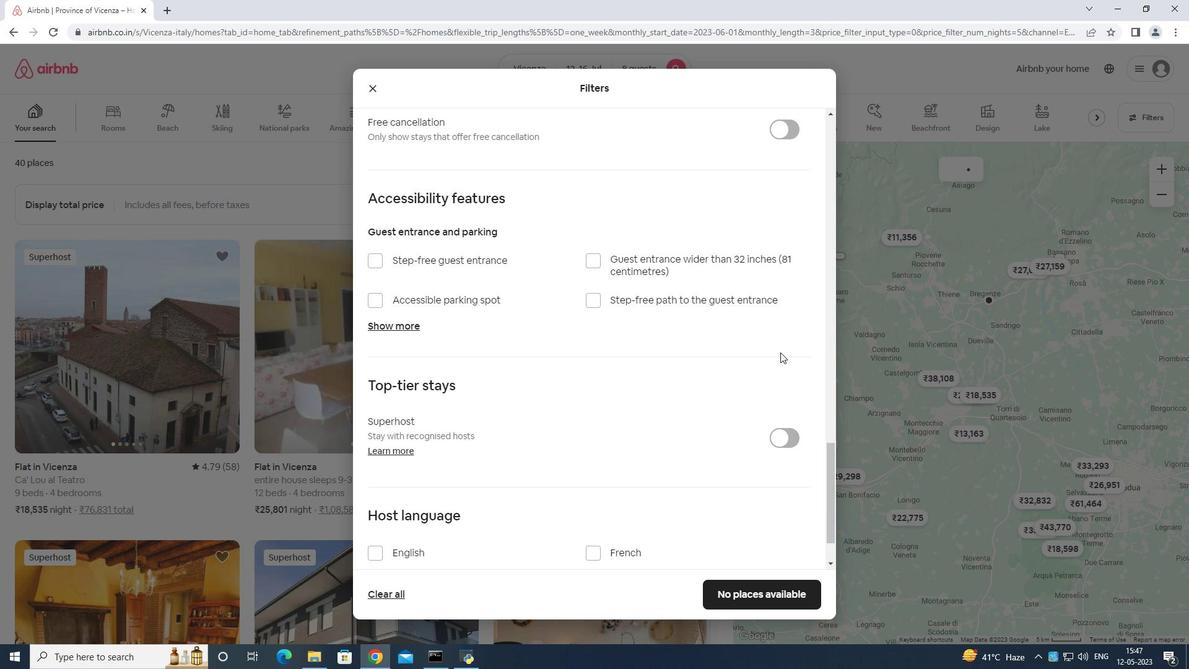 
Action: Mouse moved to (775, 359)
Screenshot: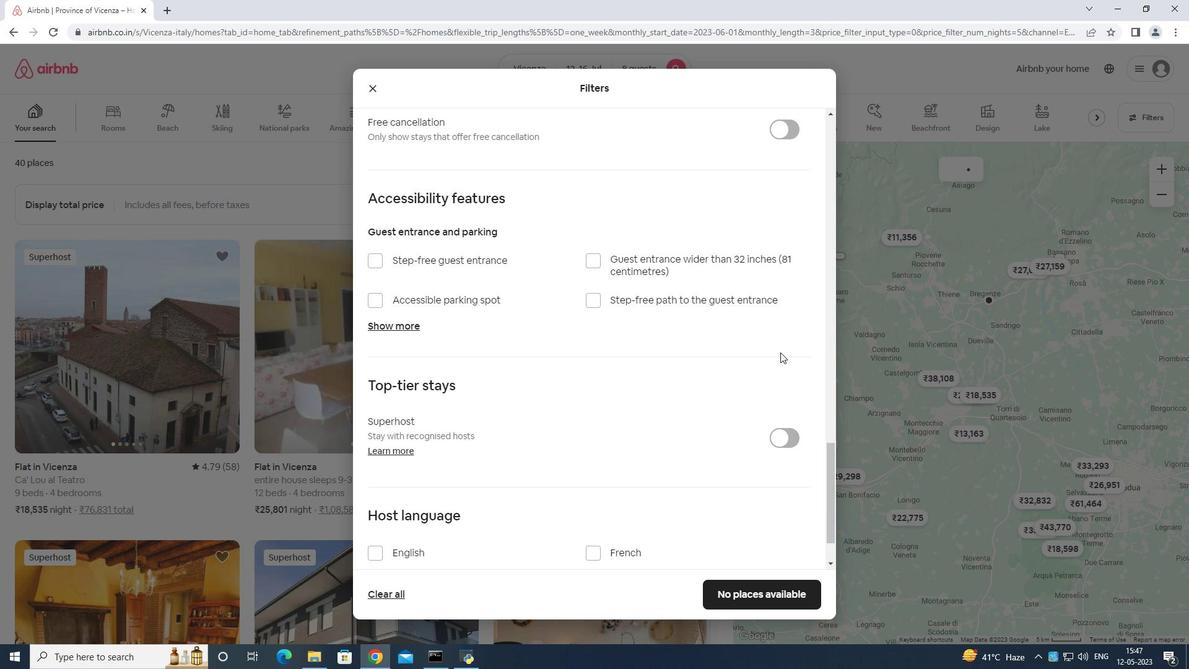 
Action: Mouse scrolled (775, 358) with delta (0, 0)
Screenshot: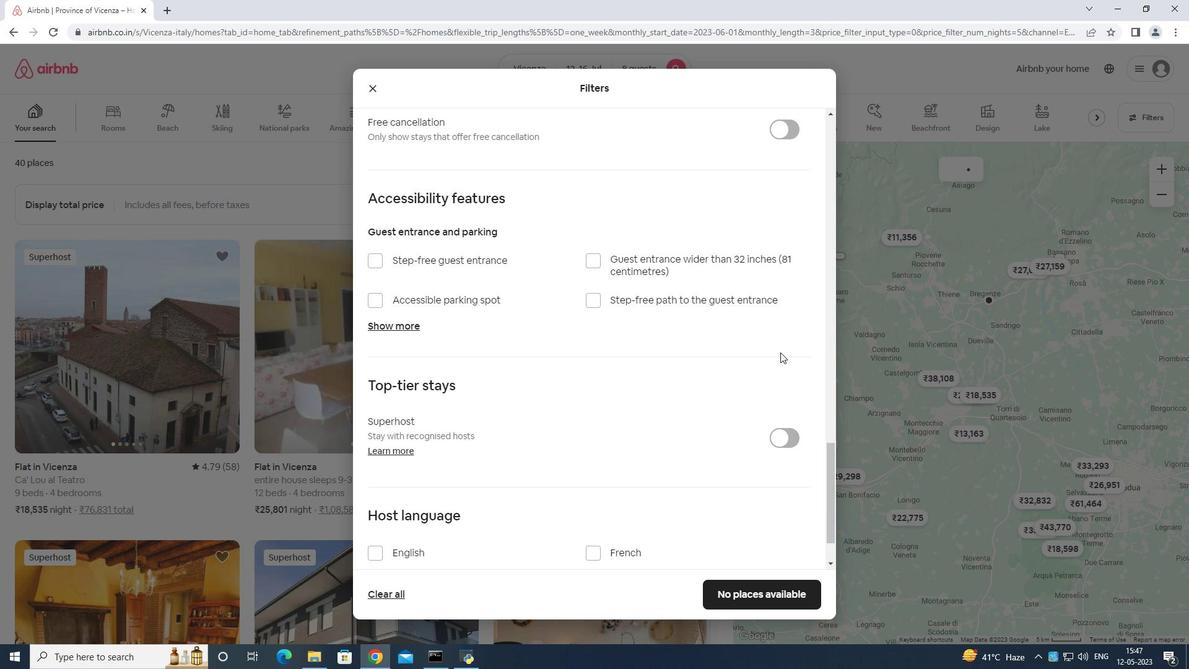 
Action: Mouse moved to (775, 360)
Screenshot: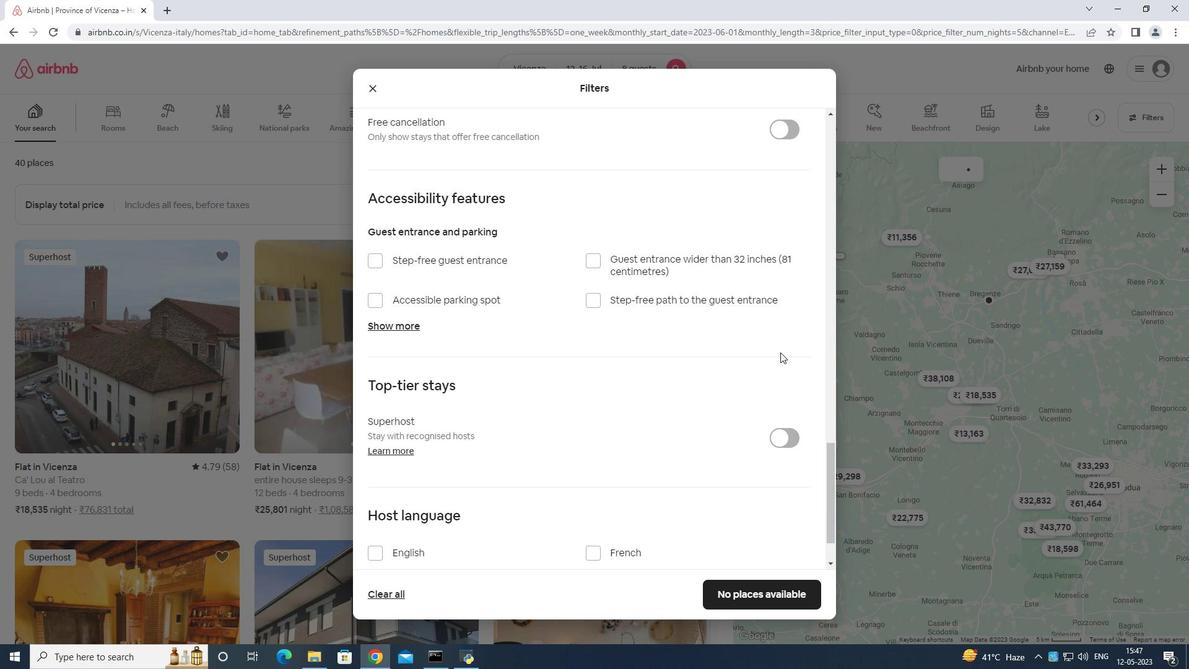 
Action: Mouse scrolled (775, 359) with delta (0, 0)
Screenshot: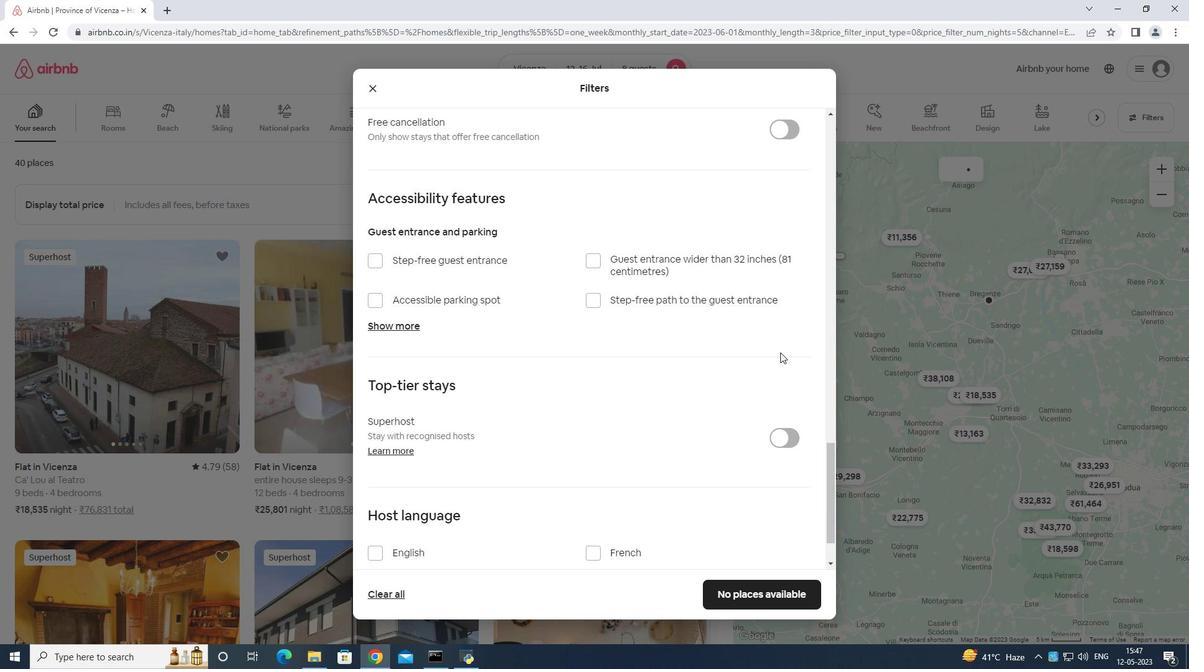 
Action: Mouse moved to (765, 367)
Screenshot: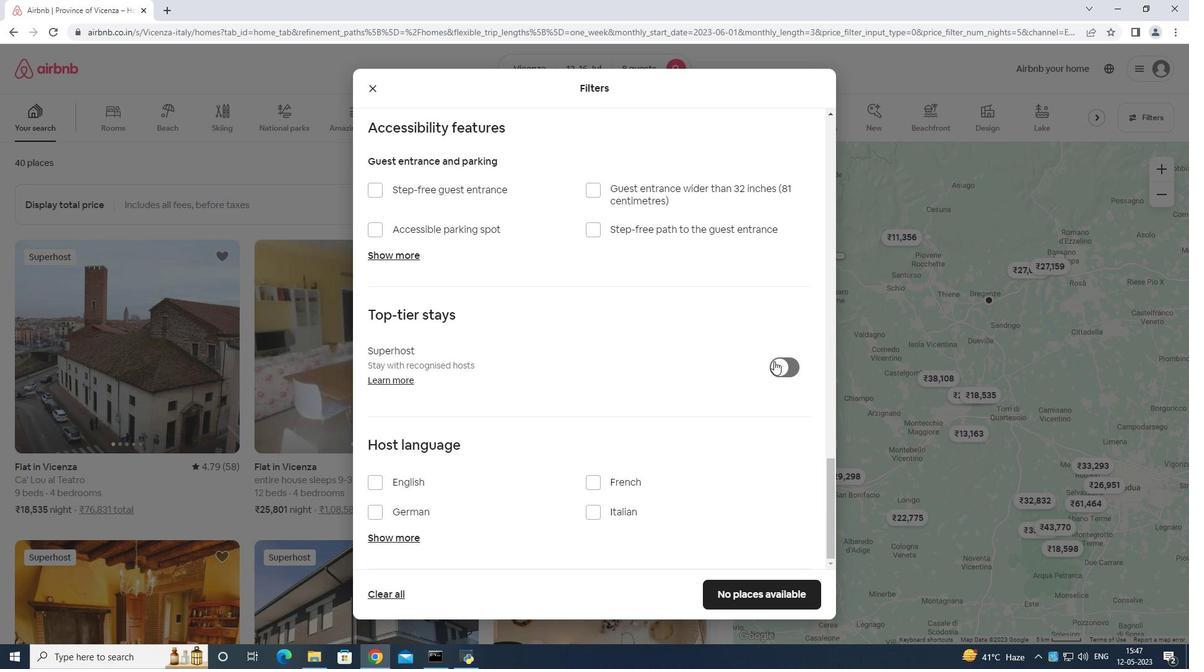 
Action: Mouse scrolled (765, 366) with delta (0, 0)
Screenshot: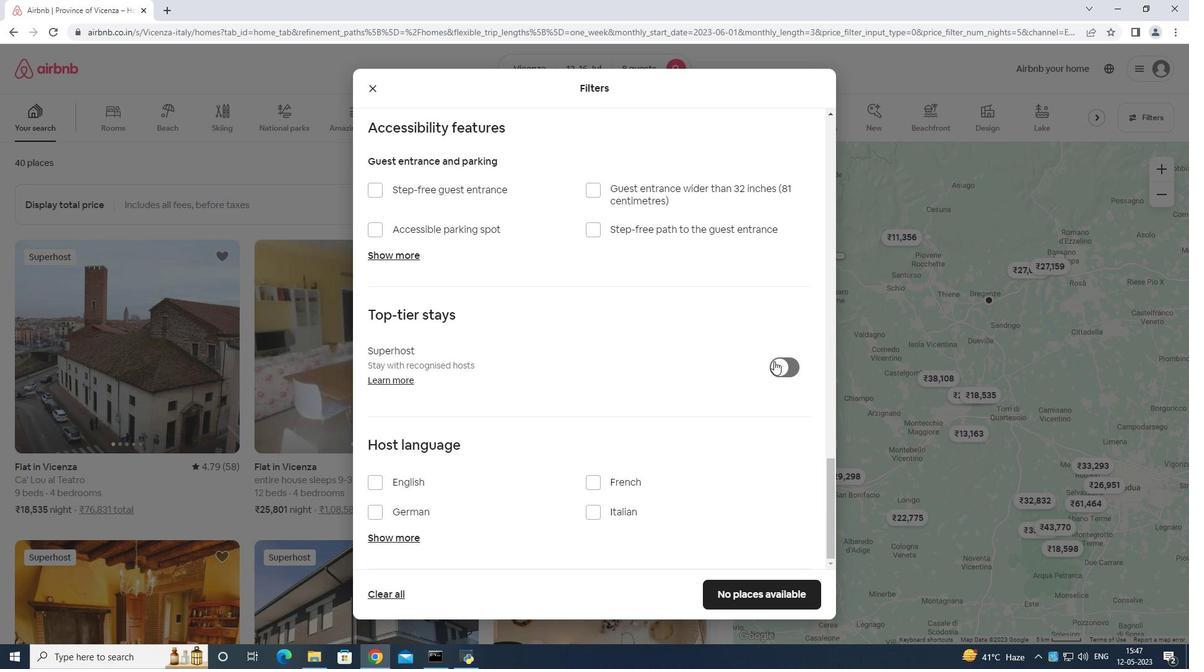 
Action: Mouse moved to (753, 377)
Screenshot: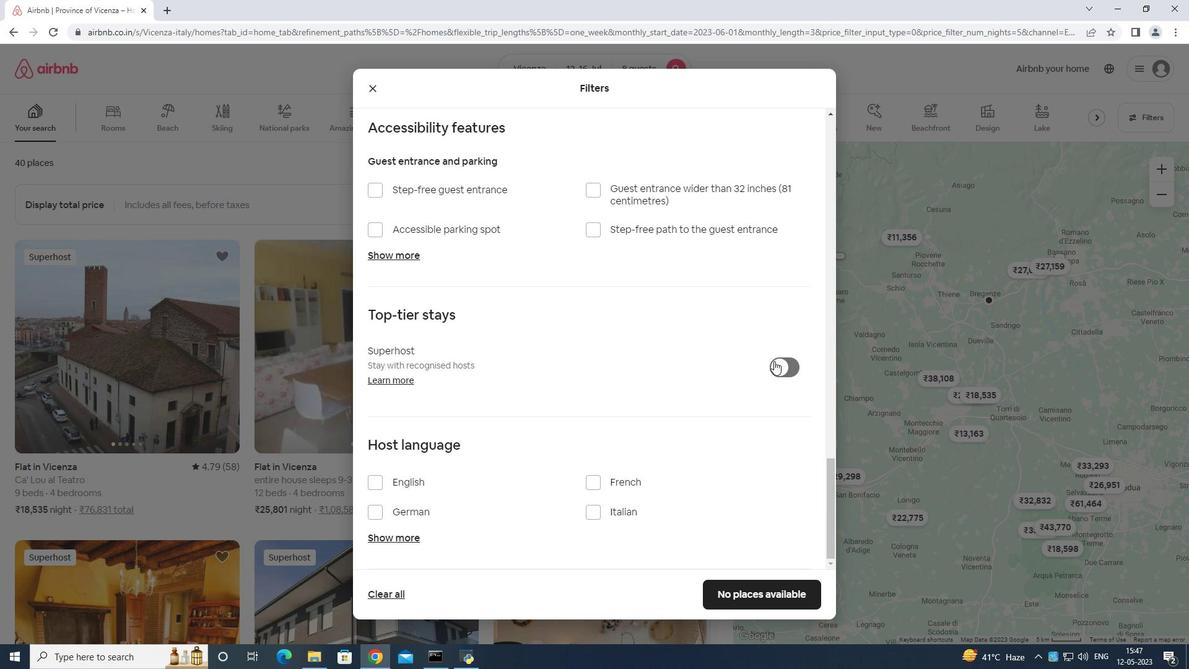 
Action: Mouse scrolled (753, 376) with delta (0, 0)
Screenshot: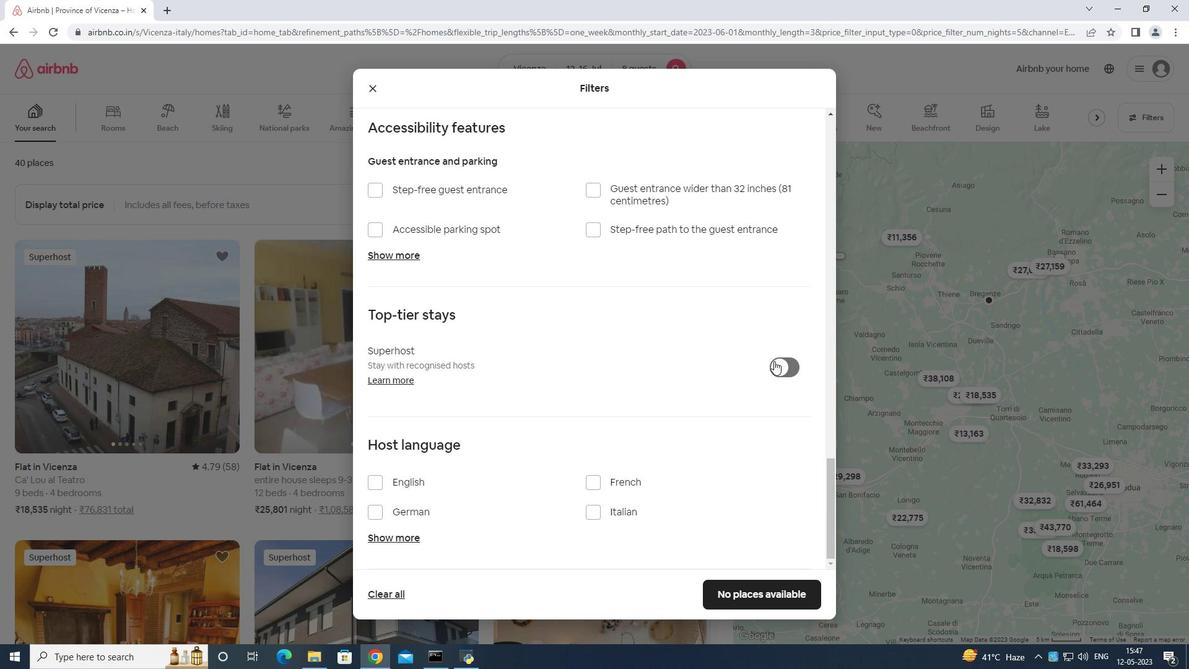
Action: Mouse moved to (738, 385)
Screenshot: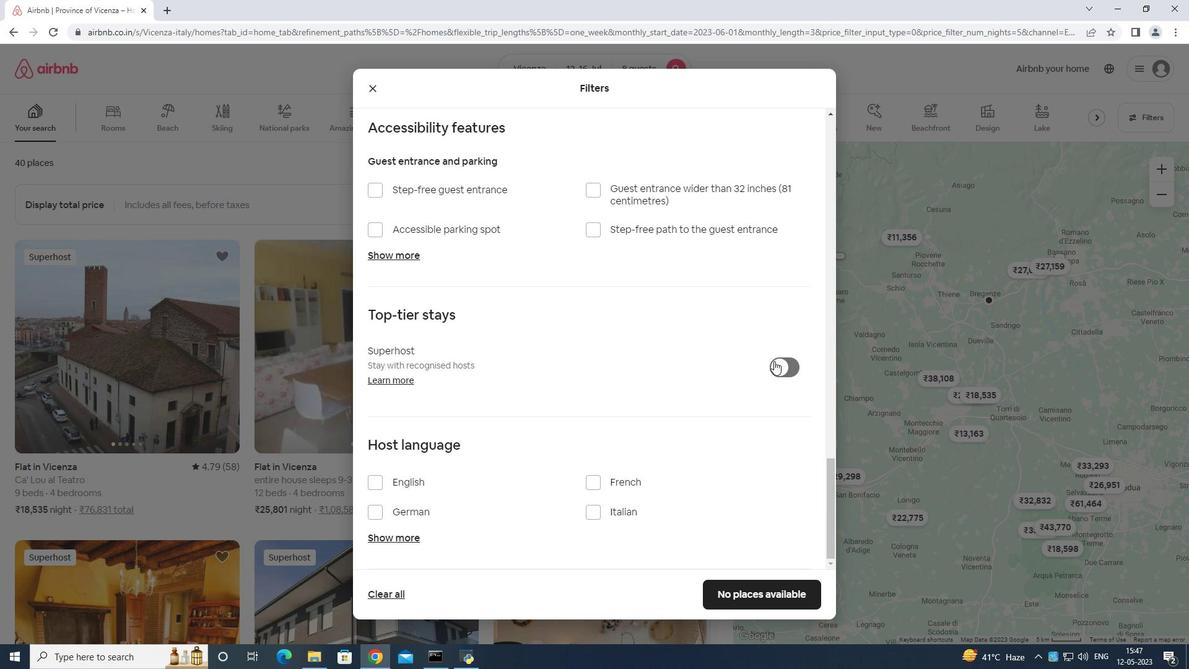 
Action: Mouse scrolled (738, 384) with delta (0, 0)
Screenshot: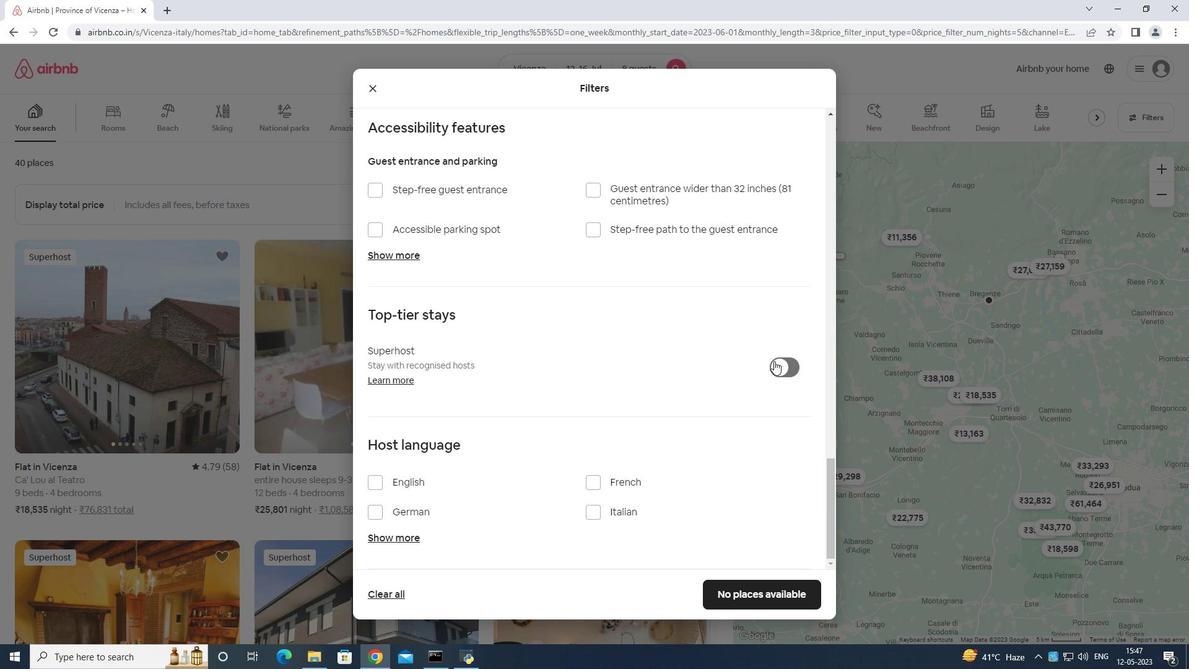 
Action: Mouse moved to (372, 480)
Screenshot: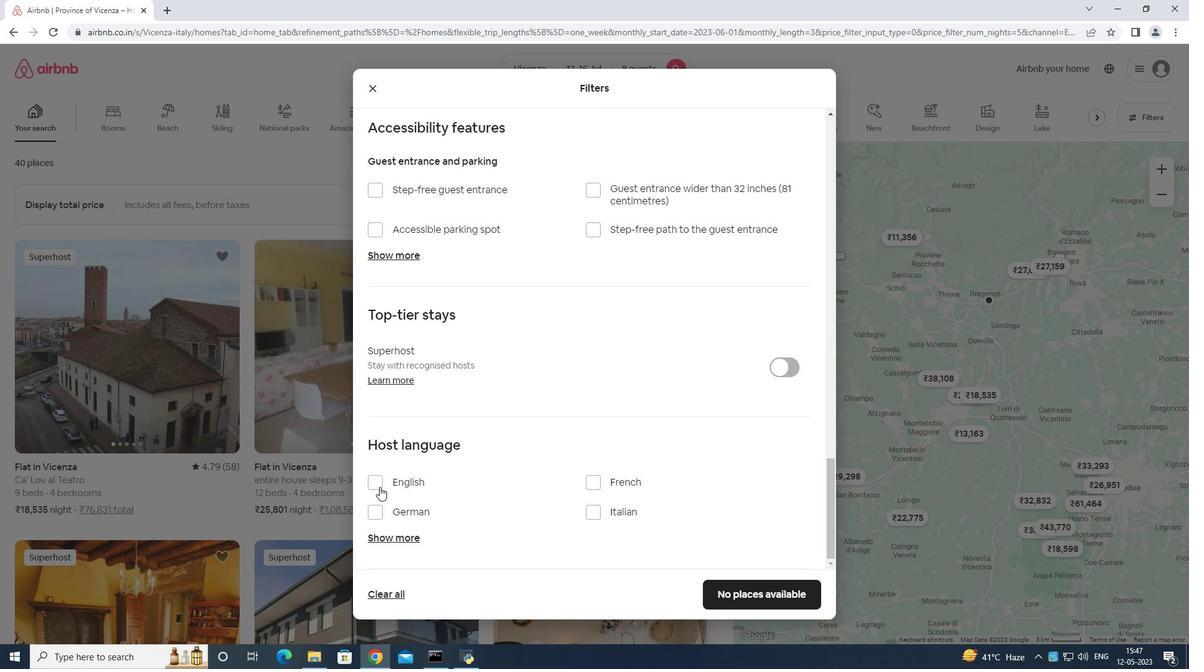 
Action: Mouse pressed left at (372, 480)
Screenshot: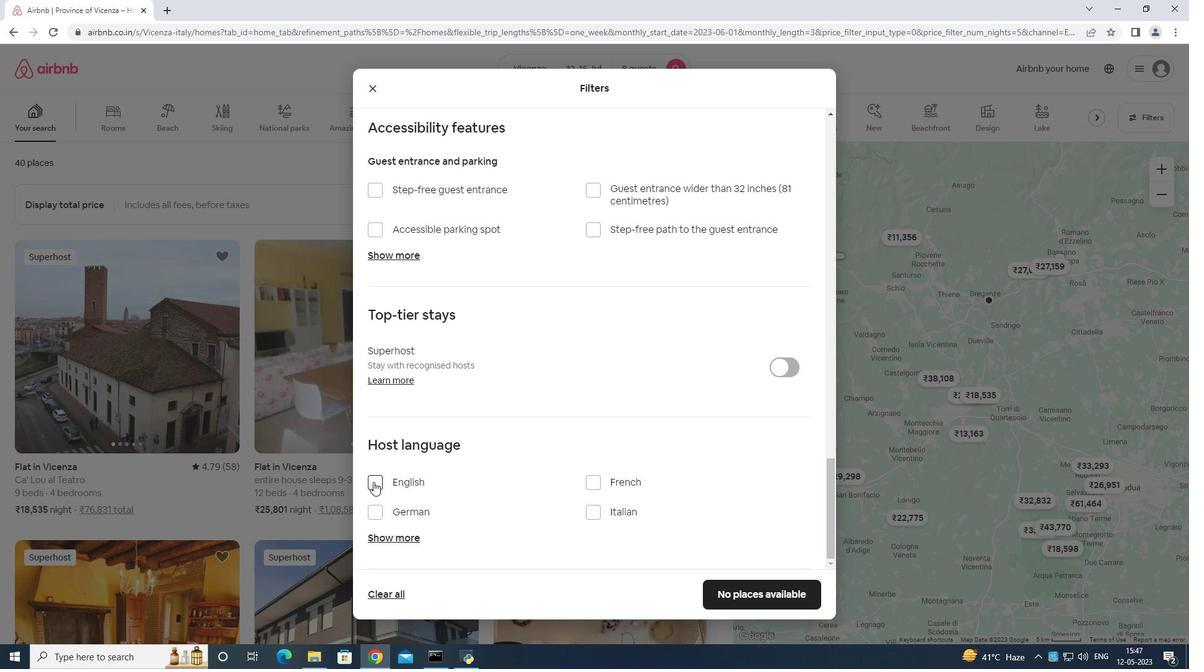 
Action: Mouse moved to (778, 588)
Screenshot: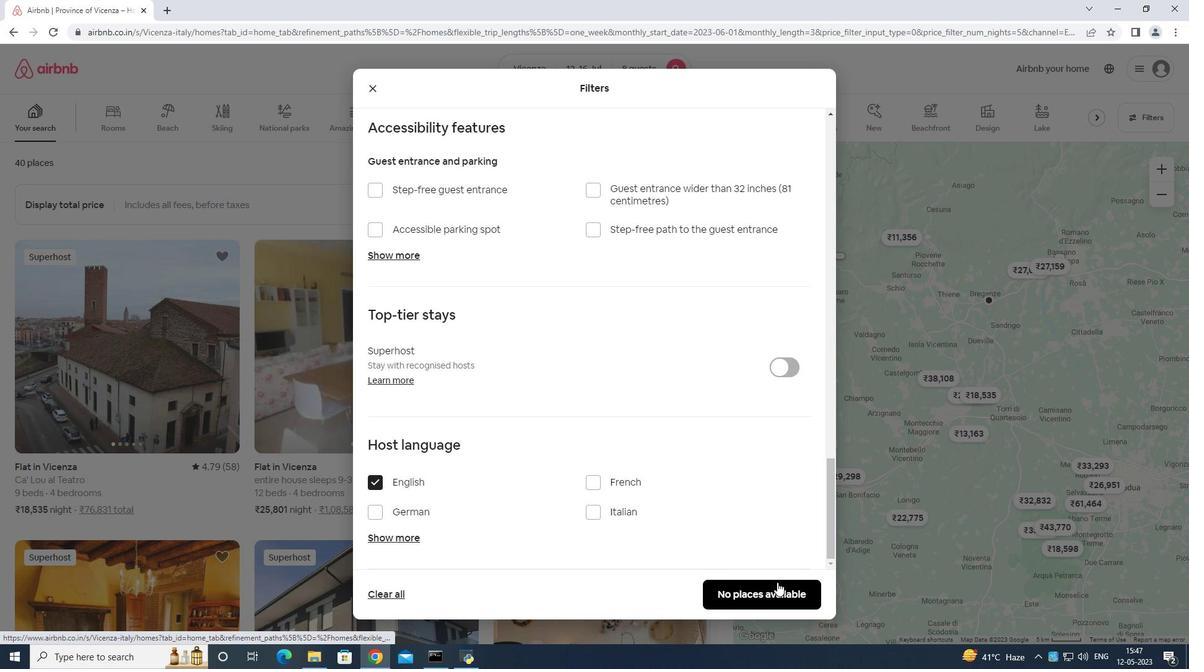 
Action: Mouse pressed left at (778, 588)
Screenshot: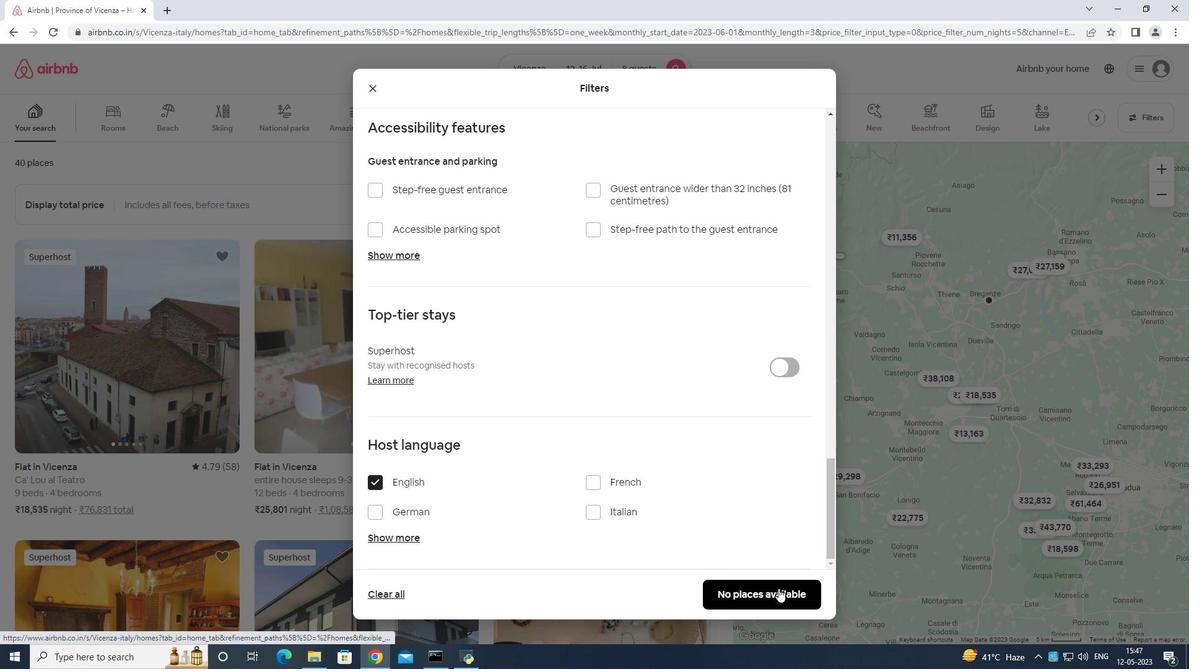 
Action: Mouse moved to (779, 588)
Screenshot: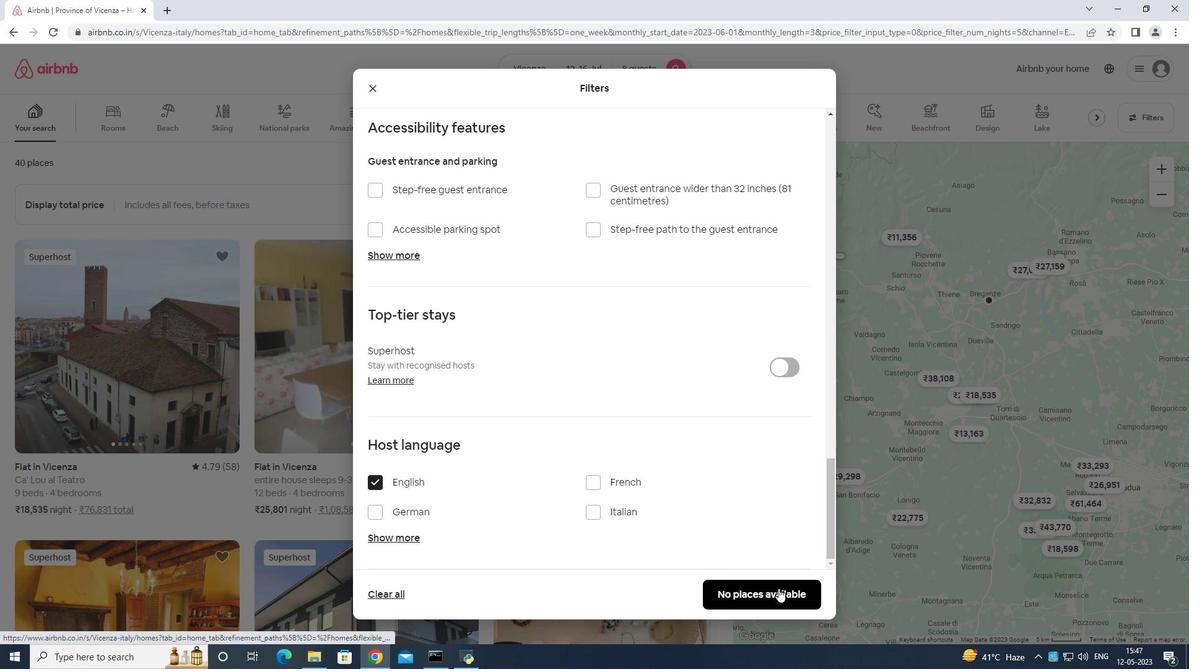 
